 Task: Look for Airbnb options in Fort Hunt, United States from 9th November, 2023 to 11th November, 2023 for 2 adults. Place can be entire place with 2 bedrooms having 2 beds and 1 bathroom. Property type can be guest house. Amenities needed are: wifi. Booking option can be shelf check-in.
Action: Mouse pressed left at (524, 69)
Screenshot: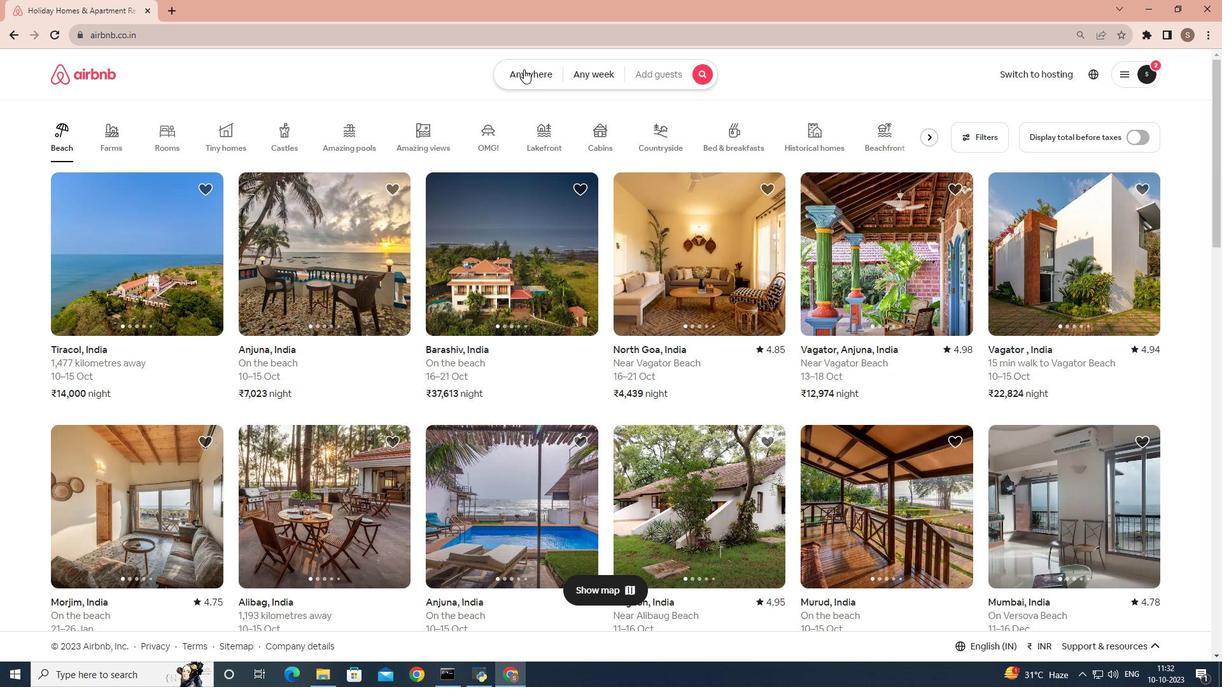 
Action: Mouse moved to (416, 116)
Screenshot: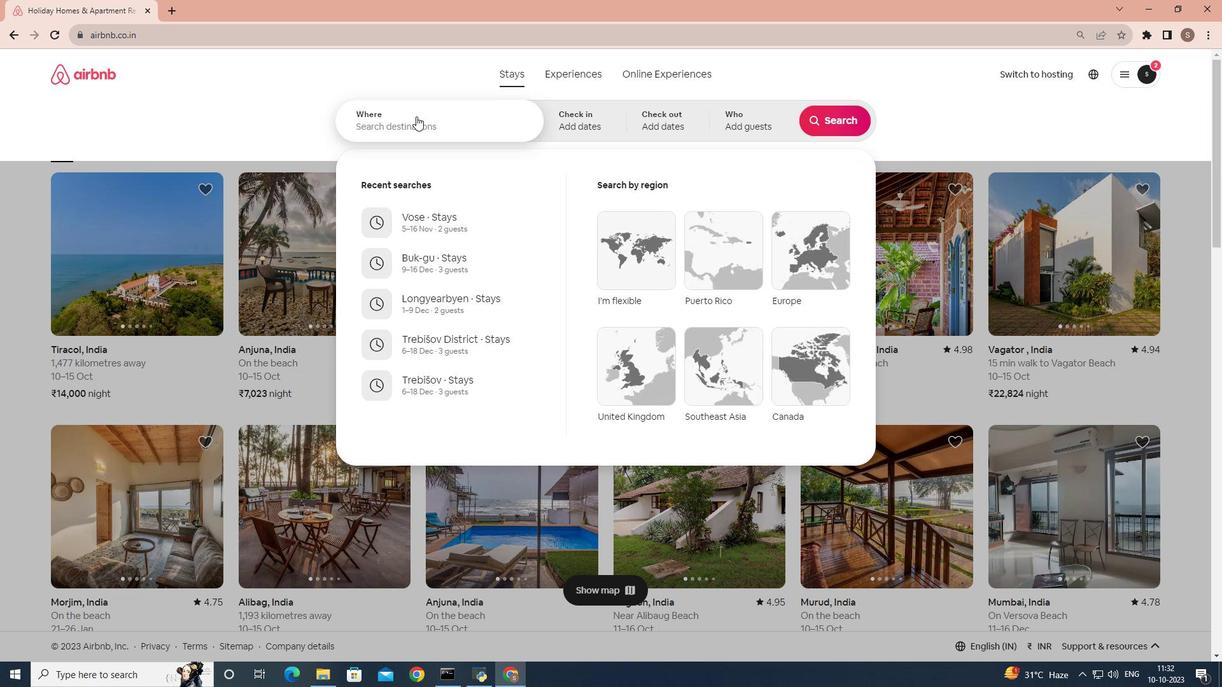 
Action: Mouse pressed left at (416, 116)
Screenshot: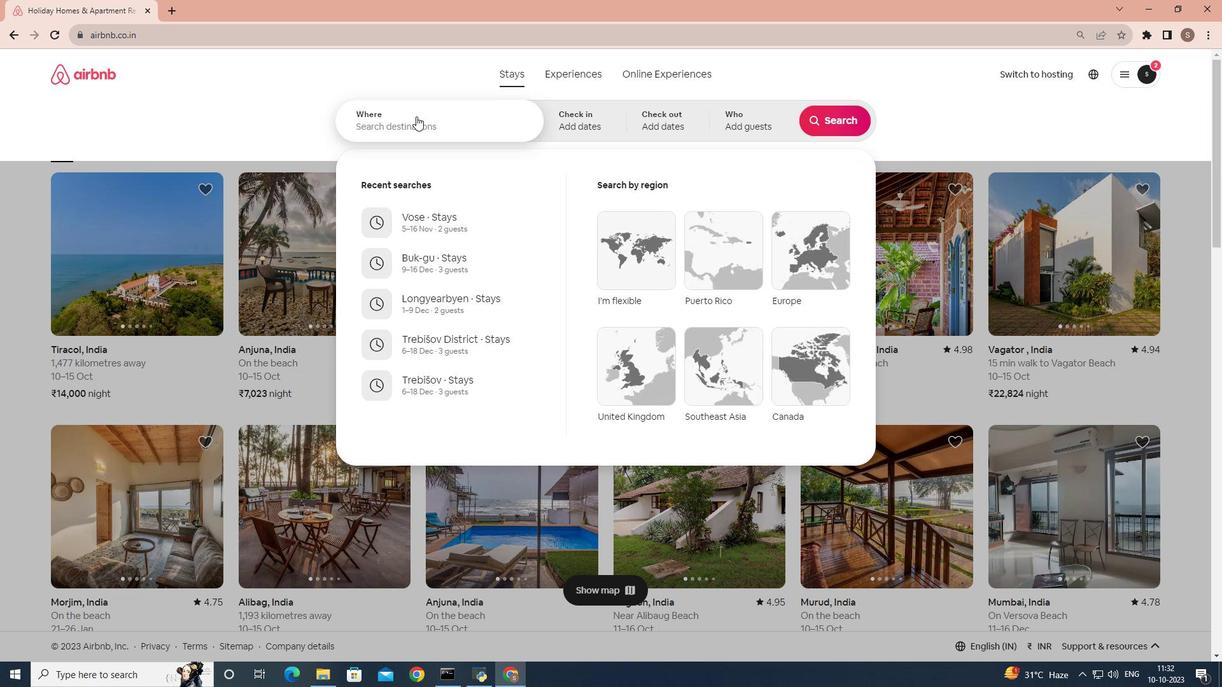 
Action: Mouse moved to (424, 119)
Screenshot: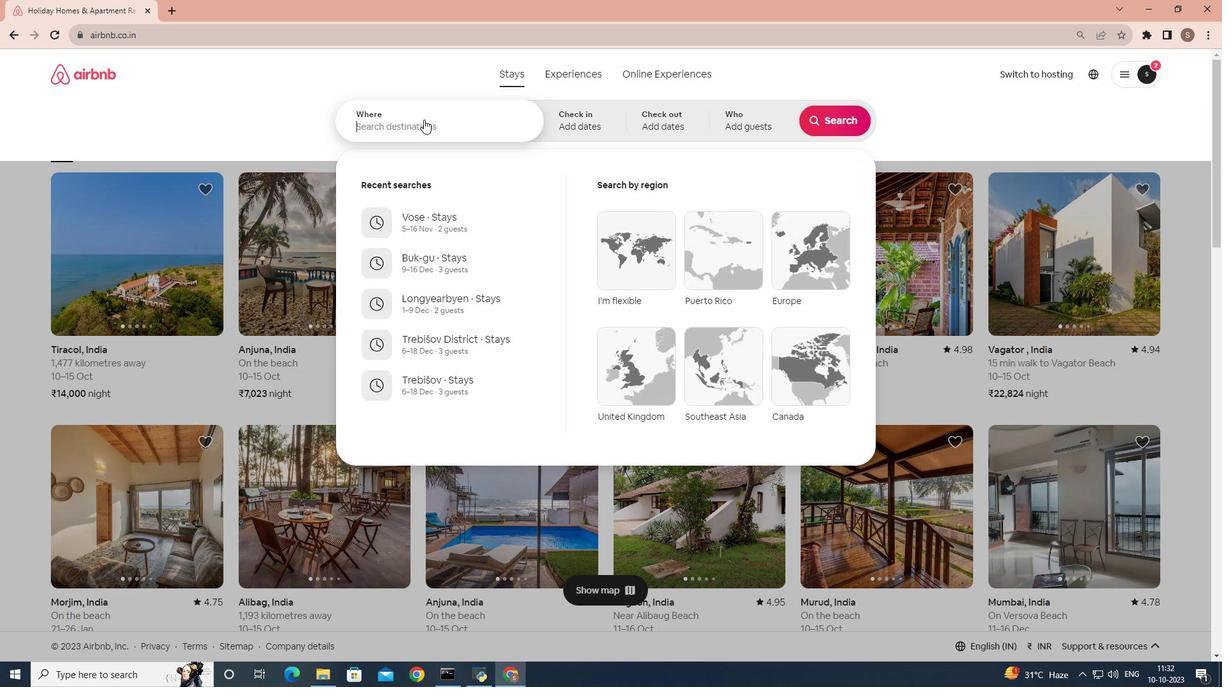 
Action: Key pressed fort<Key.space>hunt
Screenshot: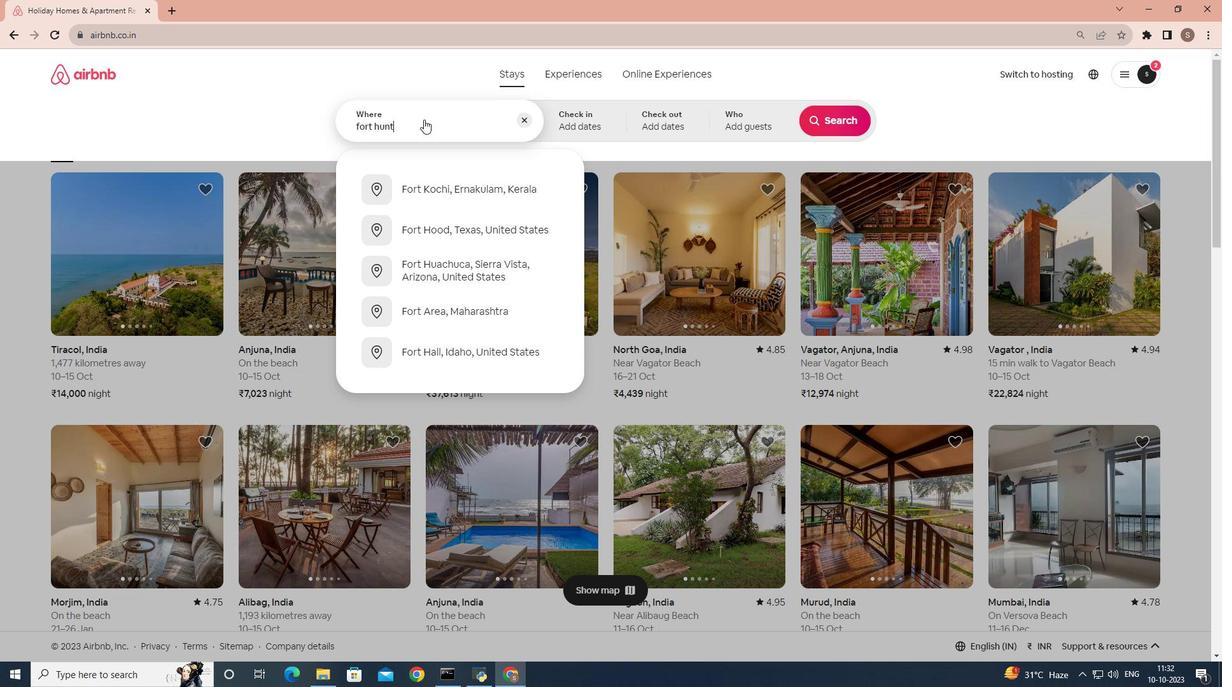 
Action: Mouse moved to (426, 179)
Screenshot: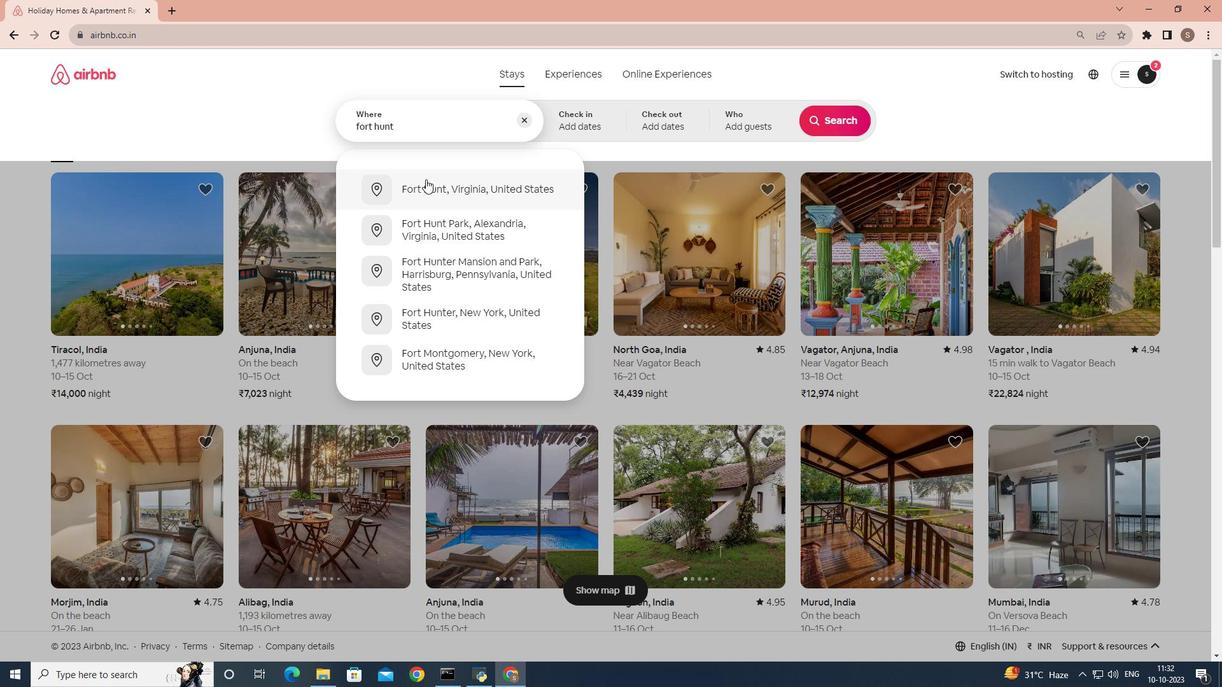
Action: Mouse pressed left at (426, 179)
Screenshot: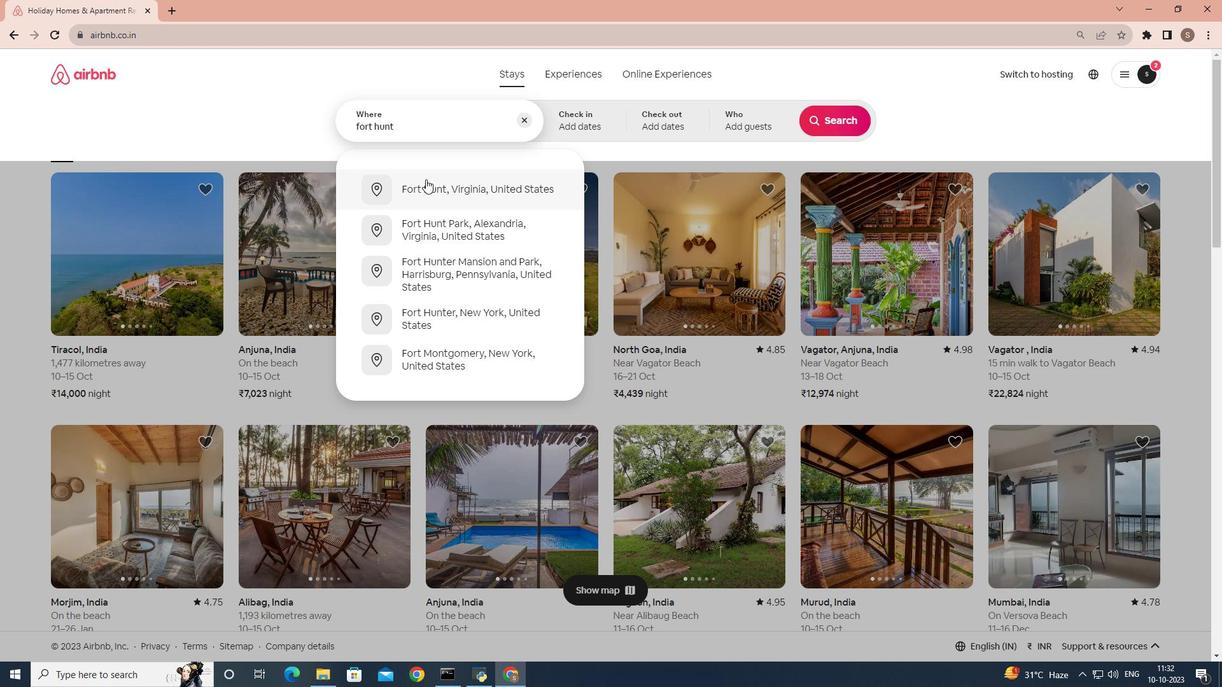 
Action: Mouse moved to (757, 307)
Screenshot: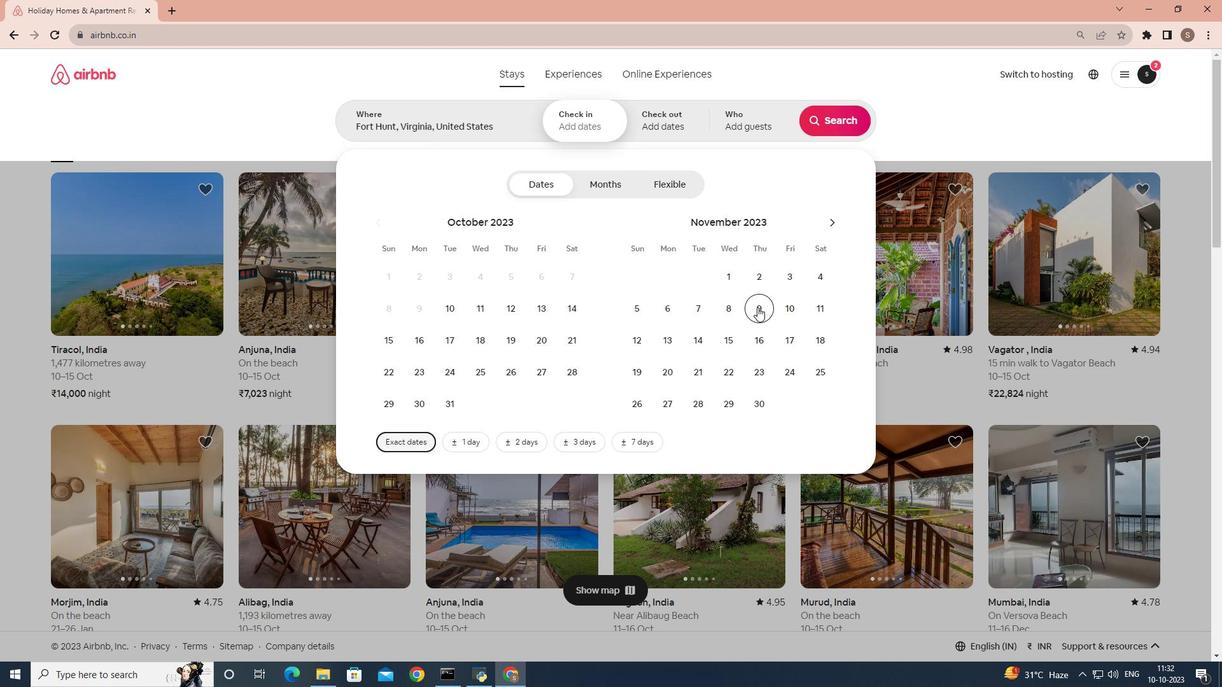 
Action: Mouse pressed left at (757, 307)
Screenshot: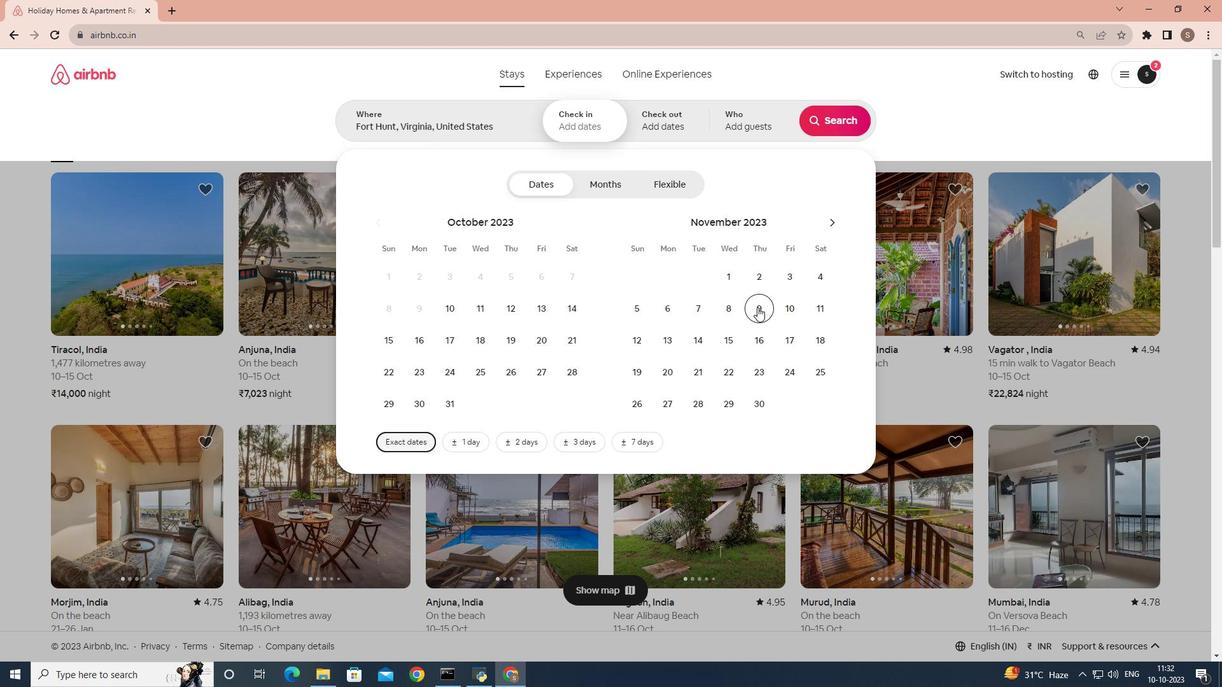 
Action: Mouse moved to (820, 301)
Screenshot: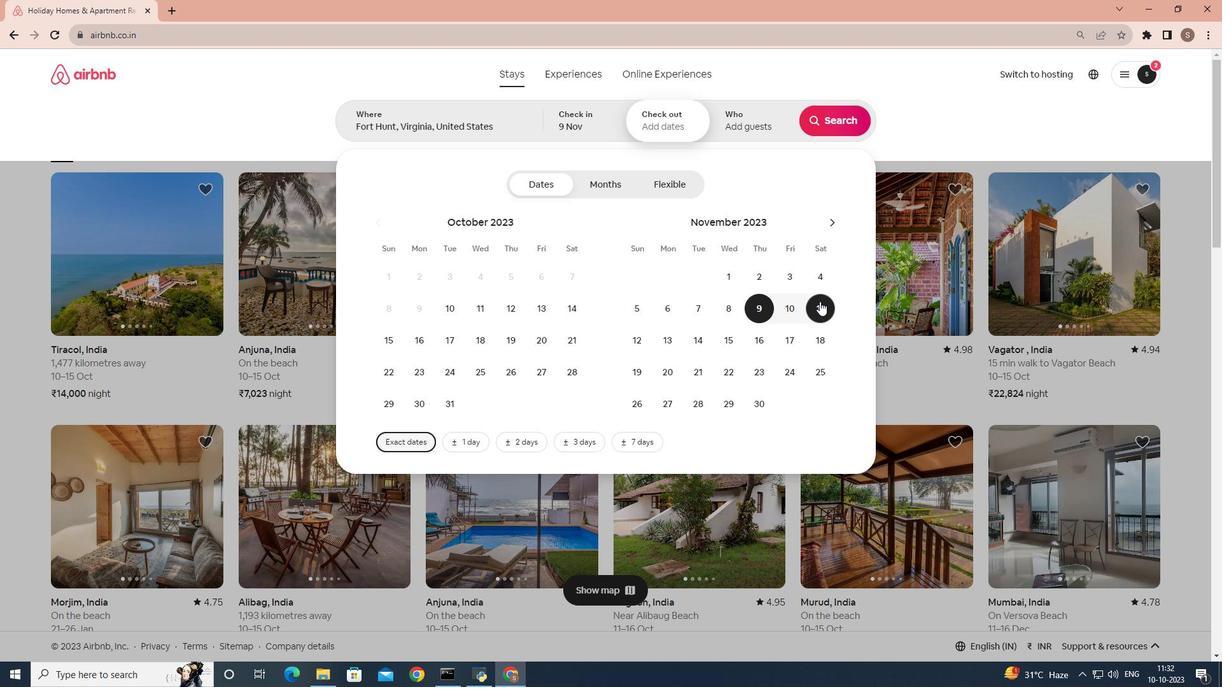 
Action: Mouse pressed left at (820, 301)
Screenshot: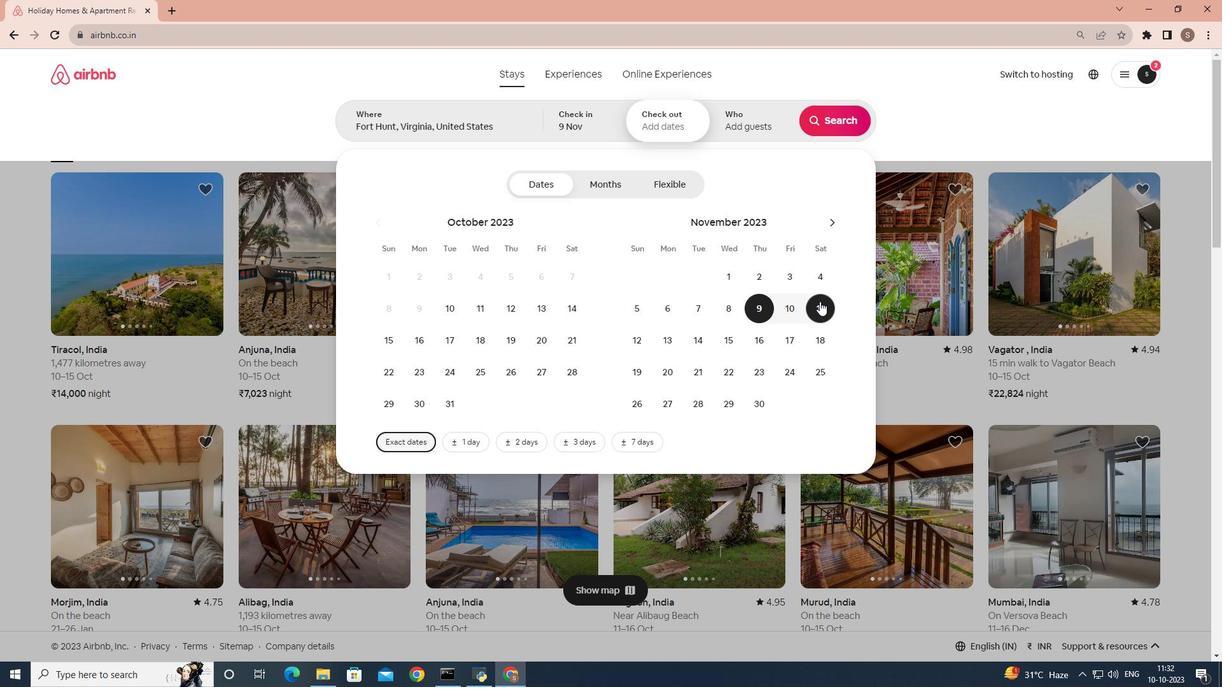
Action: Mouse moved to (740, 122)
Screenshot: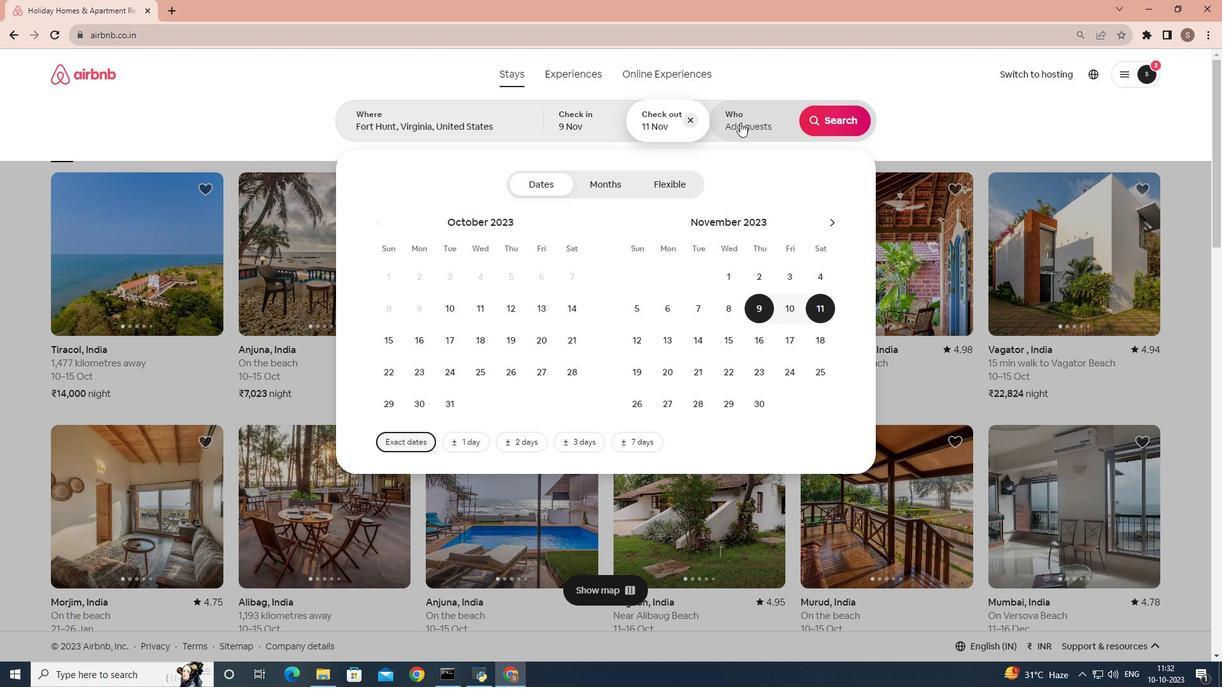 
Action: Mouse pressed left at (740, 122)
Screenshot: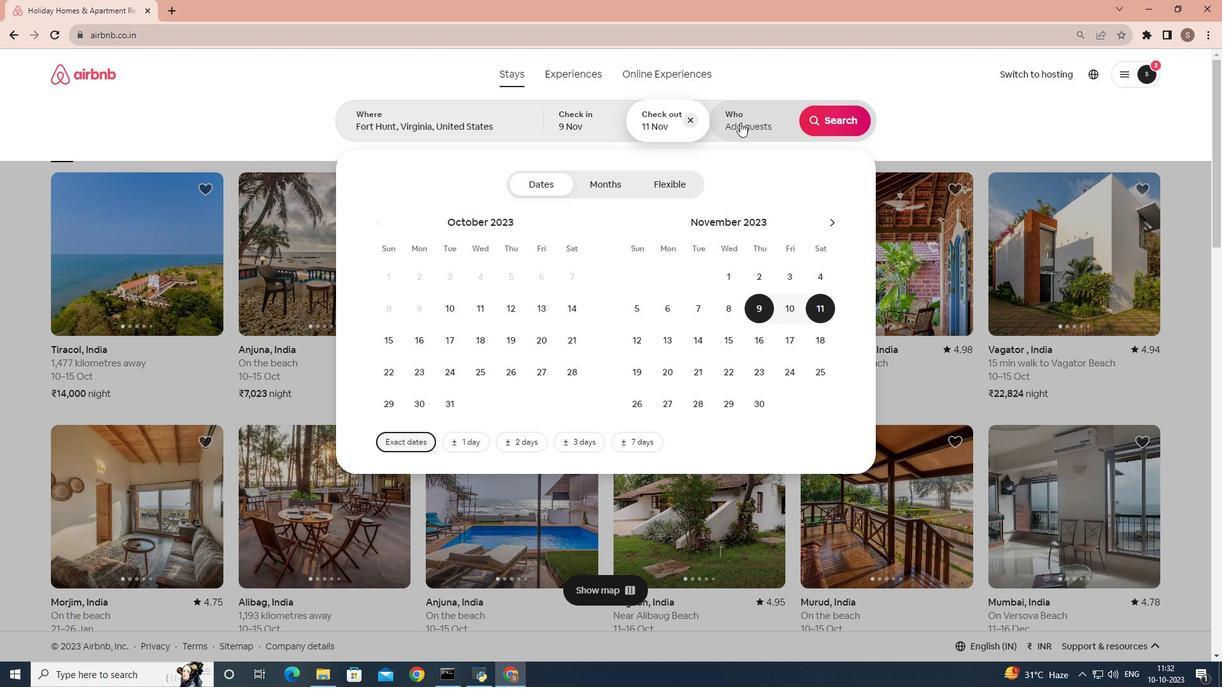 
Action: Mouse moved to (829, 192)
Screenshot: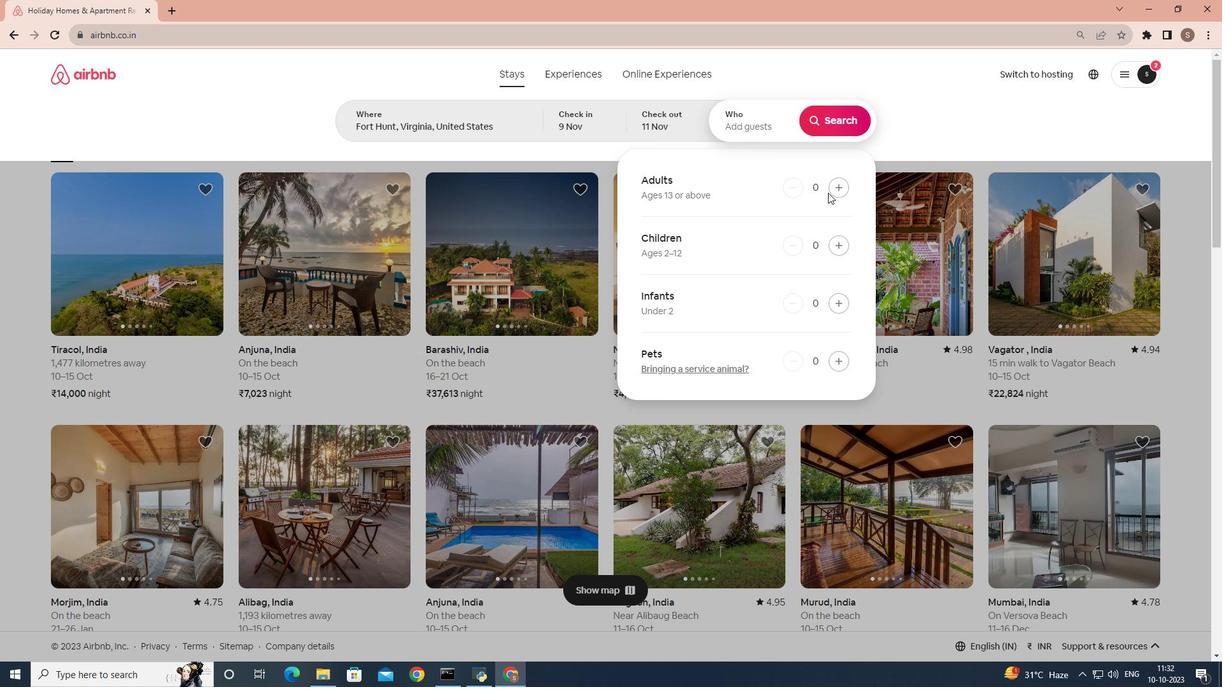 
Action: Mouse pressed left at (829, 192)
Screenshot: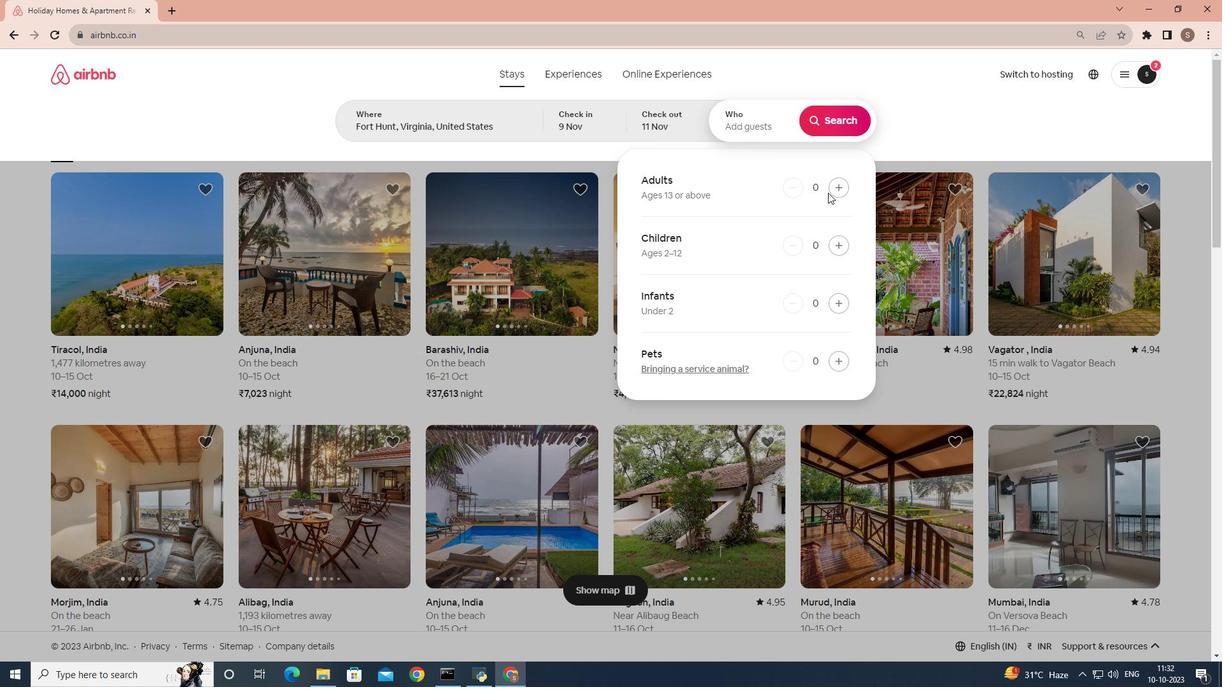 
Action: Mouse moved to (828, 192)
Screenshot: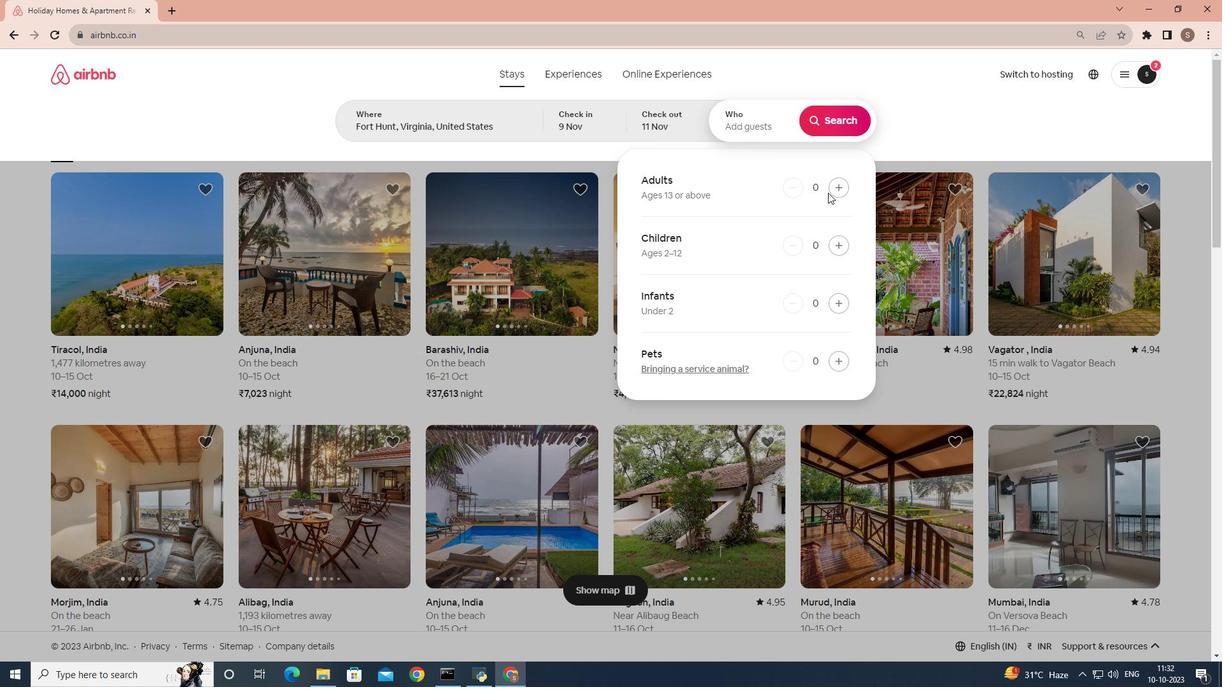 
Action: Mouse pressed left at (828, 192)
Screenshot: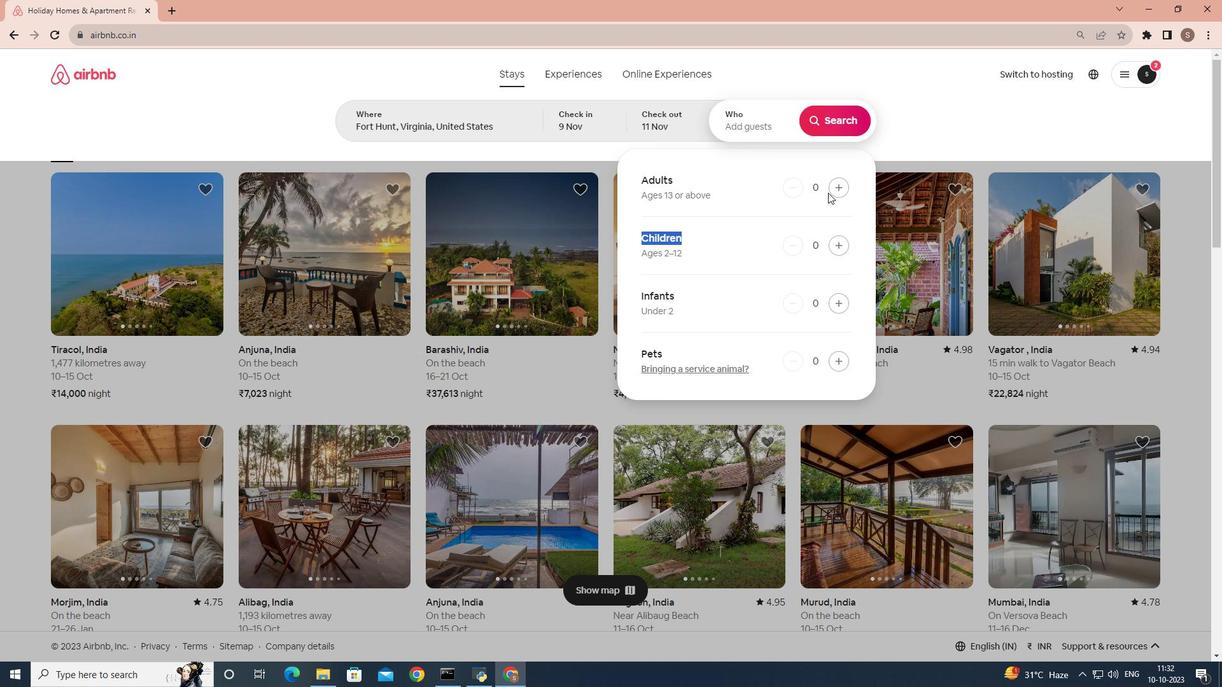
Action: Mouse moved to (833, 190)
Screenshot: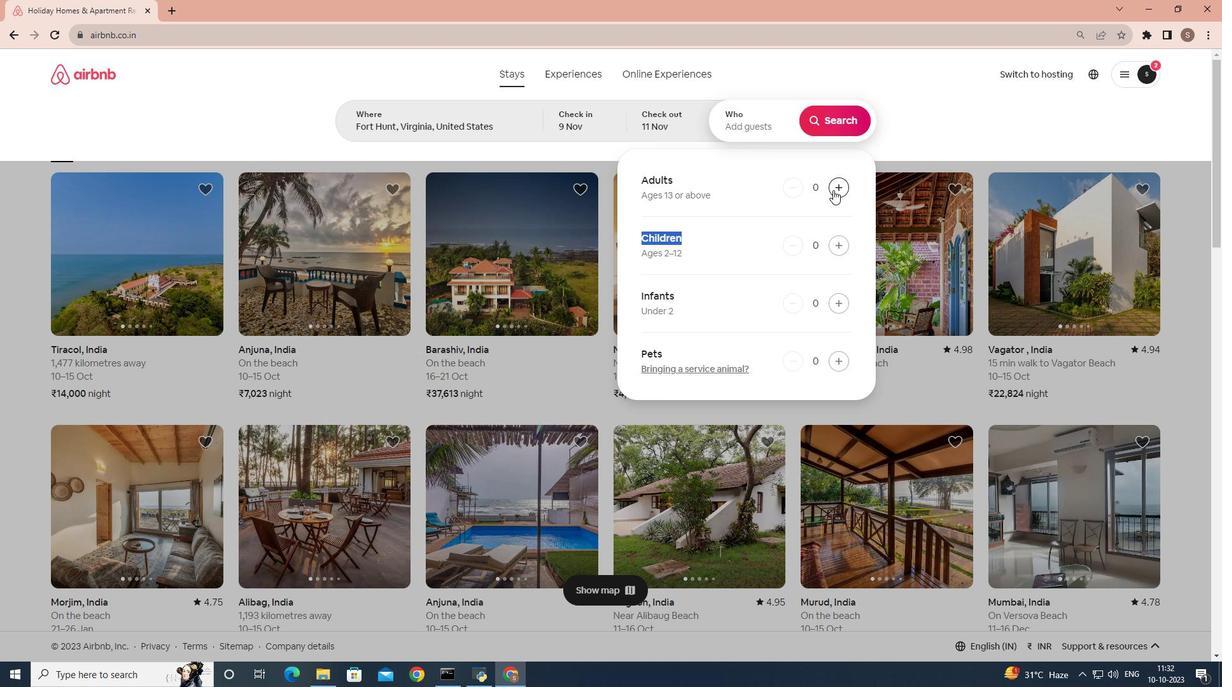 
Action: Mouse pressed left at (833, 190)
Screenshot: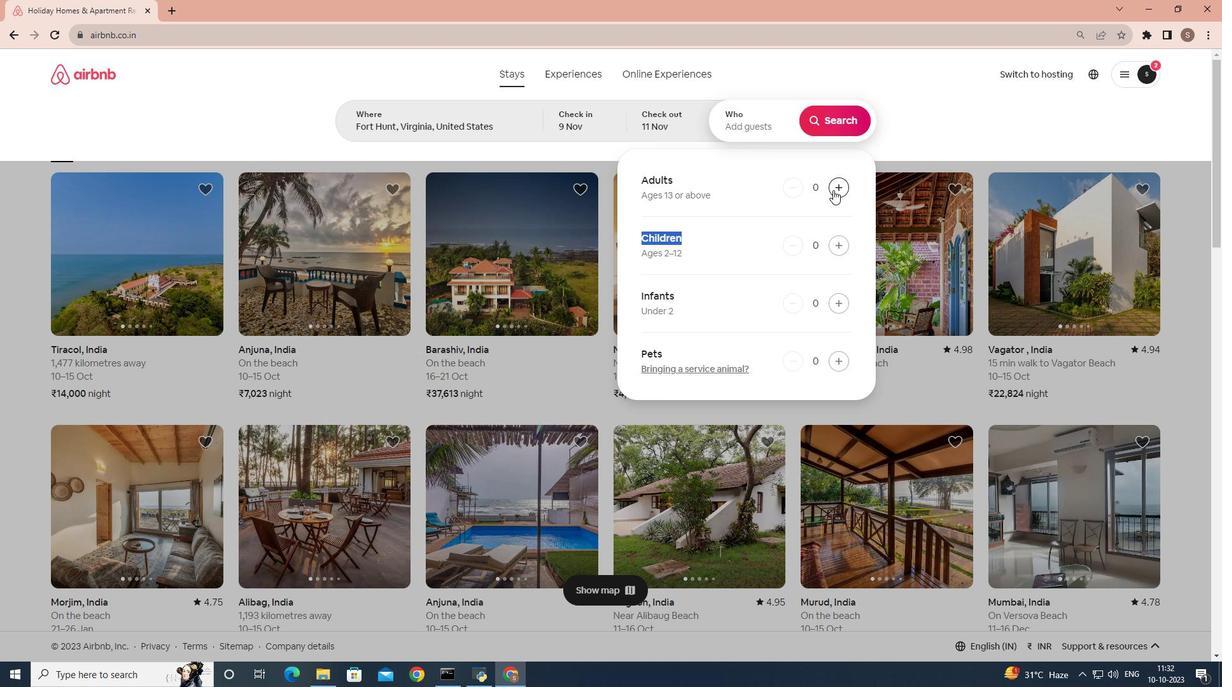 
Action: Mouse pressed left at (833, 190)
Screenshot: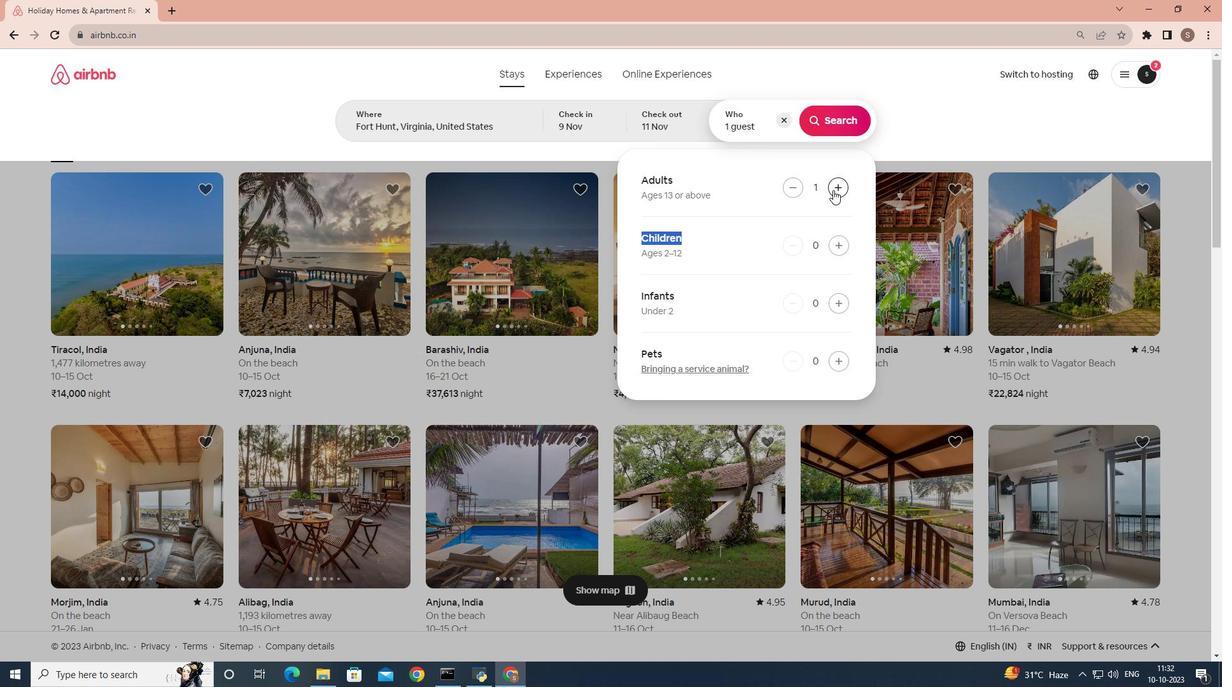 
Action: Mouse moved to (833, 121)
Screenshot: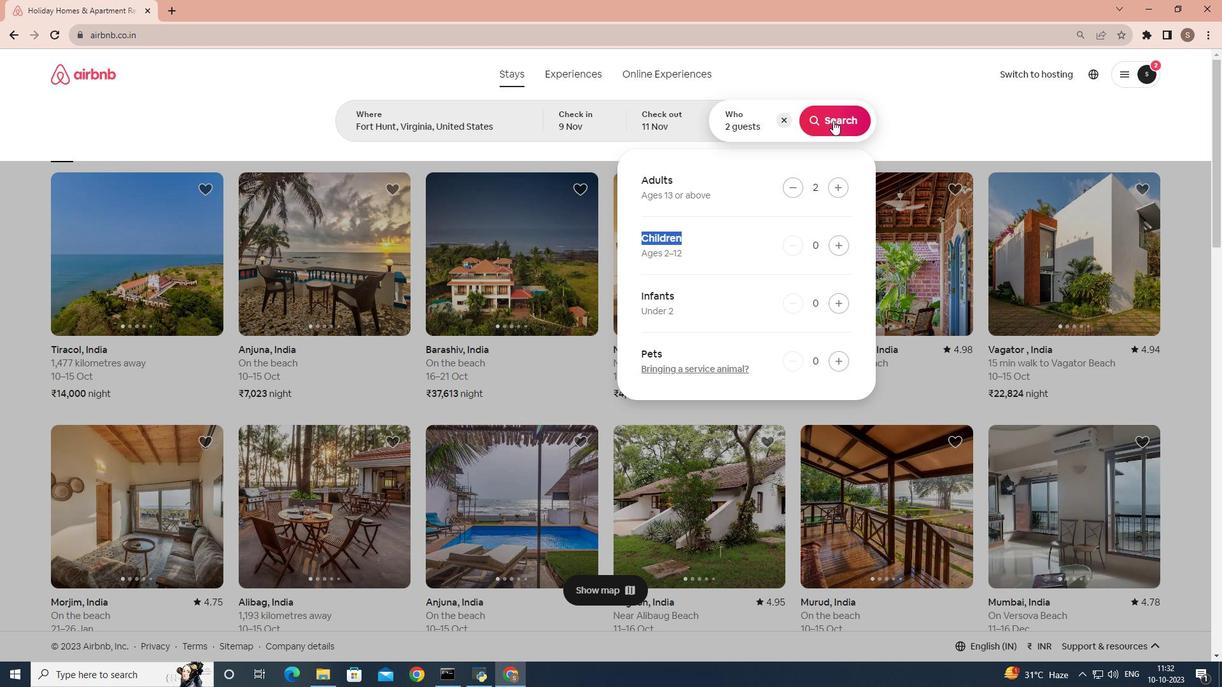 
Action: Mouse pressed left at (833, 121)
Screenshot: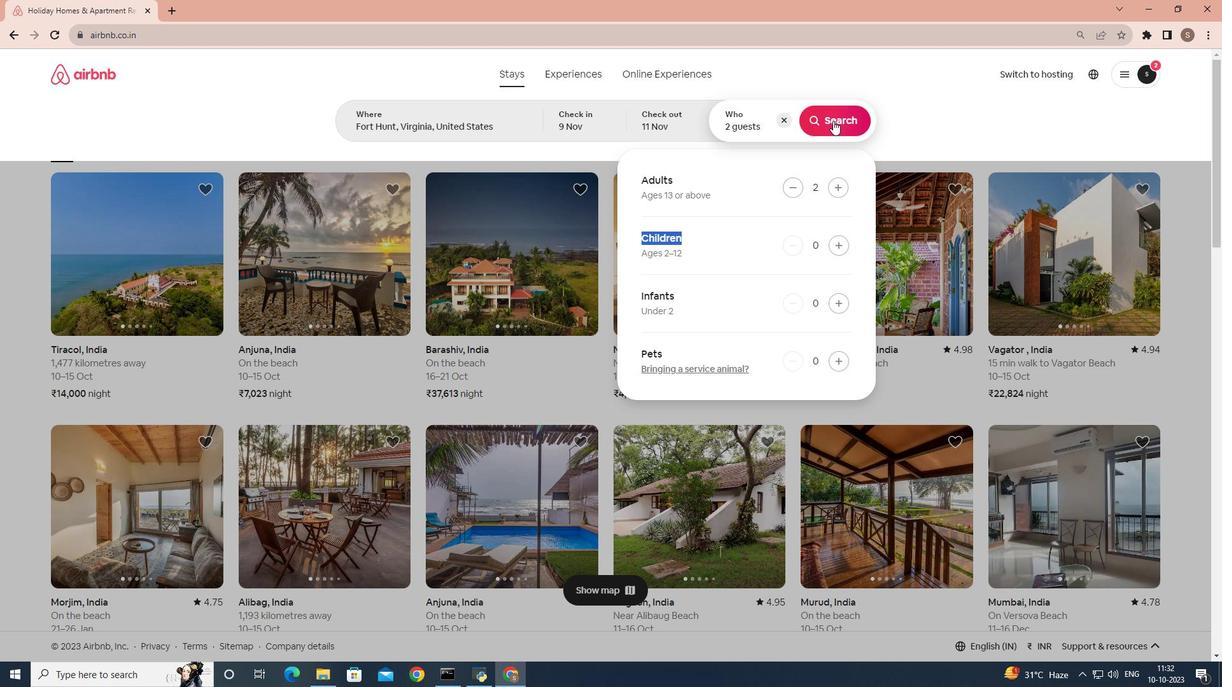 
Action: Mouse moved to (1004, 124)
Screenshot: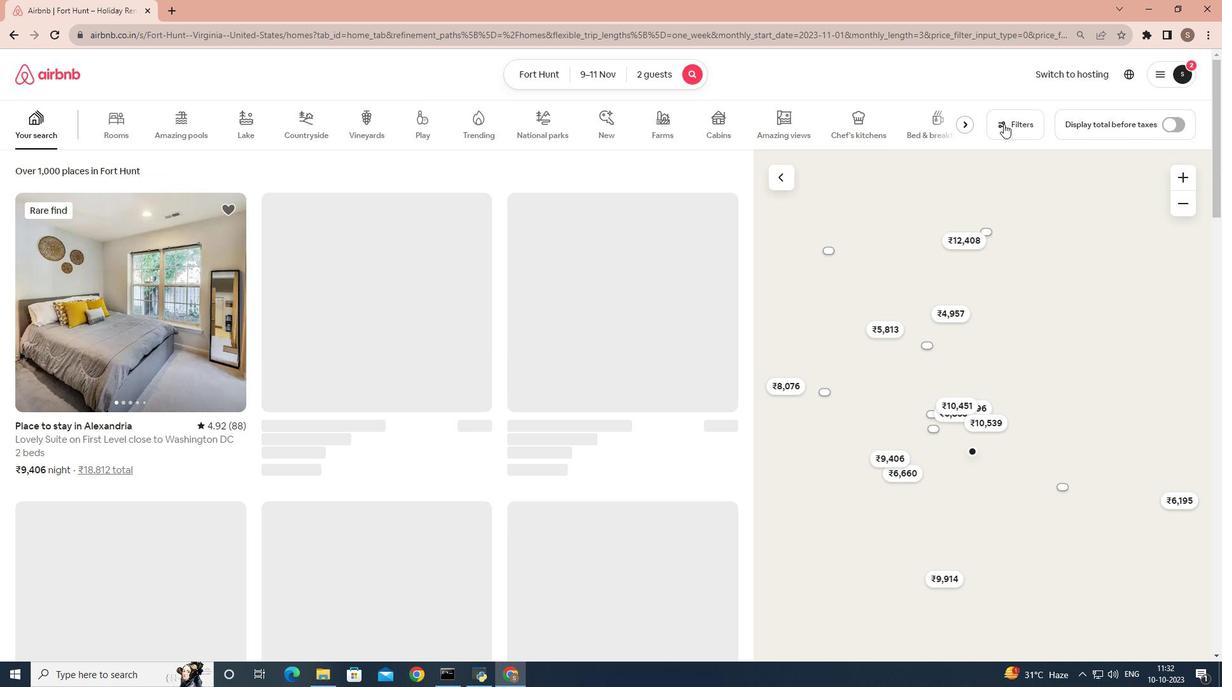 
Action: Mouse pressed left at (1004, 124)
Screenshot: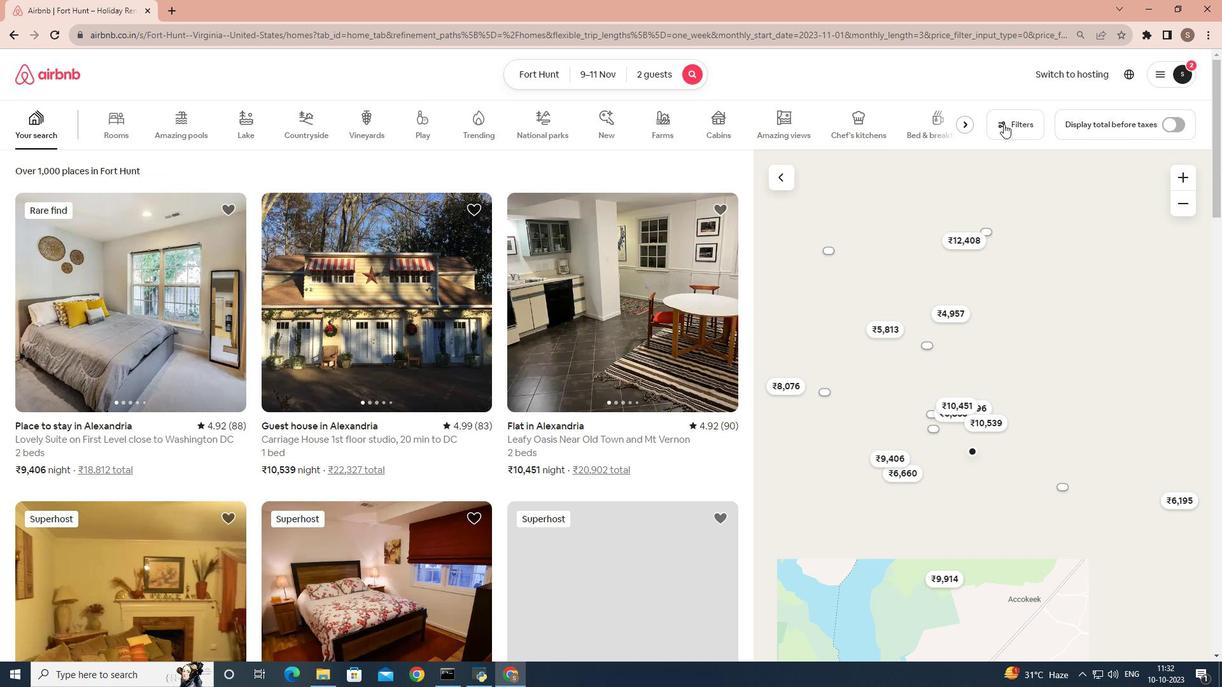 
Action: Mouse moved to (510, 401)
Screenshot: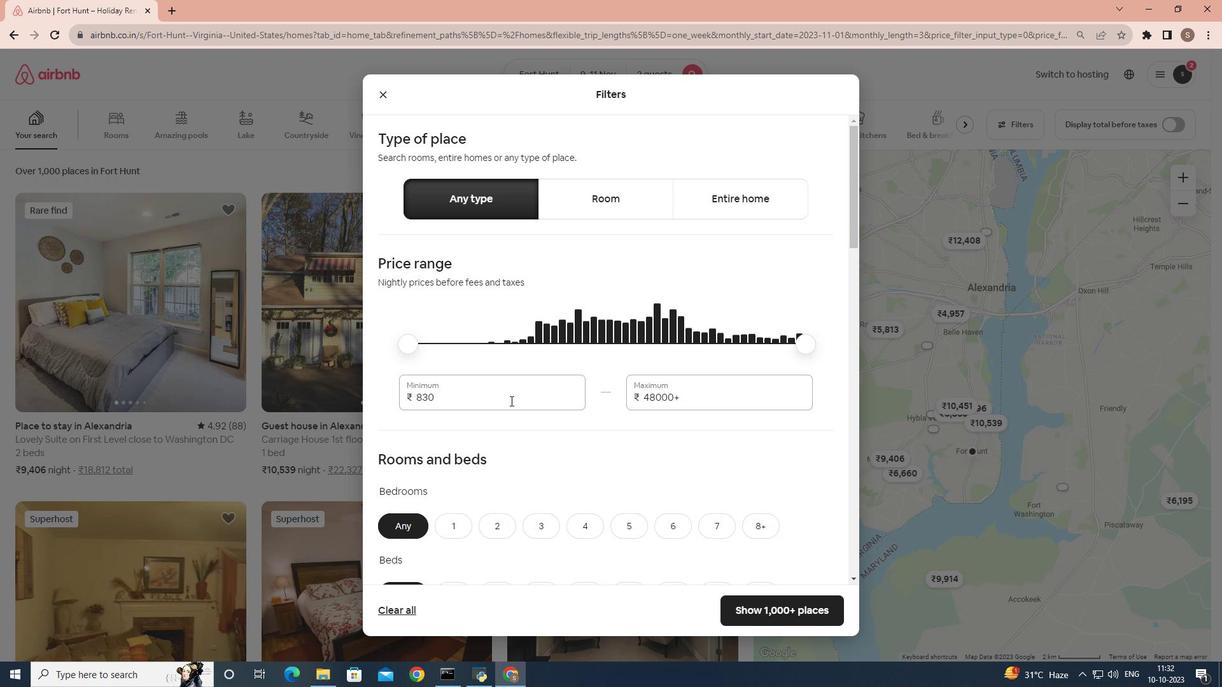 
Action: Mouse scrolled (510, 400) with delta (0, 0)
Screenshot: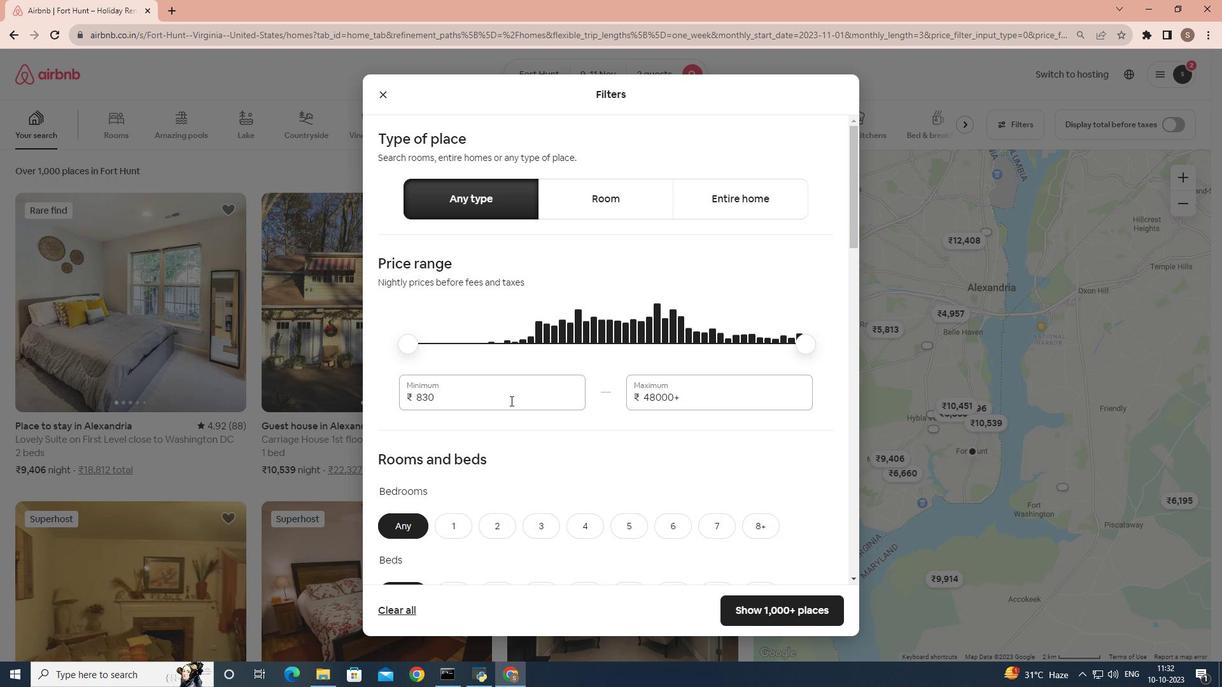 
Action: Mouse scrolled (510, 400) with delta (0, 0)
Screenshot: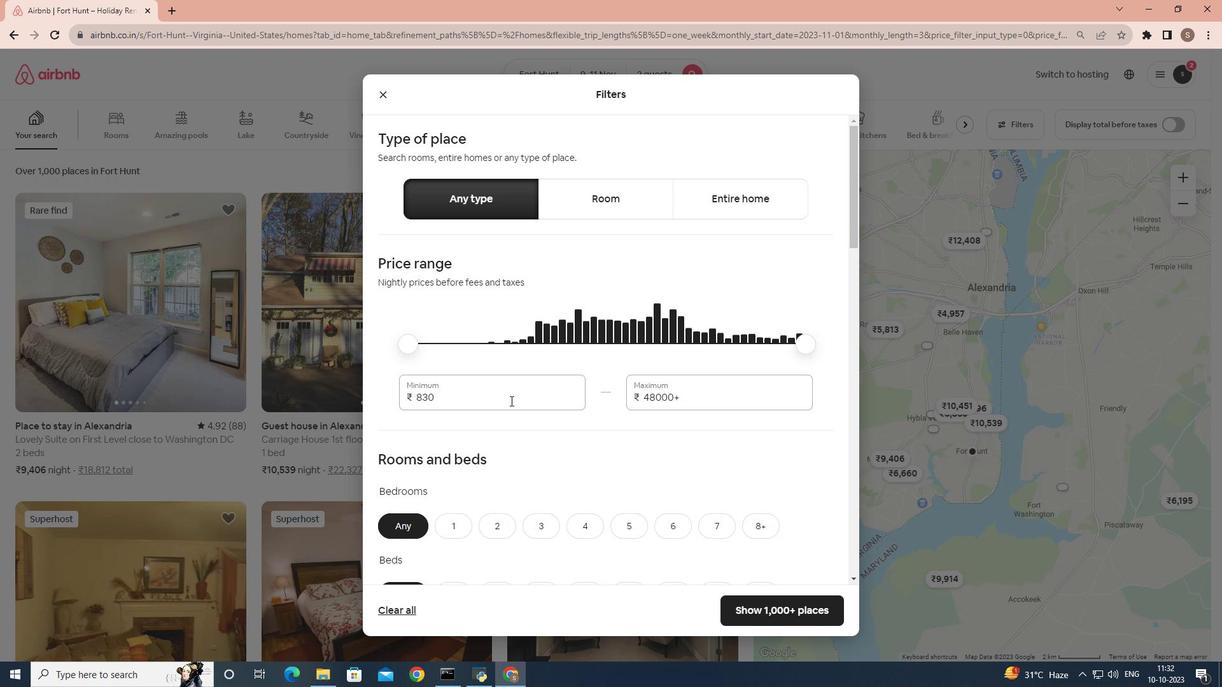 
Action: Mouse scrolled (510, 400) with delta (0, 0)
Screenshot: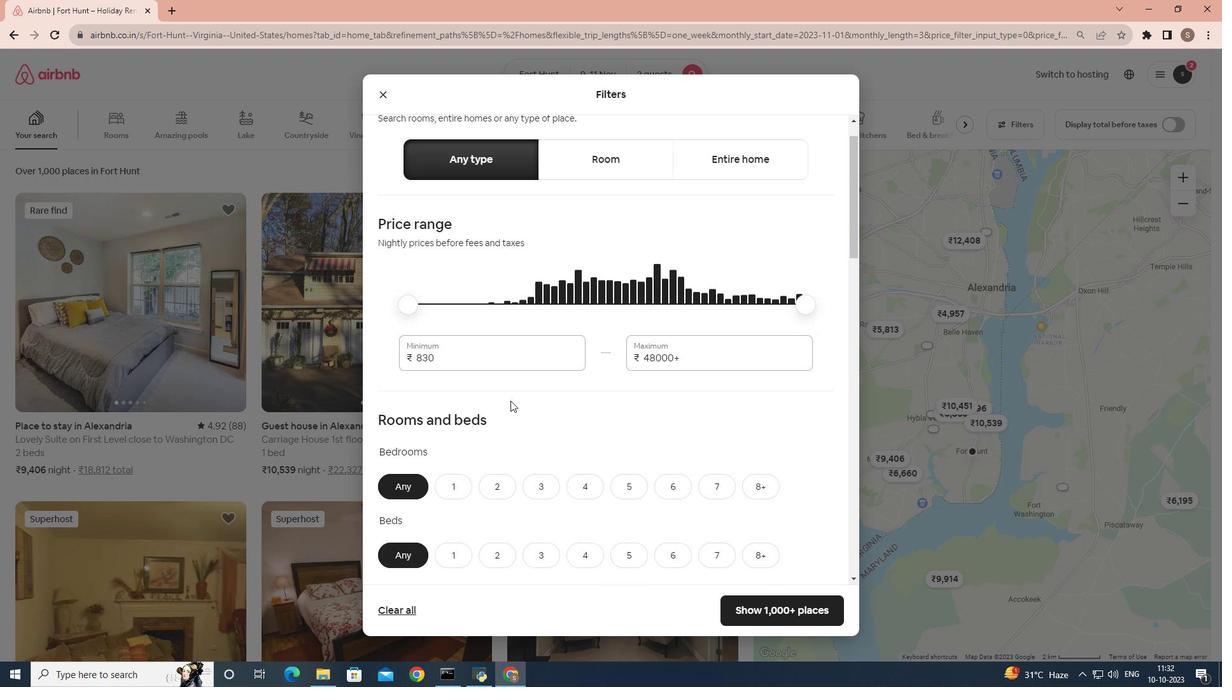 
Action: Mouse scrolled (510, 400) with delta (0, 0)
Screenshot: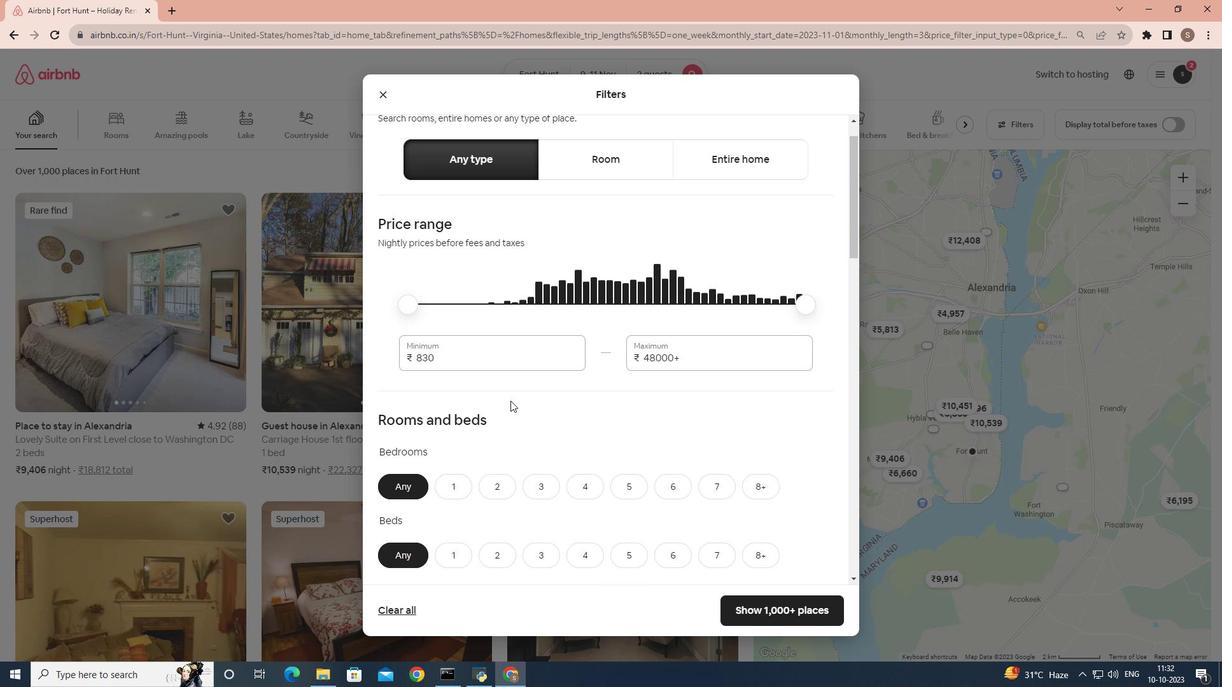 
Action: Mouse moved to (505, 271)
Screenshot: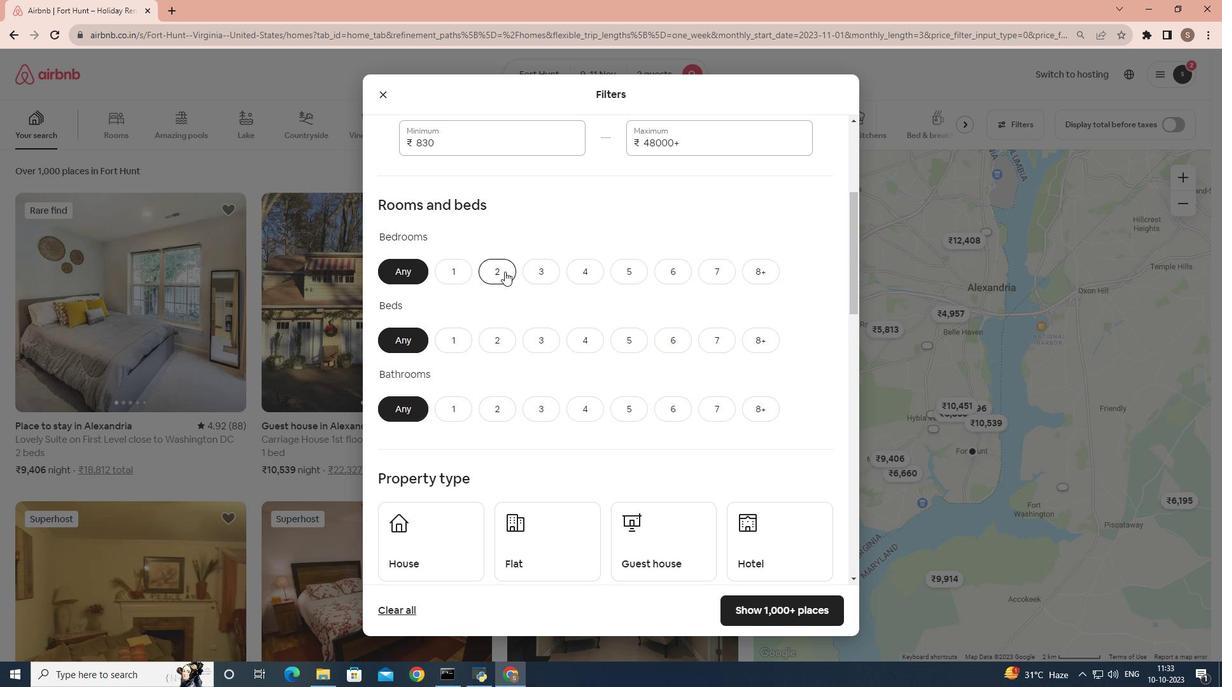
Action: Mouse pressed left at (505, 271)
Screenshot: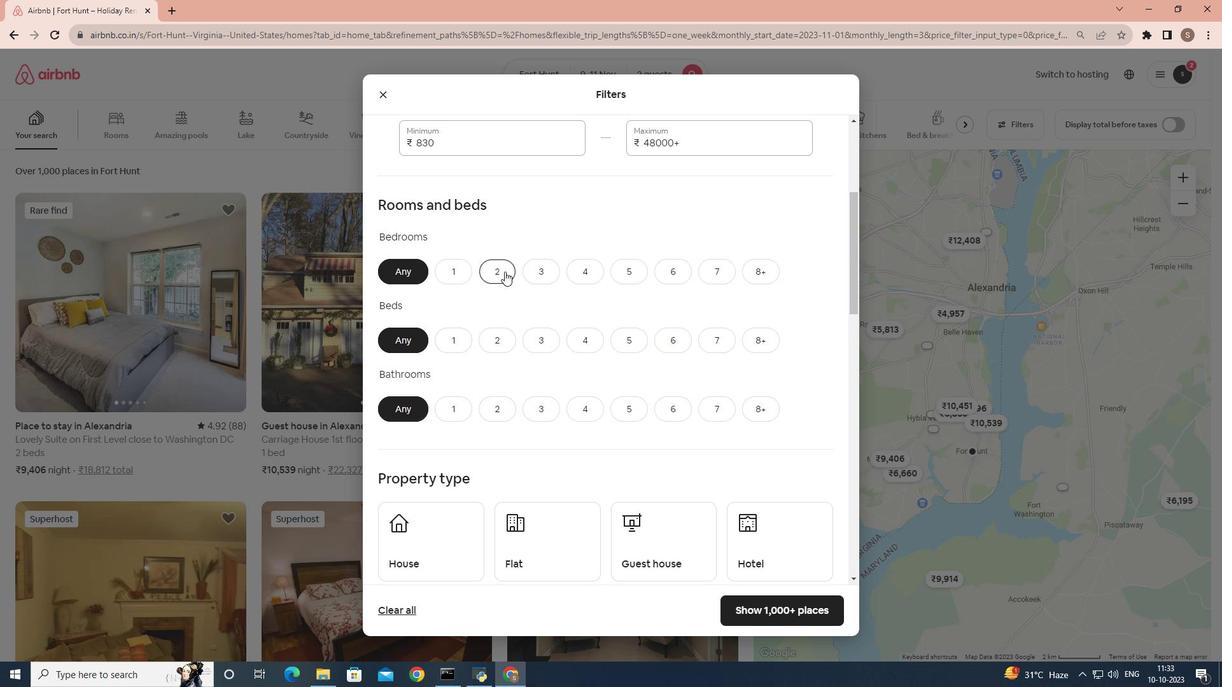 
Action: Mouse moved to (547, 306)
Screenshot: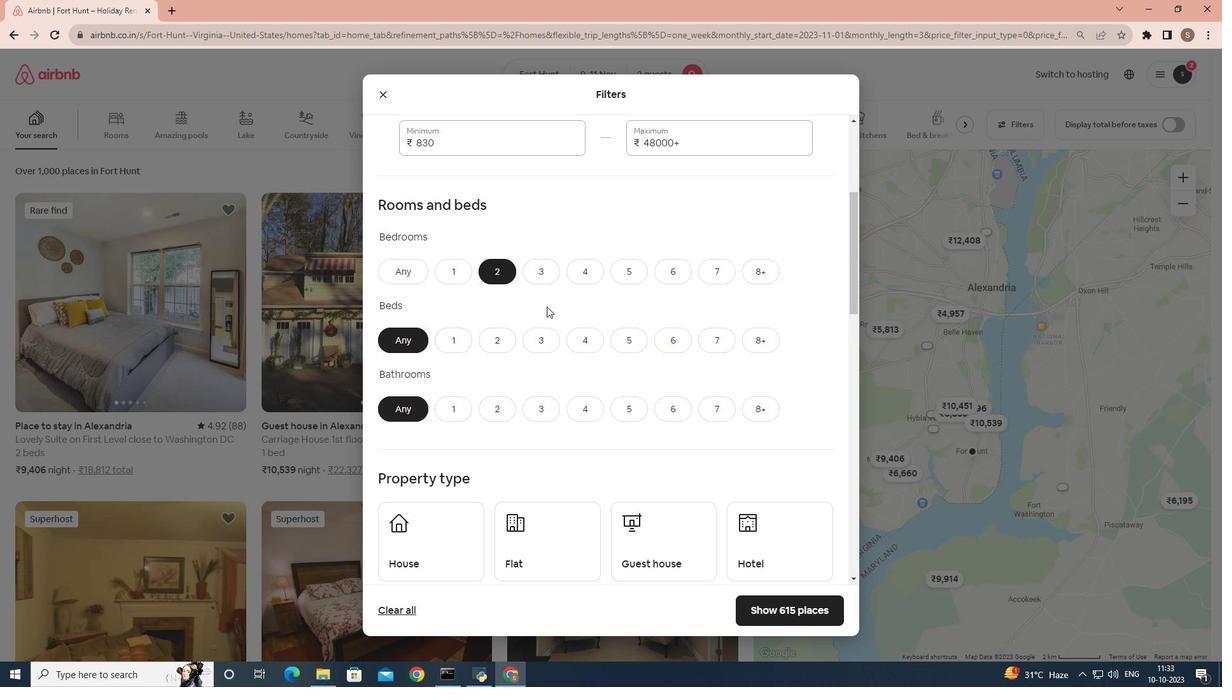 
Action: Mouse scrolled (547, 307) with delta (0, 0)
Screenshot: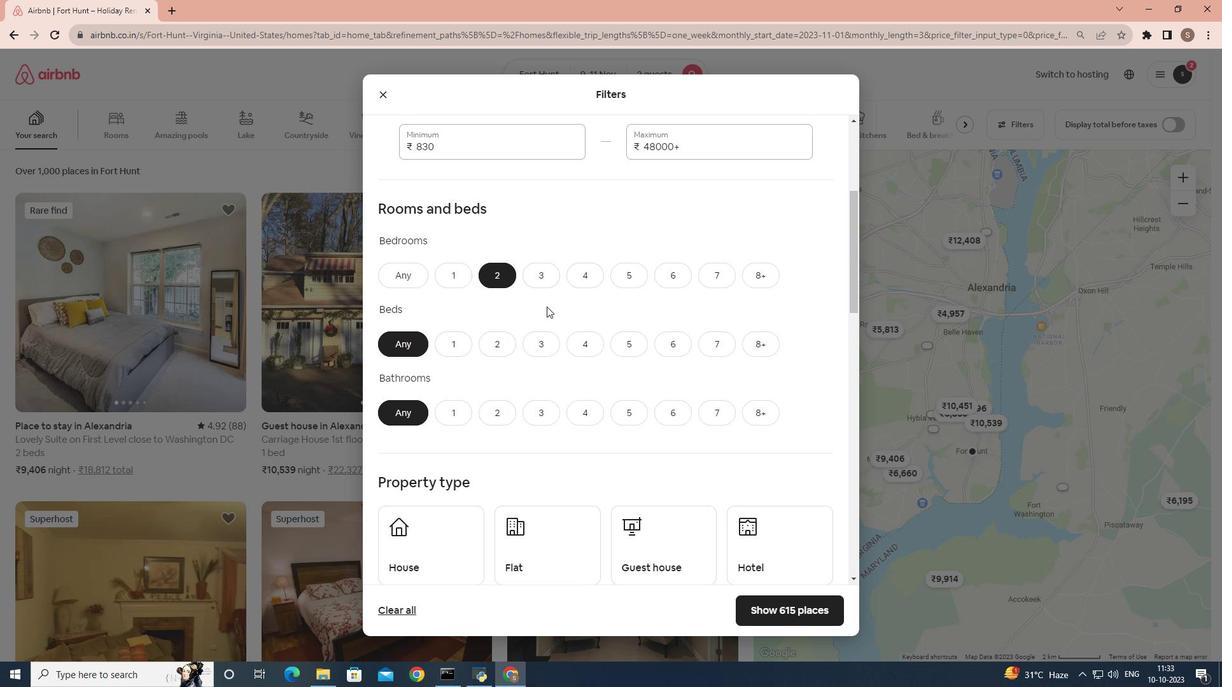 
Action: Mouse scrolled (547, 307) with delta (0, 0)
Screenshot: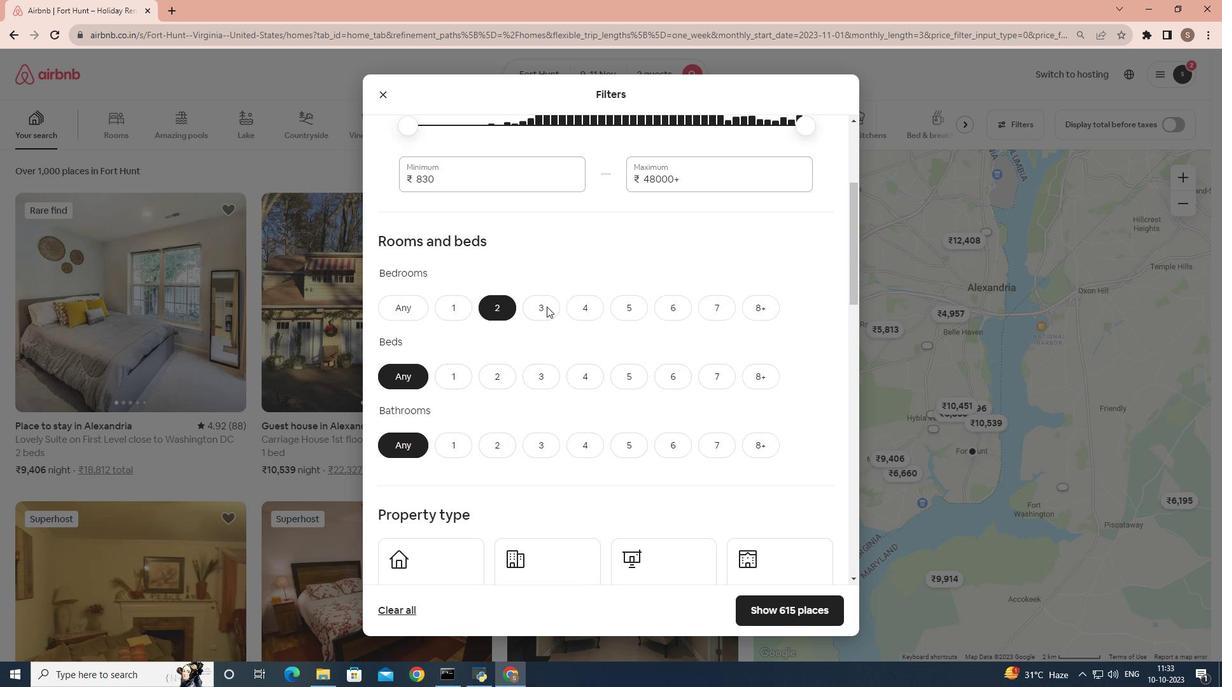 
Action: Mouse scrolled (547, 307) with delta (0, 0)
Screenshot: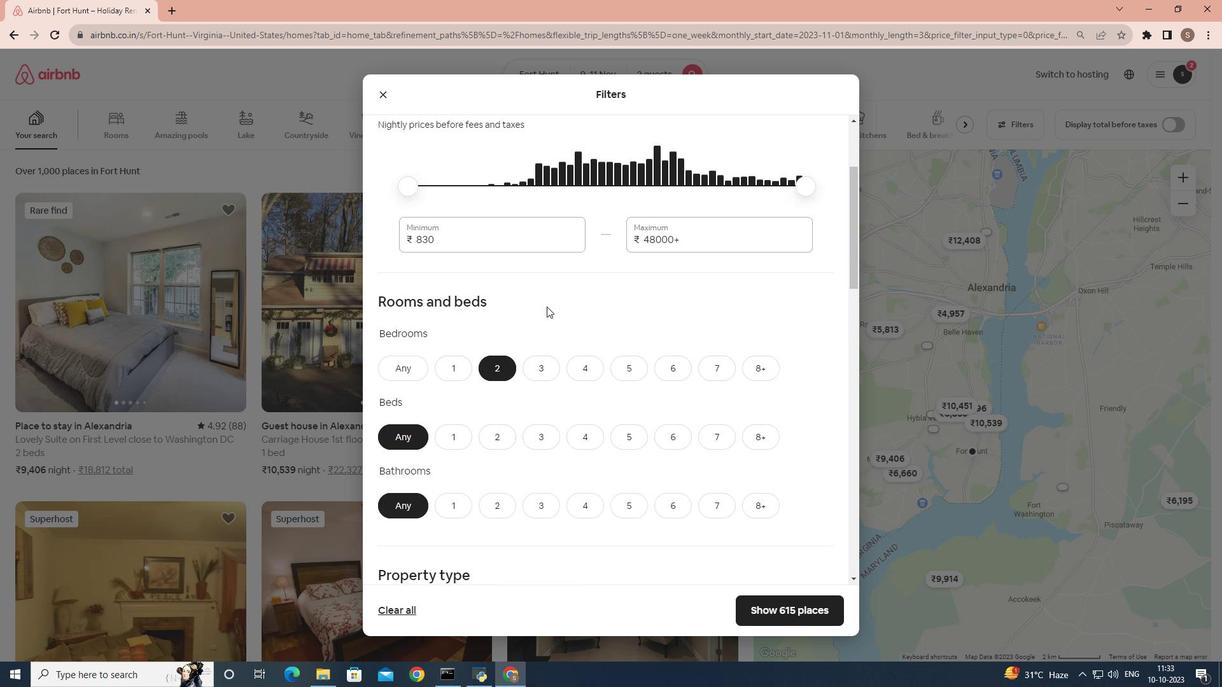 
Action: Mouse scrolled (547, 307) with delta (0, 0)
Screenshot: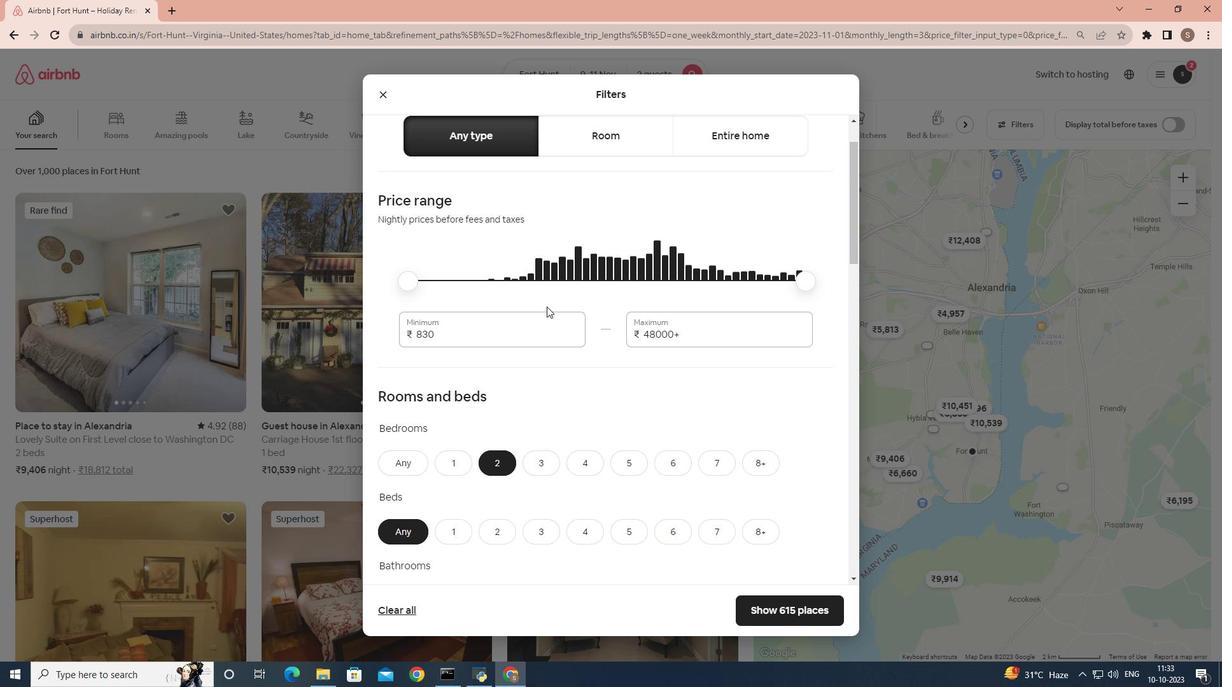 
Action: Mouse scrolled (547, 307) with delta (0, 0)
Screenshot: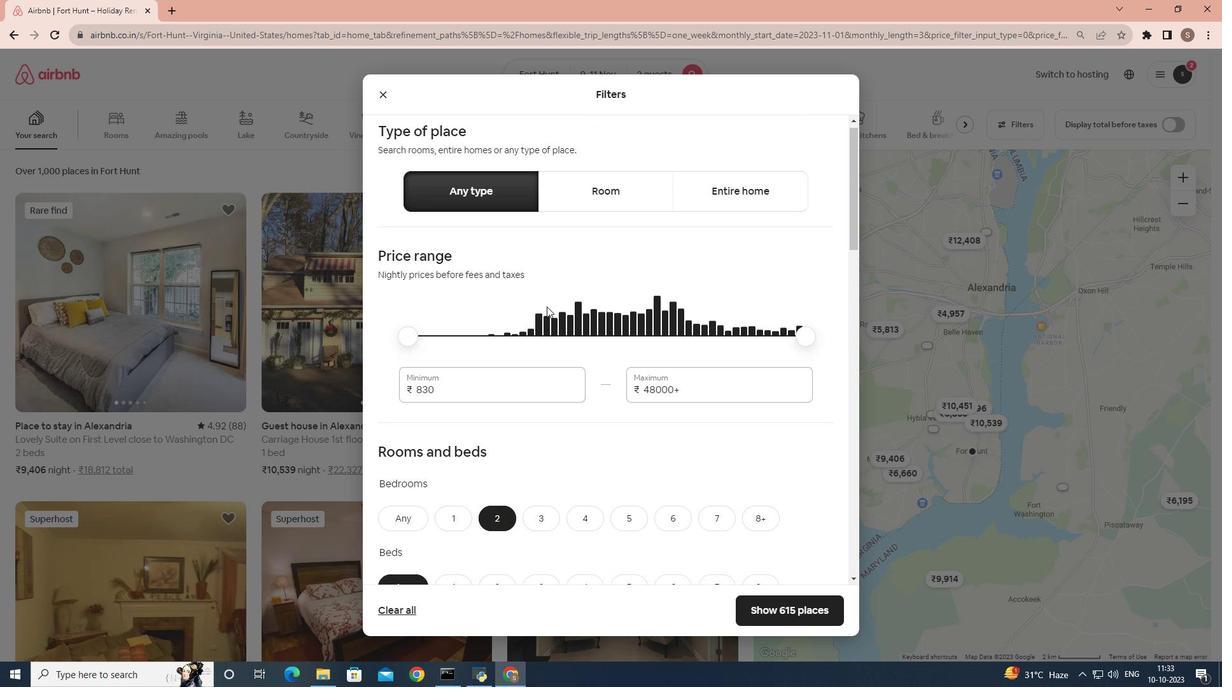 
Action: Mouse scrolled (547, 306) with delta (0, 0)
Screenshot: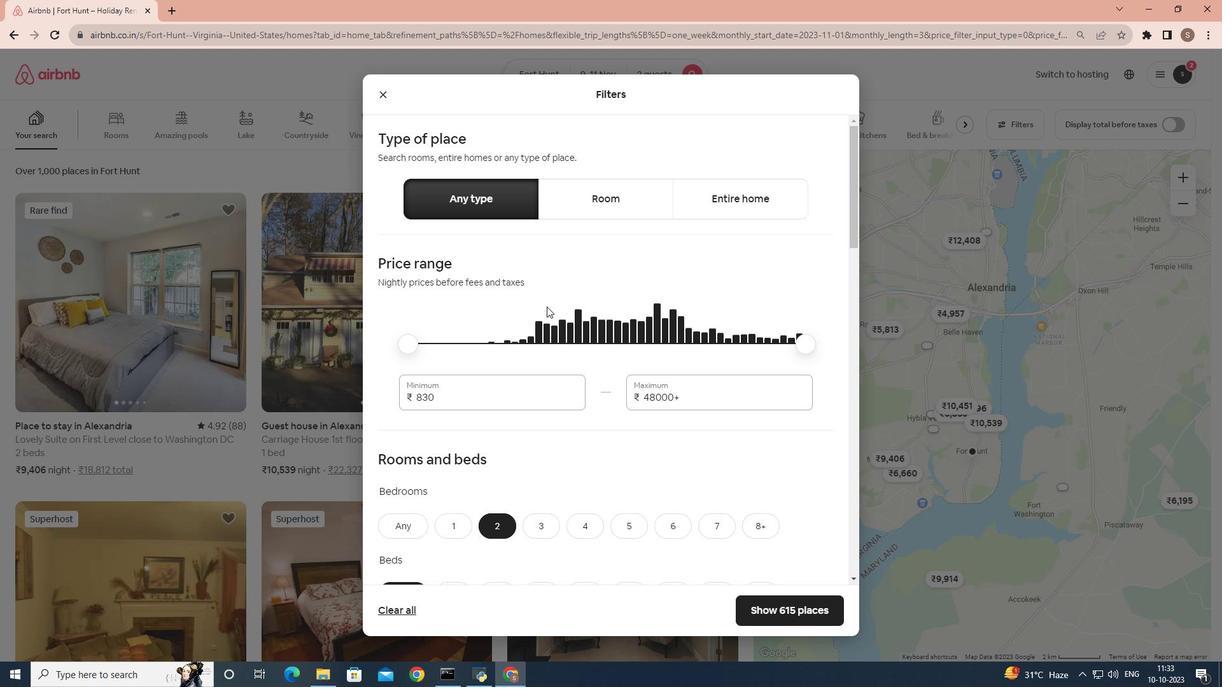 
Action: Mouse scrolled (547, 306) with delta (0, 0)
Screenshot: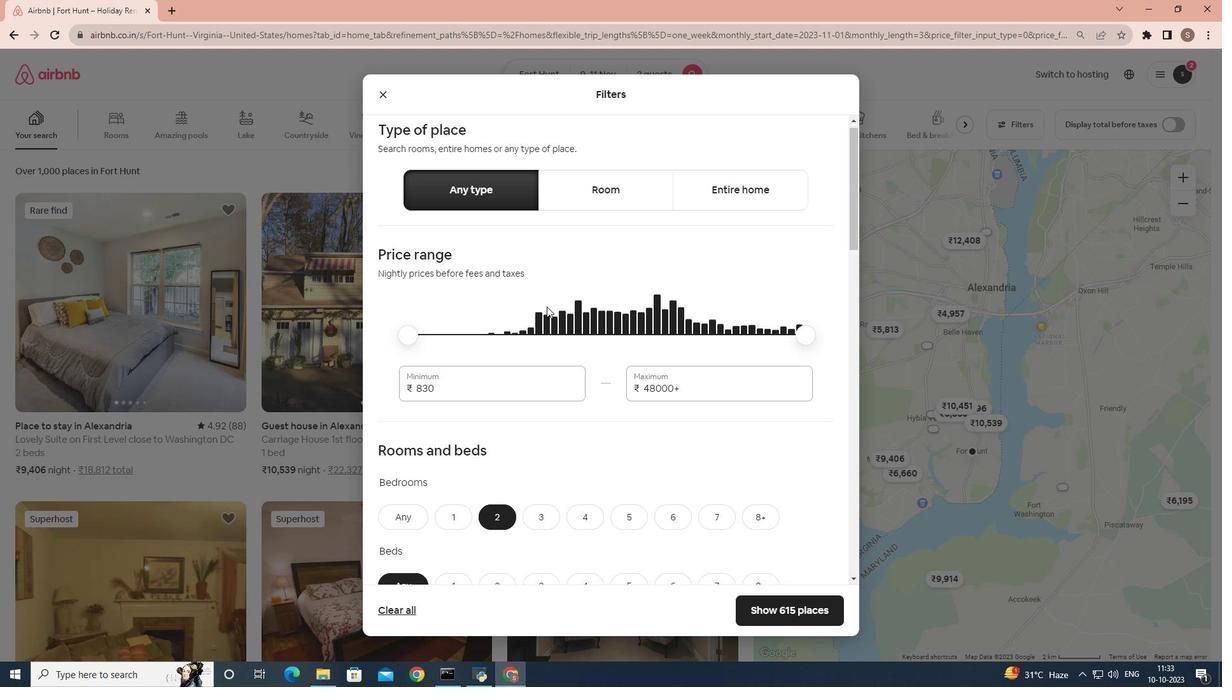 
Action: Mouse scrolled (547, 306) with delta (0, 0)
Screenshot: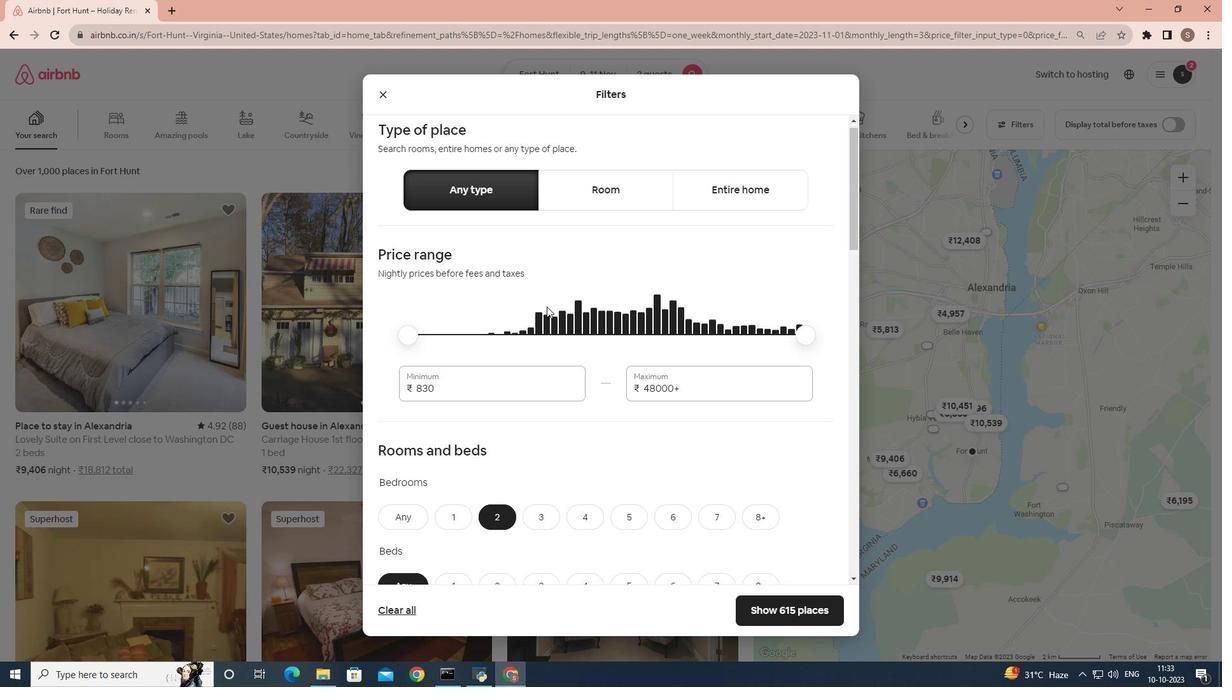 
Action: Mouse scrolled (547, 306) with delta (0, 0)
Screenshot: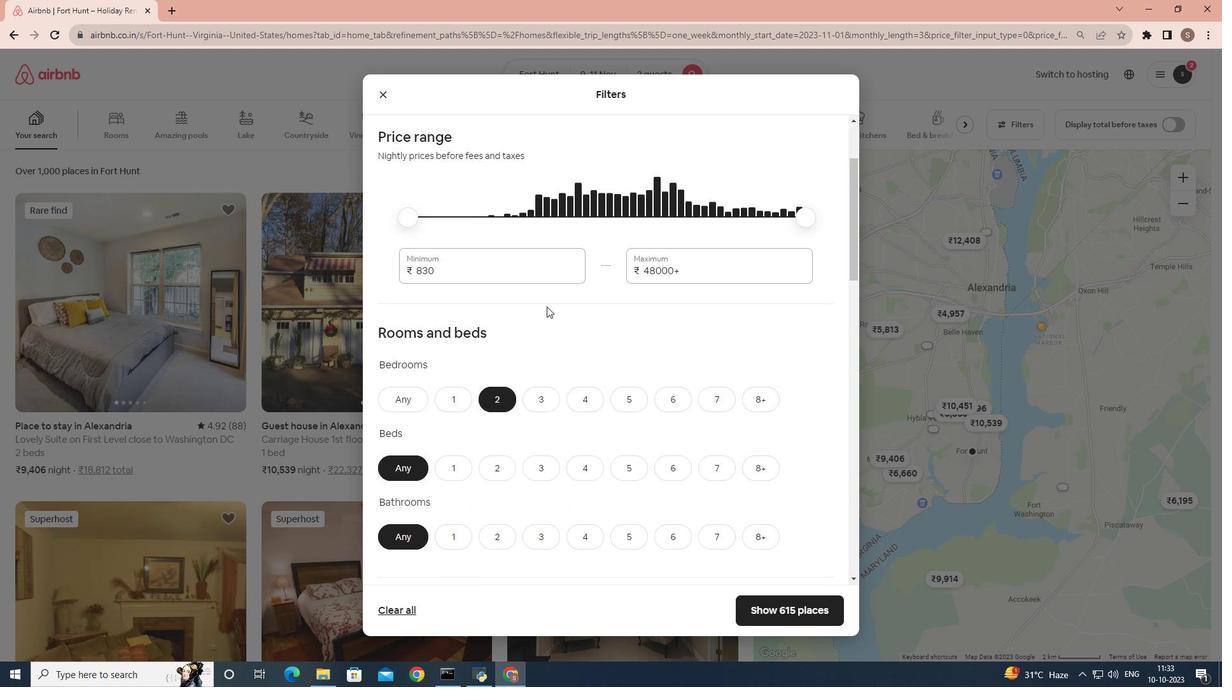 
Action: Mouse scrolled (547, 306) with delta (0, 0)
Screenshot: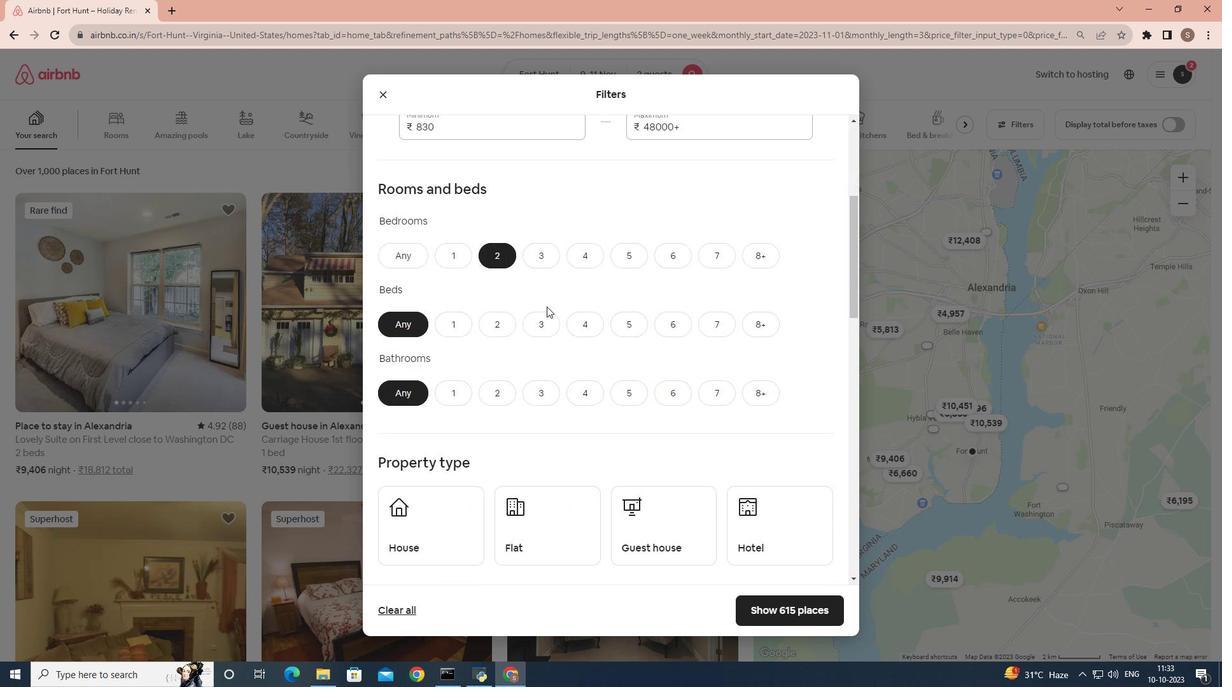 
Action: Mouse moved to (687, 517)
Screenshot: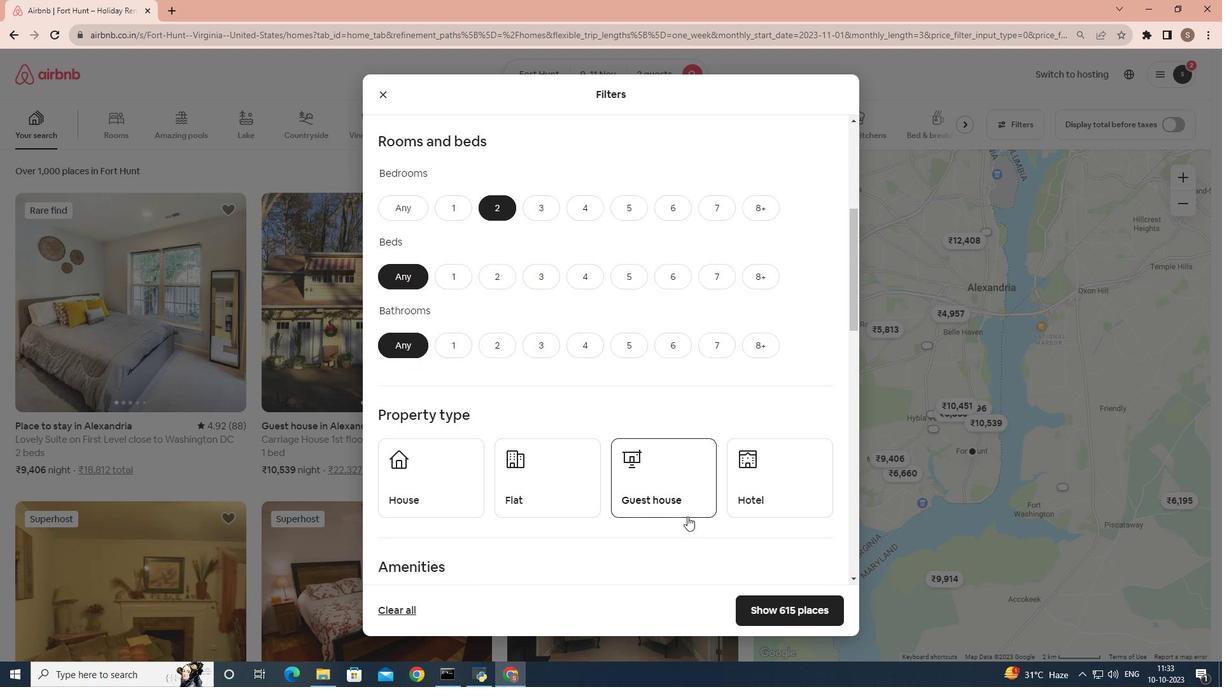 
Action: Mouse pressed left at (687, 517)
Screenshot: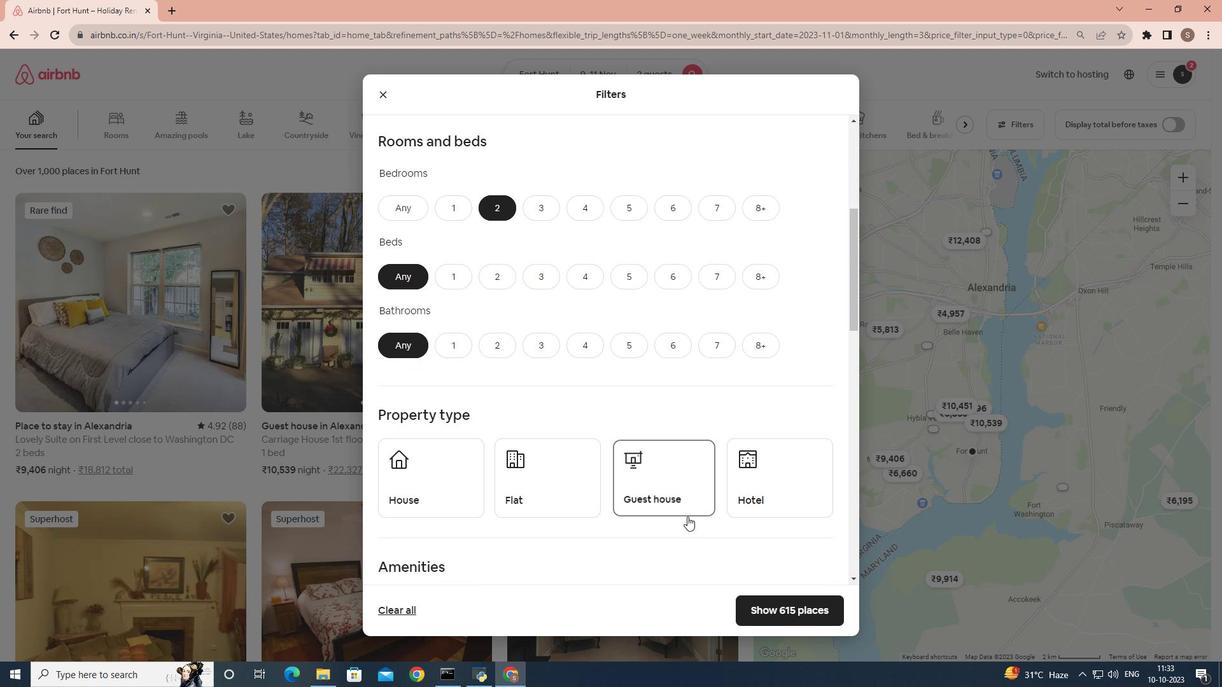 
Action: Mouse moved to (688, 506)
Screenshot: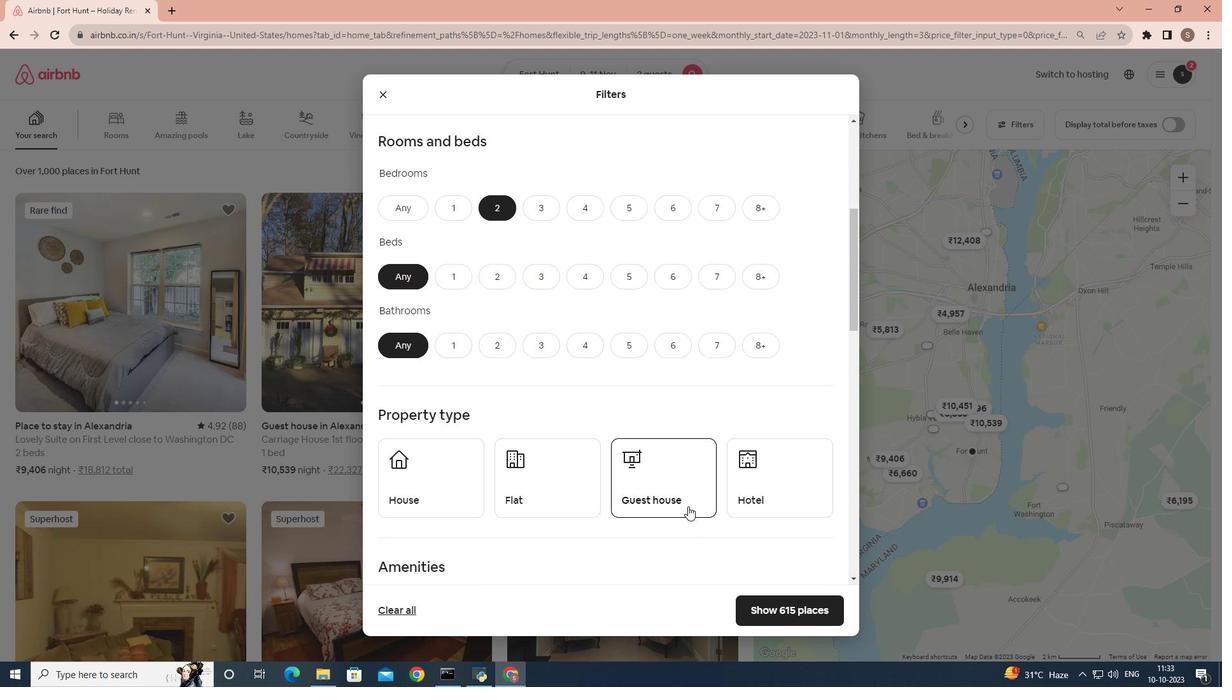 
Action: Mouse pressed left at (688, 506)
Screenshot: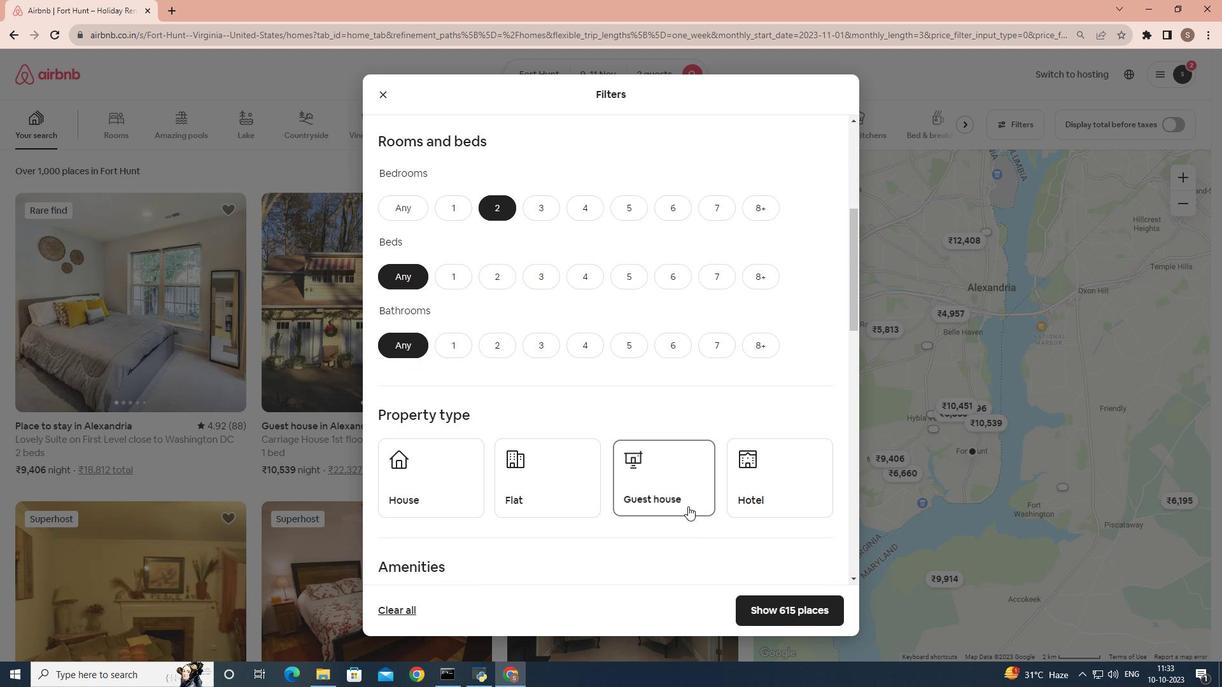
Action: Mouse moved to (645, 428)
Screenshot: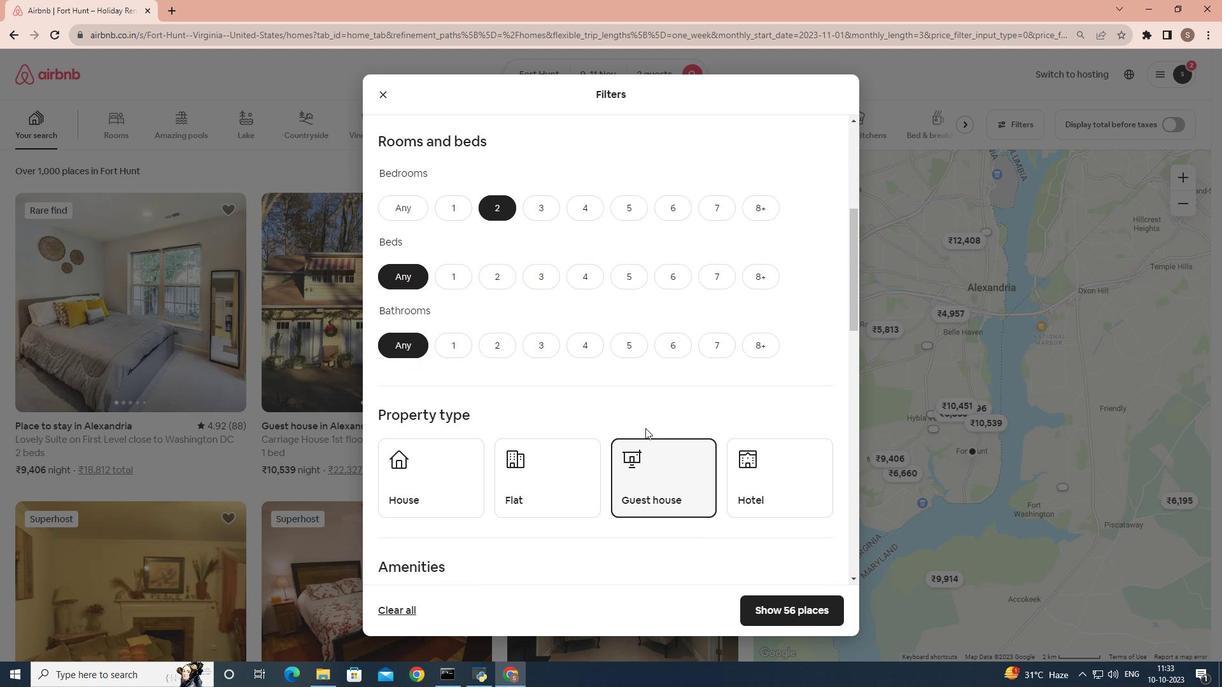 
Action: Mouse scrolled (645, 429) with delta (0, 0)
Screenshot: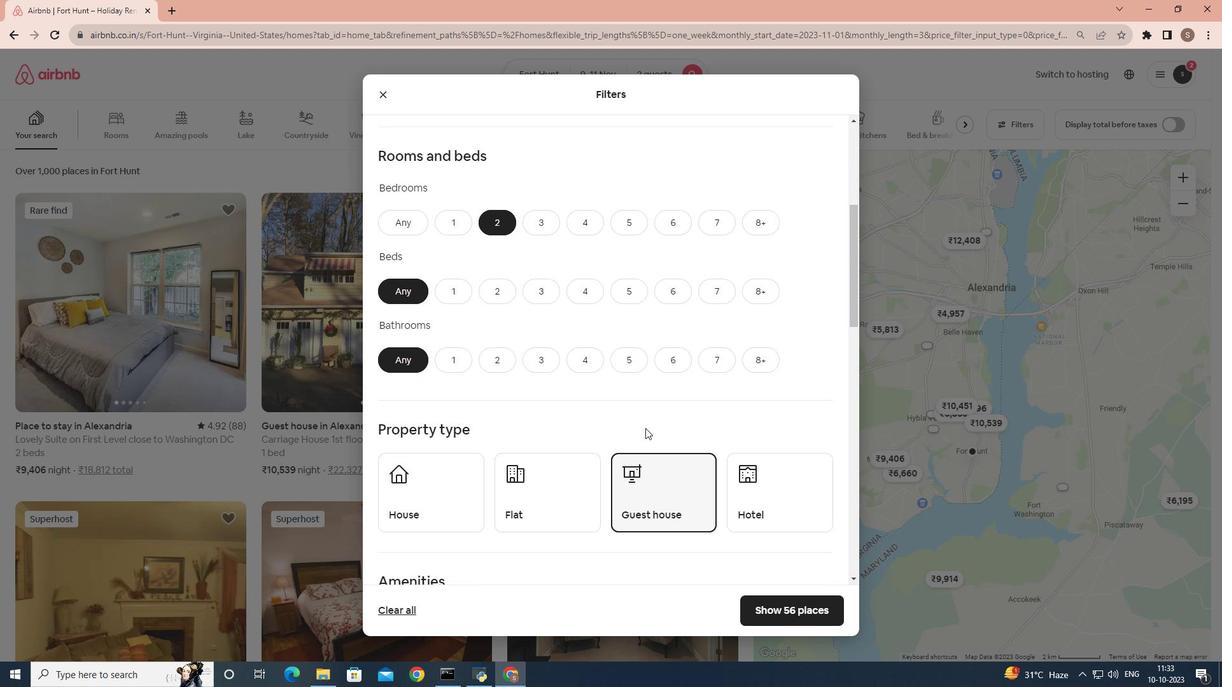 
Action: Mouse scrolled (645, 429) with delta (0, 0)
Screenshot: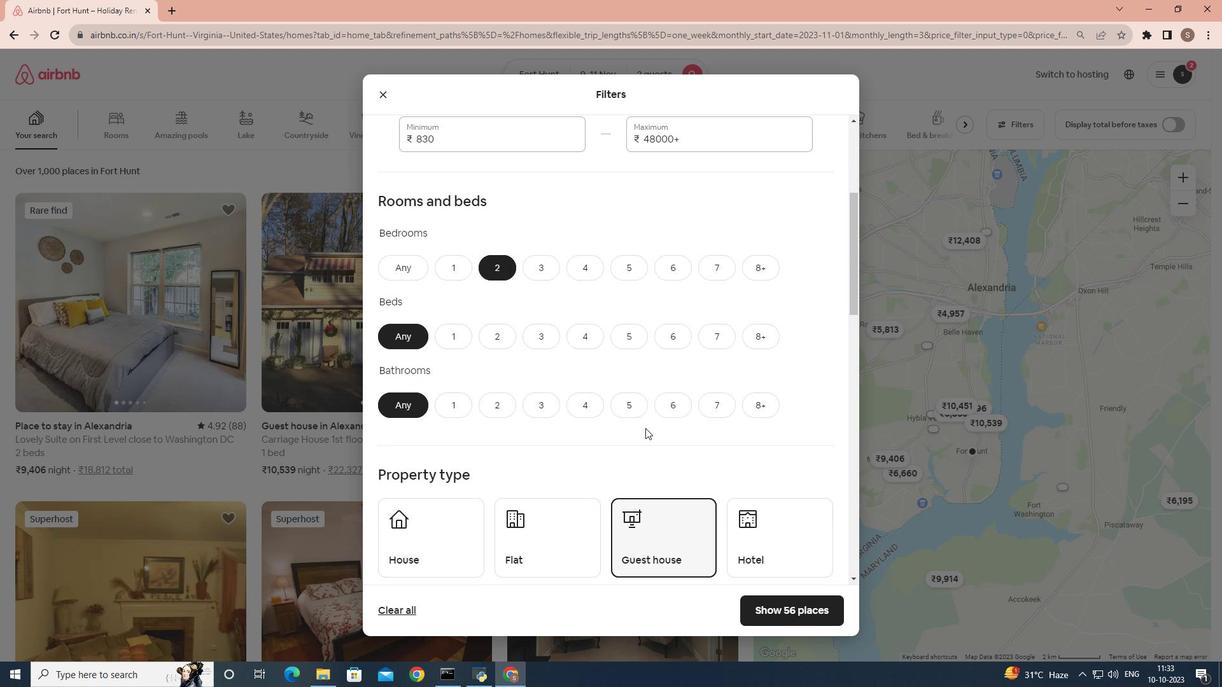 
Action: Mouse scrolled (645, 429) with delta (0, 0)
Screenshot: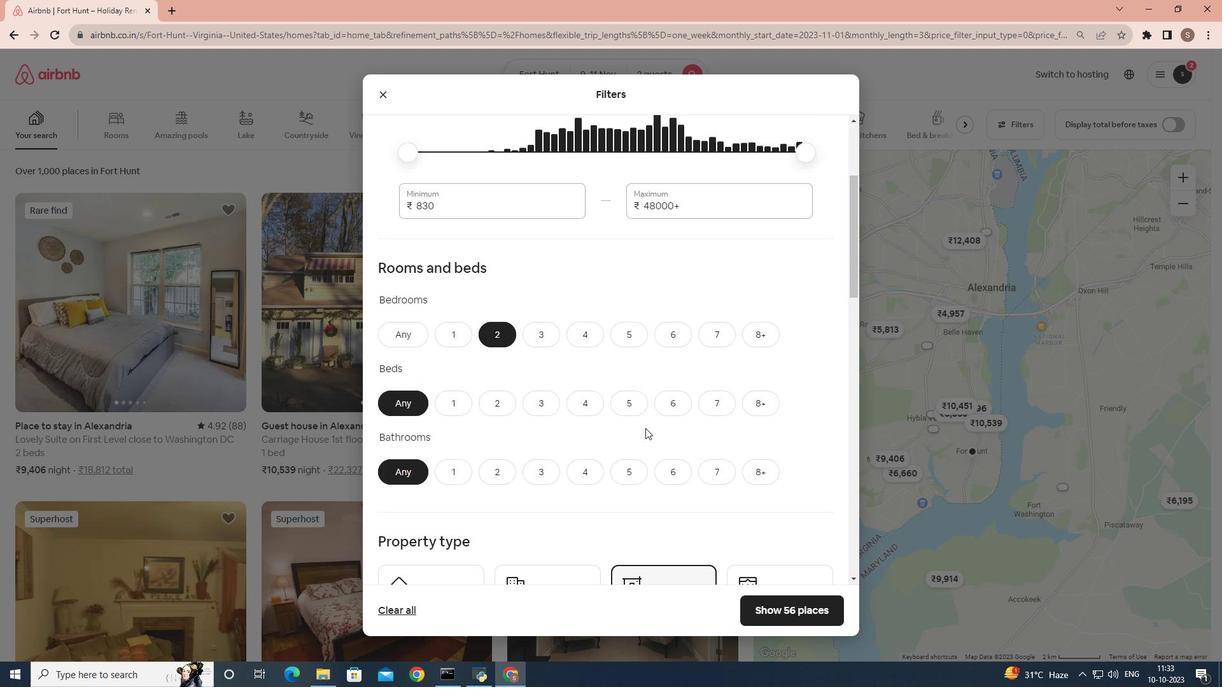 
Action: Mouse scrolled (645, 429) with delta (0, 0)
Screenshot: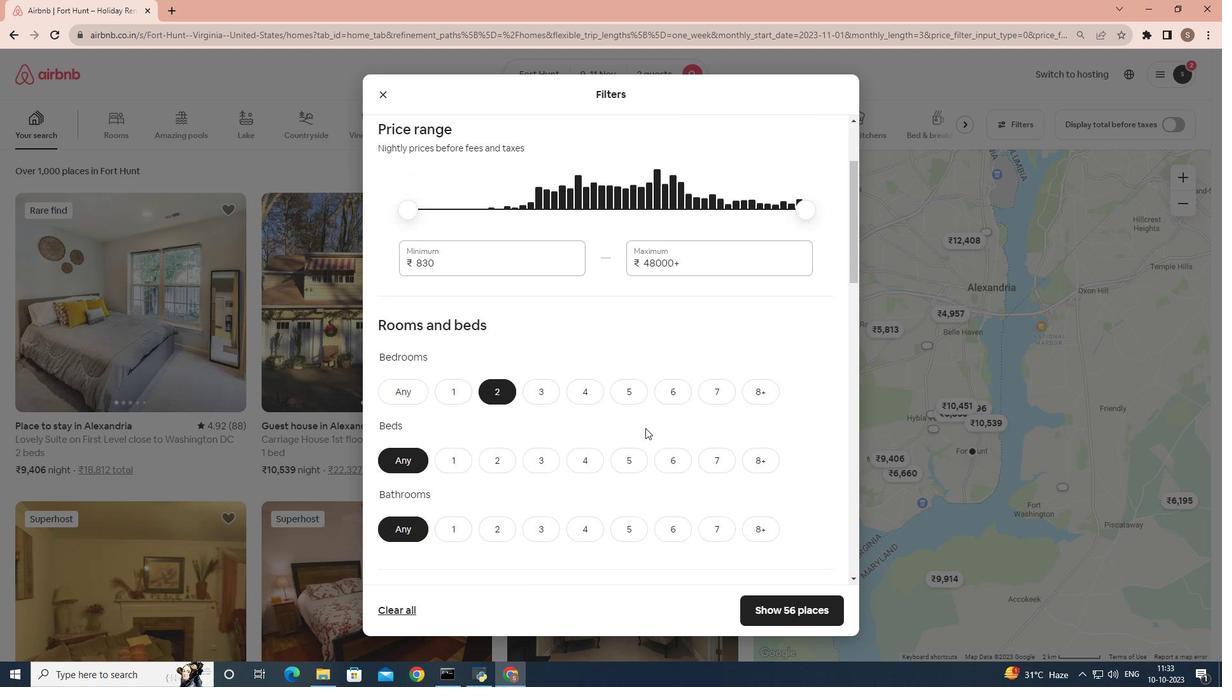 
Action: Mouse scrolled (645, 429) with delta (0, 0)
Screenshot: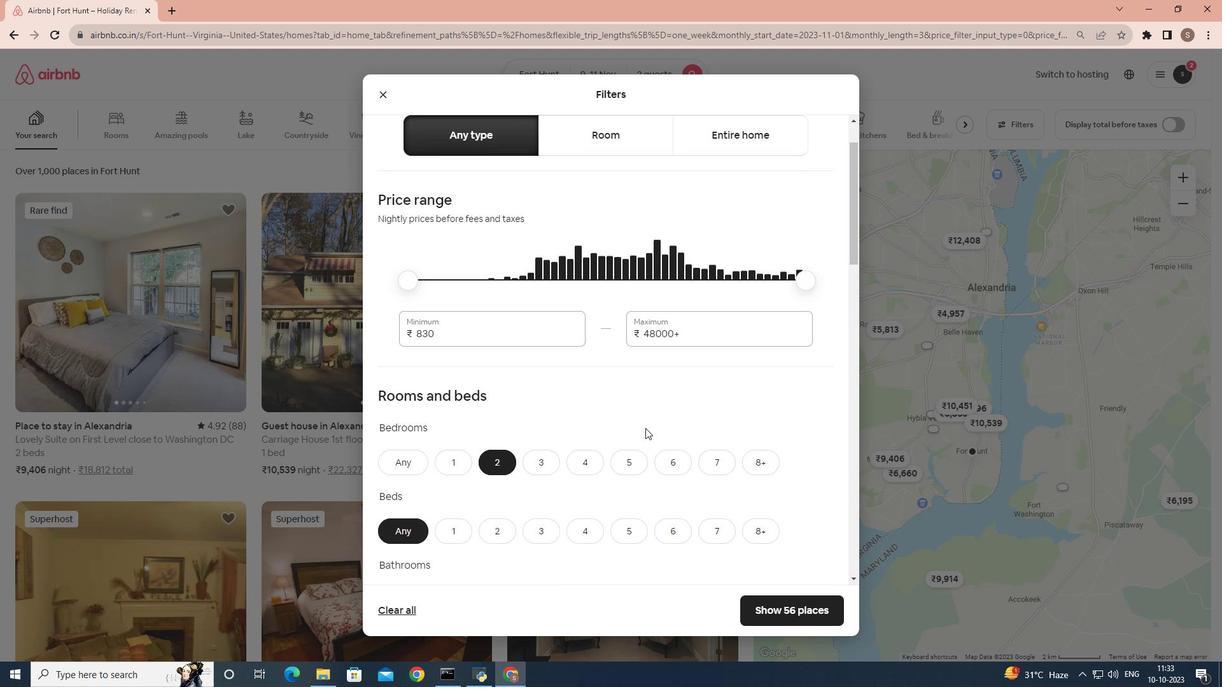 
Action: Mouse scrolled (645, 429) with delta (0, 0)
Screenshot: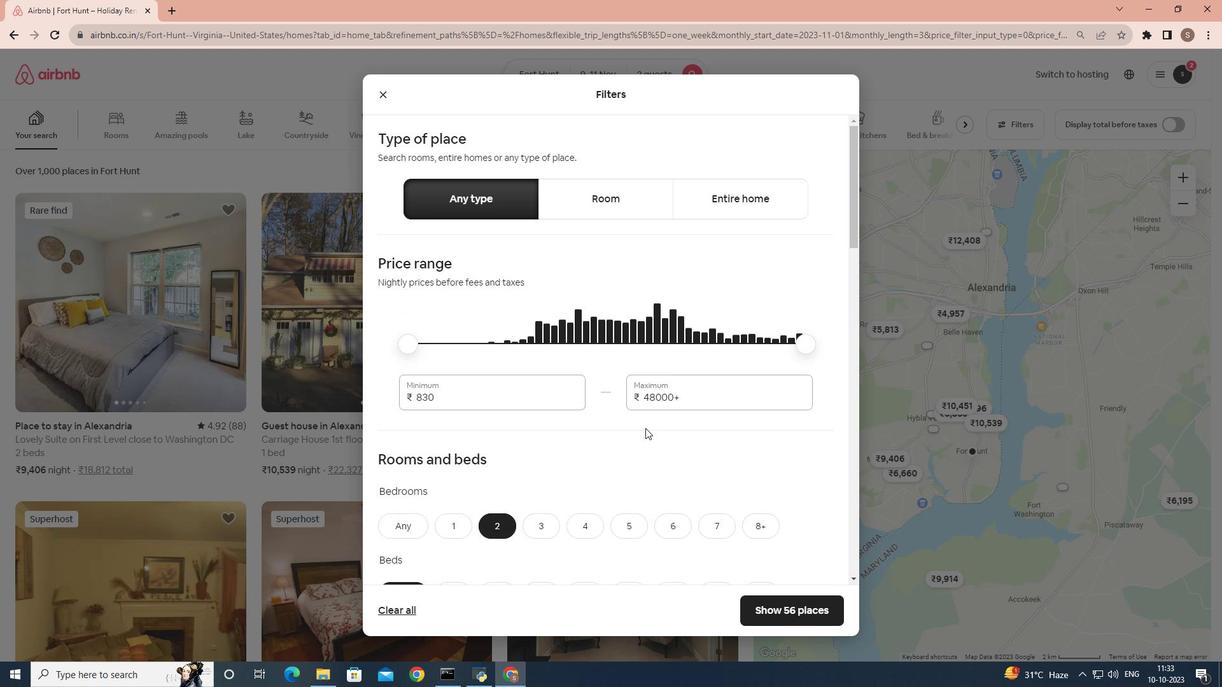 
Action: Mouse moved to (736, 200)
Screenshot: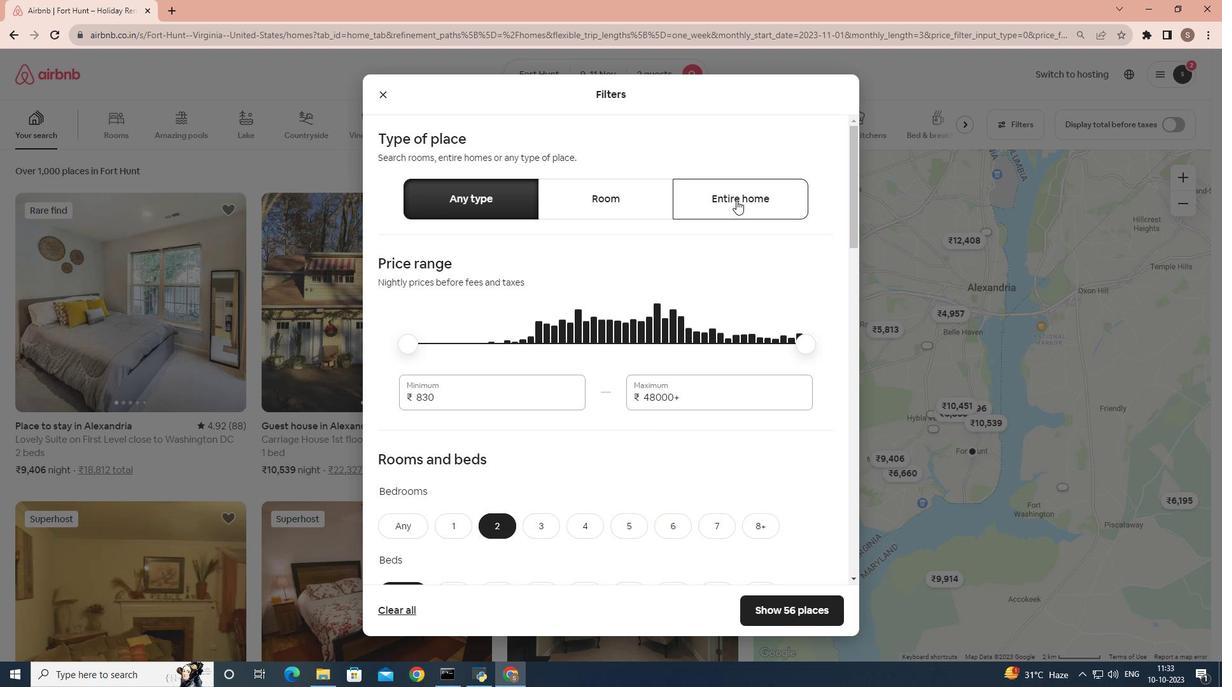 
Action: Mouse pressed left at (736, 200)
Screenshot: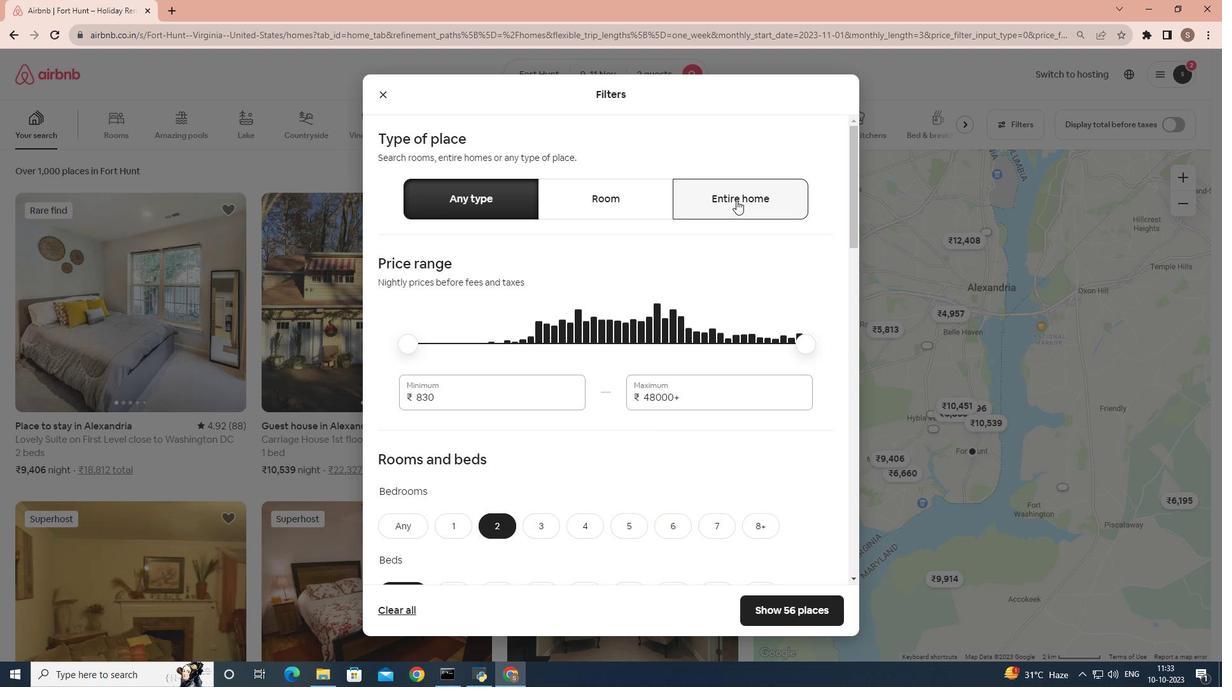 
Action: Mouse moved to (613, 470)
Screenshot: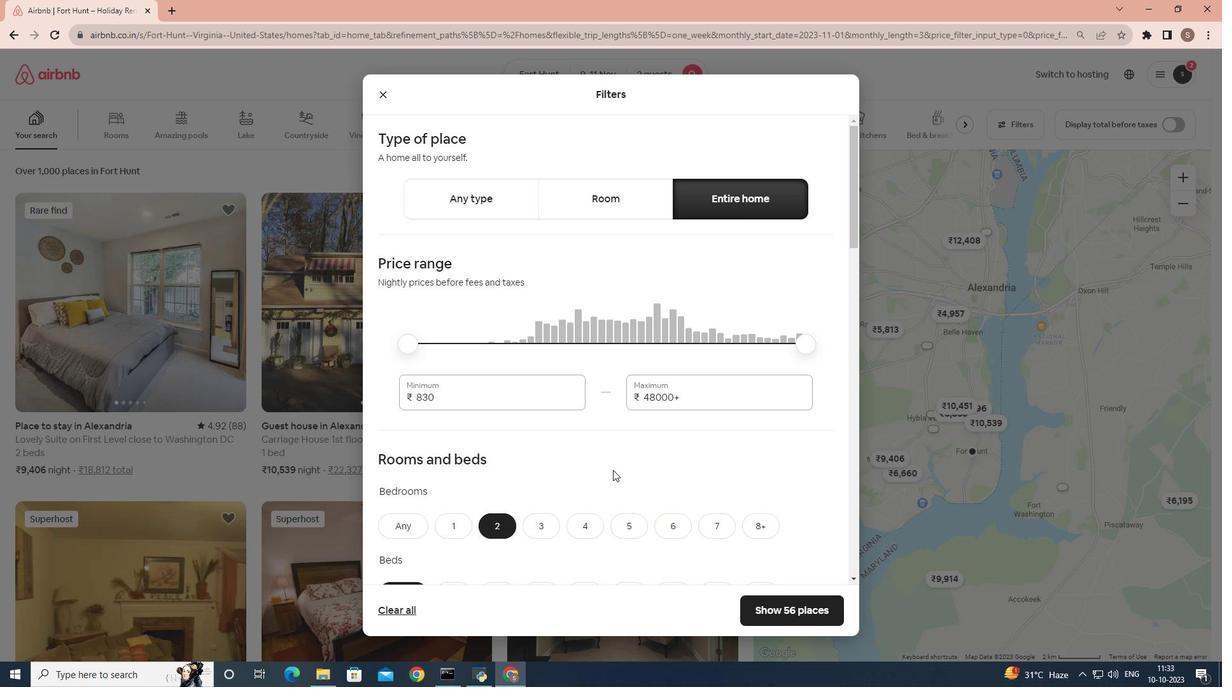 
Action: Mouse scrolled (613, 470) with delta (0, 0)
Screenshot: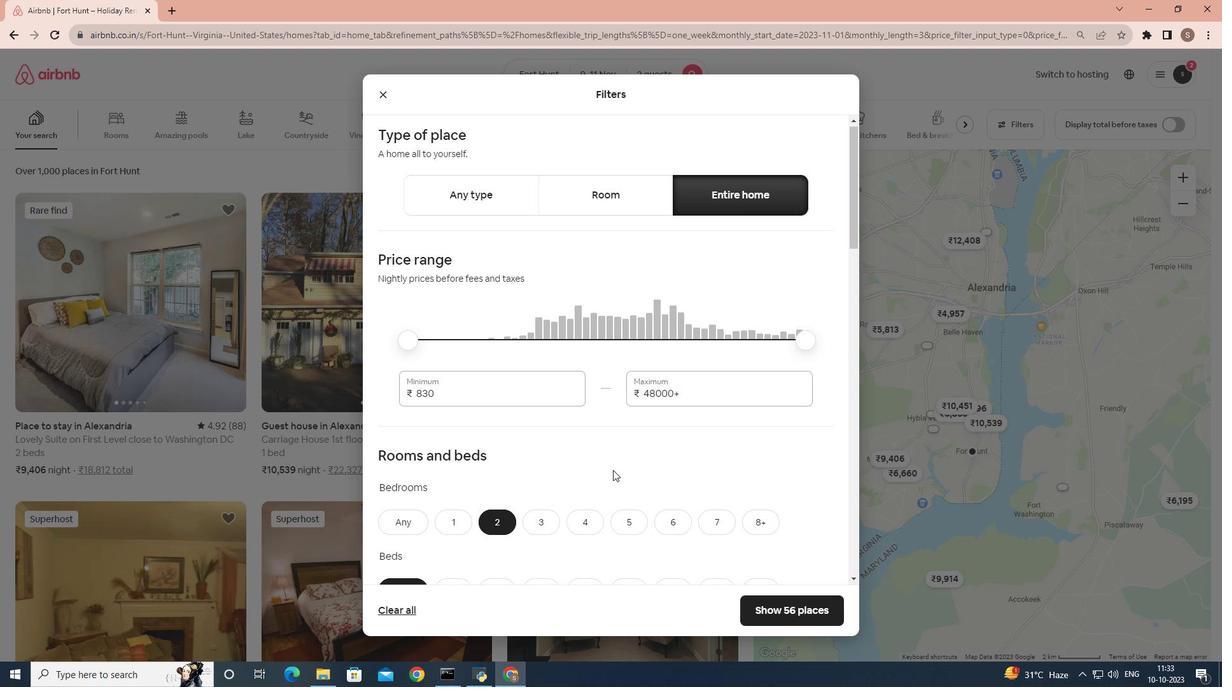 
Action: Mouse scrolled (613, 470) with delta (0, 0)
Screenshot: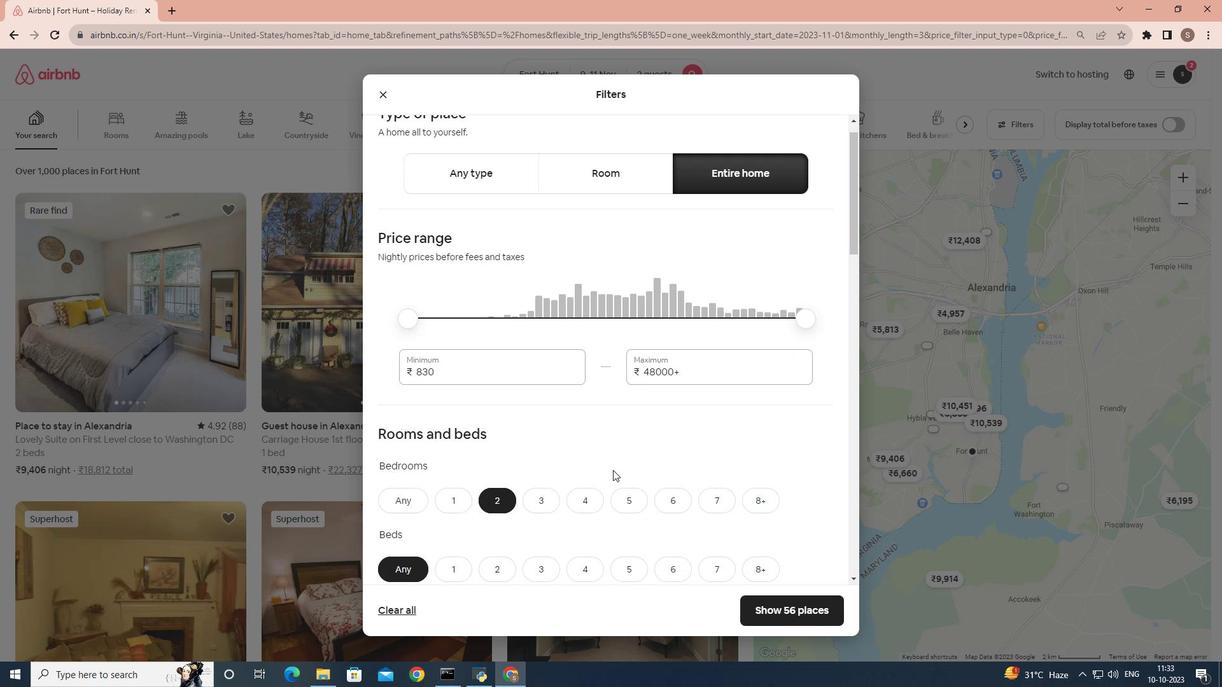 
Action: Mouse scrolled (613, 470) with delta (0, 0)
Screenshot: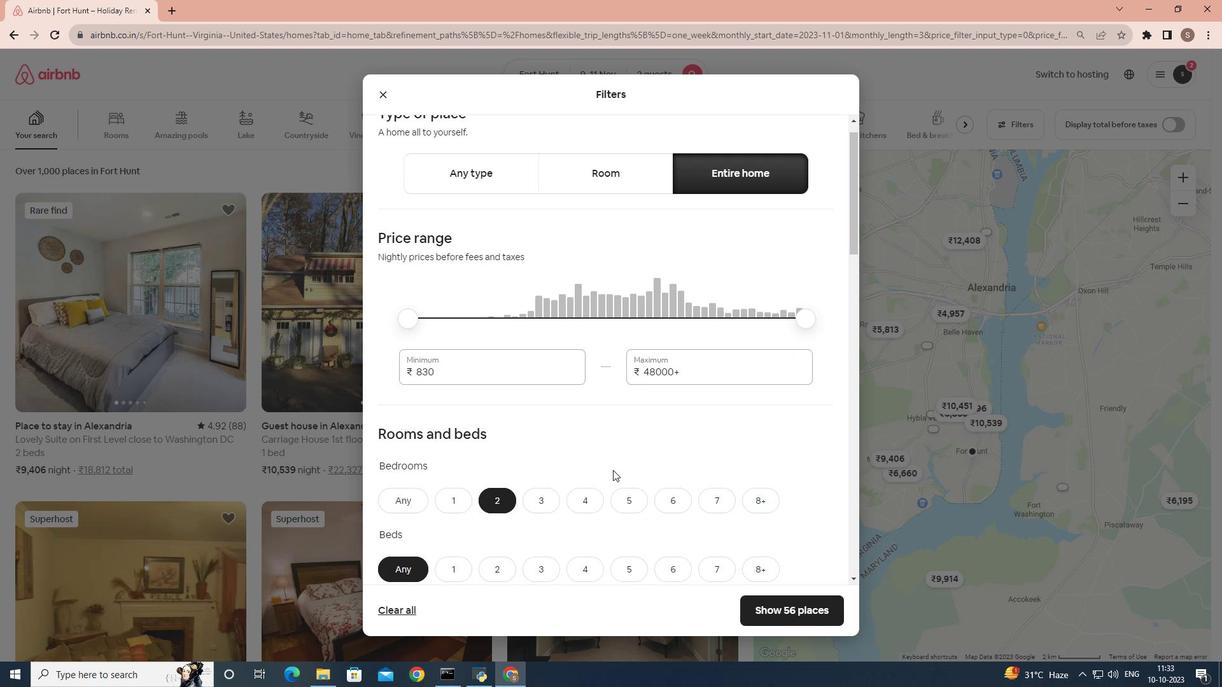 
Action: Mouse scrolled (613, 470) with delta (0, 0)
Screenshot: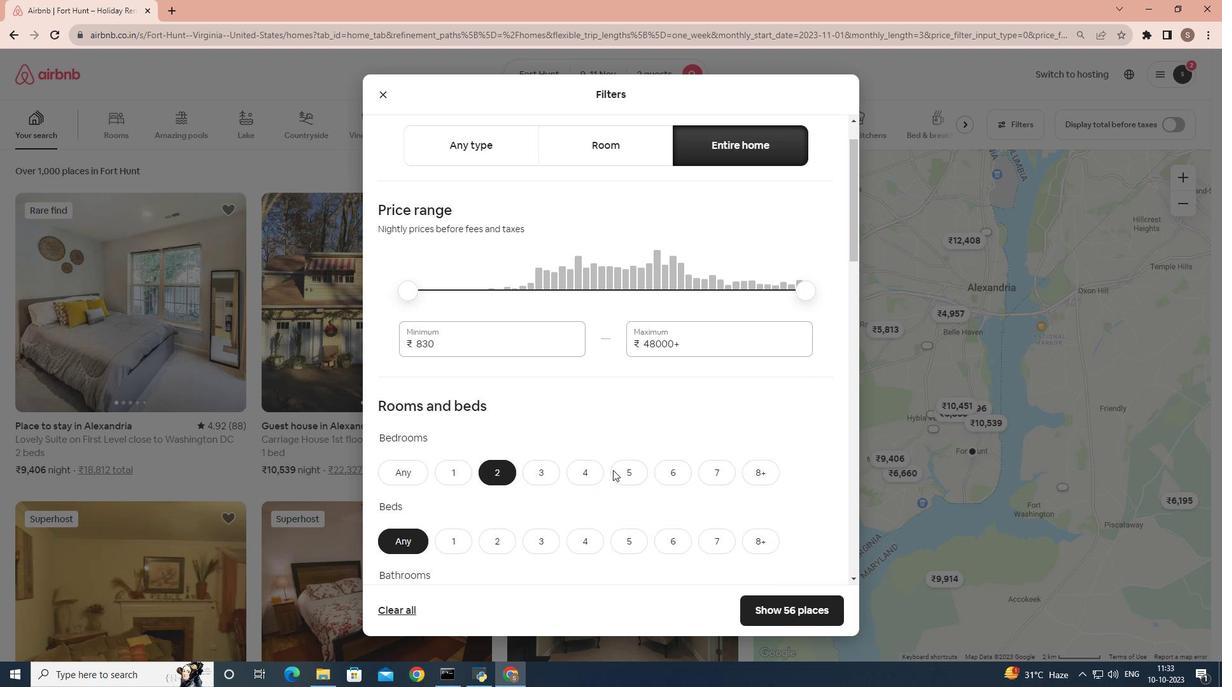 
Action: Mouse moved to (498, 347)
Screenshot: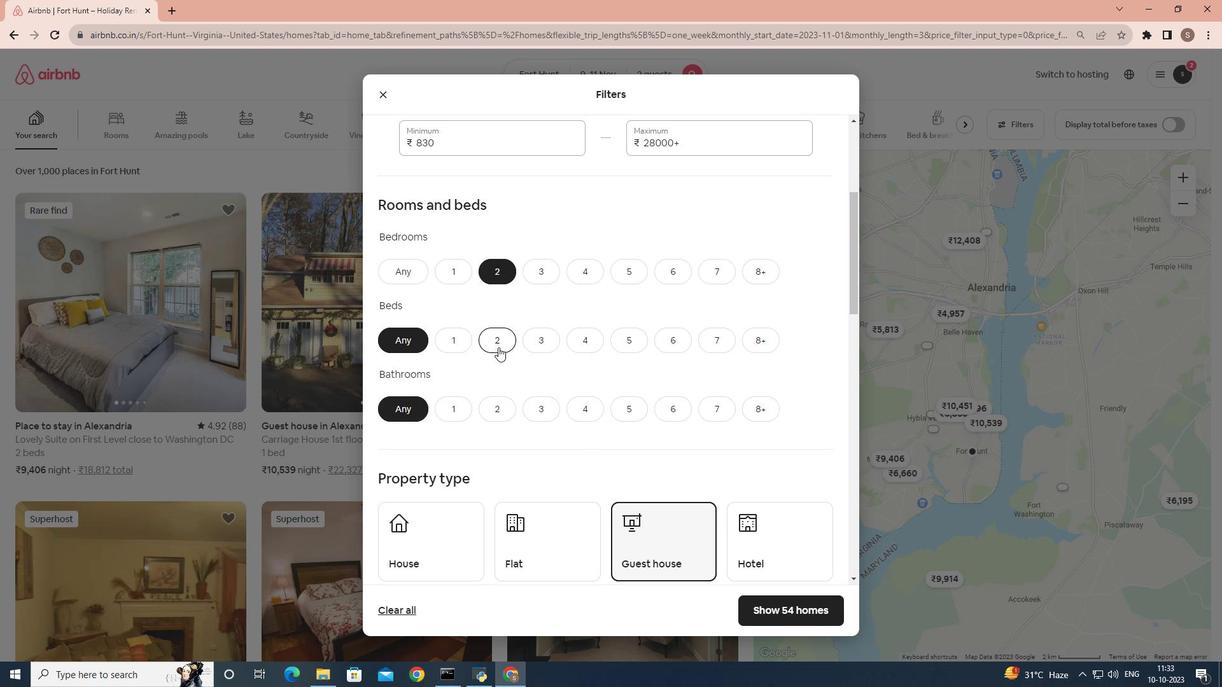 
Action: Mouse pressed left at (498, 347)
Screenshot: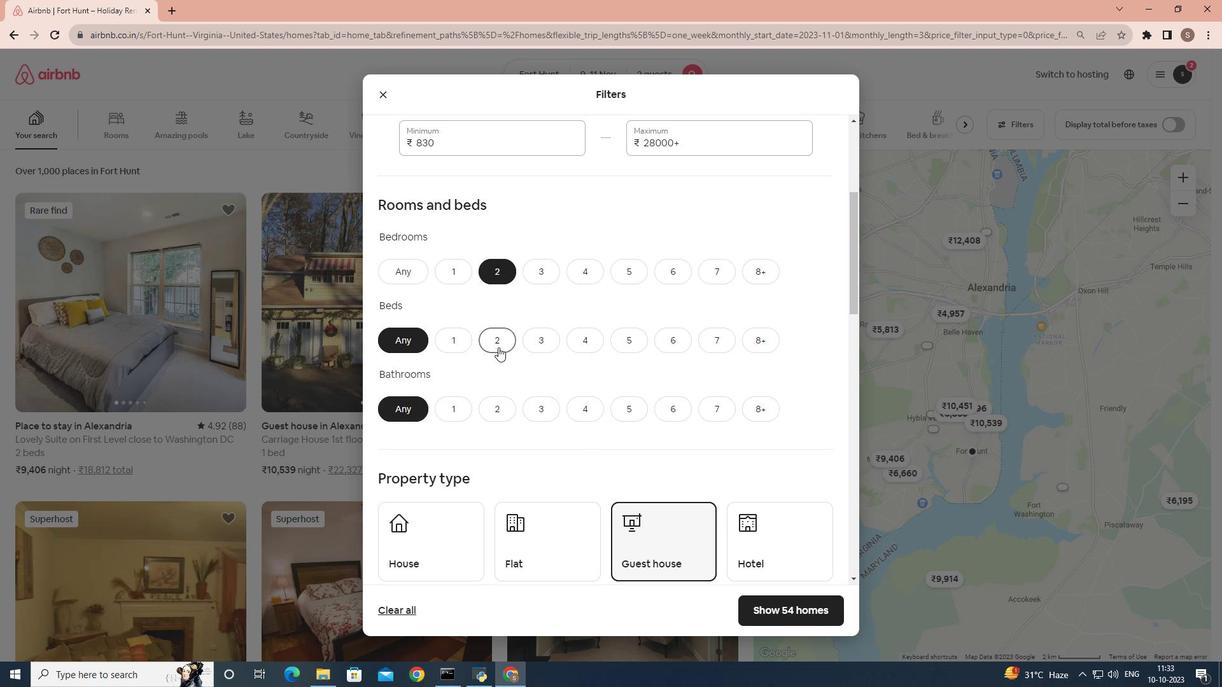
Action: Mouse moved to (454, 406)
Screenshot: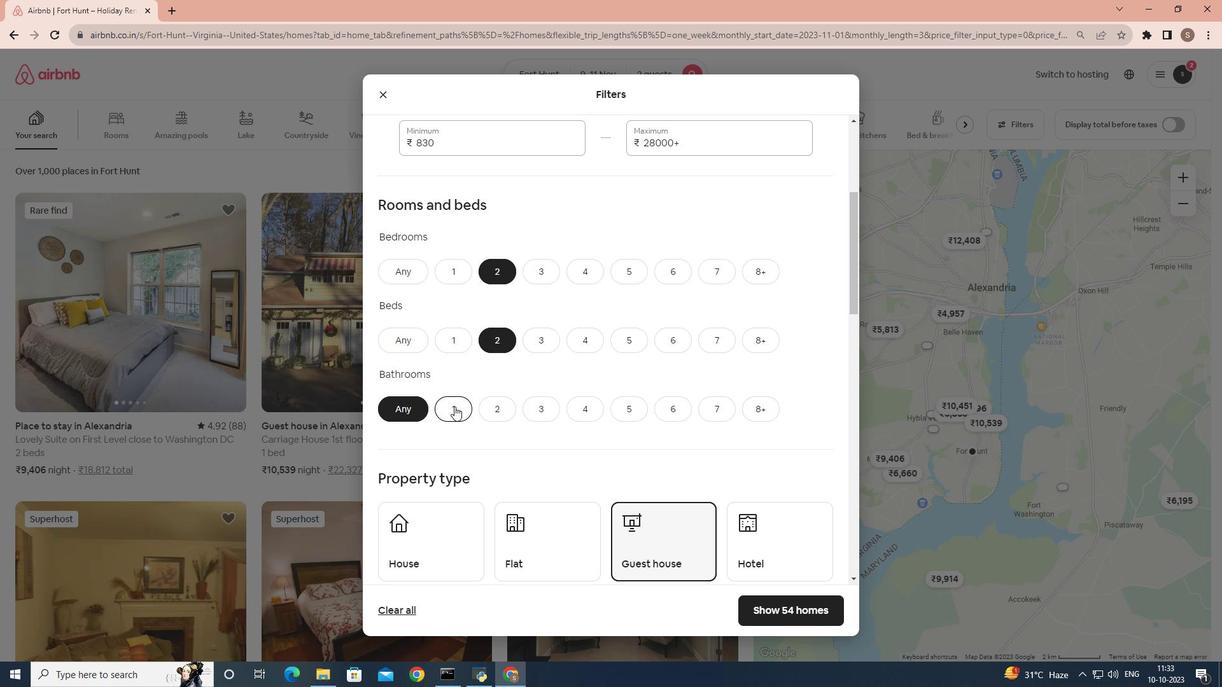 
Action: Mouse pressed left at (454, 406)
Screenshot: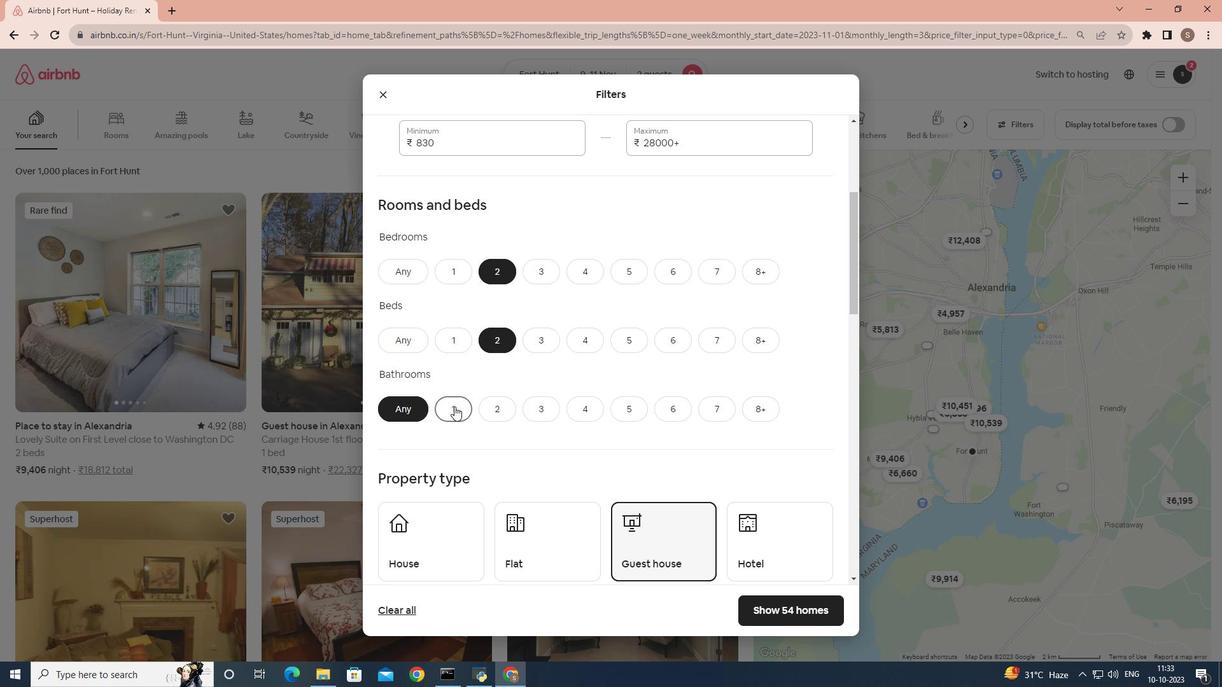
Action: Mouse moved to (777, 608)
Screenshot: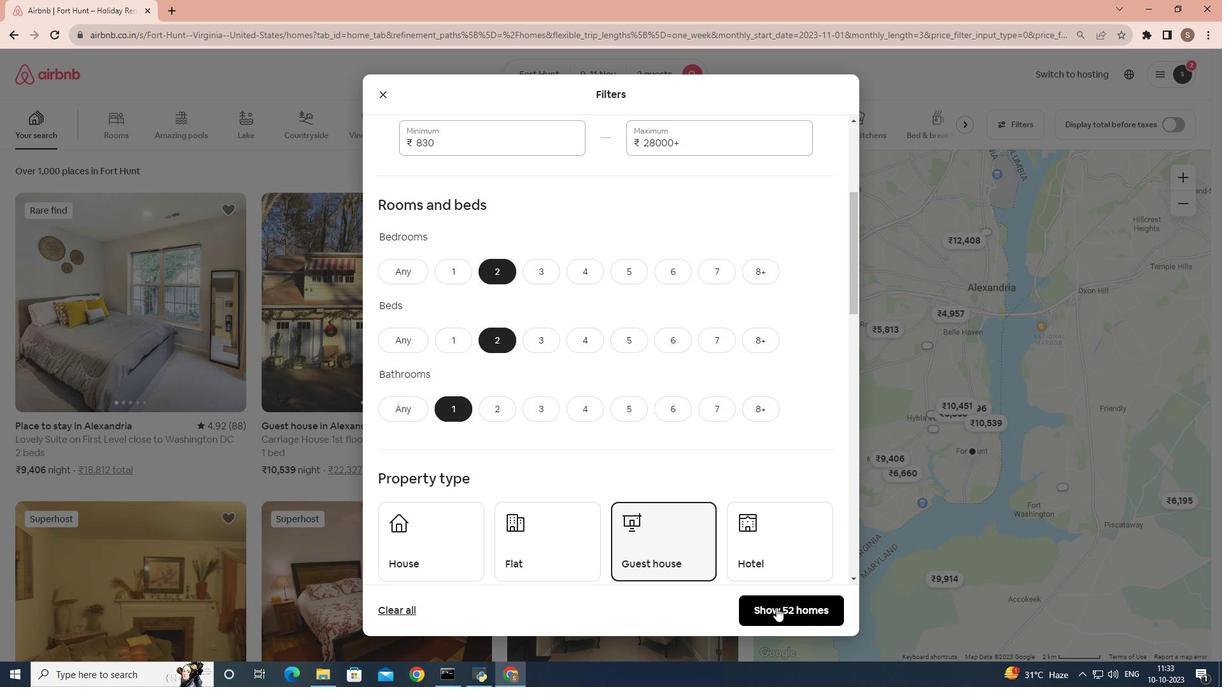 
Action: Mouse pressed left at (777, 608)
Screenshot: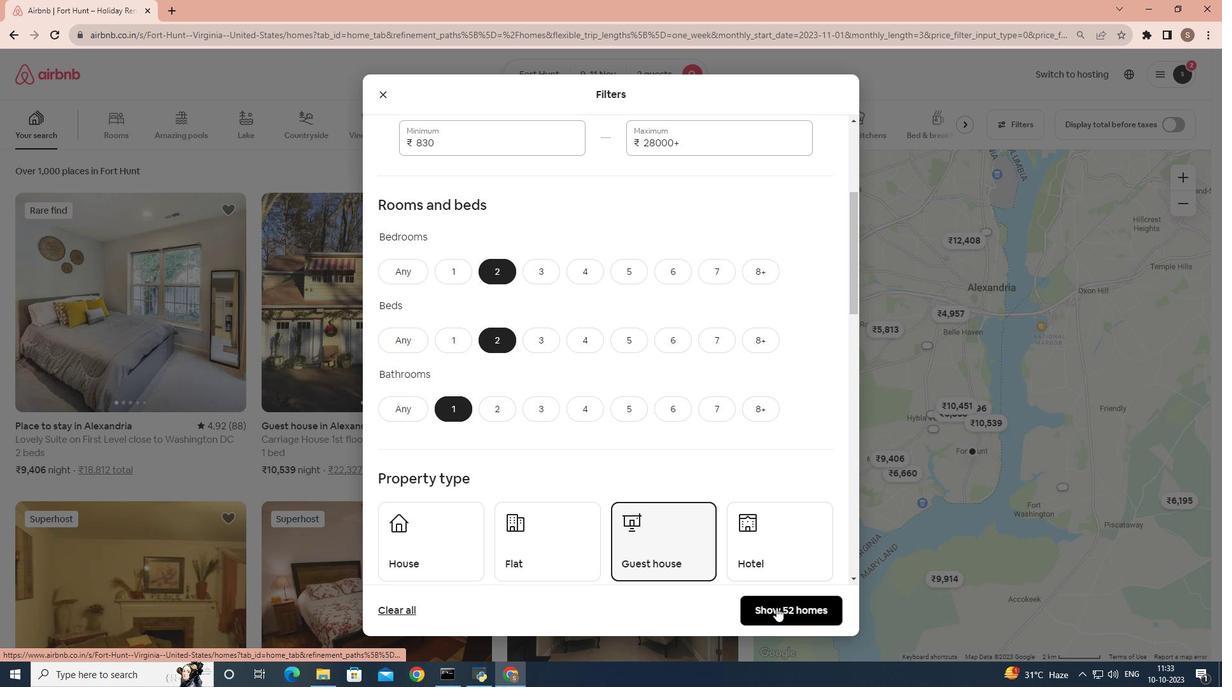 
Action: Mouse moved to (571, 391)
Screenshot: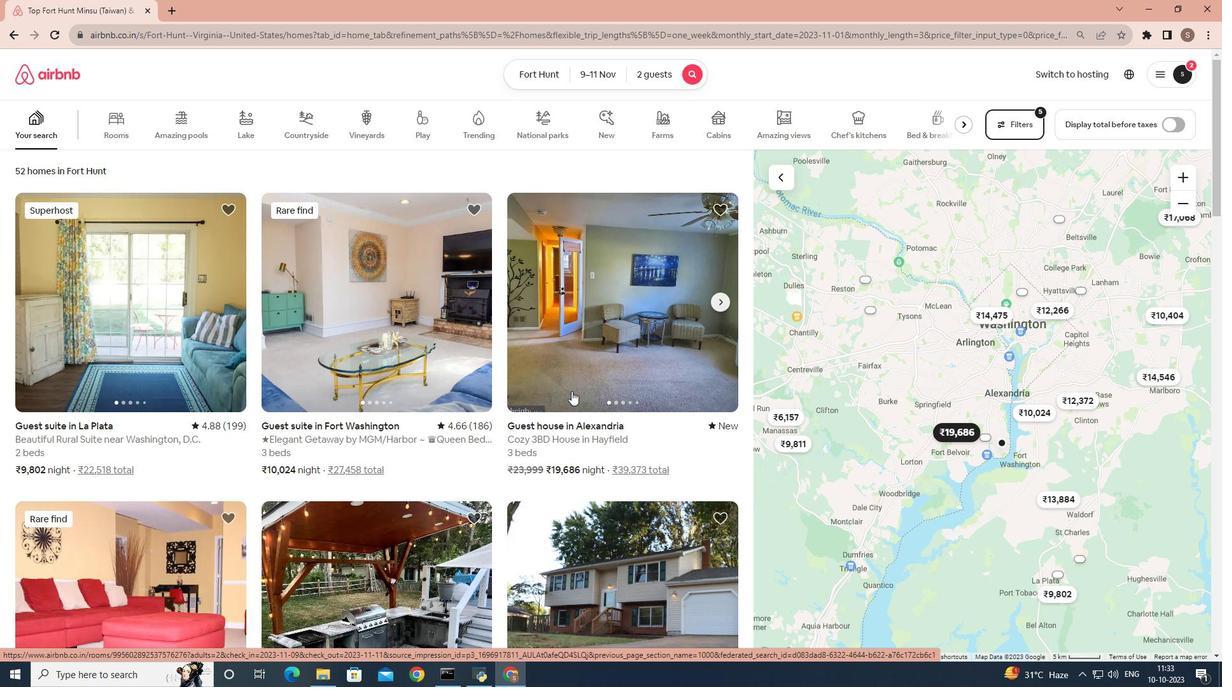 
Action: Mouse pressed left at (571, 391)
Screenshot: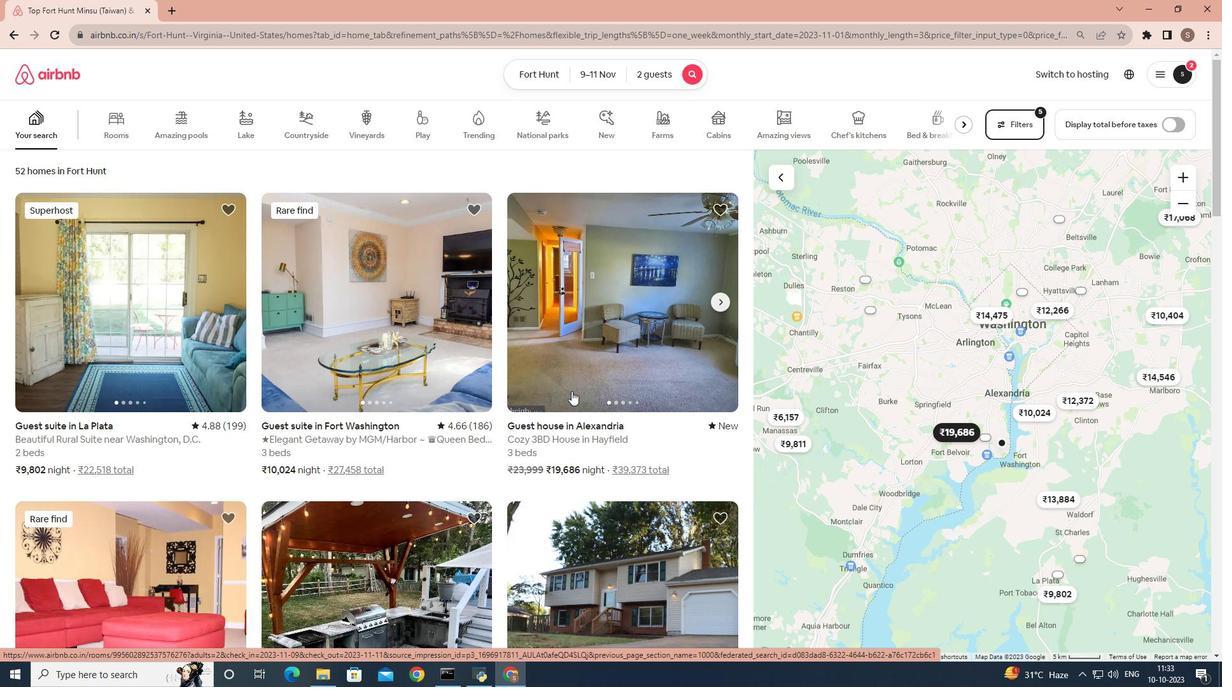
Action: Mouse moved to (427, 455)
Screenshot: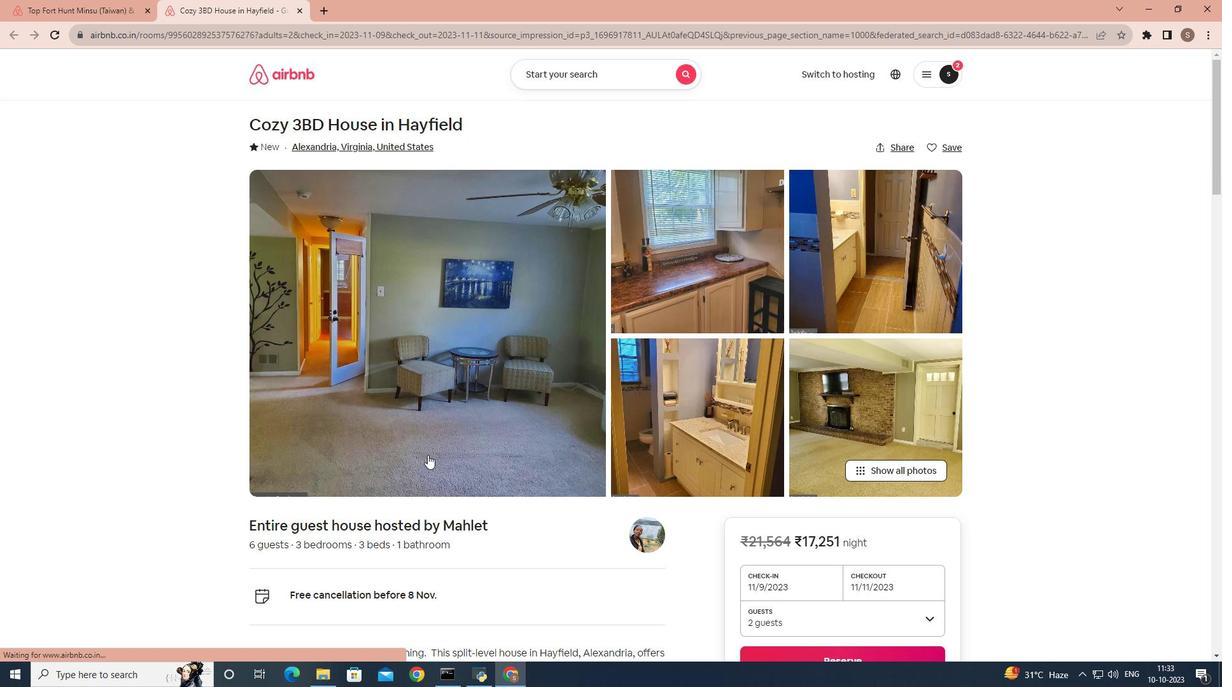 
Action: Mouse scrolled (427, 454) with delta (0, 0)
Screenshot: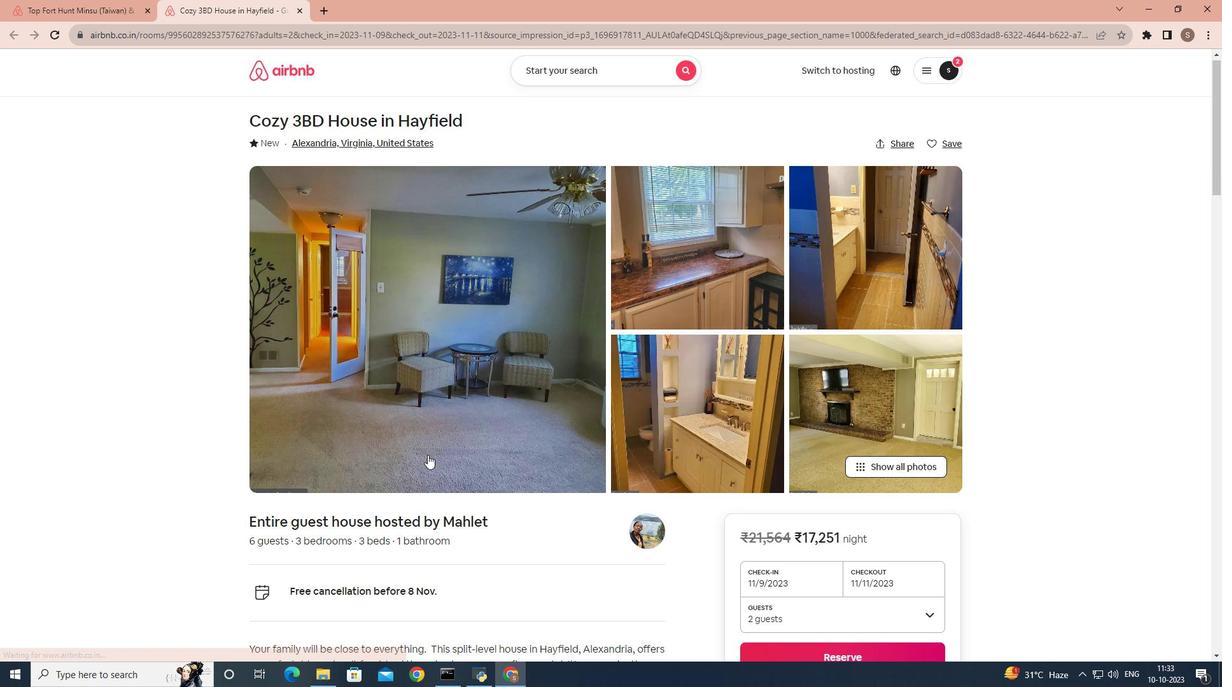 
Action: Mouse scrolled (427, 454) with delta (0, 0)
Screenshot: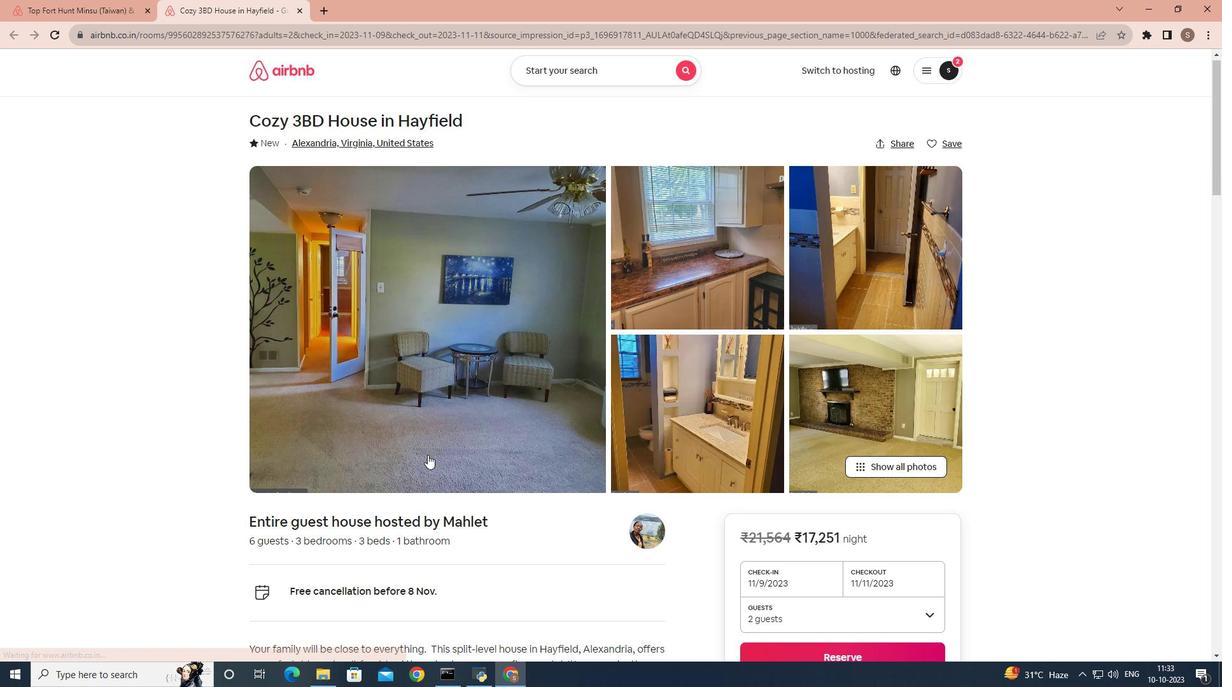 
Action: Mouse scrolled (427, 454) with delta (0, 0)
Screenshot: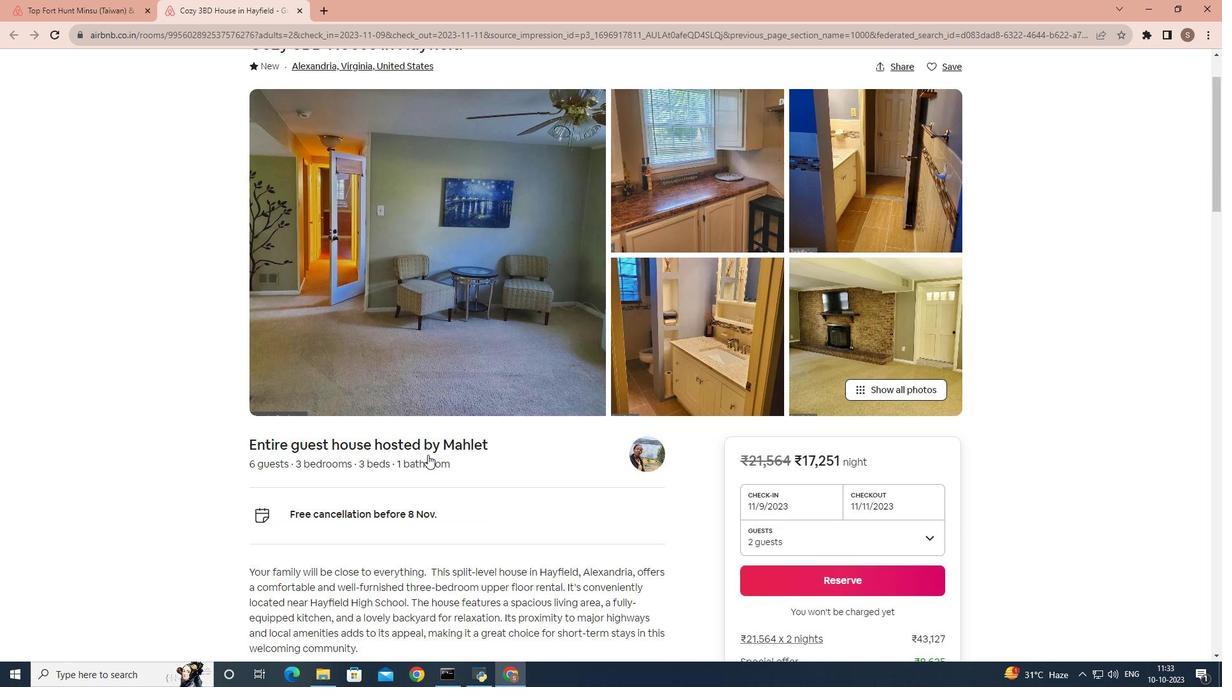 
Action: Mouse scrolled (427, 454) with delta (0, 0)
Screenshot: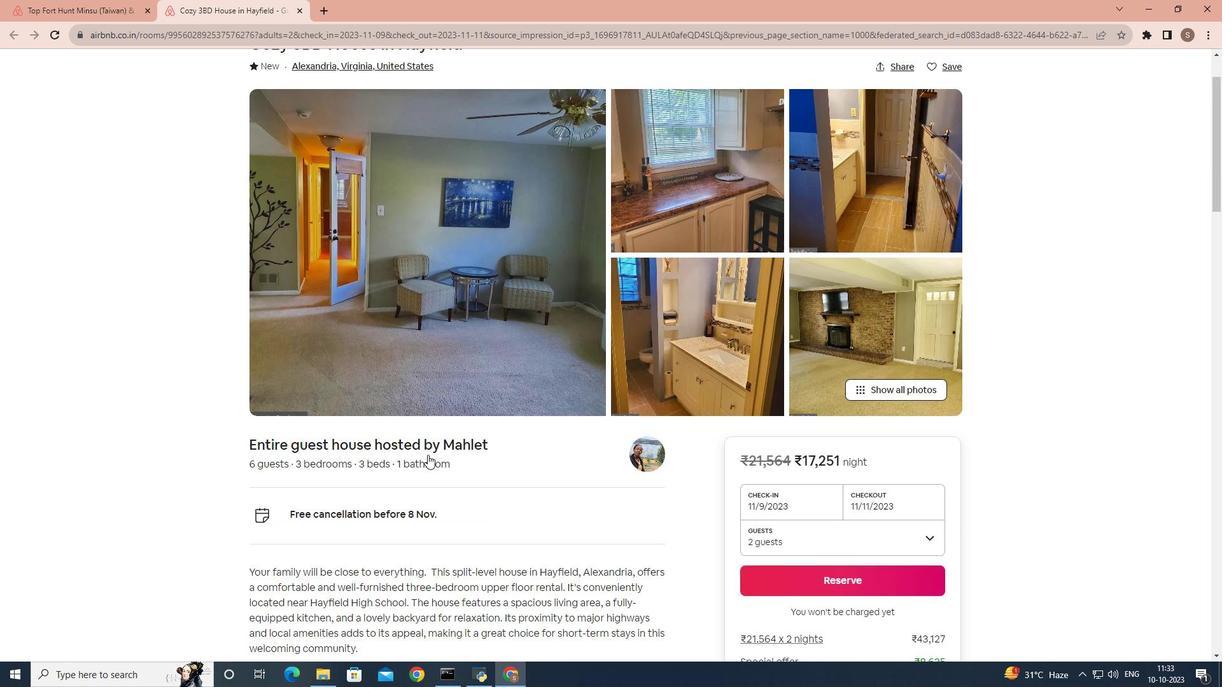 
Action: Mouse scrolled (427, 454) with delta (0, 0)
Screenshot: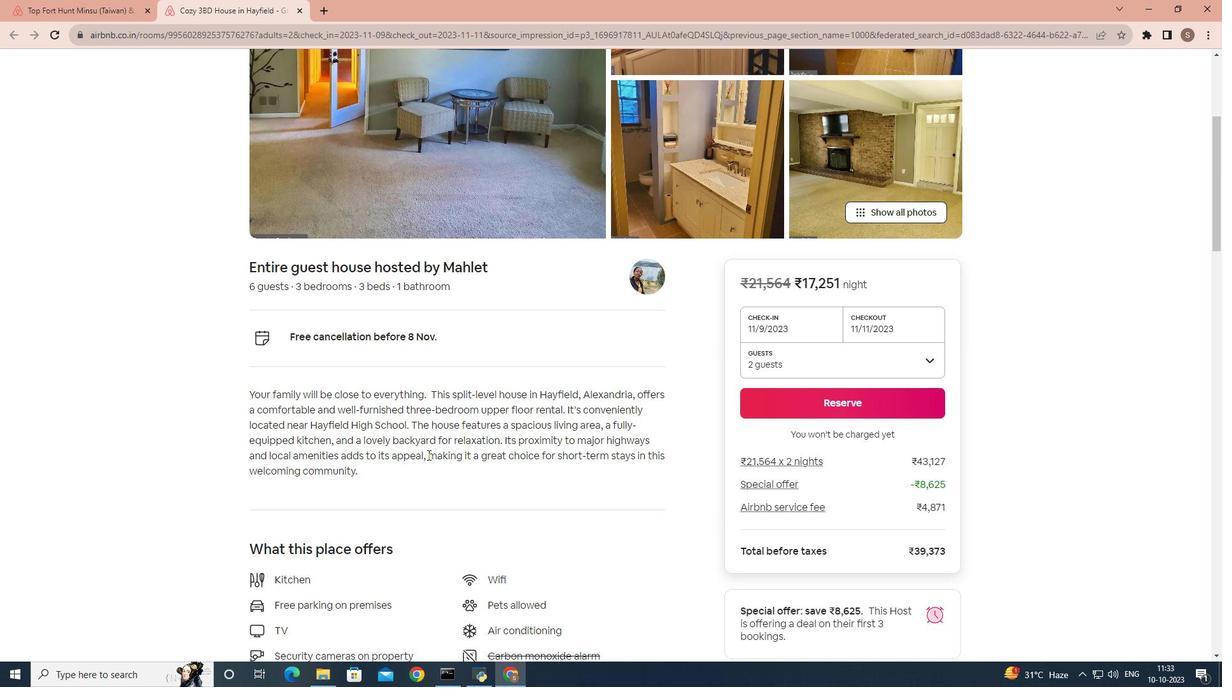 
Action: Mouse scrolled (427, 454) with delta (0, 0)
Screenshot: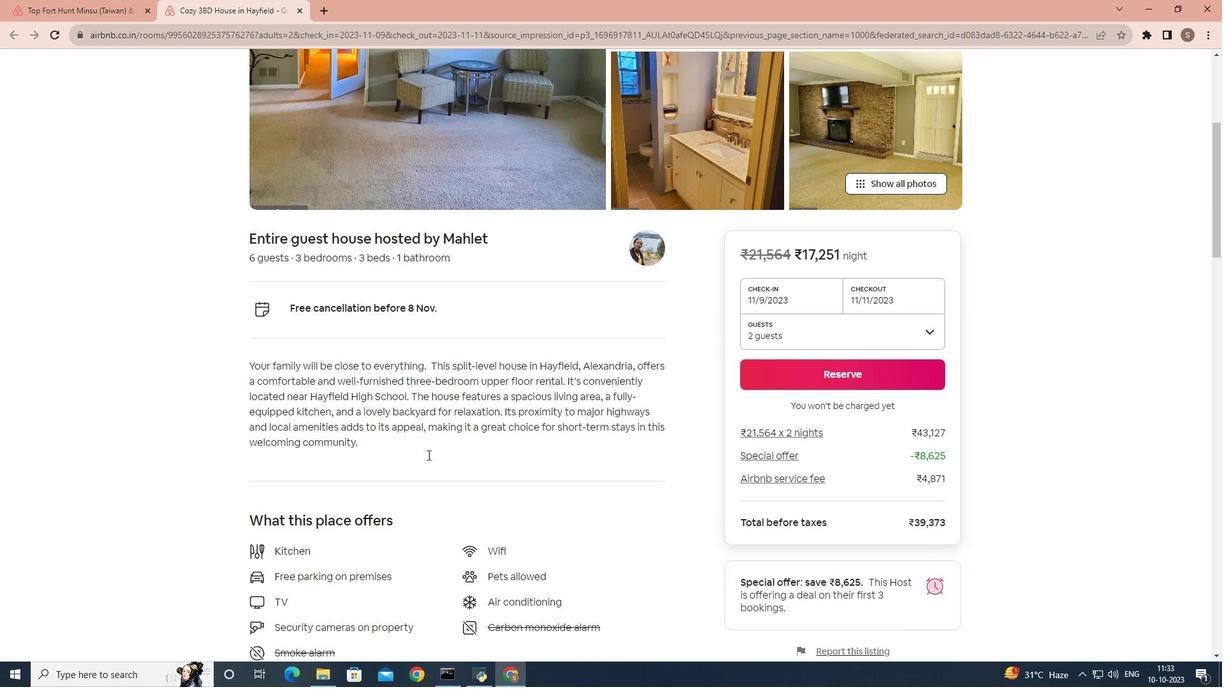 
Action: Mouse moved to (426, 455)
Screenshot: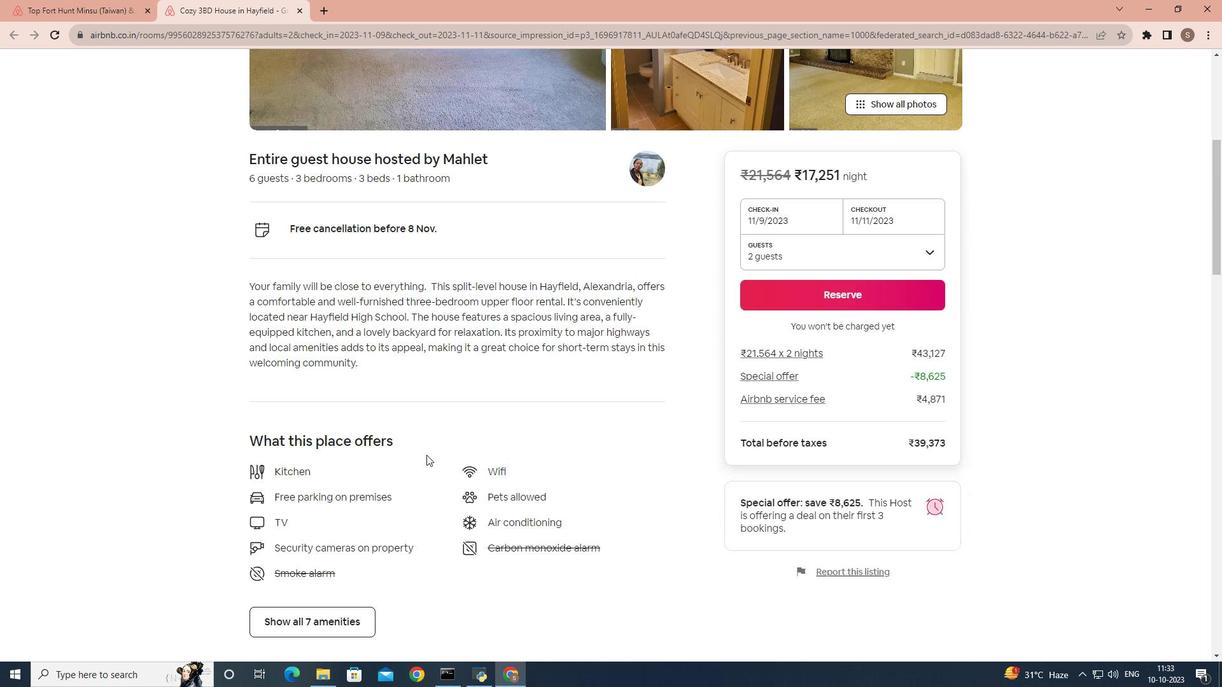 
Action: Mouse scrolled (426, 454) with delta (0, 0)
Screenshot: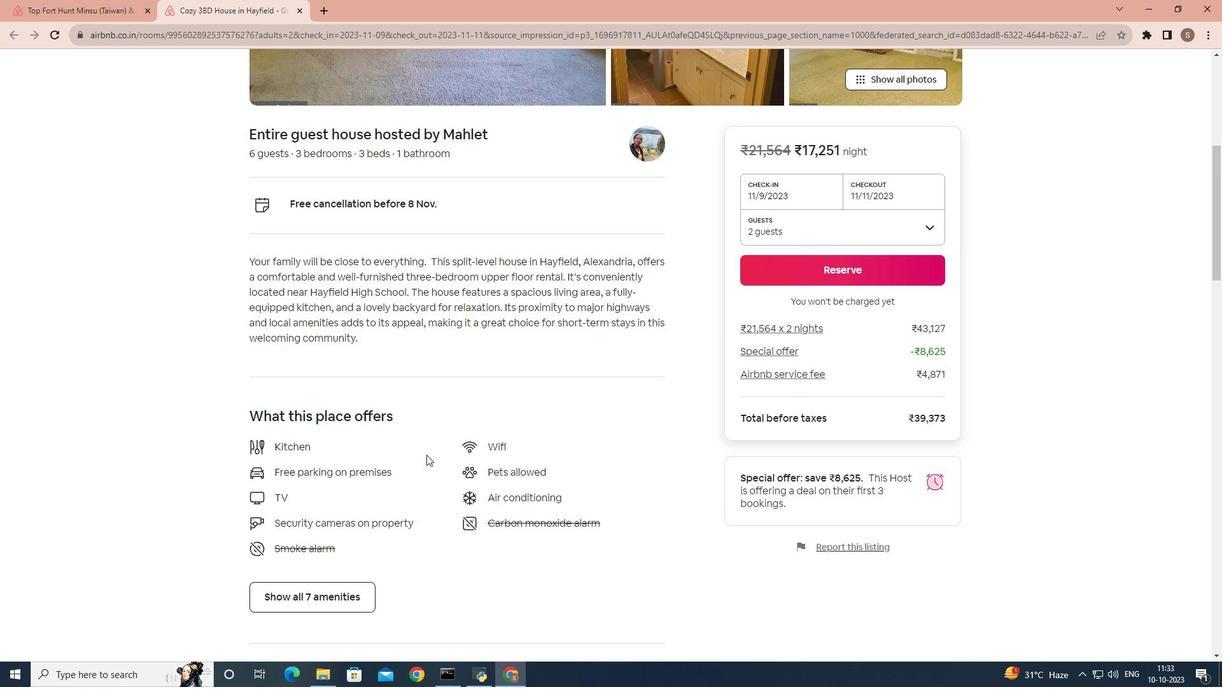
Action: Mouse scrolled (426, 454) with delta (0, 0)
Screenshot: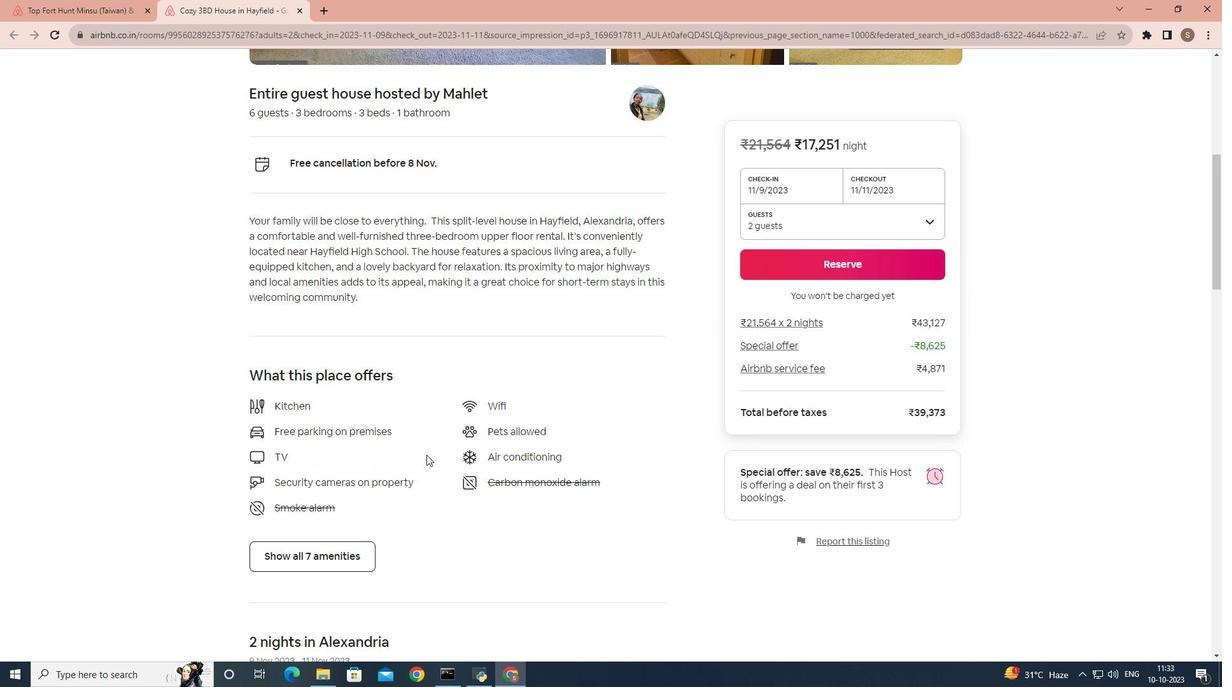 
Action: Mouse moved to (325, 493)
Screenshot: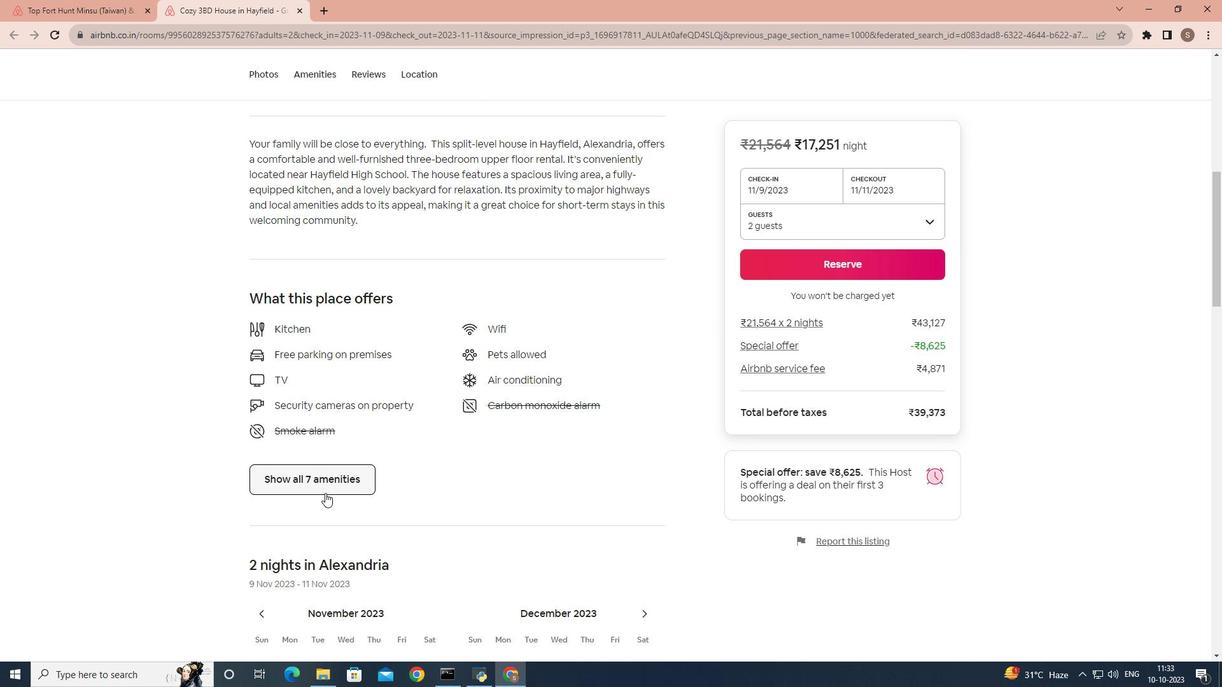 
Action: Mouse pressed left at (325, 493)
Screenshot: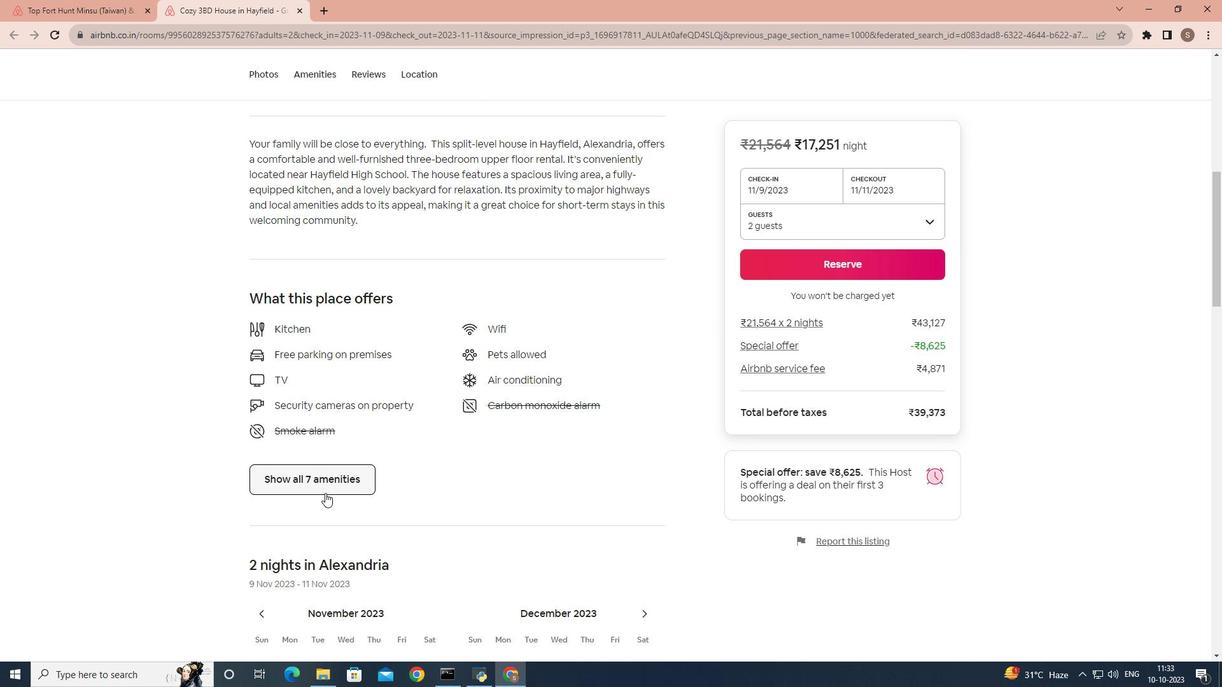 
Action: Mouse moved to (424, 464)
Screenshot: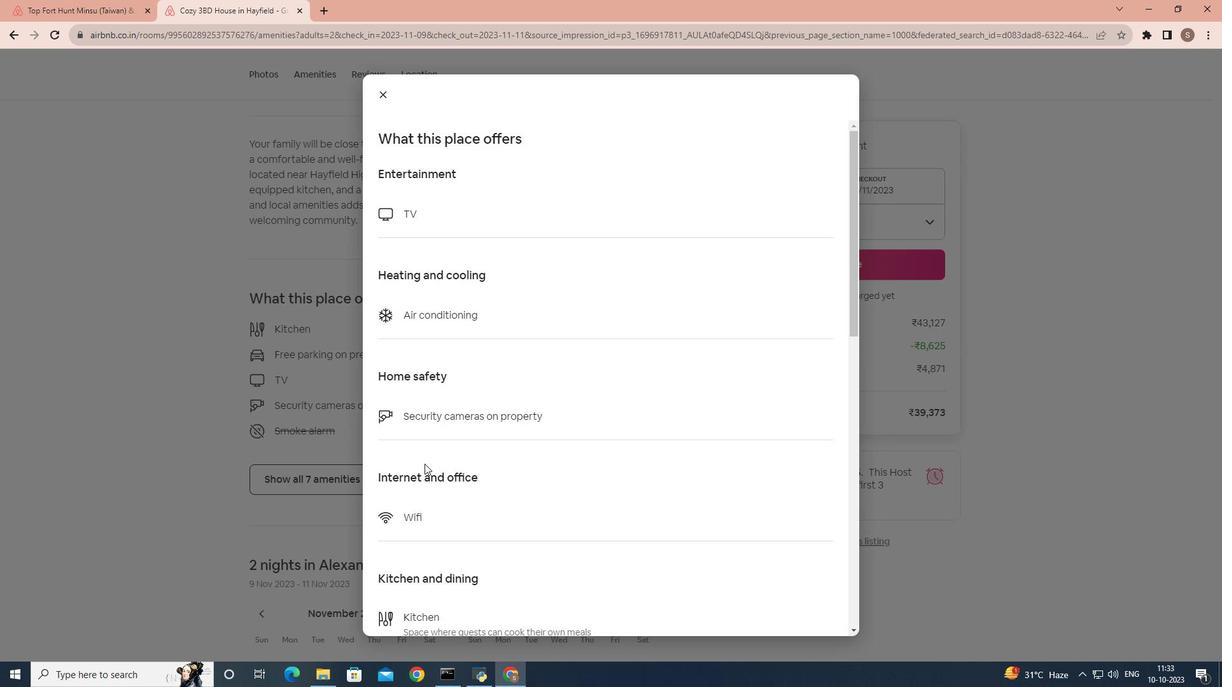 
Action: Mouse scrolled (424, 463) with delta (0, 0)
Screenshot: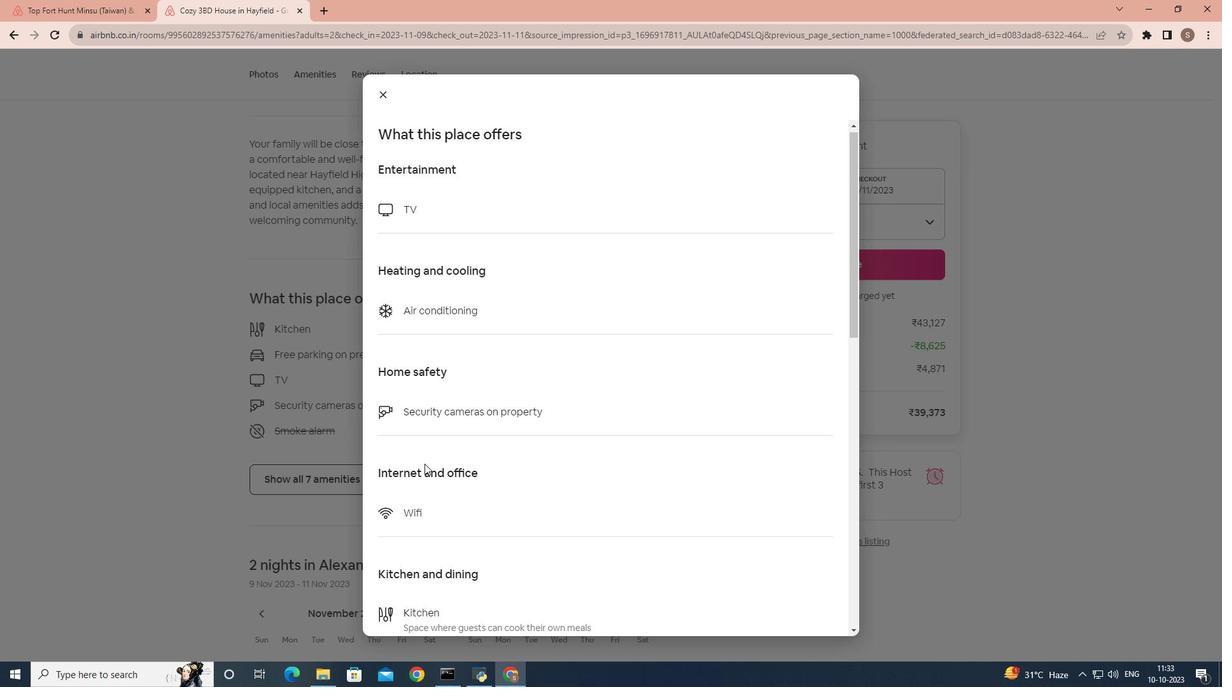 
Action: Mouse scrolled (424, 463) with delta (0, 0)
Screenshot: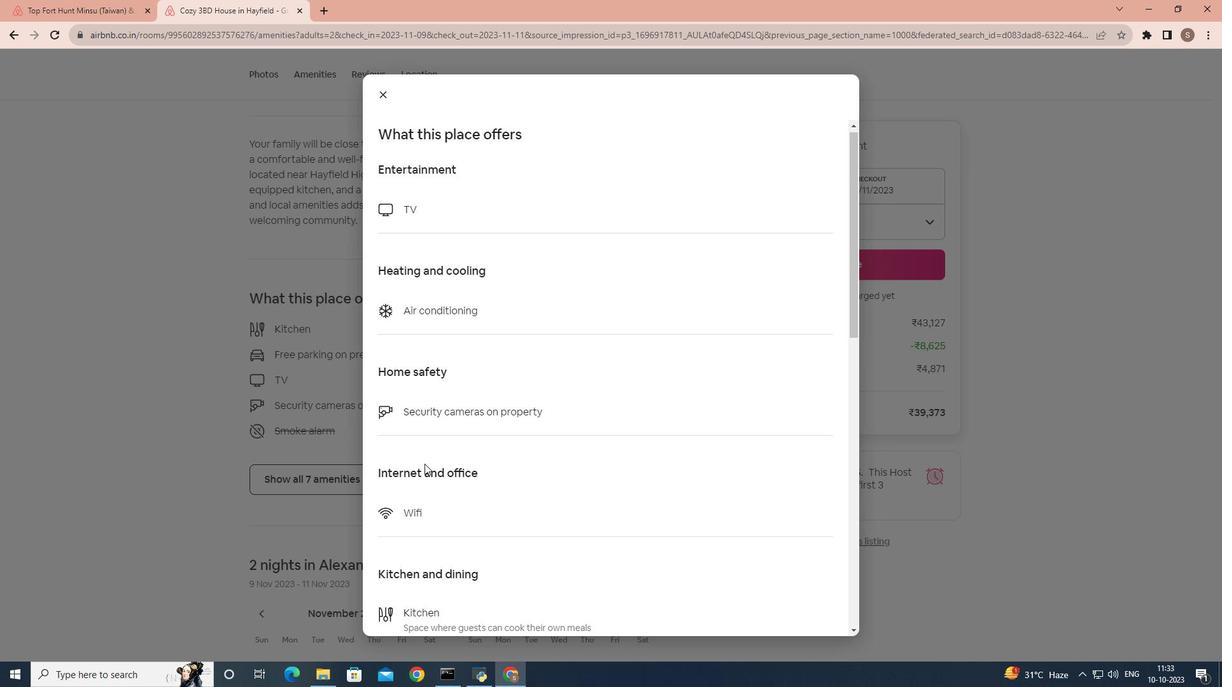 
Action: Mouse scrolled (424, 463) with delta (0, 0)
Screenshot: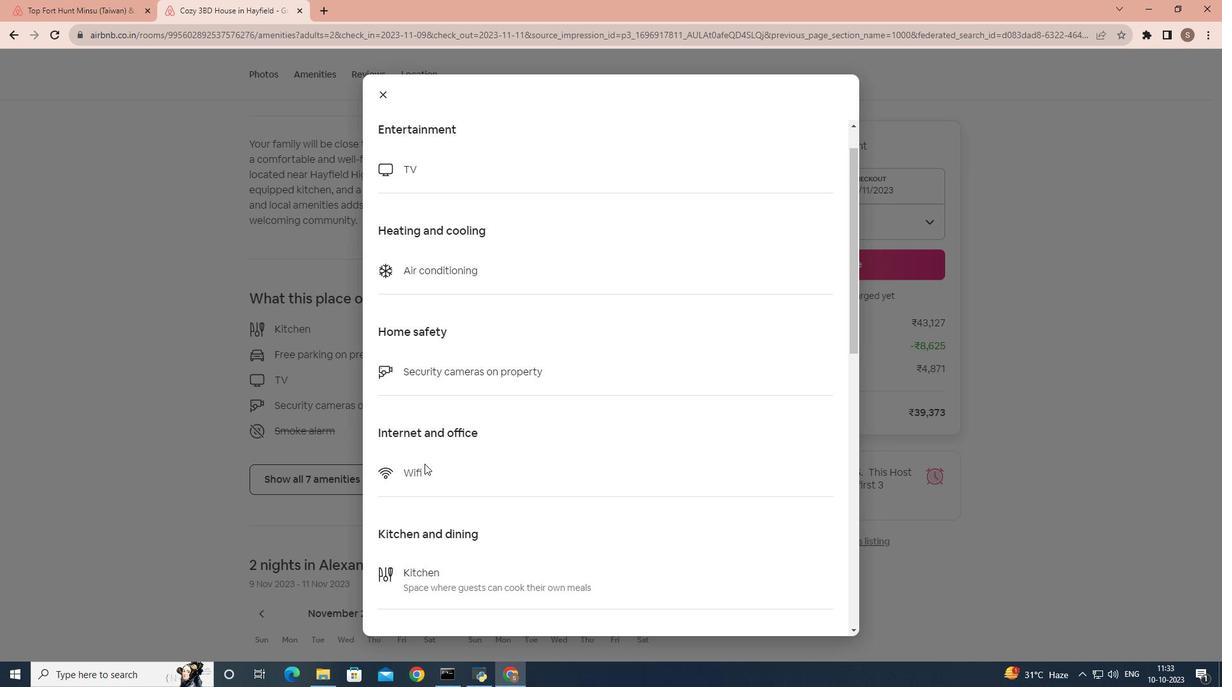 
Action: Mouse scrolled (424, 463) with delta (0, 0)
Screenshot: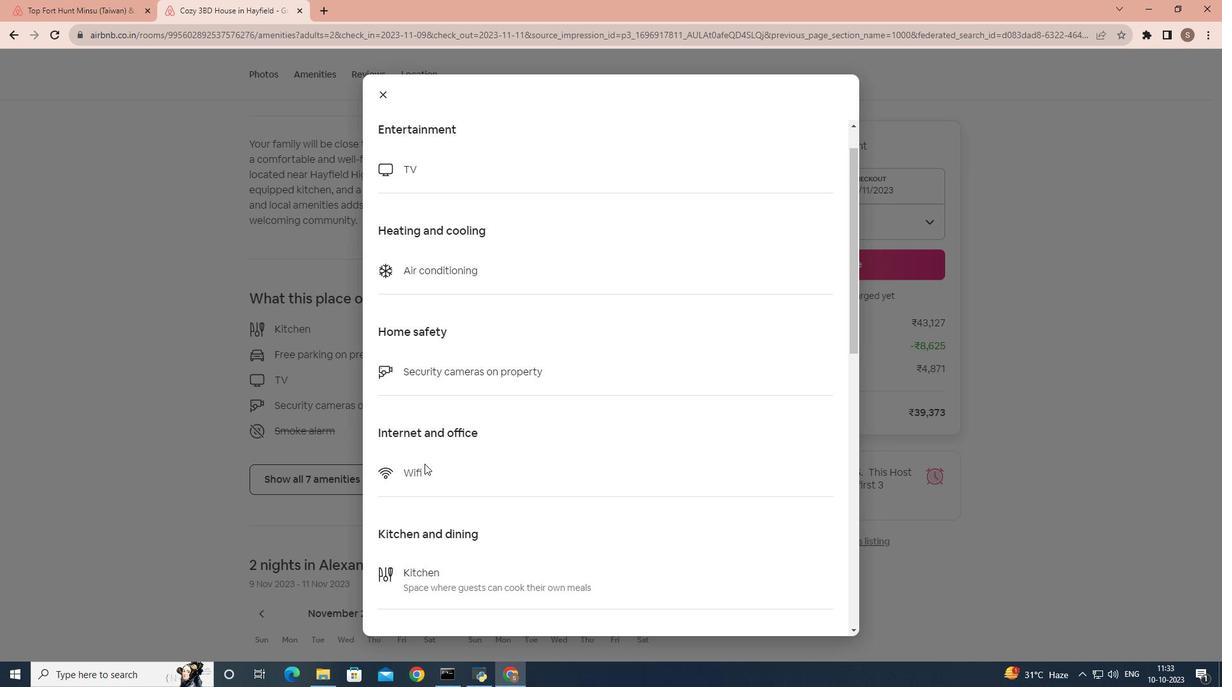 
Action: Mouse scrolled (424, 463) with delta (0, 0)
Screenshot: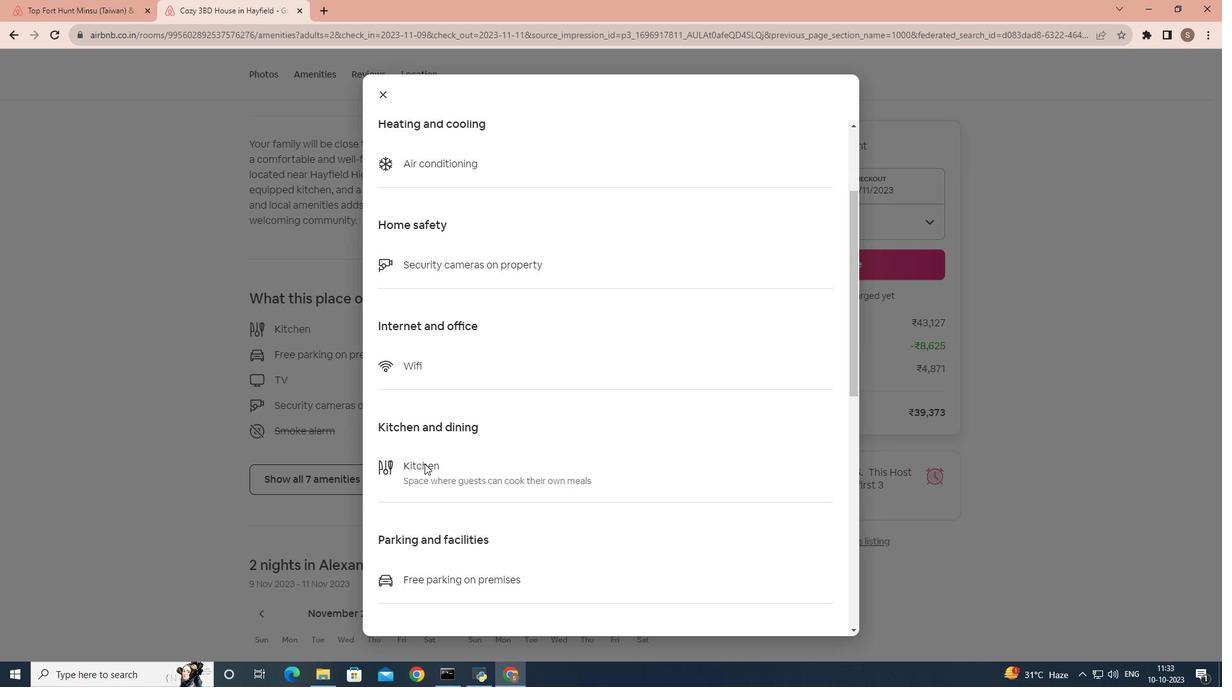 
Action: Mouse scrolled (424, 463) with delta (0, 0)
Screenshot: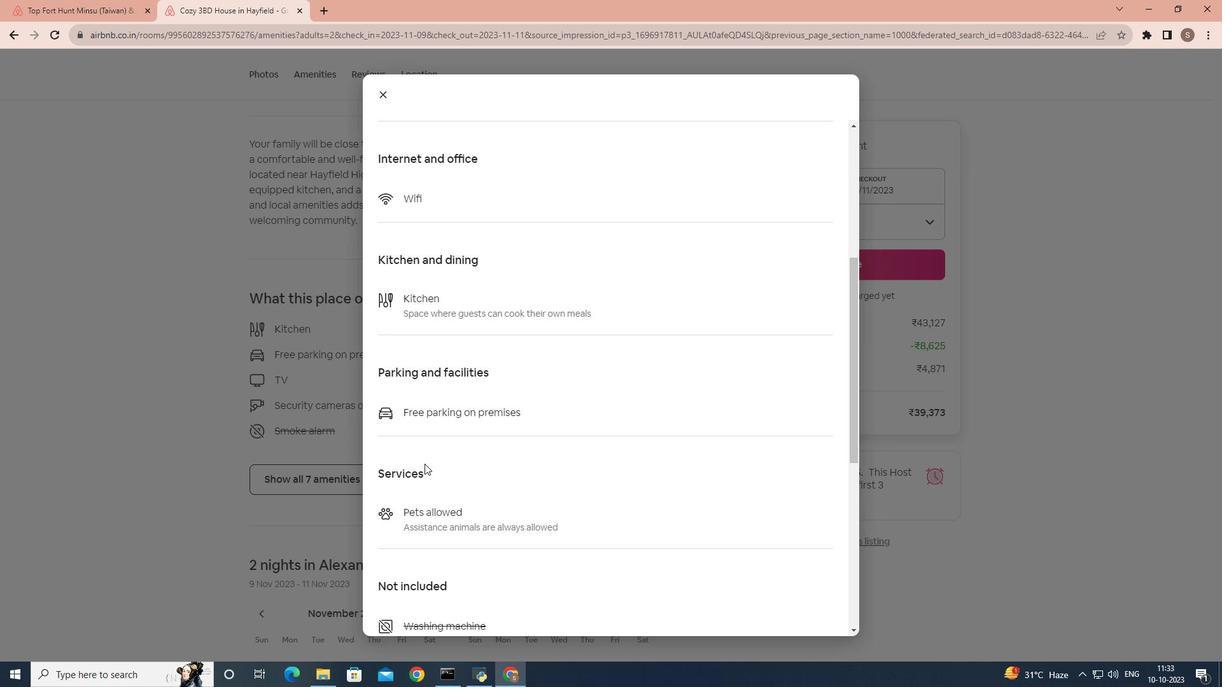 
Action: Mouse scrolled (424, 463) with delta (0, 0)
Screenshot: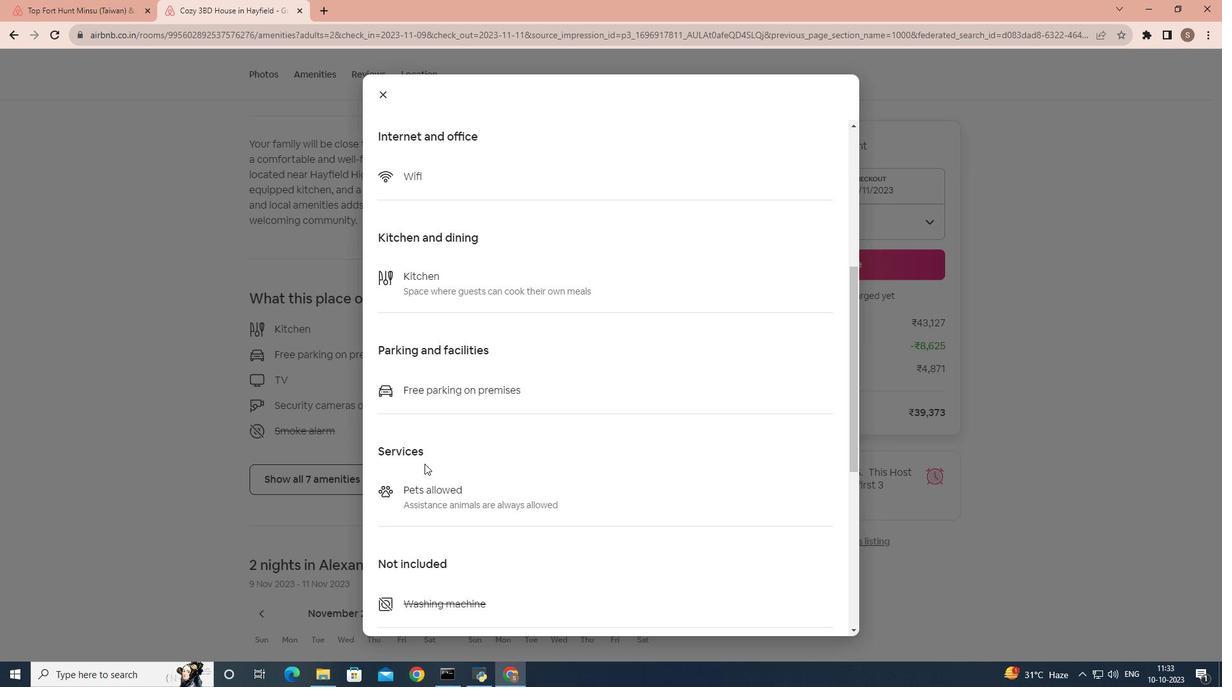 
Action: Mouse scrolled (424, 463) with delta (0, 0)
Screenshot: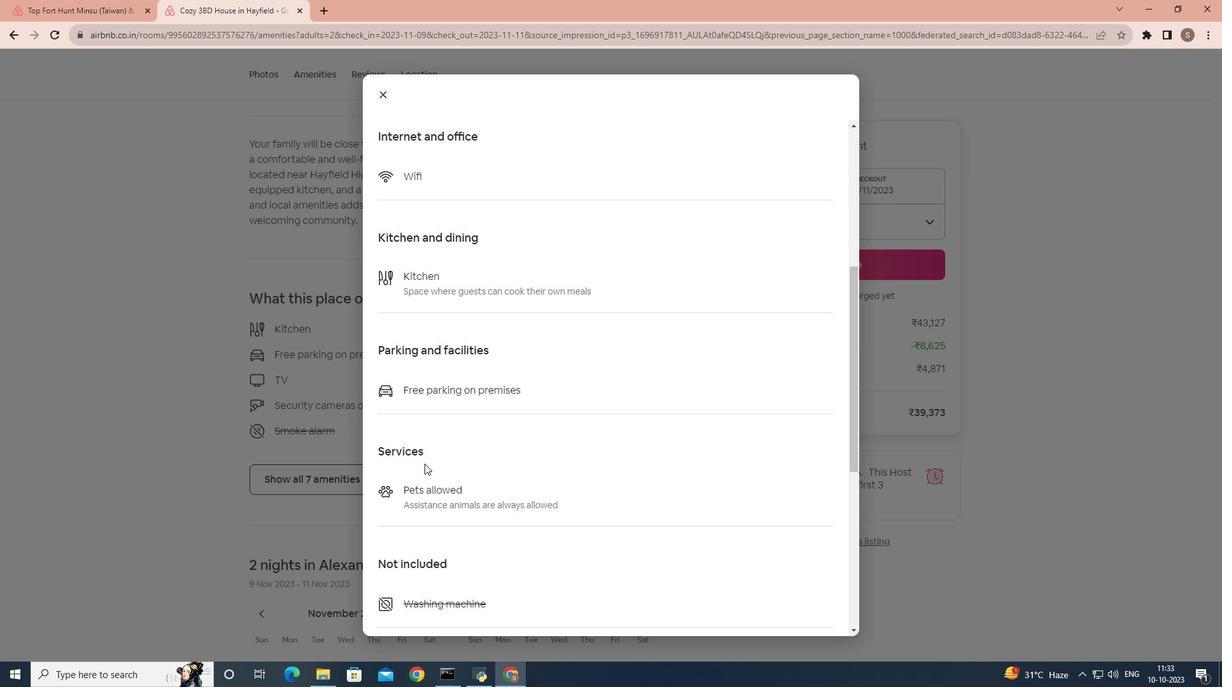 
Action: Mouse scrolled (424, 463) with delta (0, 0)
Screenshot: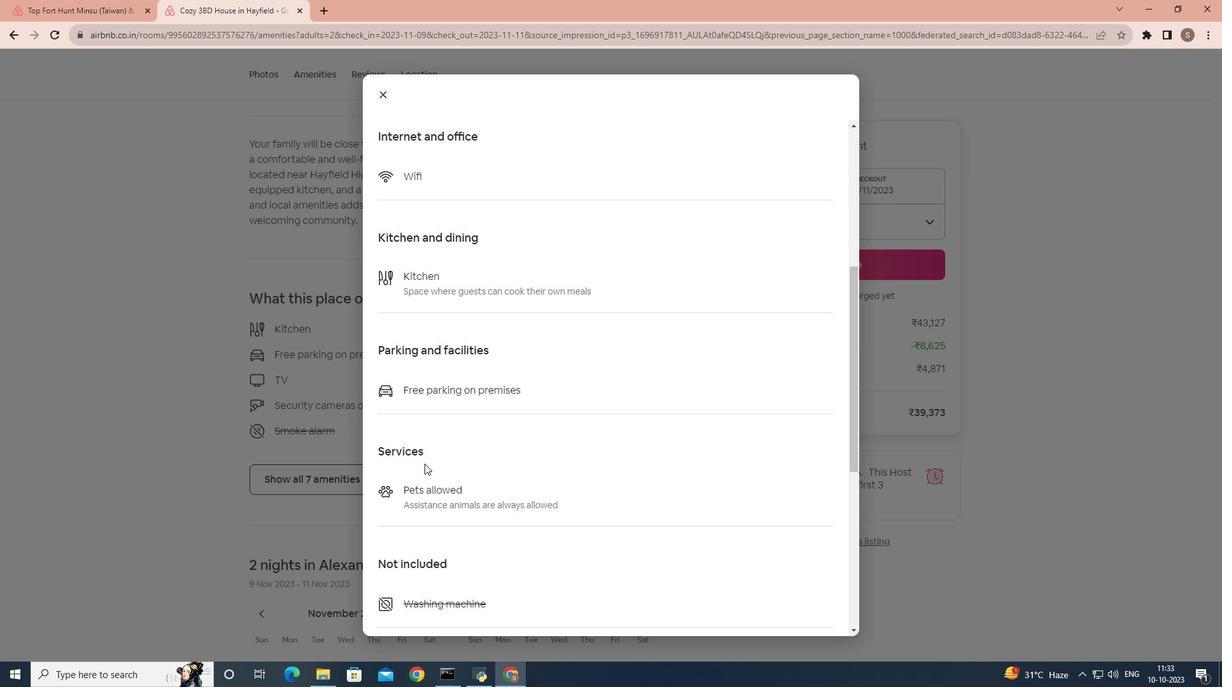 
Action: Mouse scrolled (424, 463) with delta (0, 0)
Screenshot: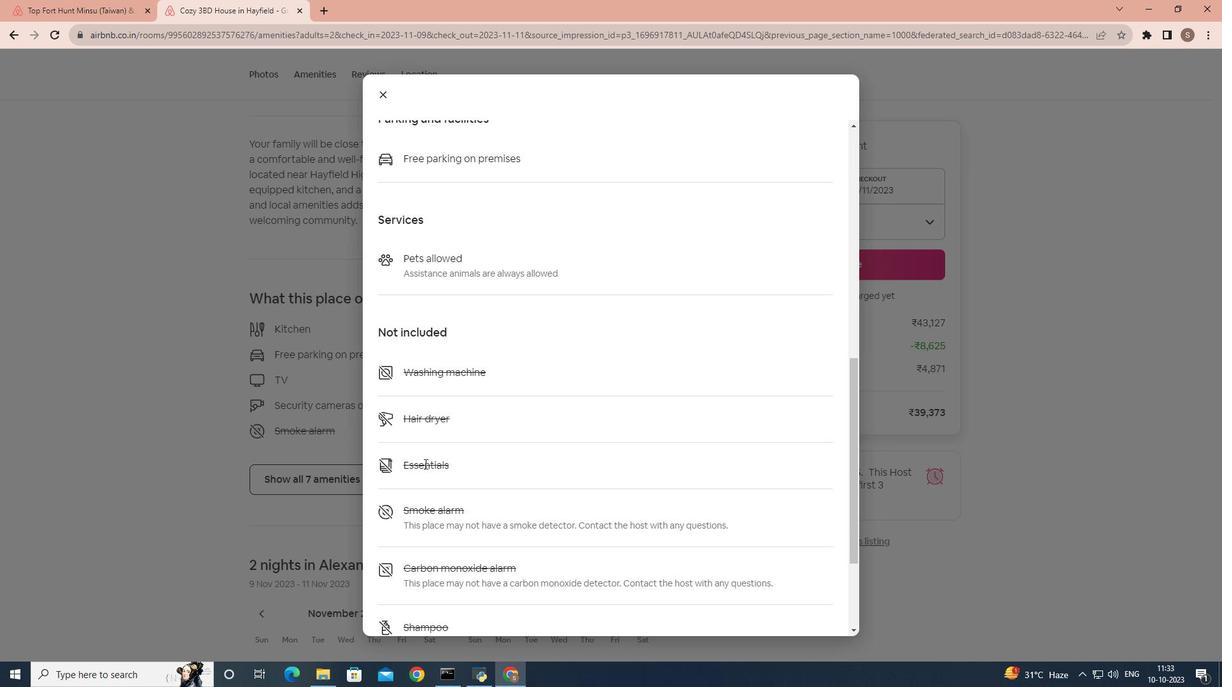 
Action: Mouse scrolled (424, 463) with delta (0, 0)
Screenshot: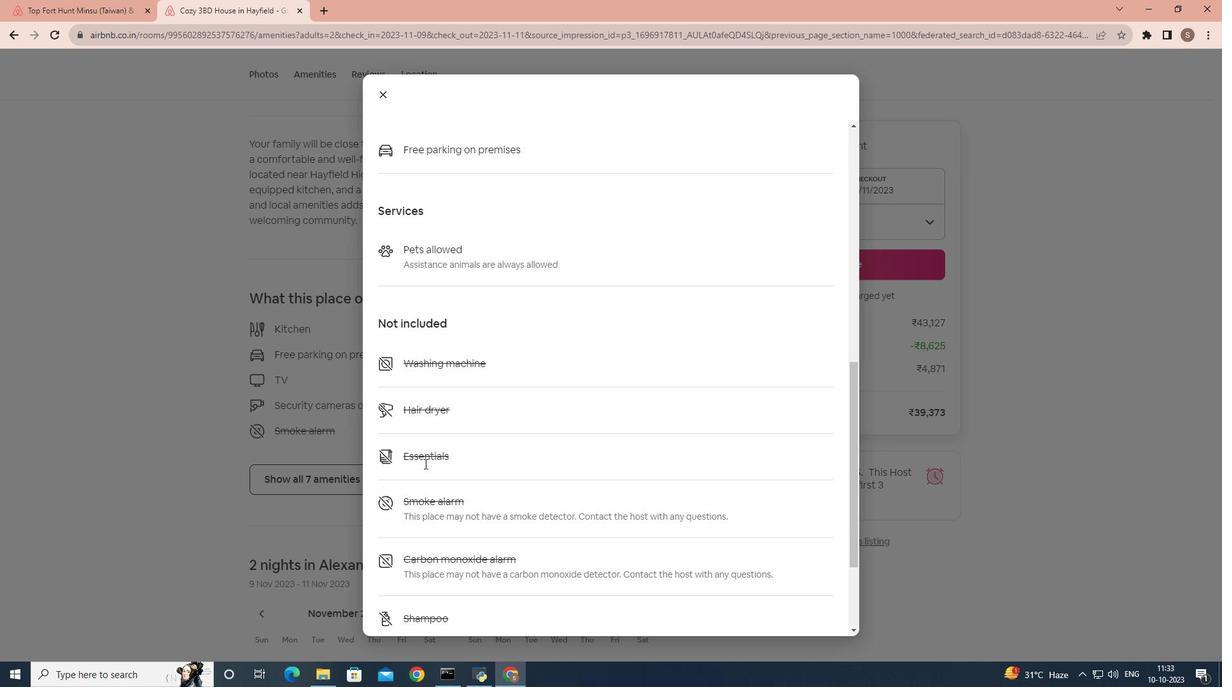 
Action: Mouse scrolled (424, 463) with delta (0, 0)
Screenshot: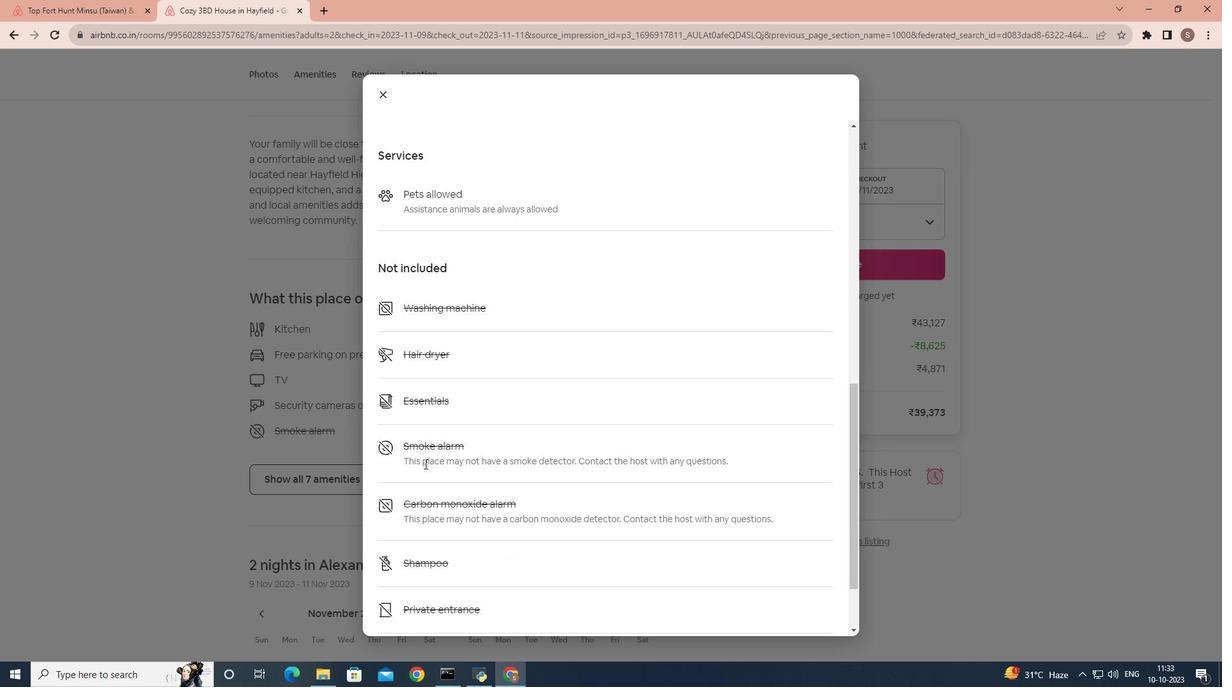 
Action: Mouse scrolled (424, 463) with delta (0, 0)
Screenshot: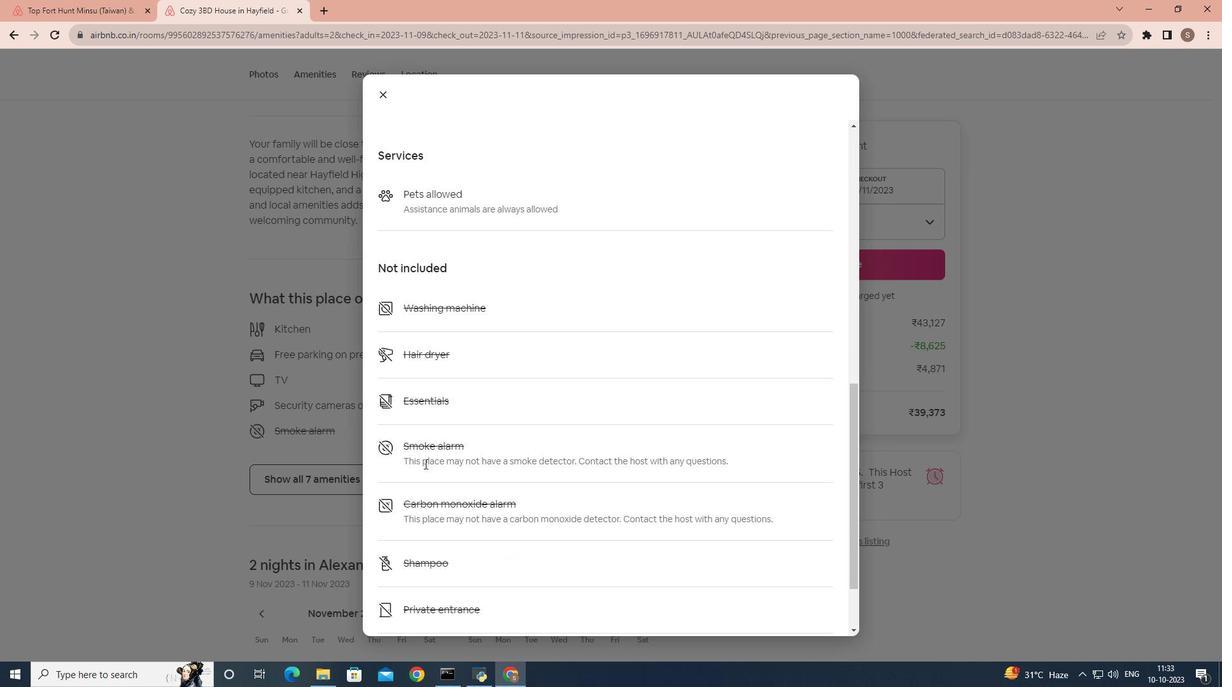 
Action: Mouse moved to (384, 97)
Screenshot: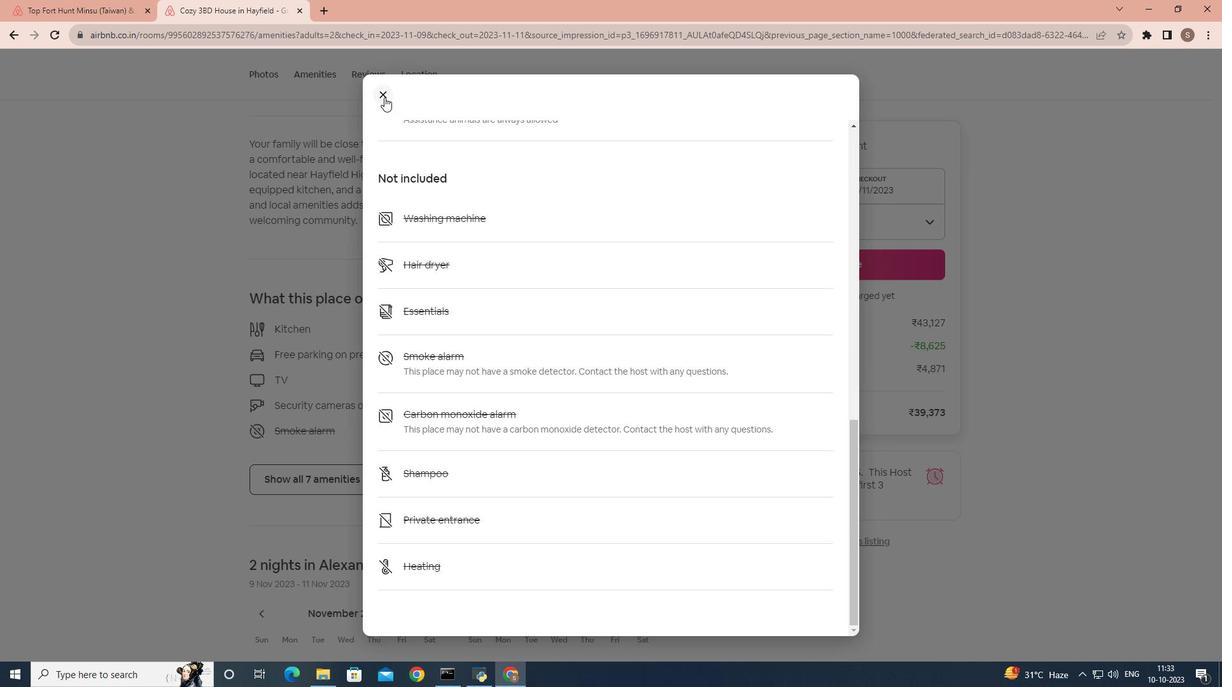 
Action: Mouse pressed left at (384, 97)
Screenshot: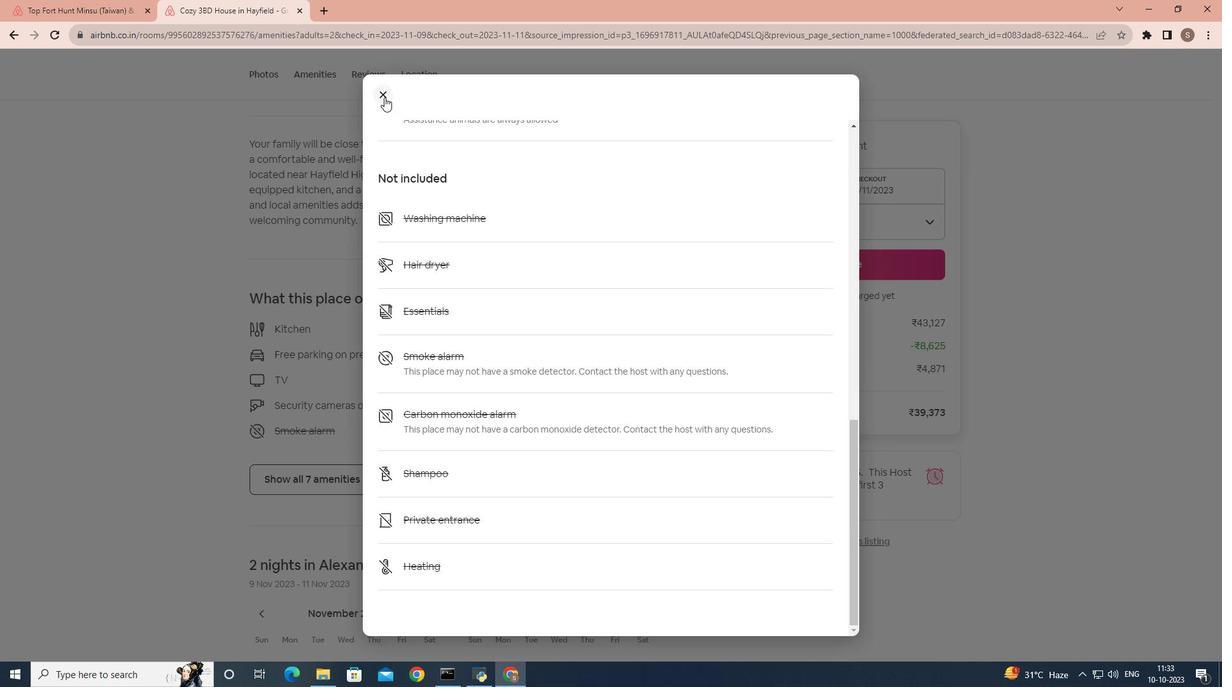 
Action: Mouse moved to (392, 411)
Screenshot: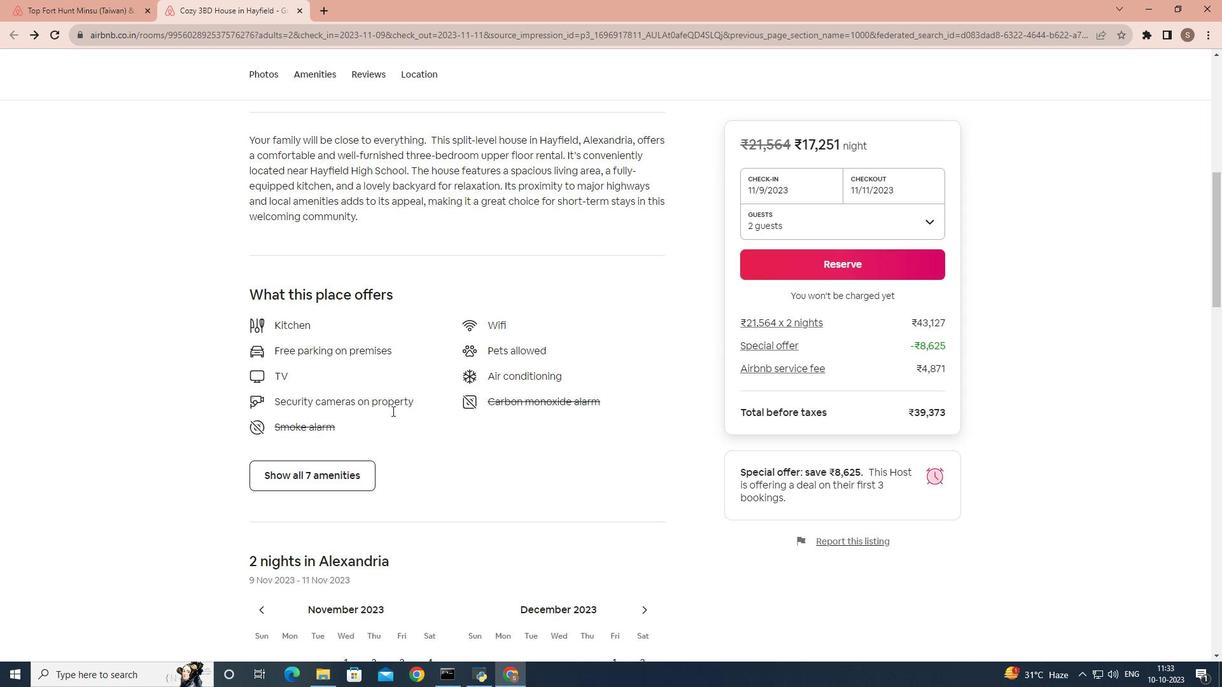 
Action: Mouse scrolled (392, 410) with delta (0, 0)
Screenshot: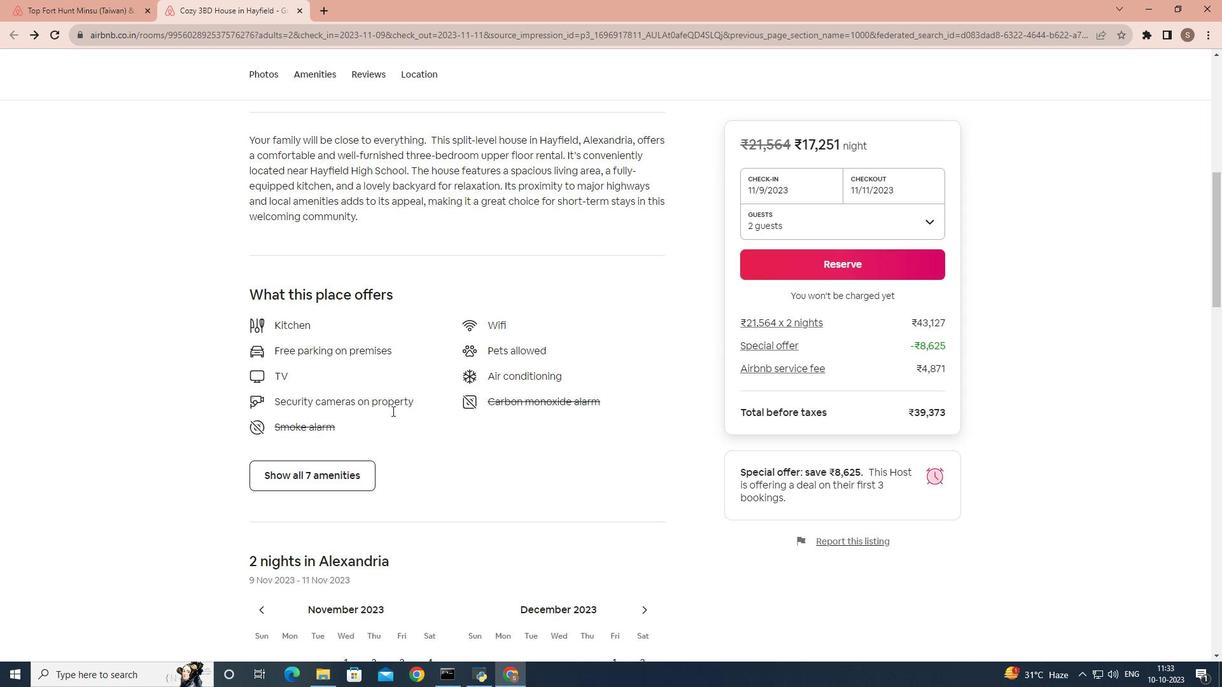 
Action: Mouse scrolled (392, 410) with delta (0, 0)
Screenshot: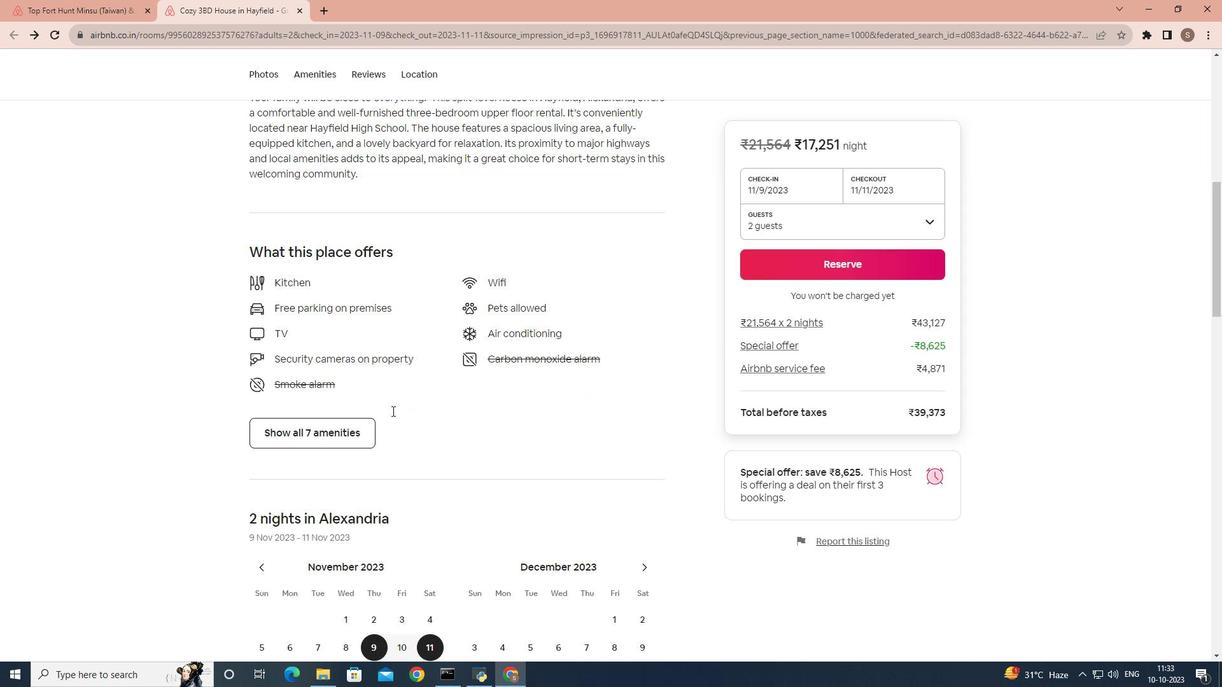 
Action: Mouse scrolled (392, 410) with delta (0, 0)
Screenshot: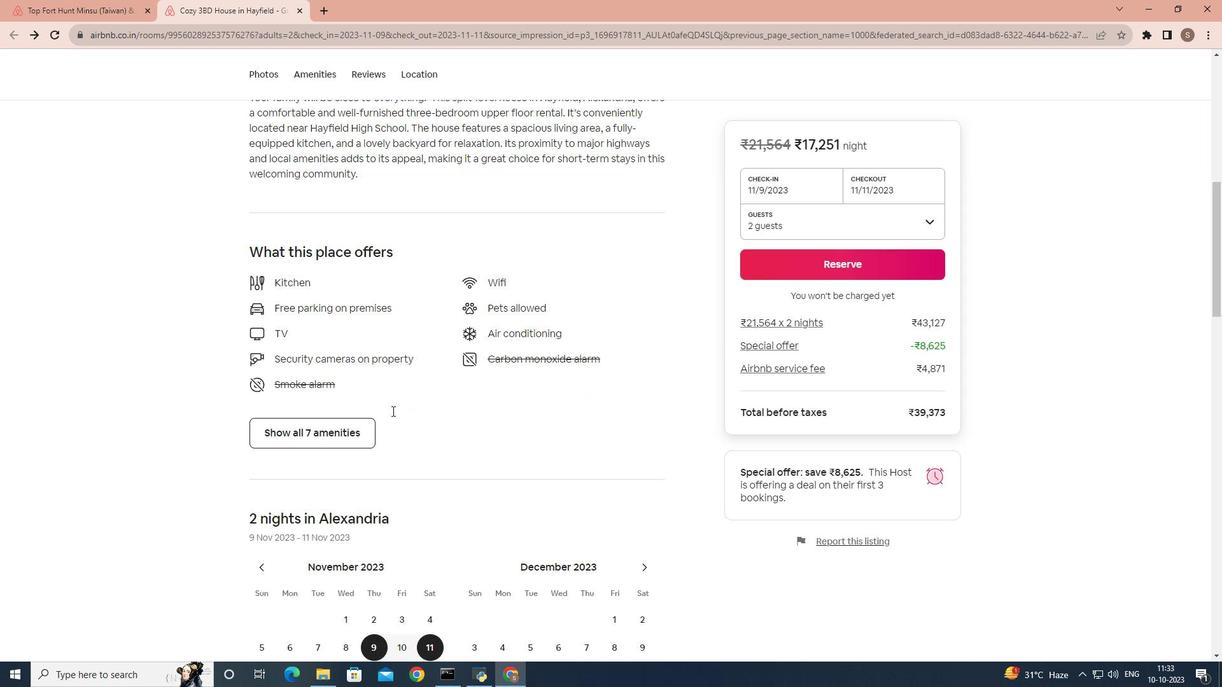 
Action: Mouse scrolled (392, 410) with delta (0, 0)
Screenshot: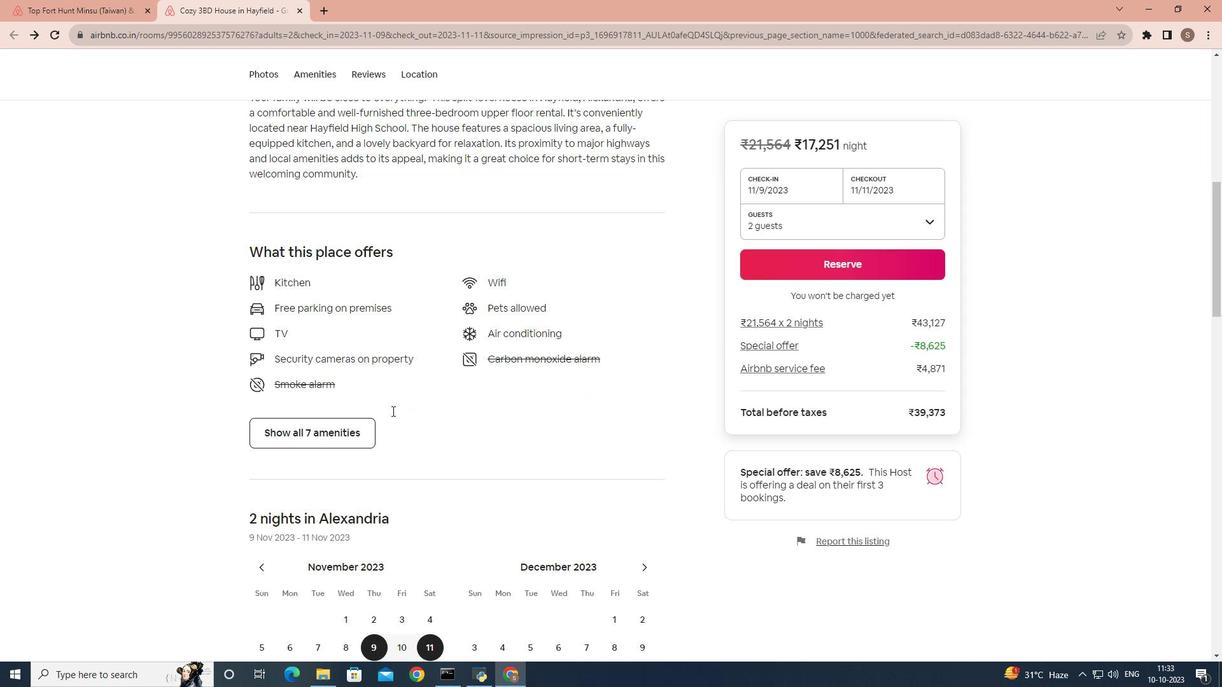 
Action: Mouse scrolled (392, 410) with delta (0, 0)
Screenshot: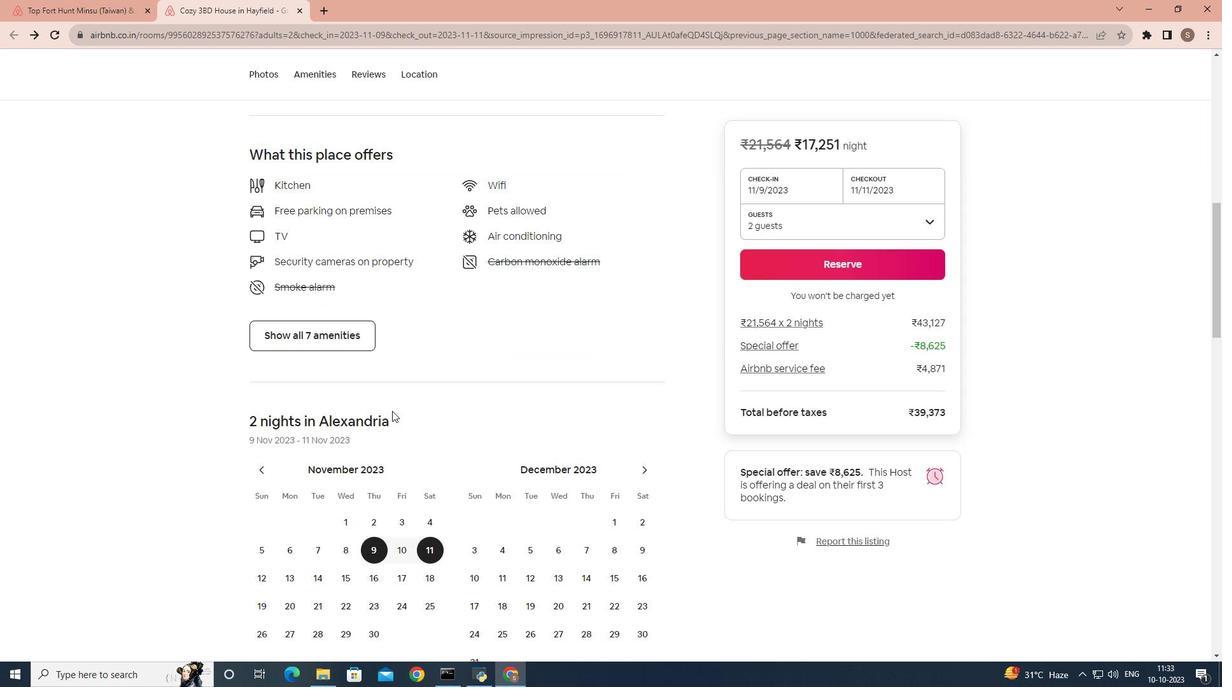 
Action: Mouse scrolled (392, 410) with delta (0, 0)
Screenshot: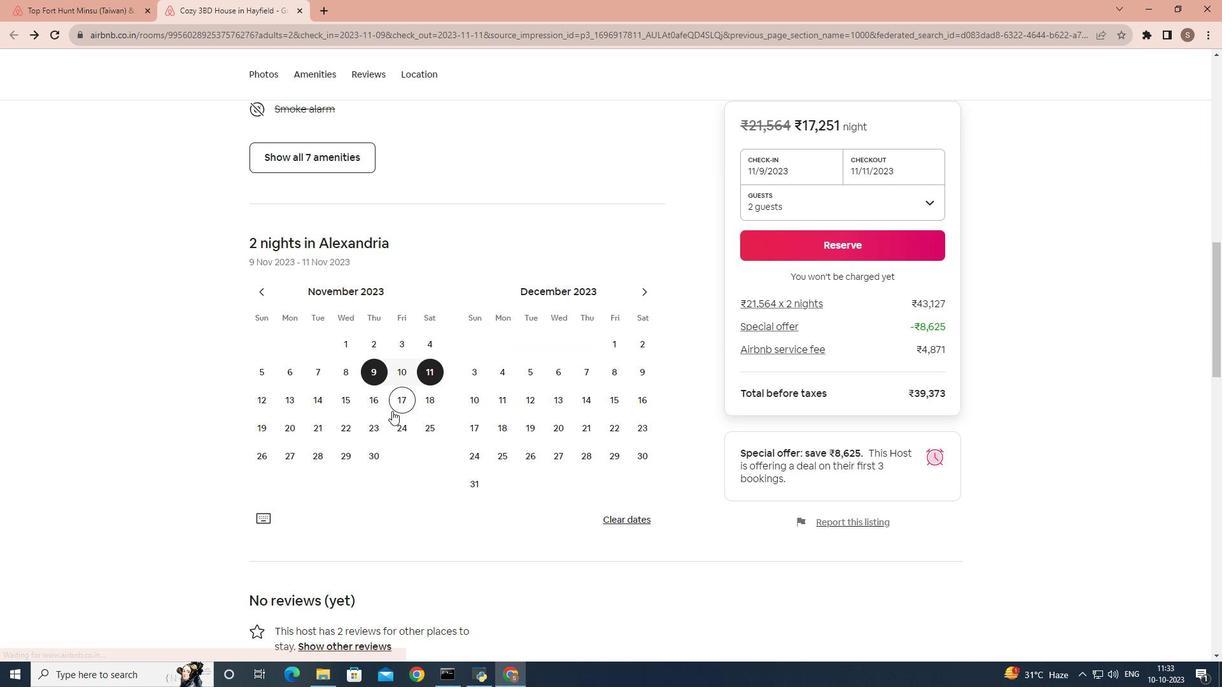 
Action: Mouse scrolled (392, 410) with delta (0, 0)
Screenshot: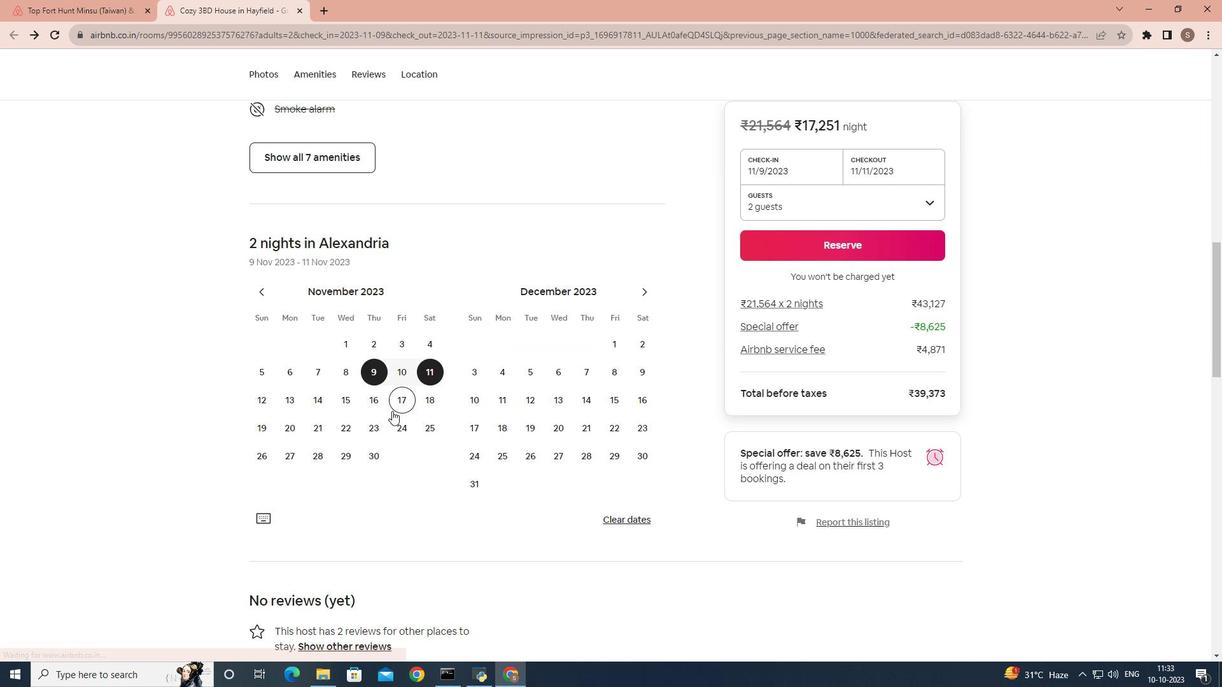
Action: Mouse scrolled (392, 410) with delta (0, 0)
Screenshot: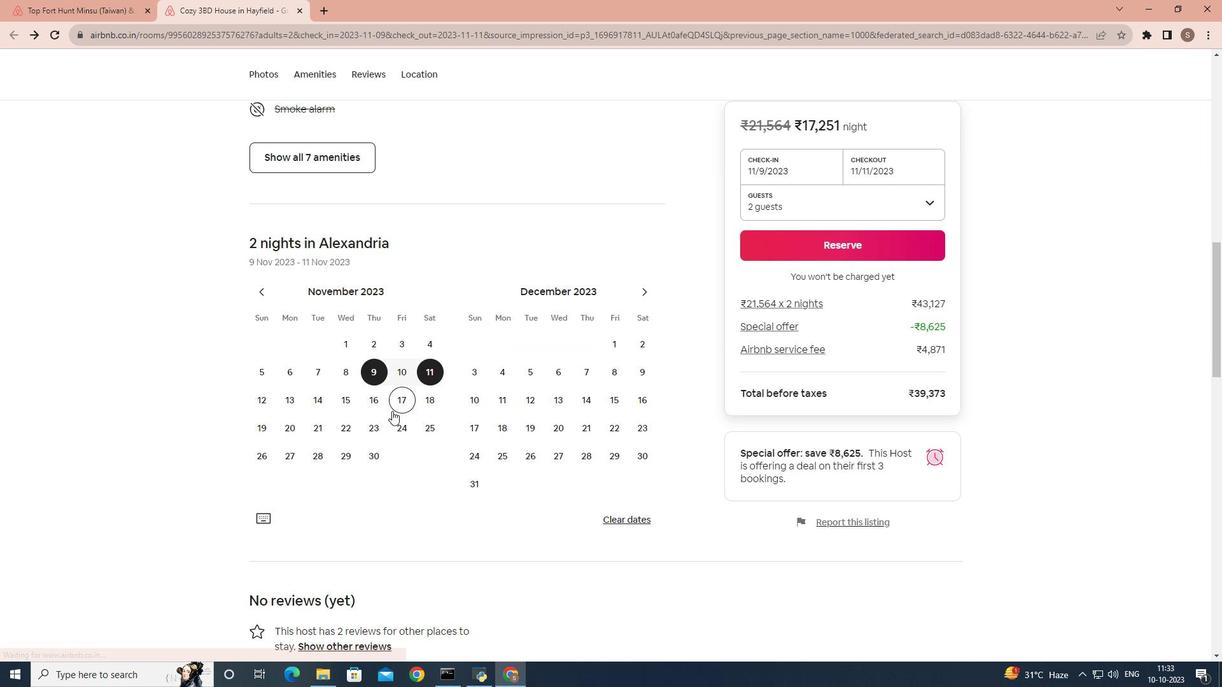 
Action: Mouse scrolled (392, 410) with delta (0, 0)
Screenshot: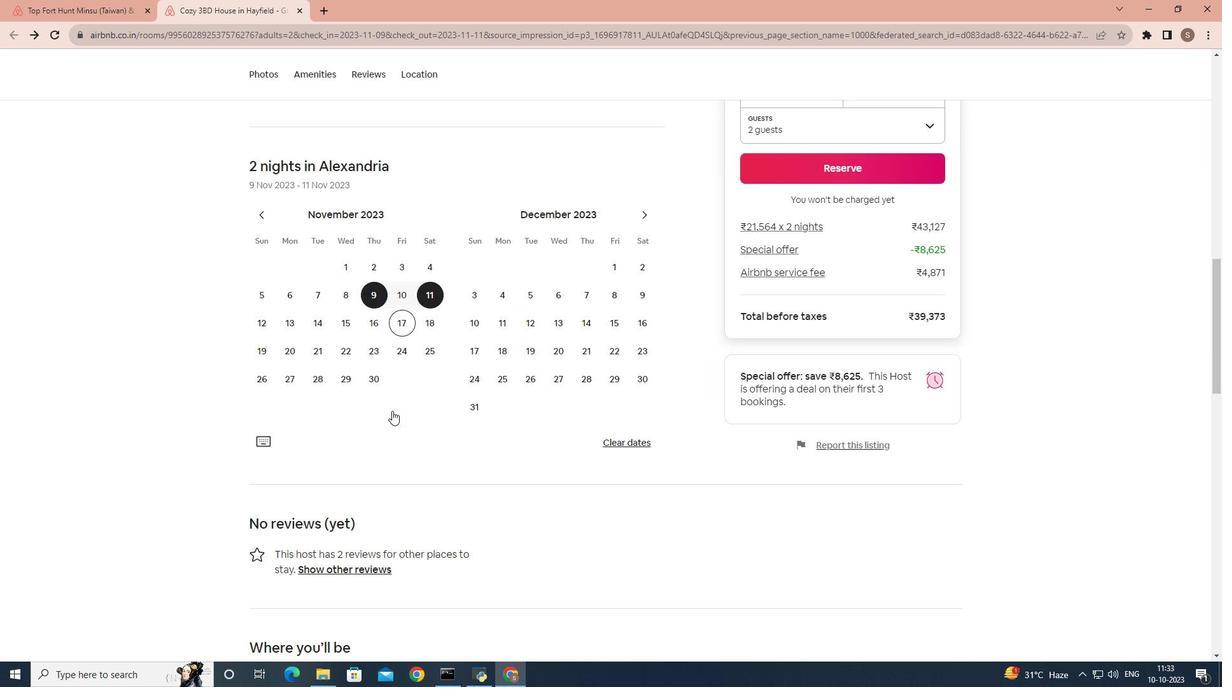 
Action: Mouse scrolled (392, 410) with delta (0, 0)
Screenshot: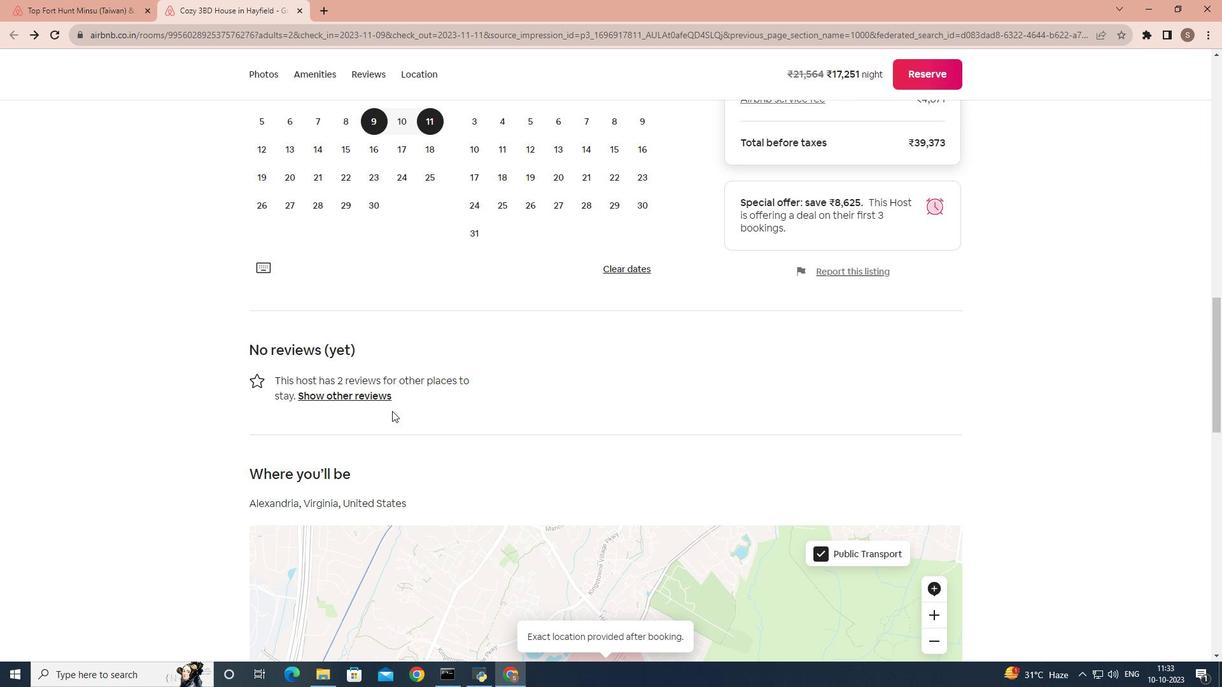 
Action: Mouse scrolled (392, 410) with delta (0, 0)
Screenshot: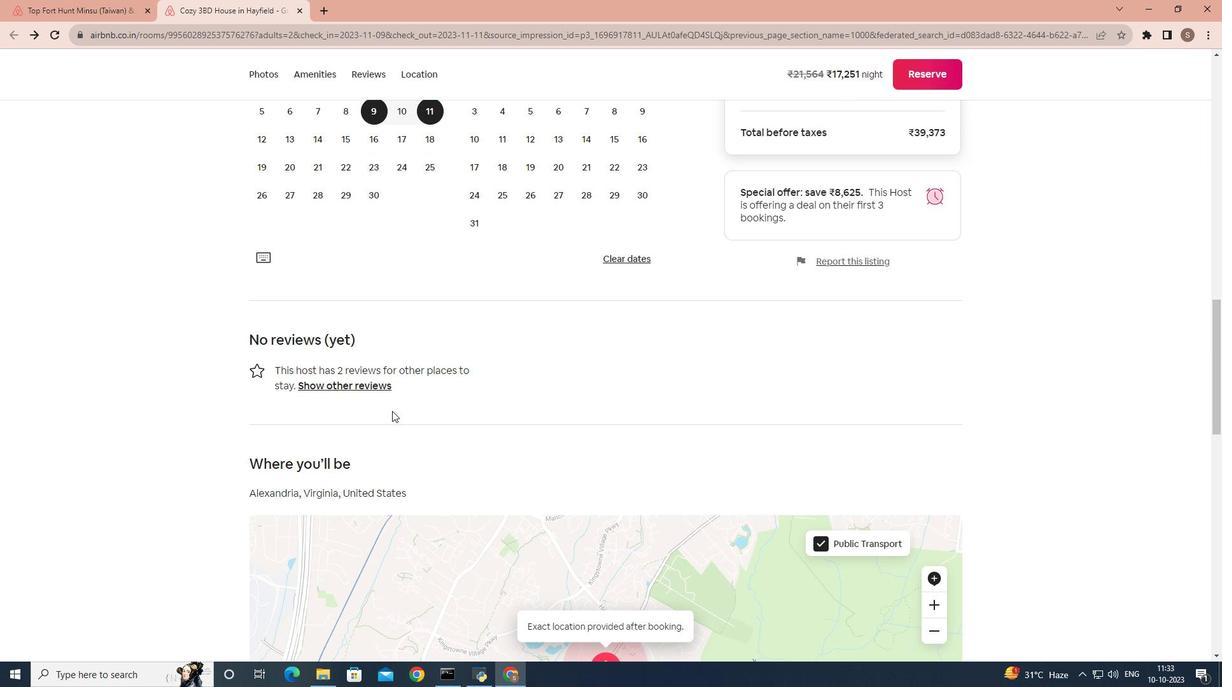 
Action: Mouse scrolled (392, 410) with delta (0, 0)
Screenshot: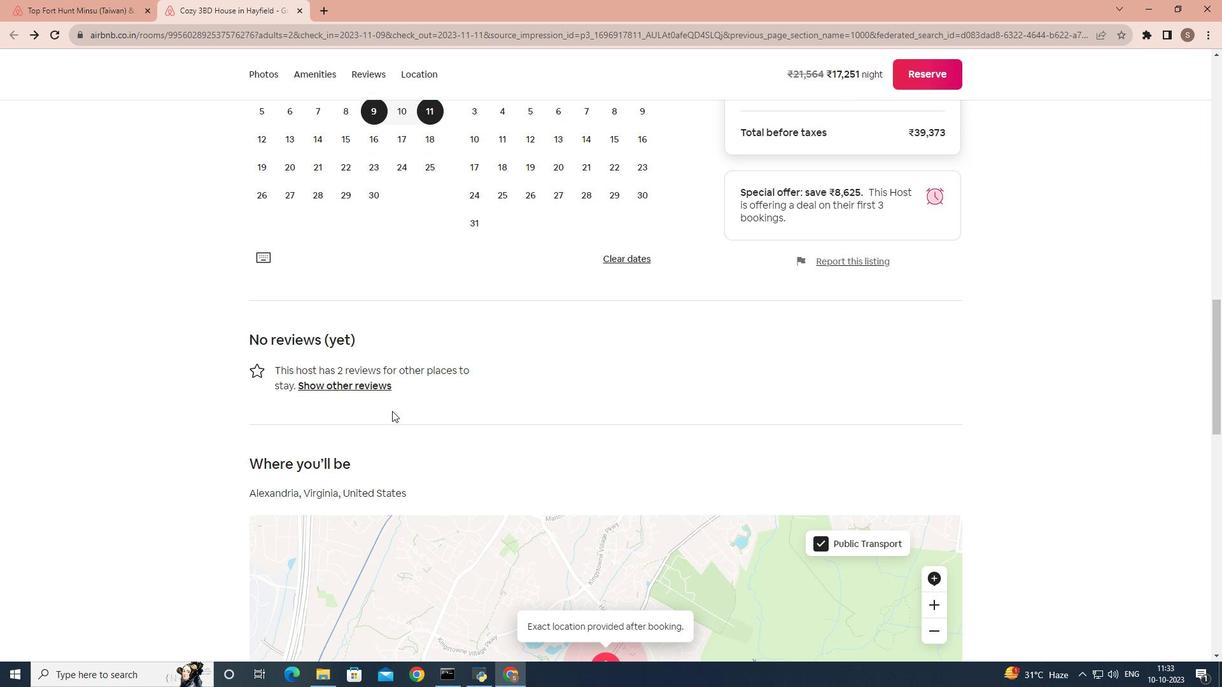 
Action: Mouse scrolled (392, 410) with delta (0, 0)
Screenshot: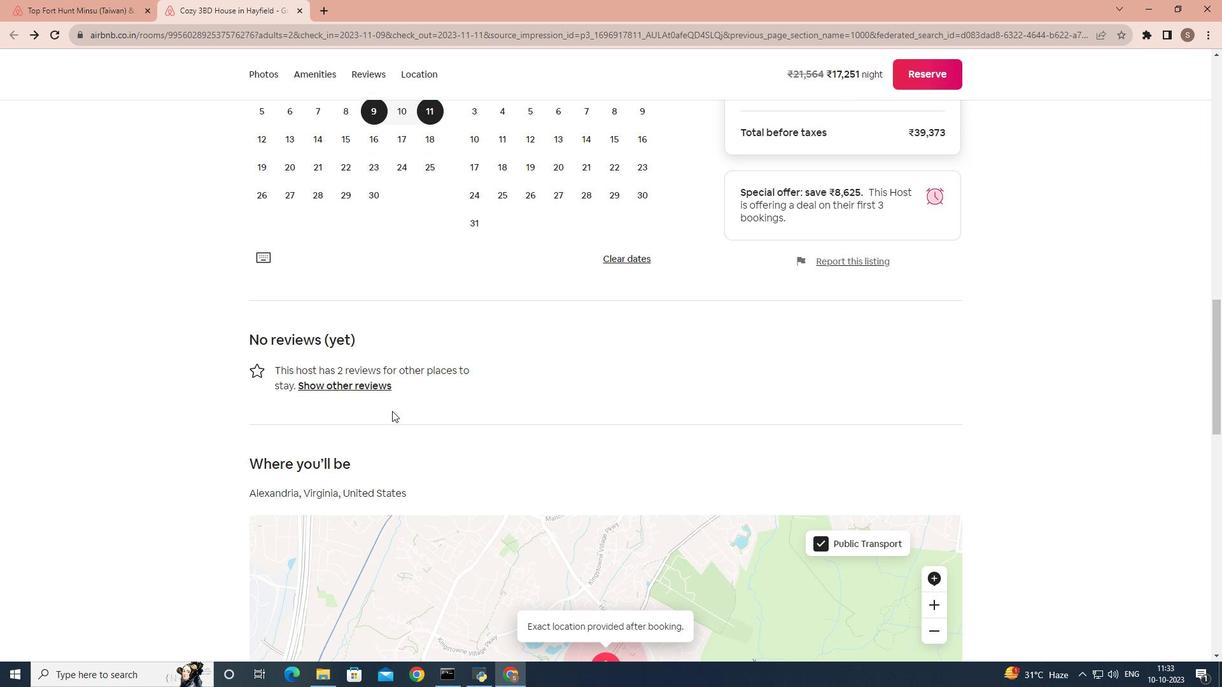 
Action: Mouse scrolled (392, 410) with delta (0, 0)
Screenshot: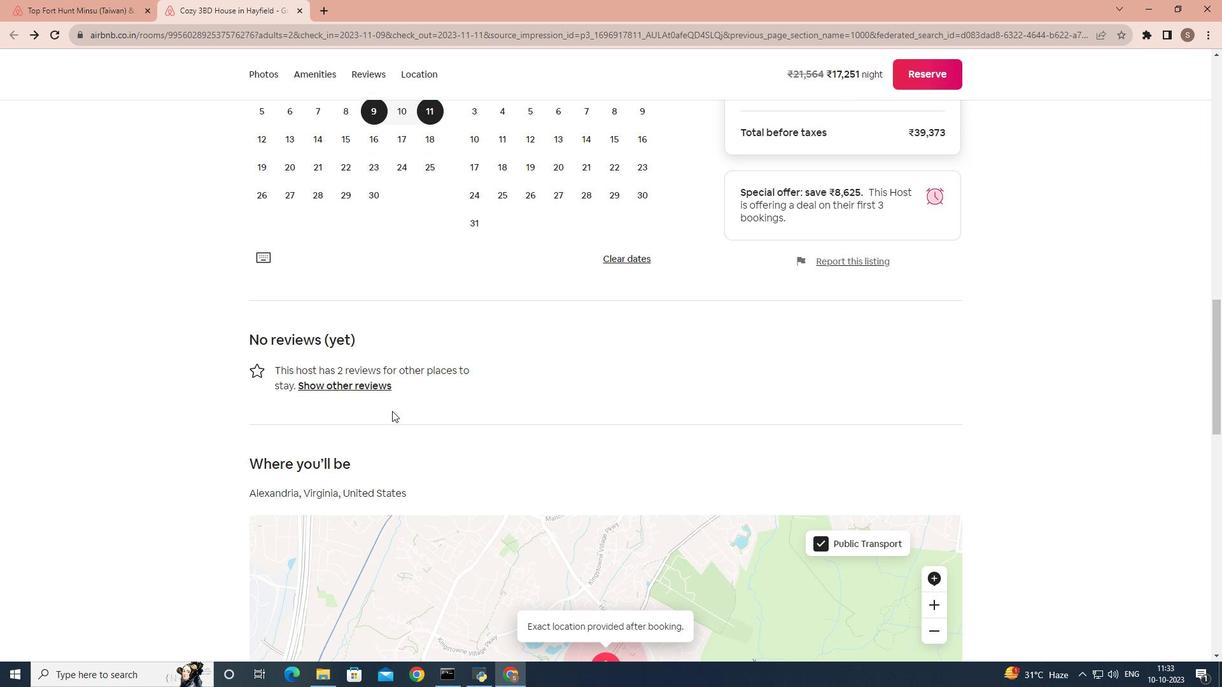 
Action: Mouse scrolled (392, 410) with delta (0, 0)
Screenshot: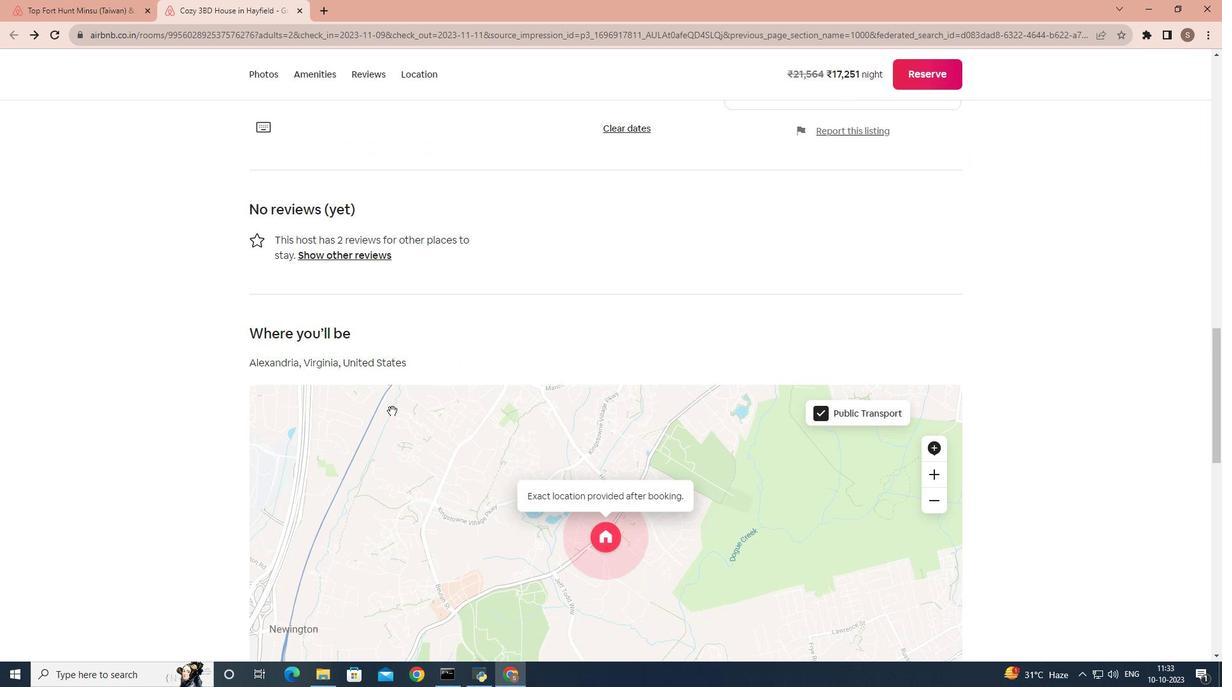 
Action: Mouse scrolled (392, 412) with delta (0, 0)
Screenshot: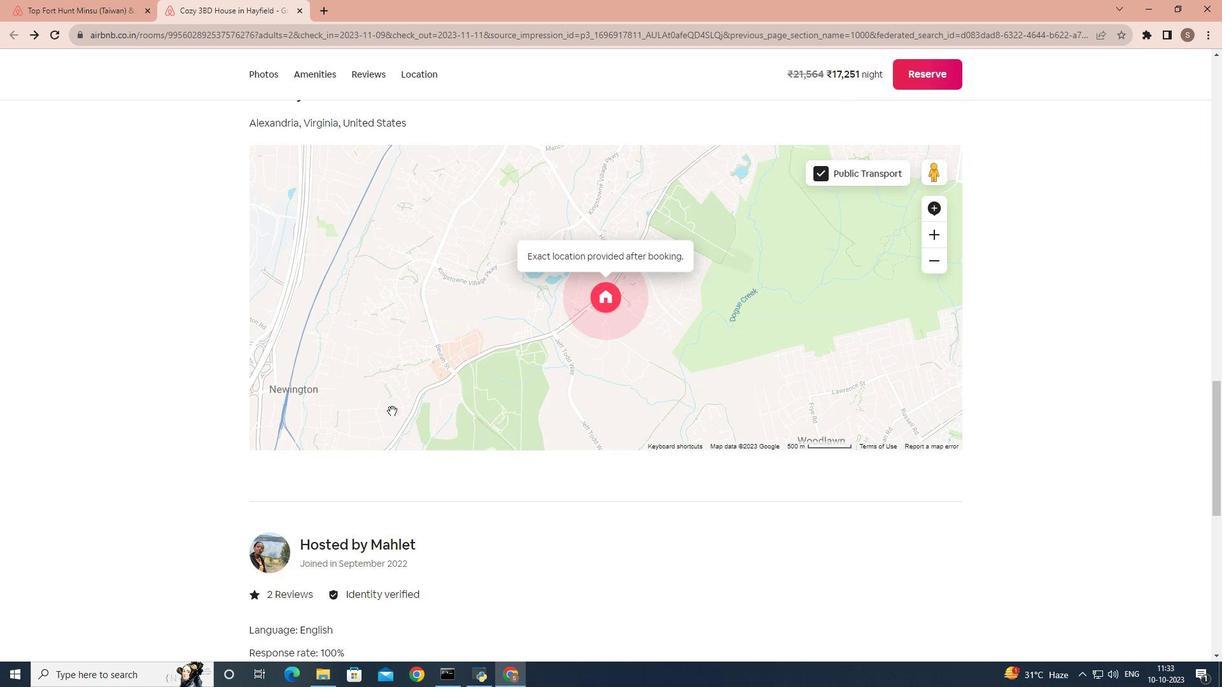 
Action: Mouse scrolled (392, 410) with delta (0, 0)
Screenshot: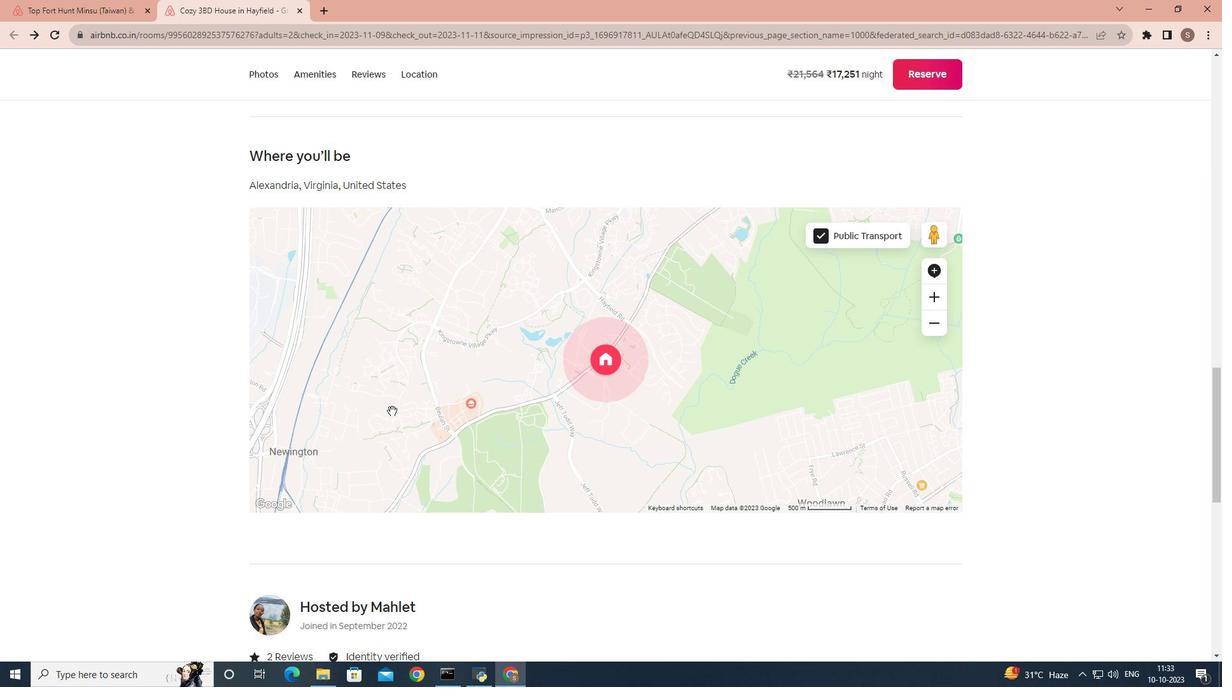 
Action: Mouse scrolled (392, 410) with delta (0, 0)
Screenshot: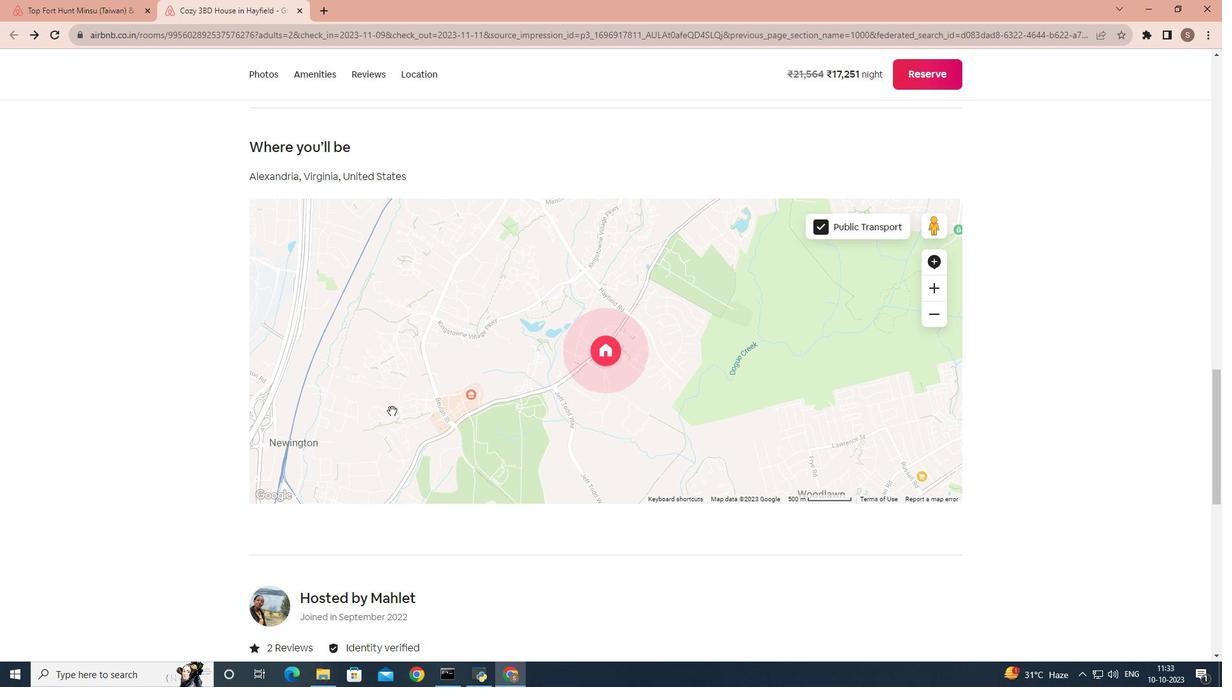 
Action: Mouse scrolled (392, 410) with delta (0, 0)
Screenshot: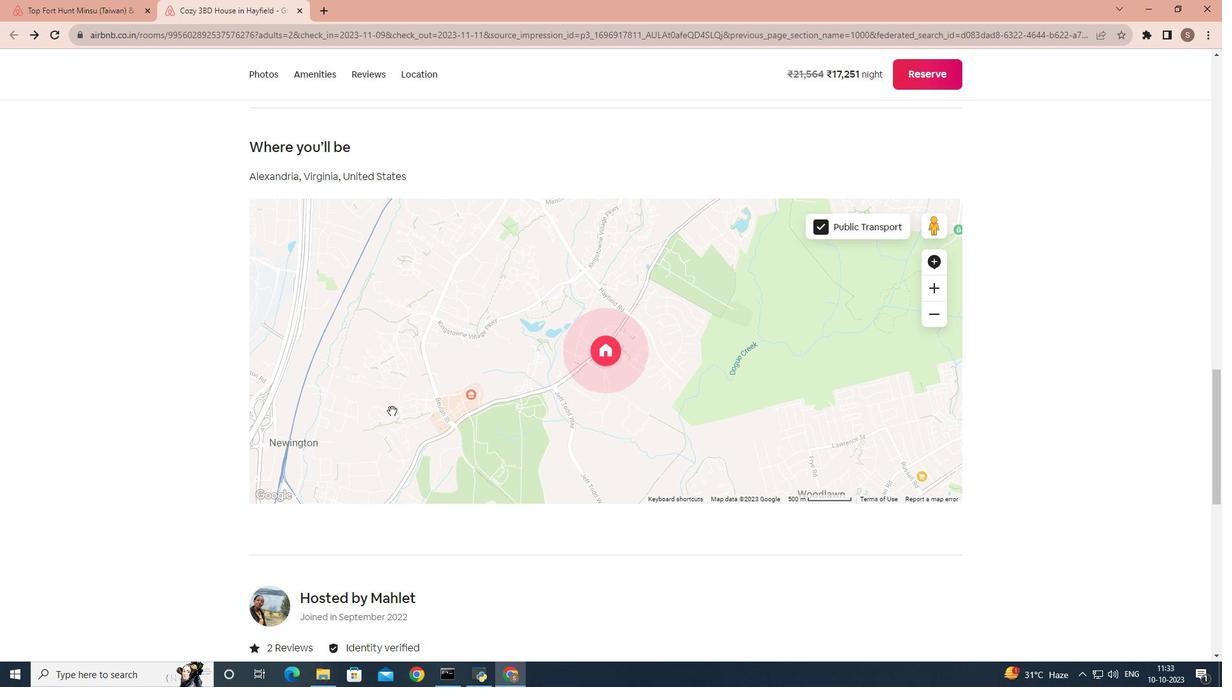 
Action: Mouse scrolled (392, 410) with delta (0, 0)
Screenshot: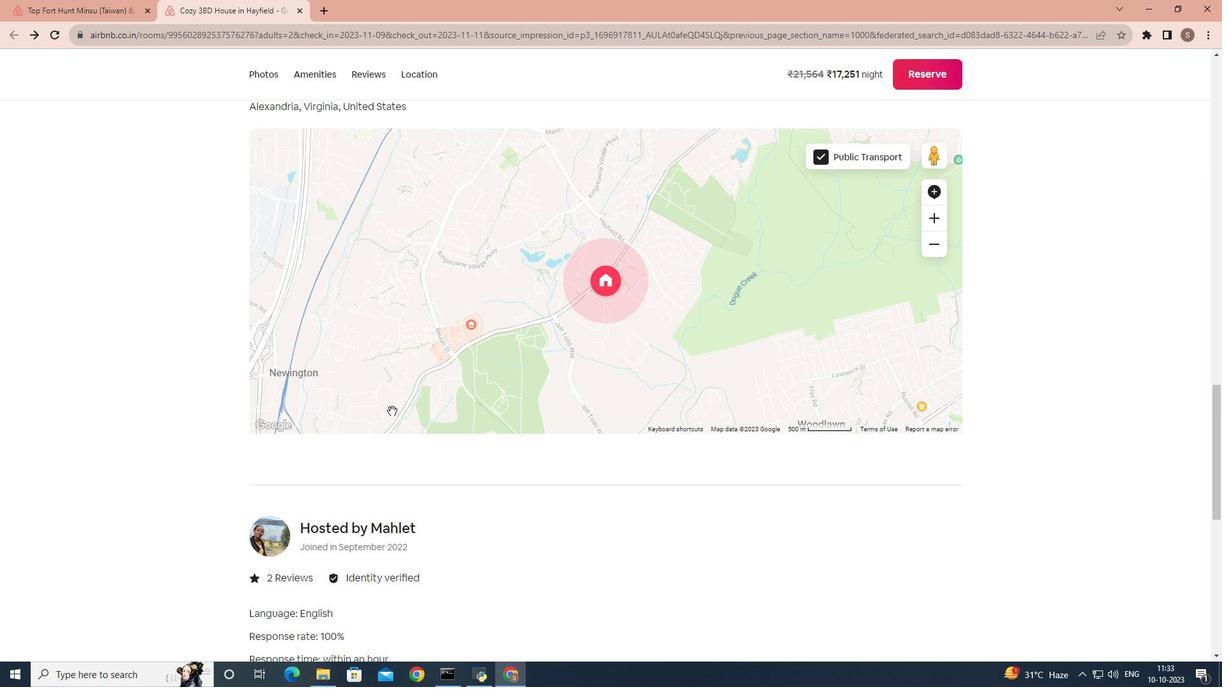 
Action: Mouse scrolled (392, 410) with delta (0, 0)
Screenshot: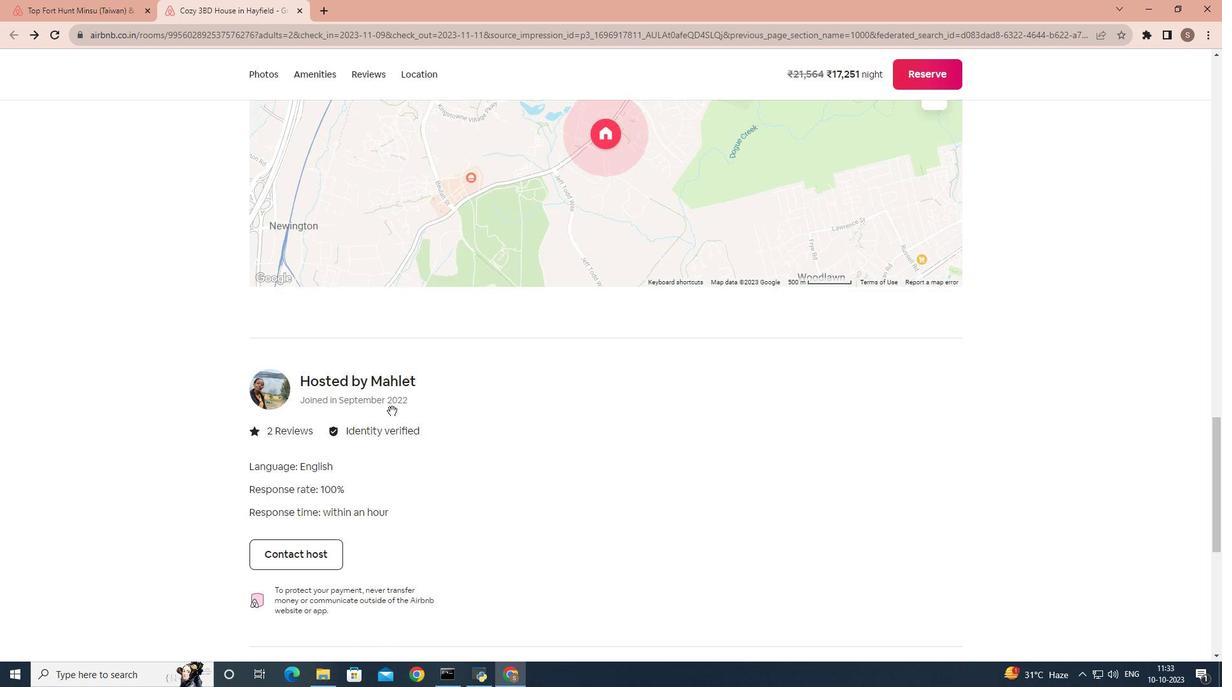 
Action: Mouse scrolled (392, 410) with delta (0, 0)
Screenshot: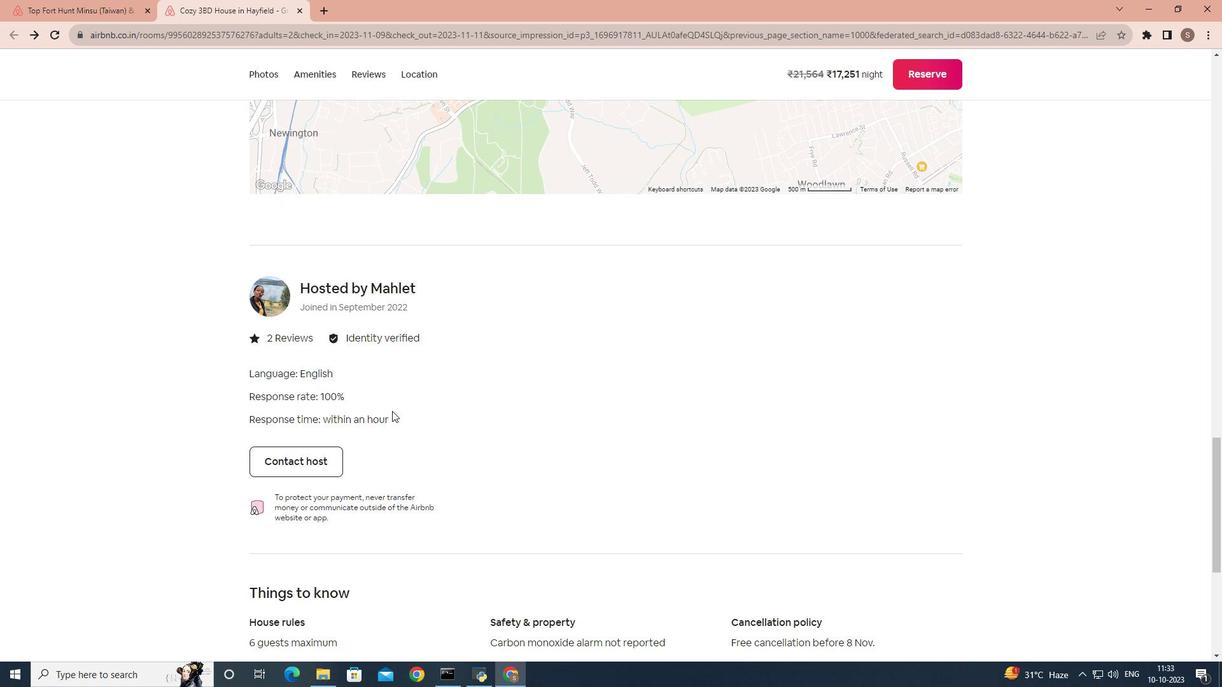 
Action: Mouse scrolled (392, 410) with delta (0, 0)
Screenshot: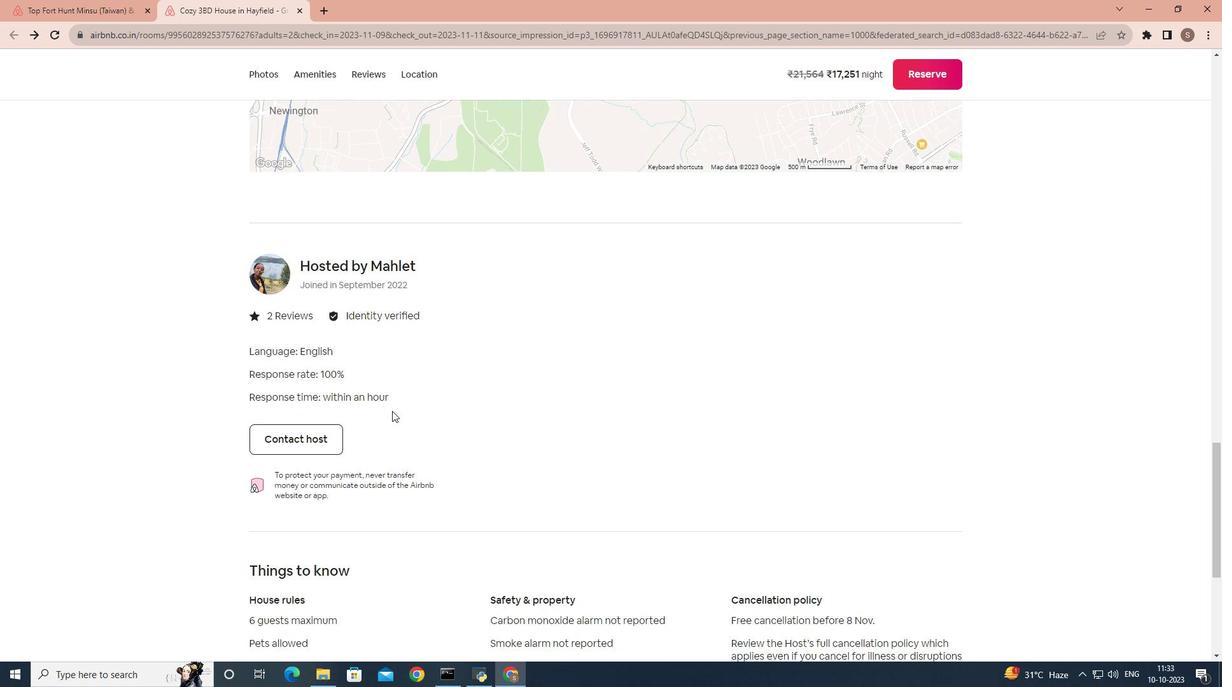
Action: Mouse scrolled (392, 410) with delta (0, 0)
Screenshot: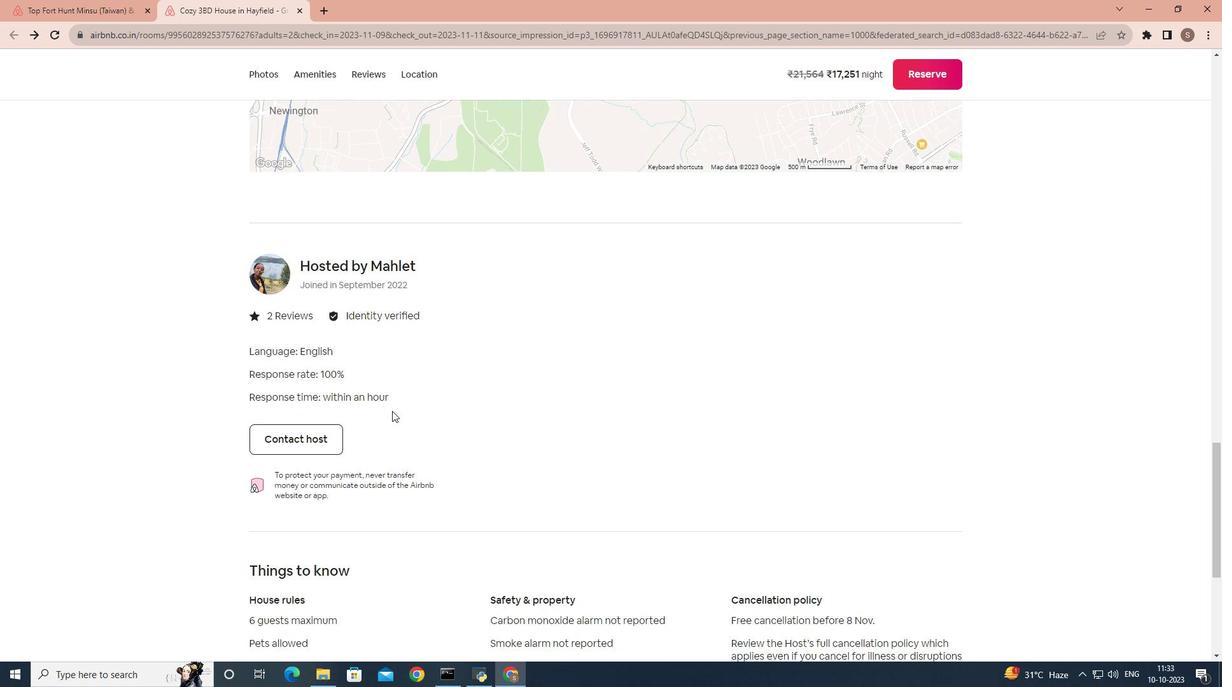 
Action: Mouse scrolled (392, 410) with delta (0, 0)
Screenshot: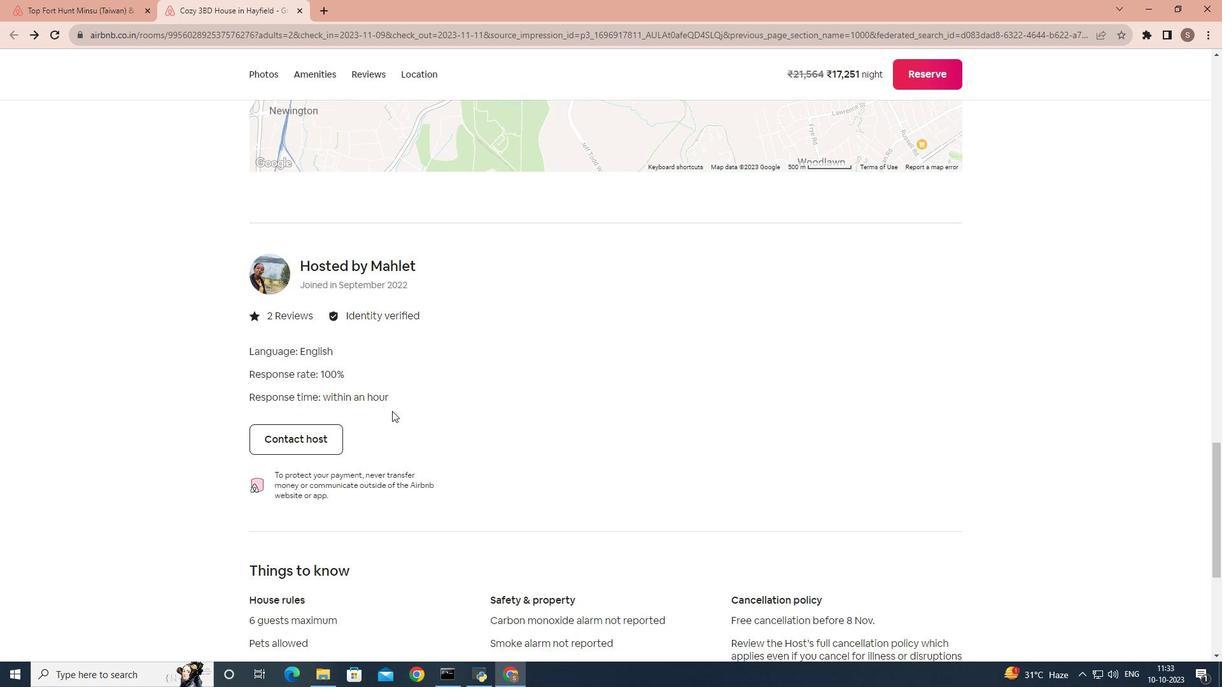
Action: Mouse scrolled (392, 410) with delta (0, 0)
Screenshot: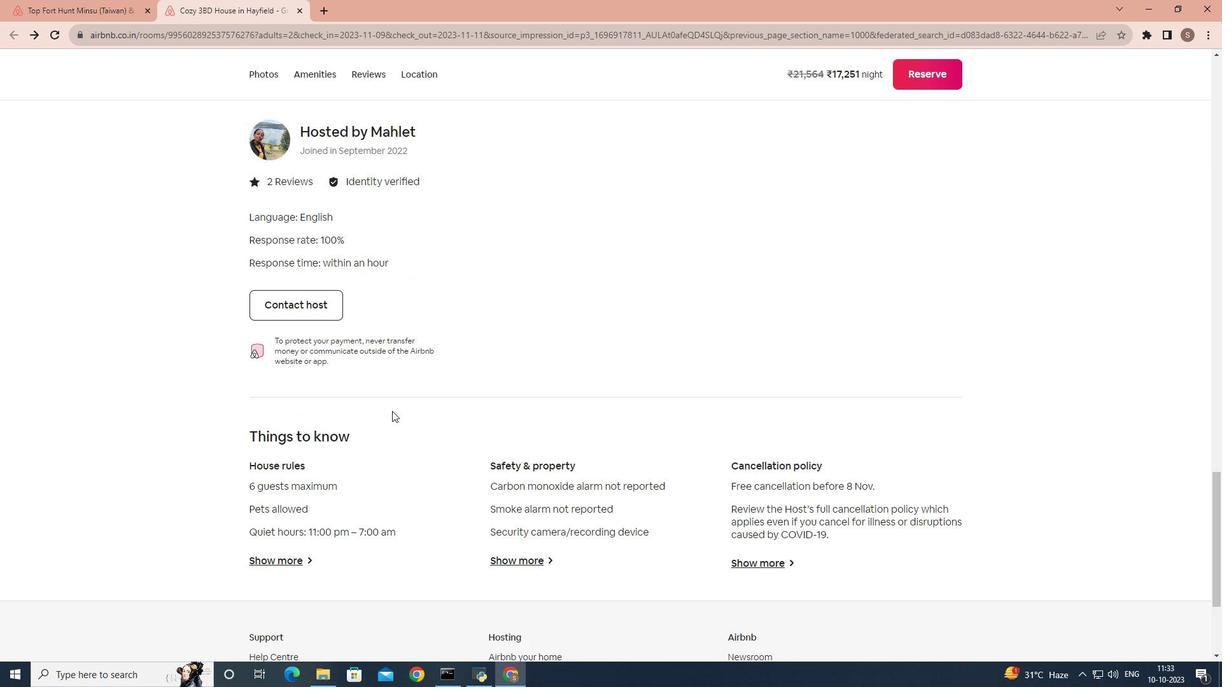 
Action: Mouse scrolled (392, 410) with delta (0, 0)
Screenshot: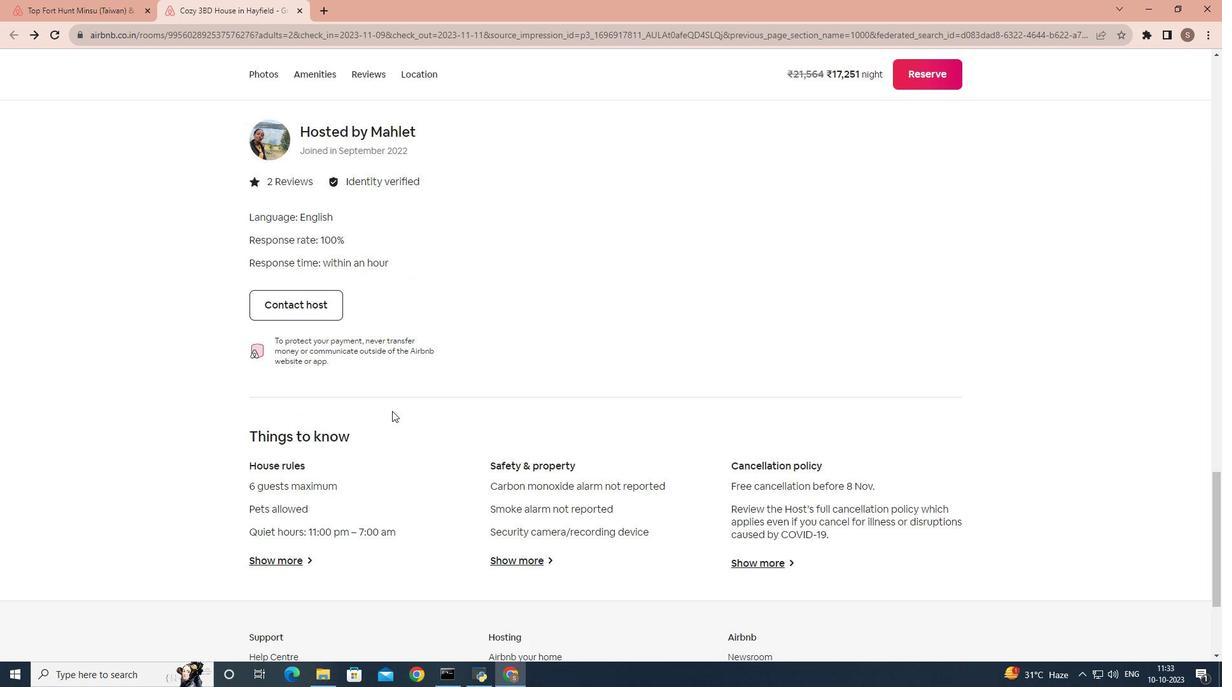 
Action: Mouse scrolled (392, 412) with delta (0, 0)
Screenshot: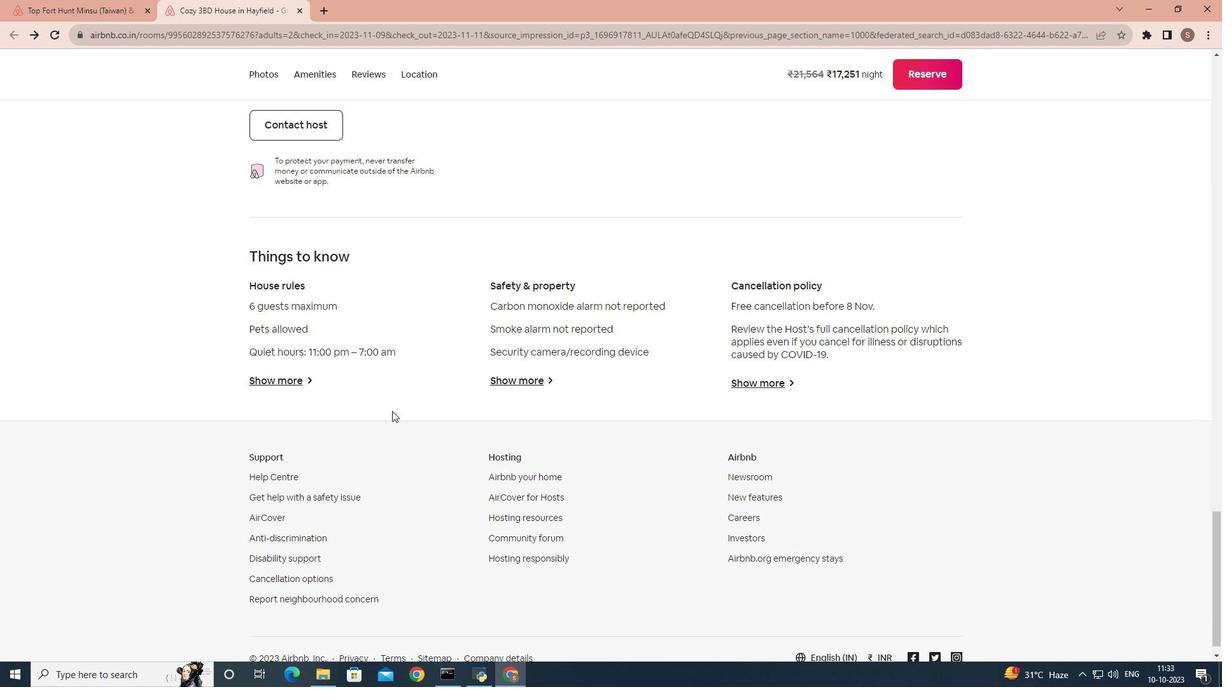 
Action: Mouse scrolled (392, 412) with delta (0, 0)
Screenshot: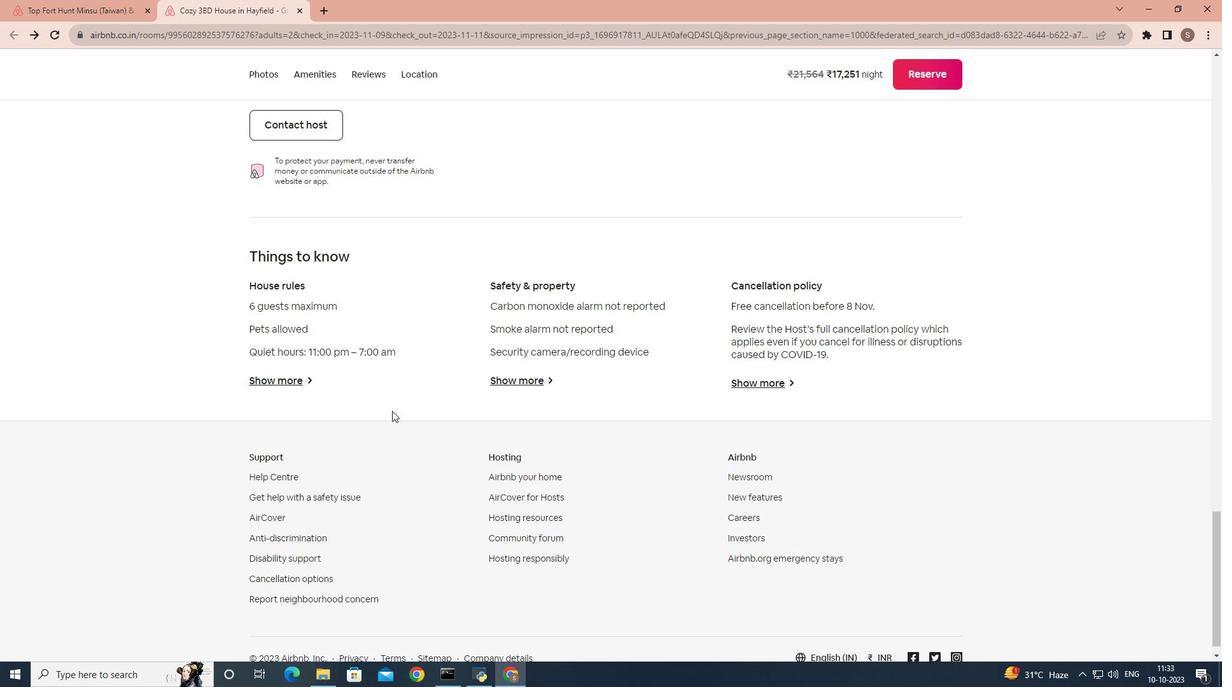 
Action: Mouse scrolled (392, 412) with delta (0, 0)
Screenshot: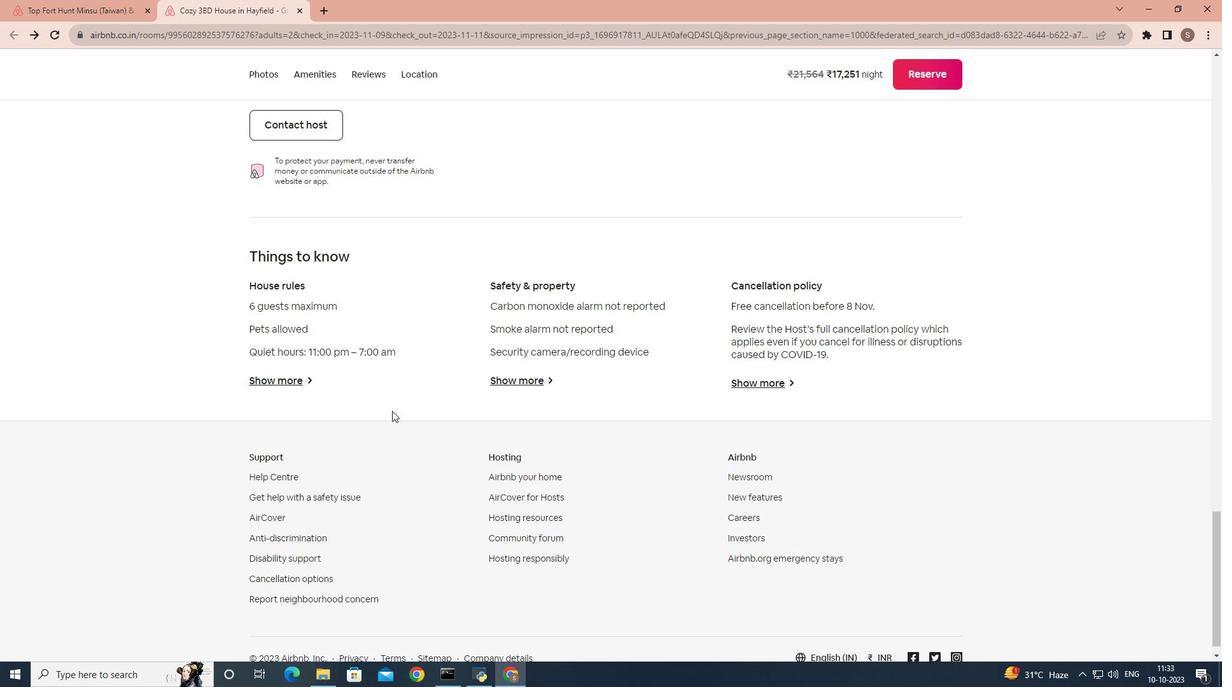 
Action: Mouse scrolled (392, 412) with delta (0, 0)
Screenshot: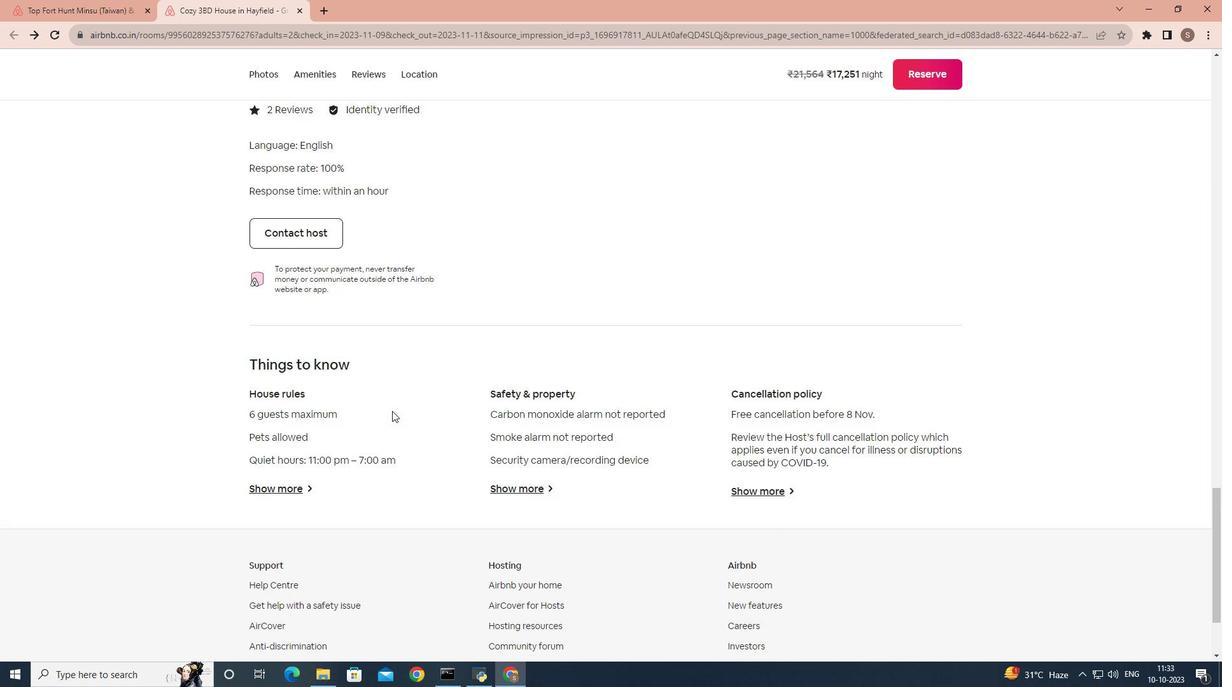 
Action: Mouse scrolled (392, 412) with delta (0, 0)
Screenshot: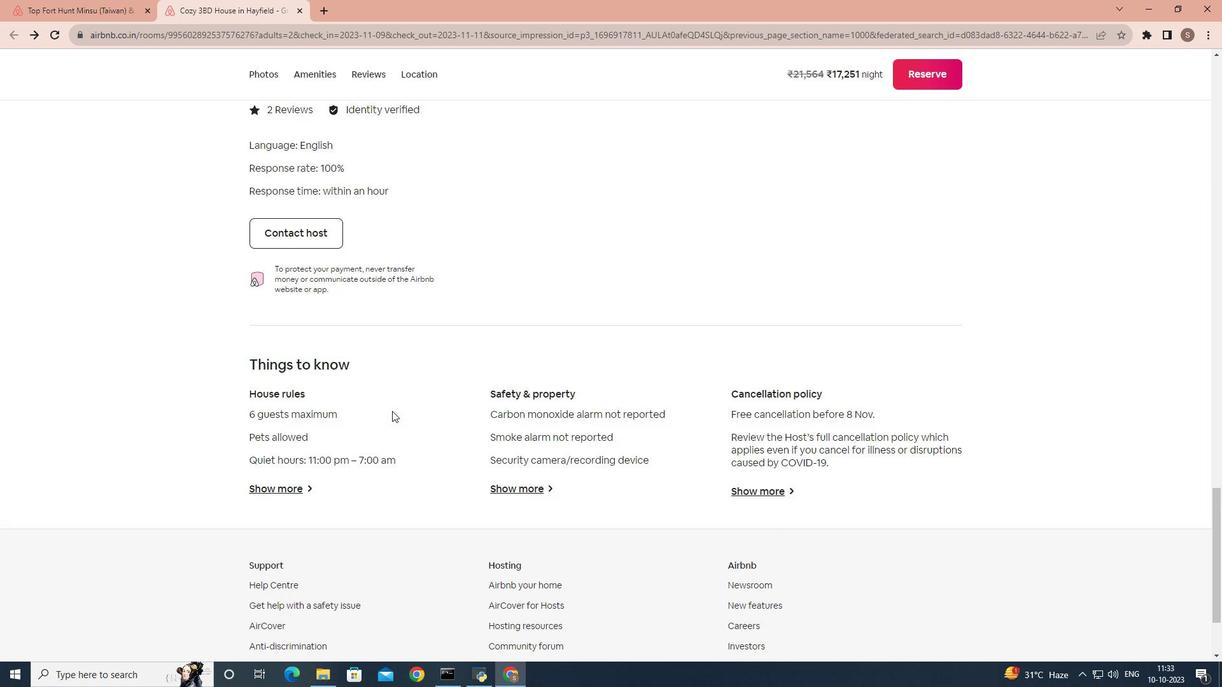 
Action: Mouse scrolled (392, 412) with delta (0, 0)
Screenshot: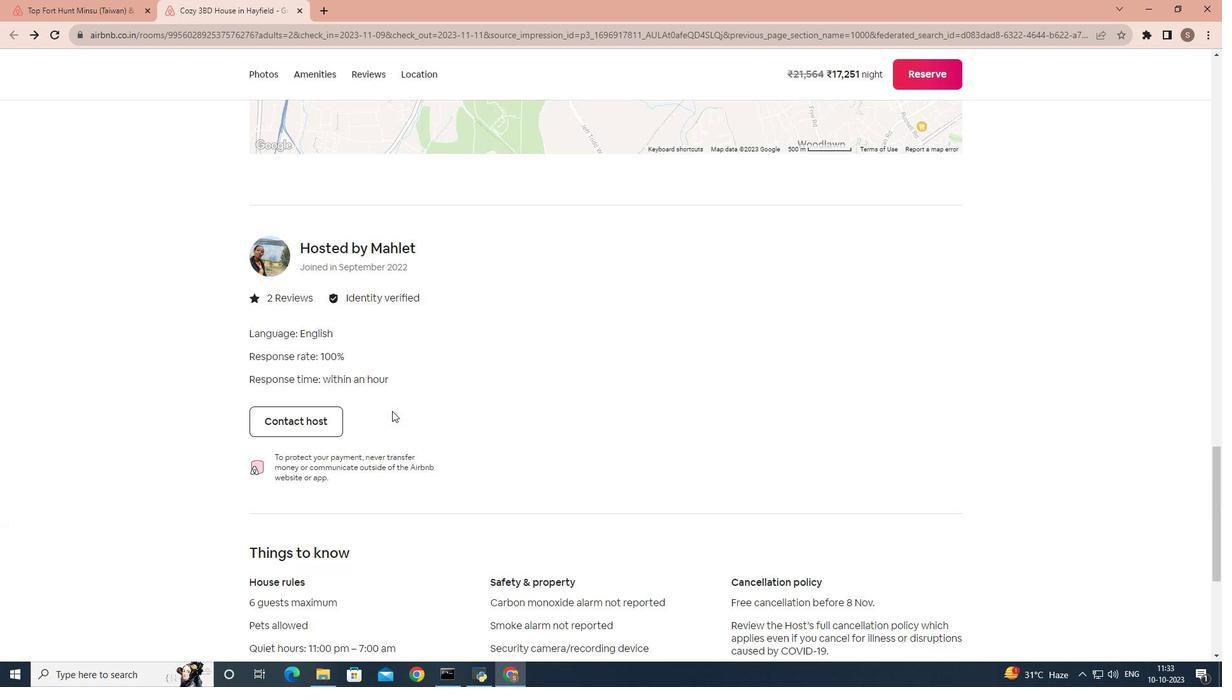 
Action: Mouse scrolled (392, 412) with delta (0, 0)
Screenshot: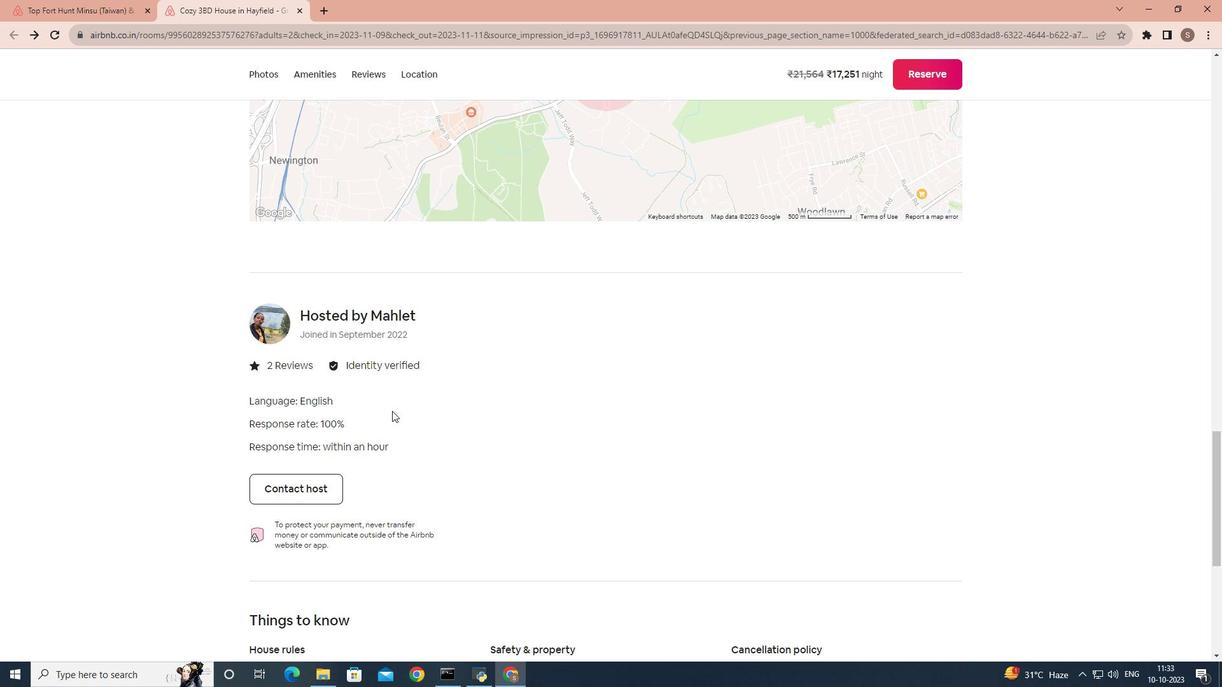 
Action: Mouse scrolled (392, 412) with delta (0, 0)
Screenshot: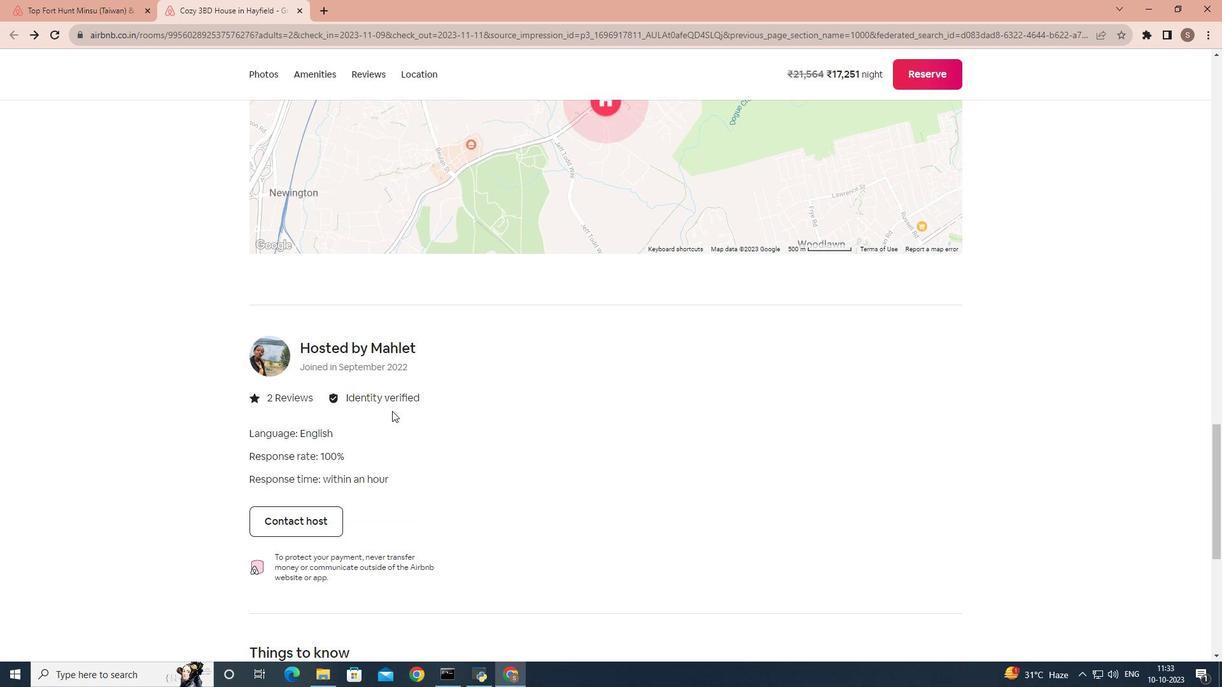 
Action: Mouse scrolled (392, 412) with delta (0, 0)
Screenshot: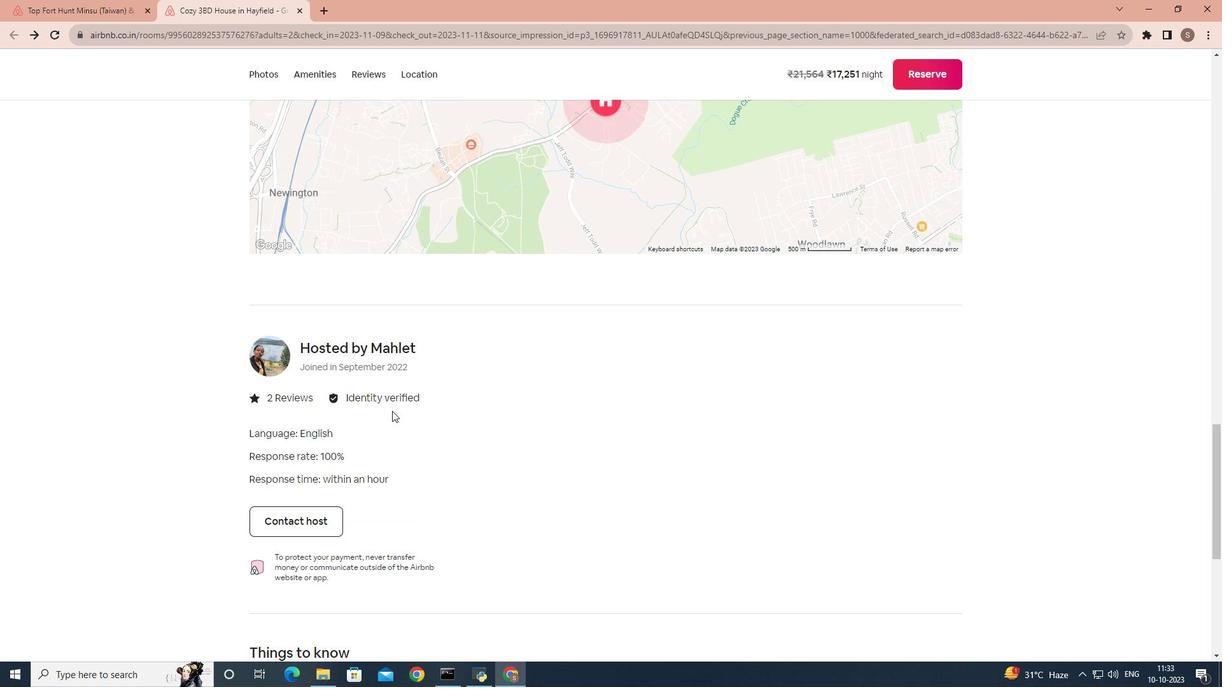 
Action: Mouse scrolled (392, 412) with delta (0, 0)
Screenshot: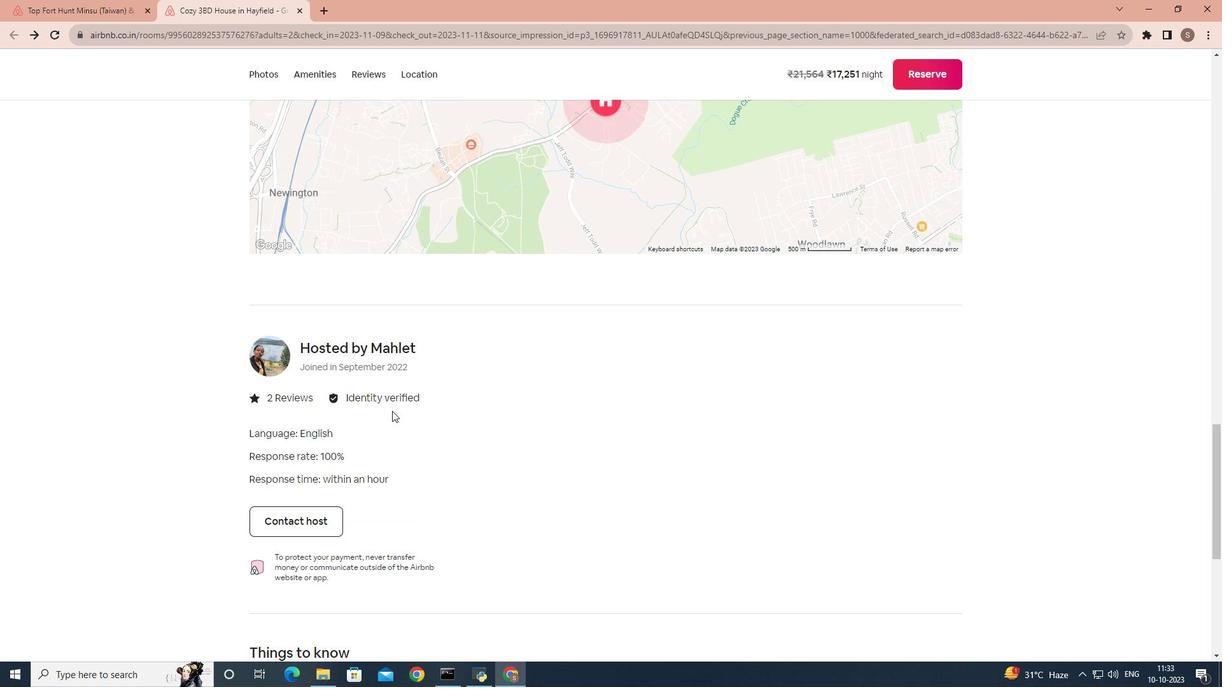 
Action: Mouse scrolled (392, 412) with delta (0, 0)
Screenshot: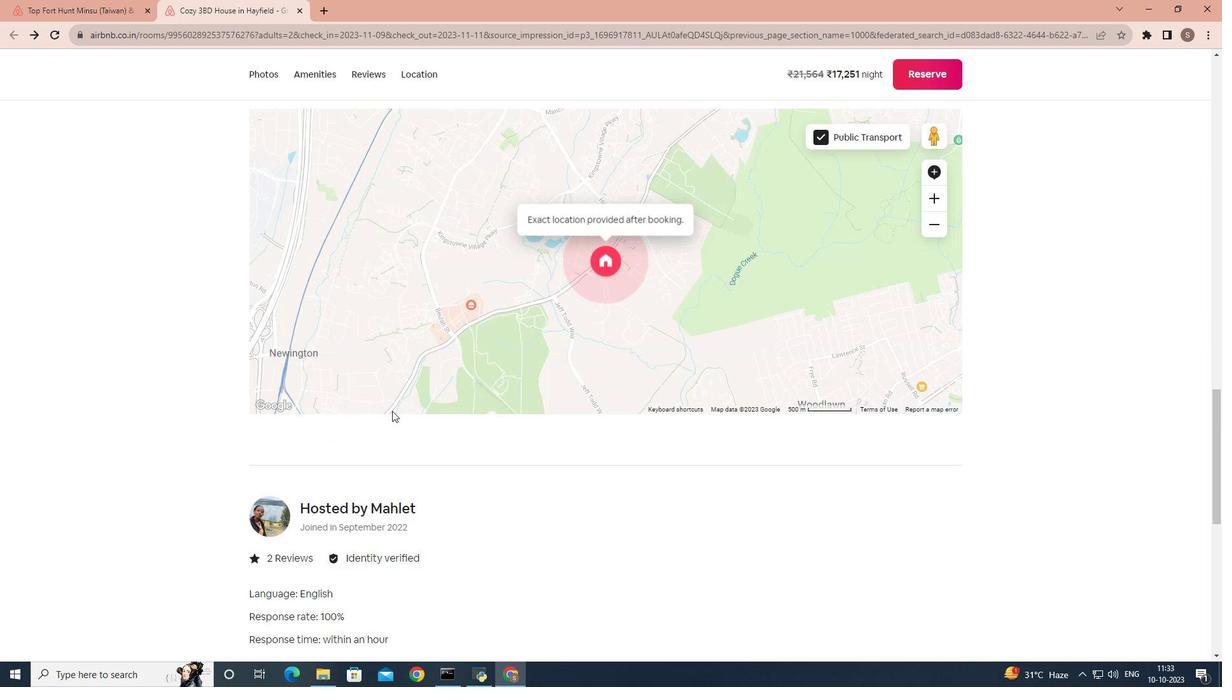 
Action: Mouse scrolled (392, 412) with delta (0, 0)
Screenshot: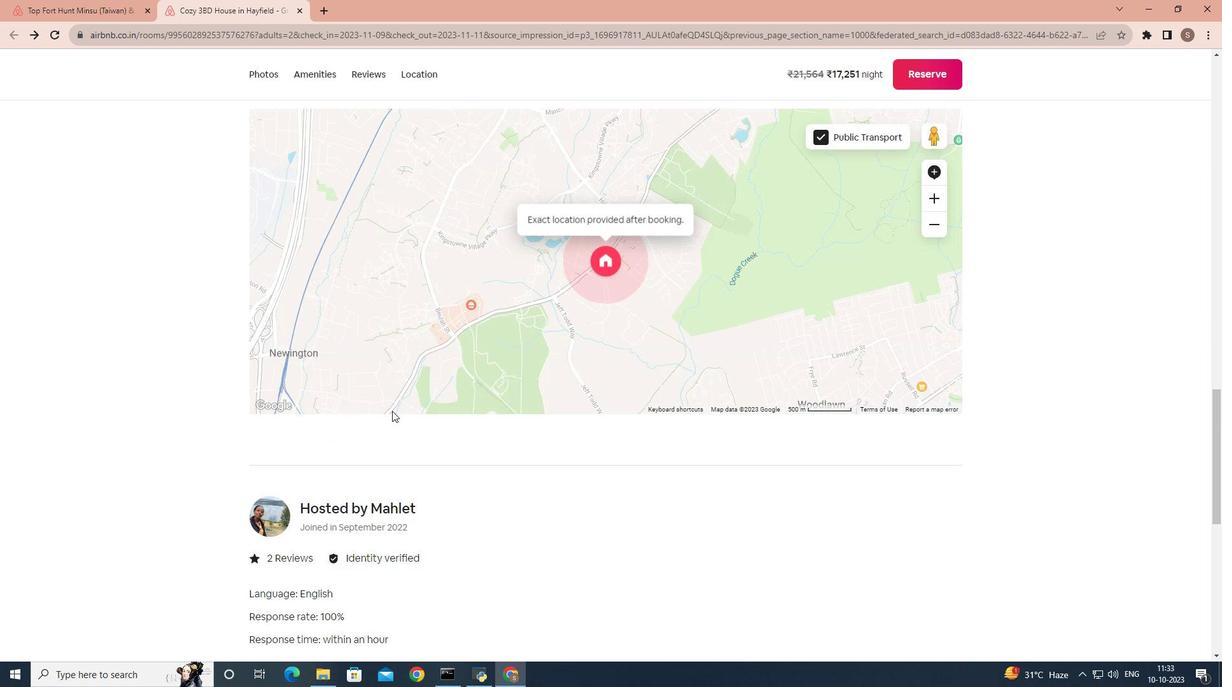 
Action: Mouse scrolled (392, 412) with delta (0, 0)
Screenshot: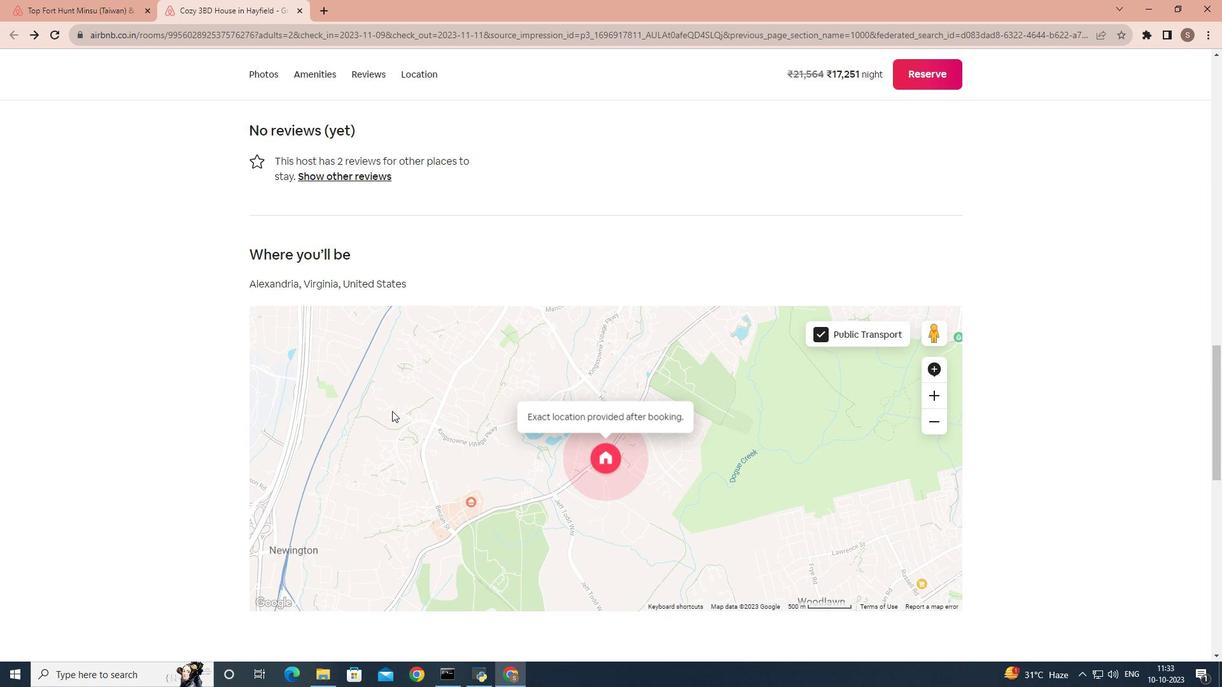 
Action: Mouse scrolled (392, 412) with delta (0, 0)
Screenshot: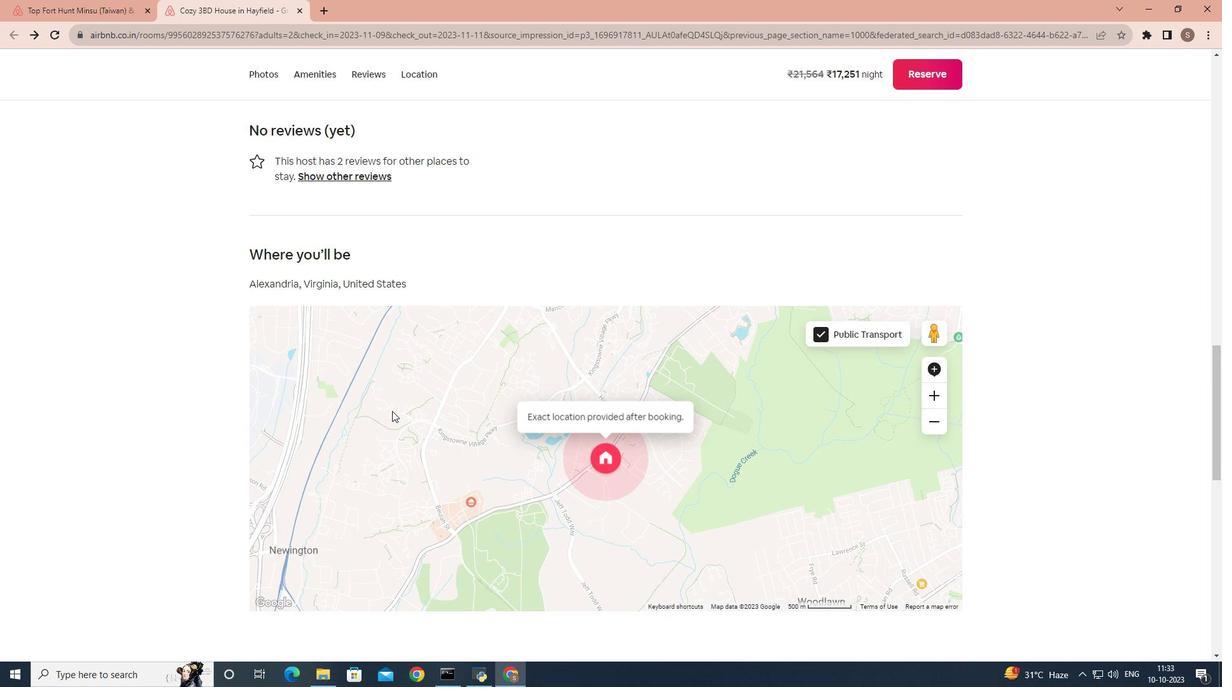 
Action: Mouse scrolled (392, 412) with delta (0, 0)
Screenshot: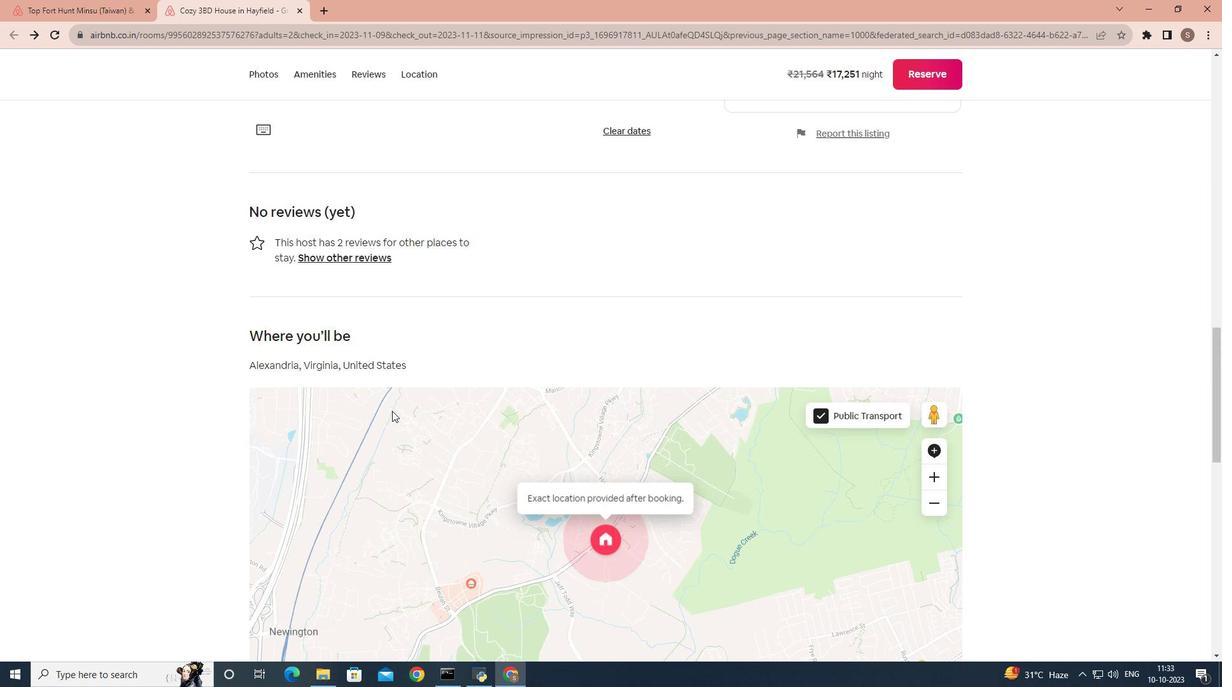 
Action: Mouse scrolled (392, 412) with delta (0, 0)
Screenshot: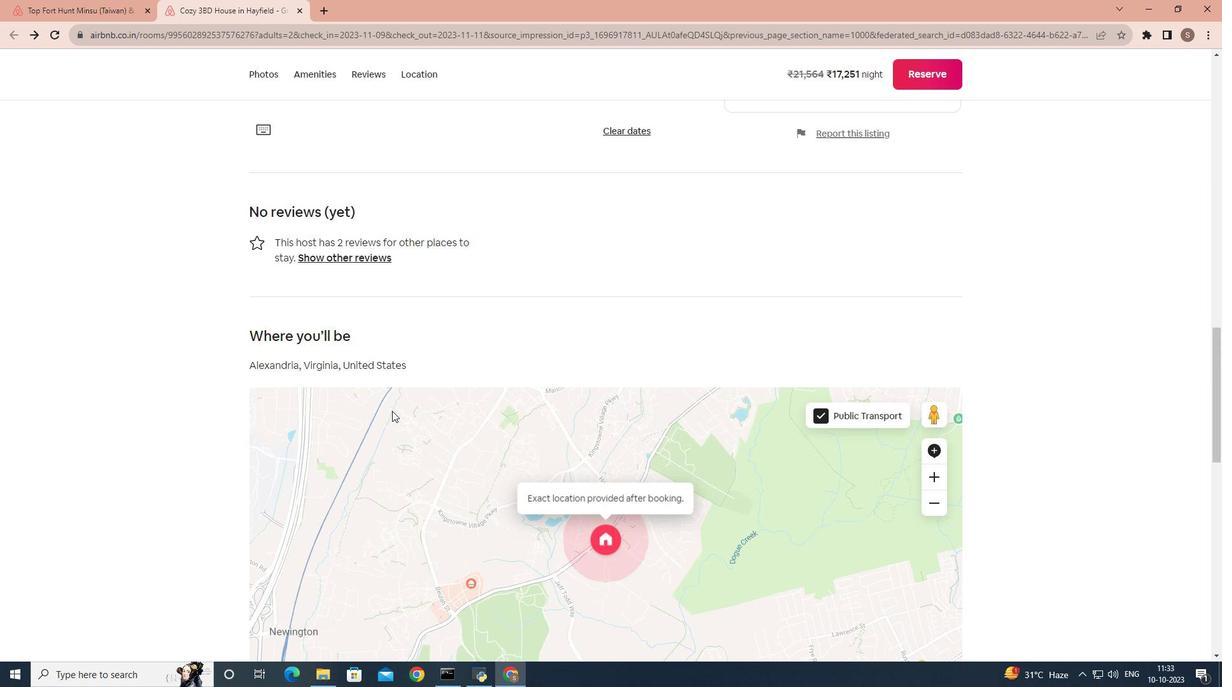 
Action: Mouse scrolled (392, 412) with delta (0, 0)
Screenshot: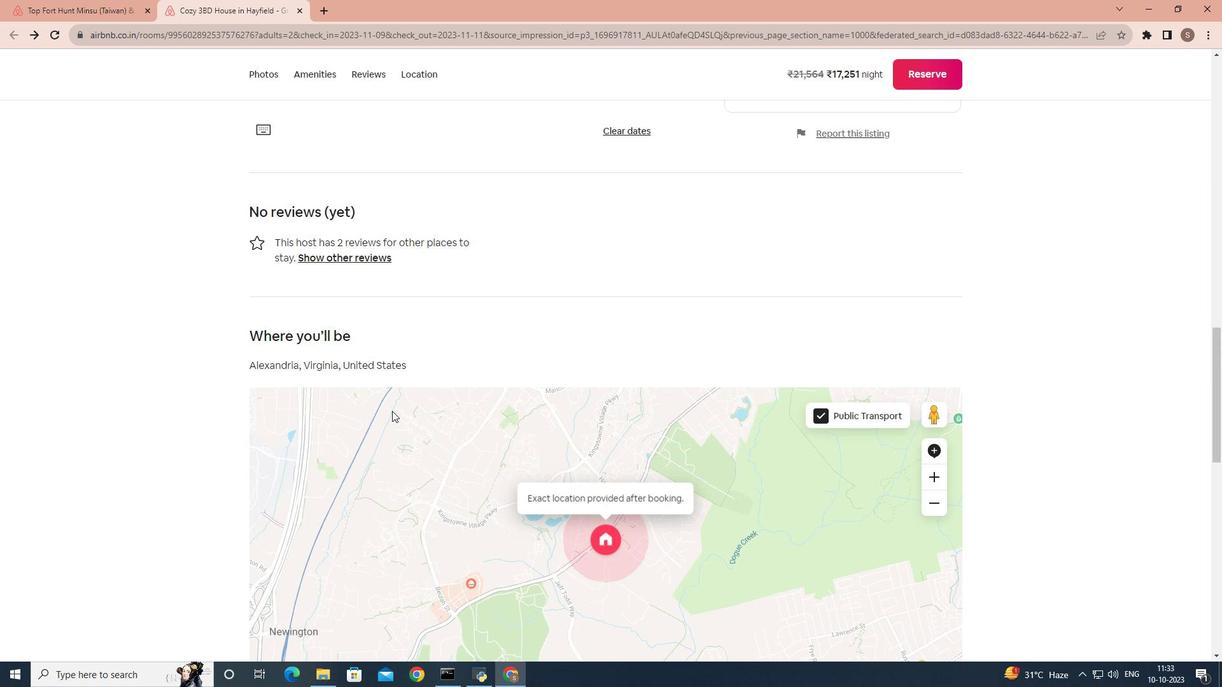 
Action: Mouse scrolled (392, 412) with delta (0, 0)
Screenshot: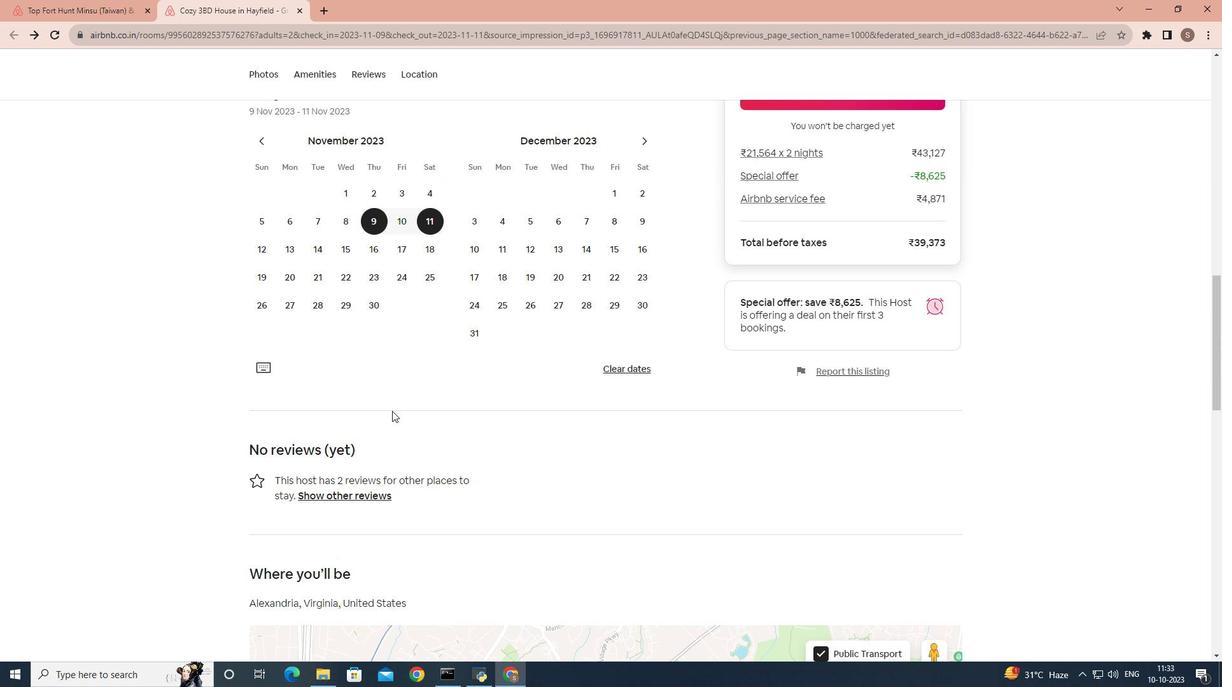 
Action: Mouse scrolled (392, 412) with delta (0, 0)
Screenshot: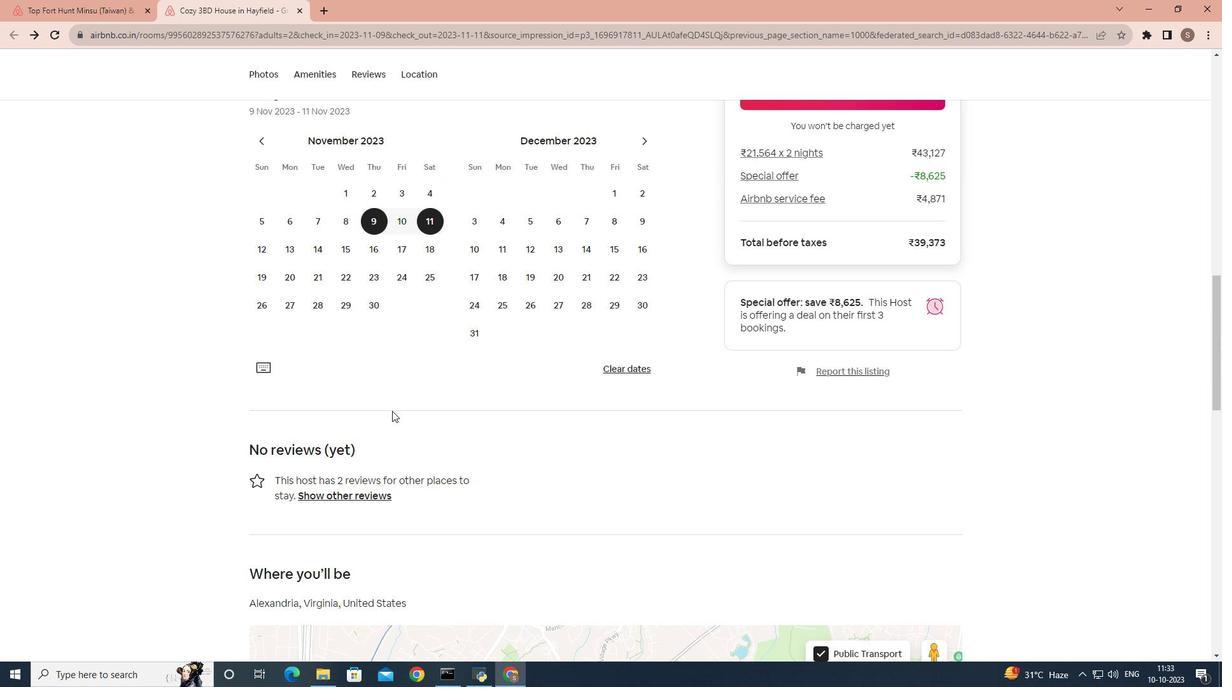 
Action: Mouse scrolled (392, 412) with delta (0, 0)
Screenshot: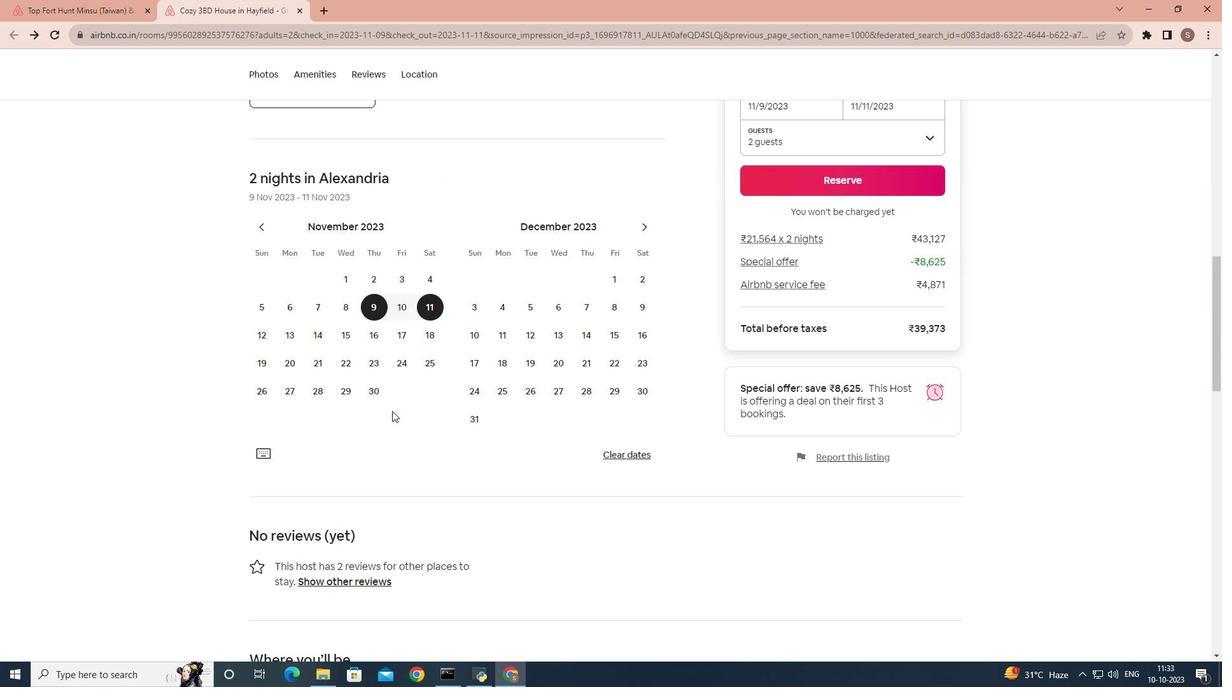
Action: Mouse scrolled (392, 412) with delta (0, 0)
Screenshot: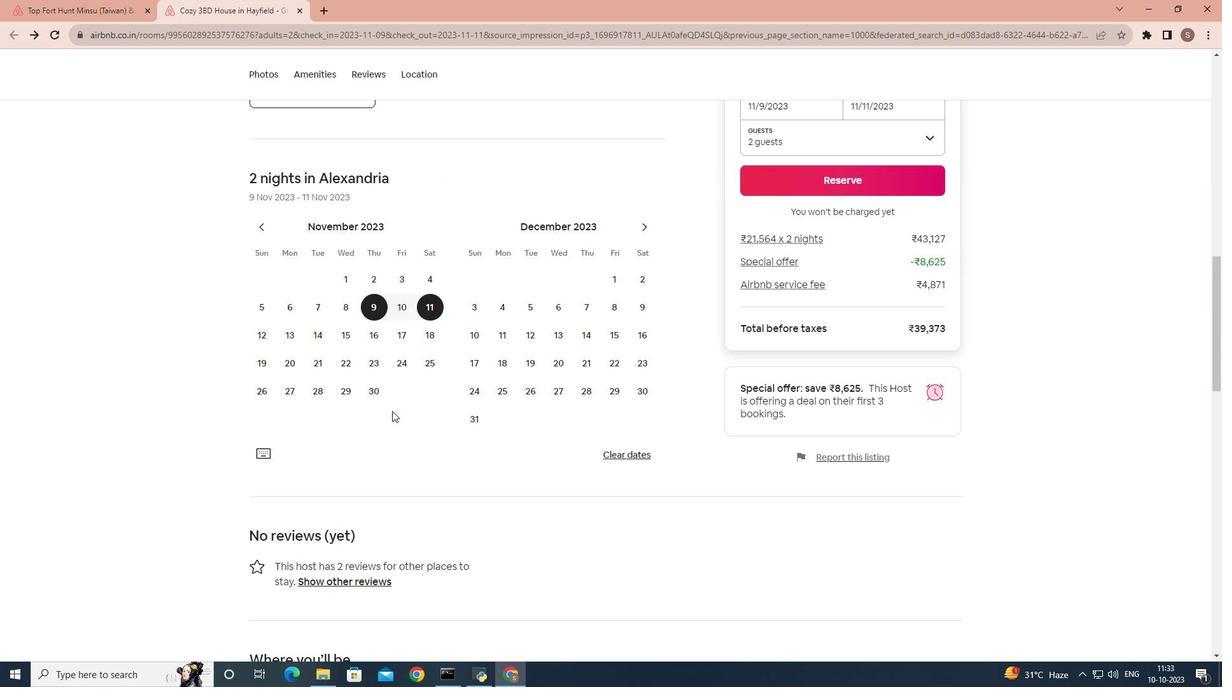 
Action: Mouse scrolled (392, 412) with delta (0, 0)
Screenshot: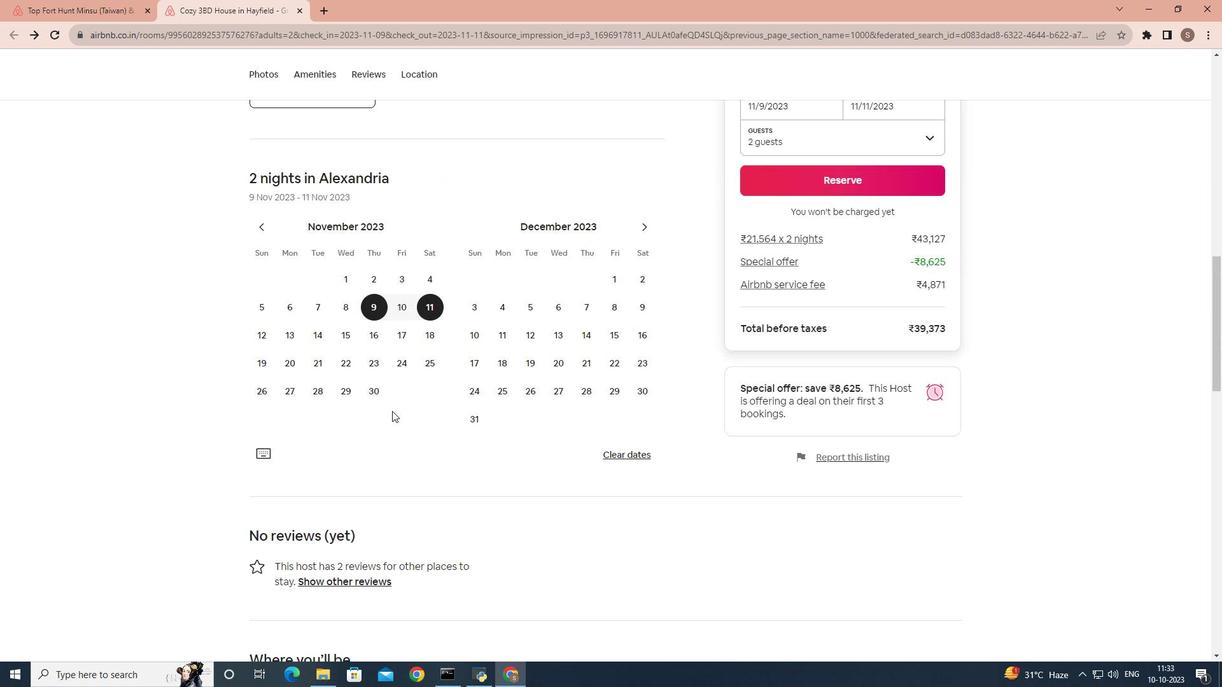 
Action: Mouse scrolled (392, 412) with delta (0, 0)
Screenshot: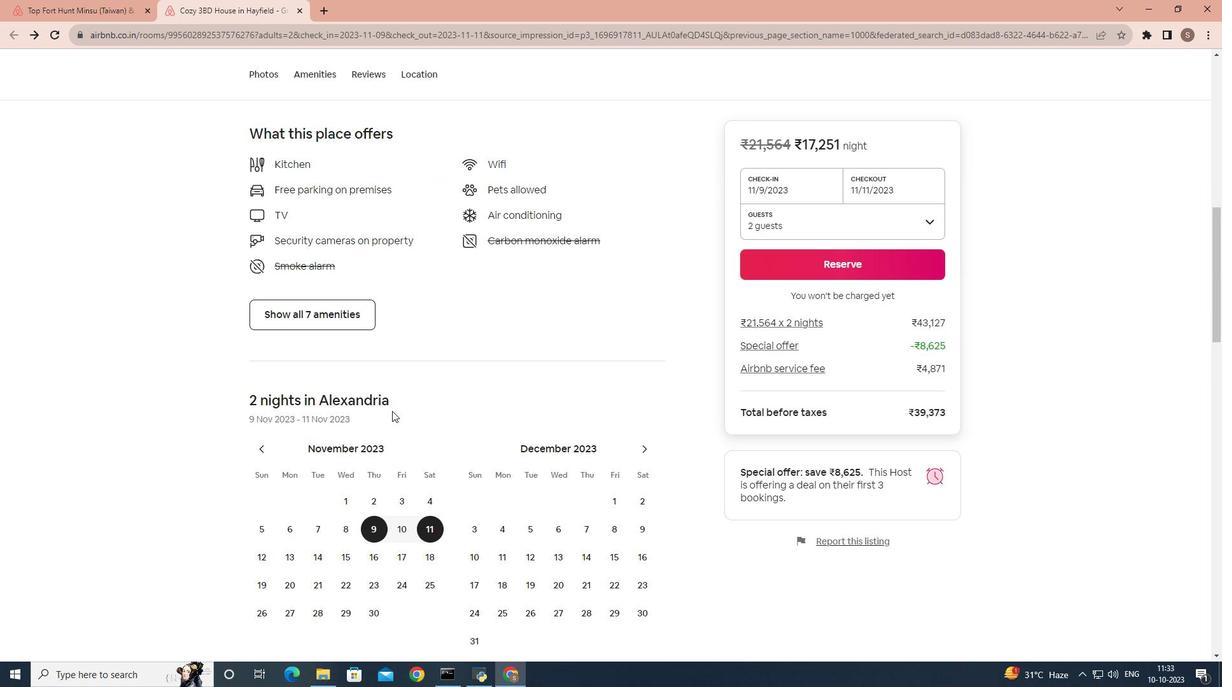
Action: Mouse scrolled (392, 412) with delta (0, 0)
Screenshot: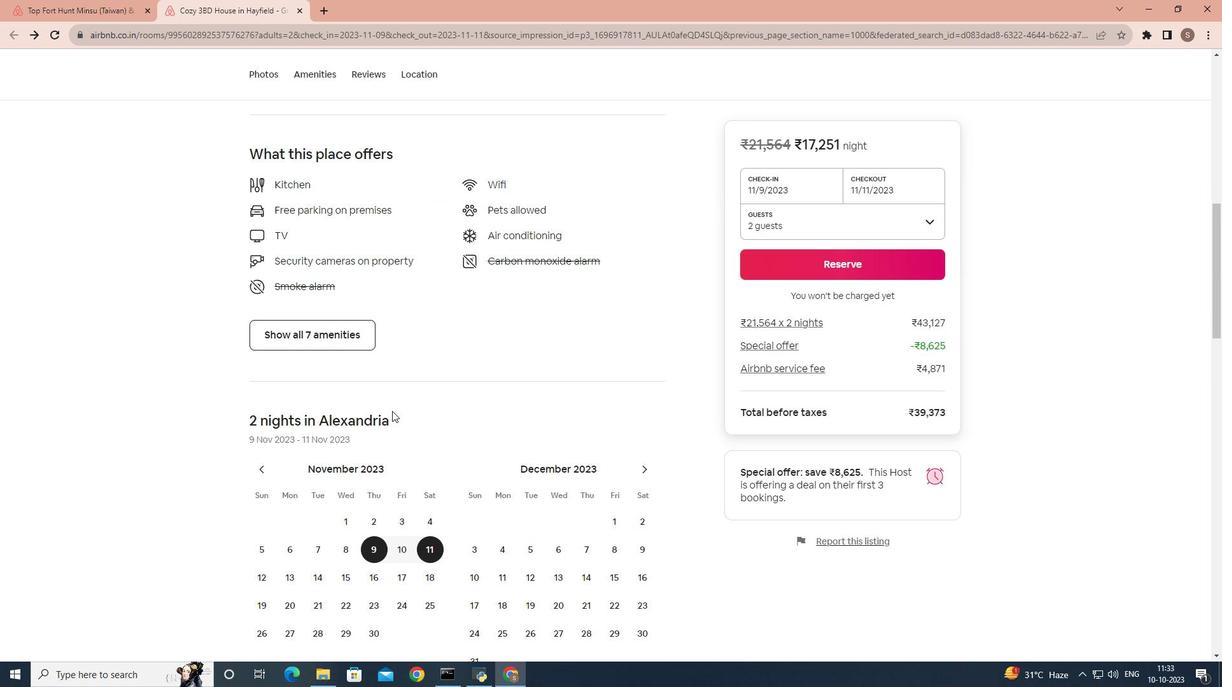 
Action: Mouse scrolled (392, 412) with delta (0, 0)
Screenshot: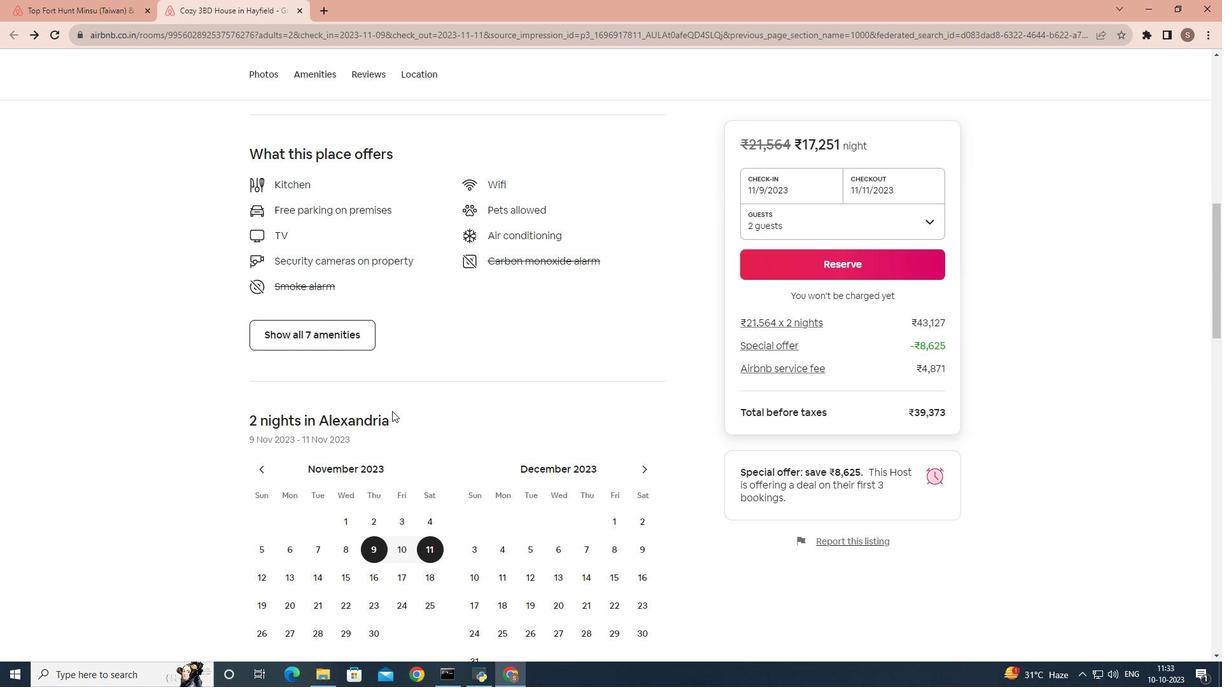 
Action: Mouse scrolled (392, 412) with delta (0, 0)
Screenshot: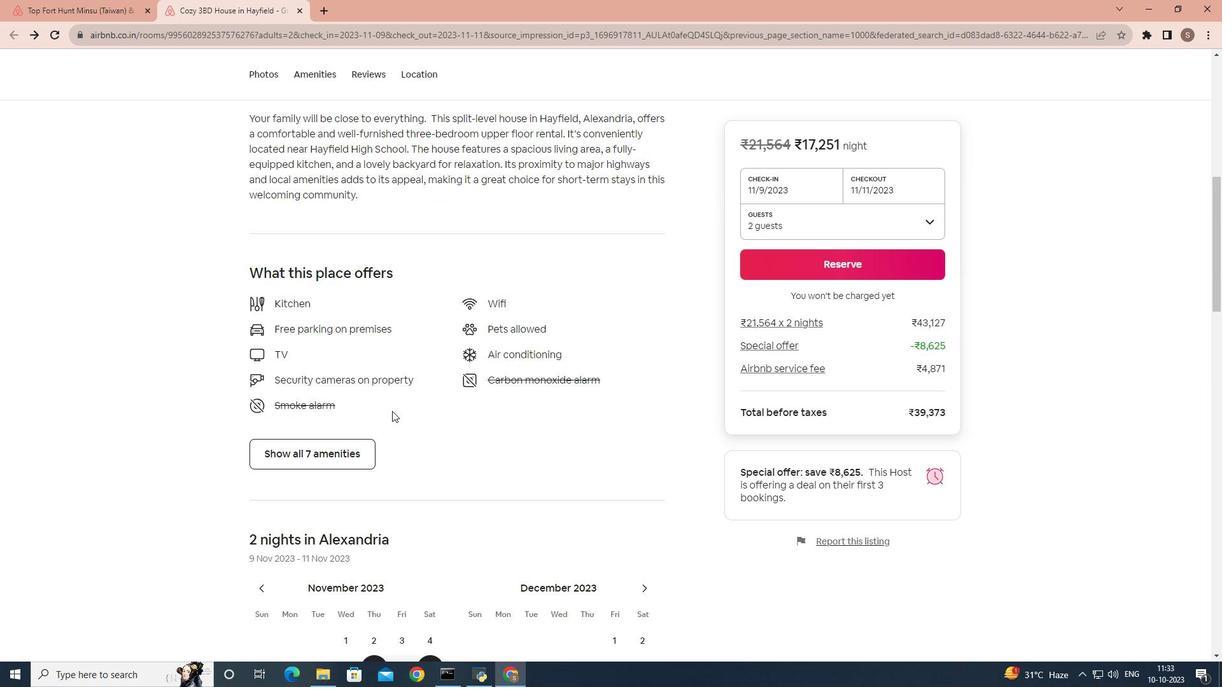 
Action: Mouse scrolled (392, 412) with delta (0, 0)
Screenshot: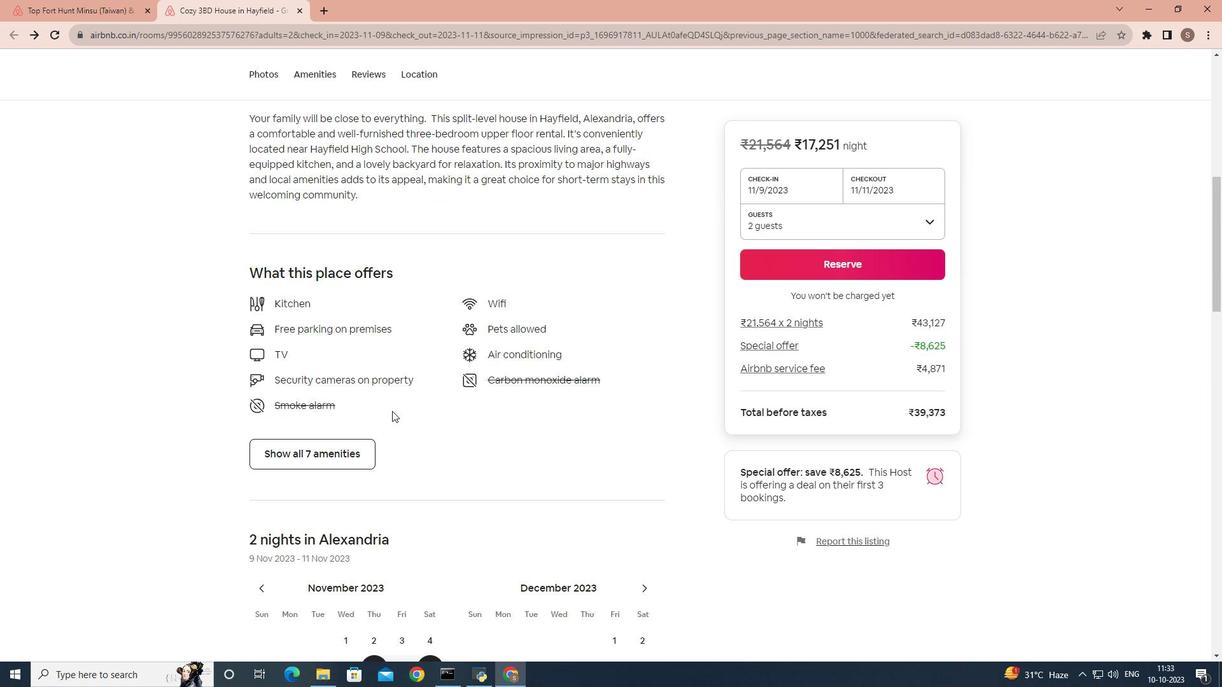 
Action: Mouse scrolled (392, 412) with delta (0, 0)
Screenshot: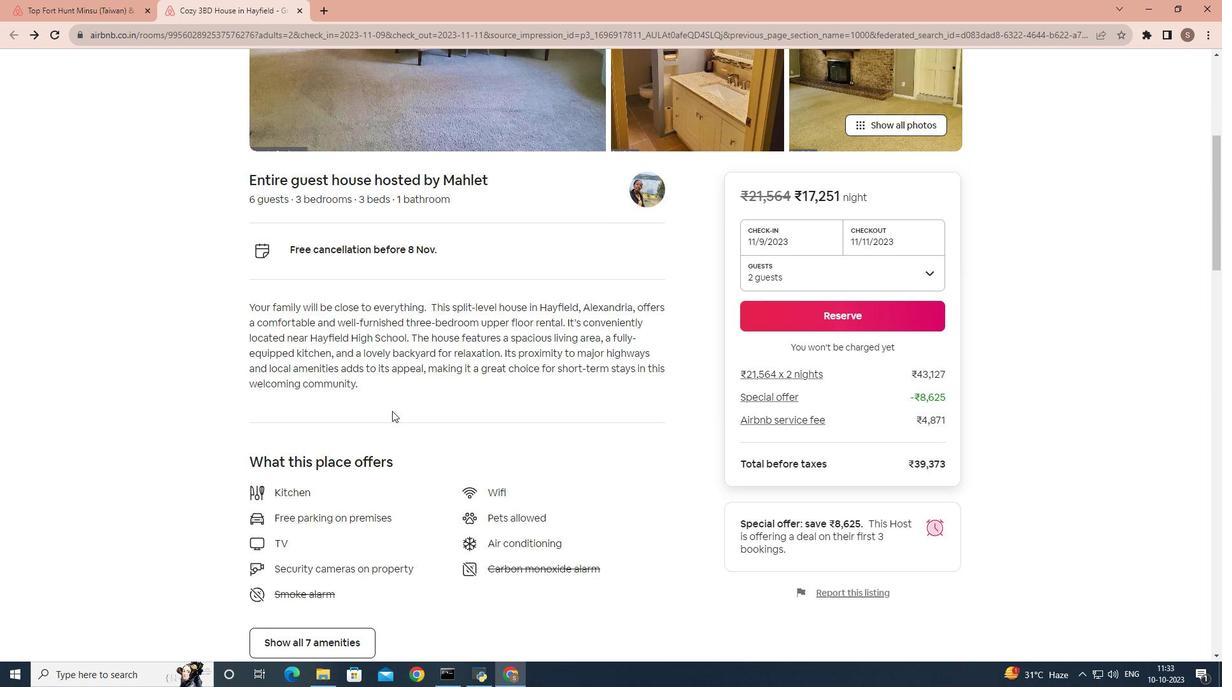 
Action: Mouse scrolled (392, 412) with delta (0, 0)
Screenshot: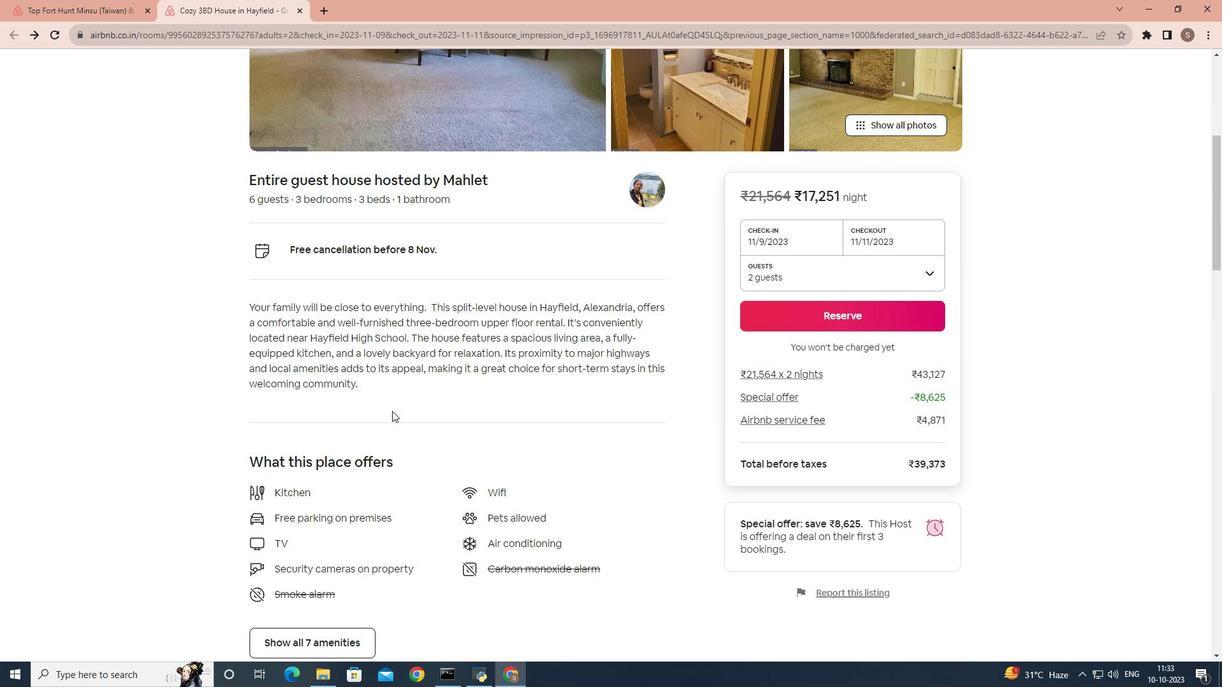 
Action: Mouse scrolled (392, 412) with delta (0, 0)
Screenshot: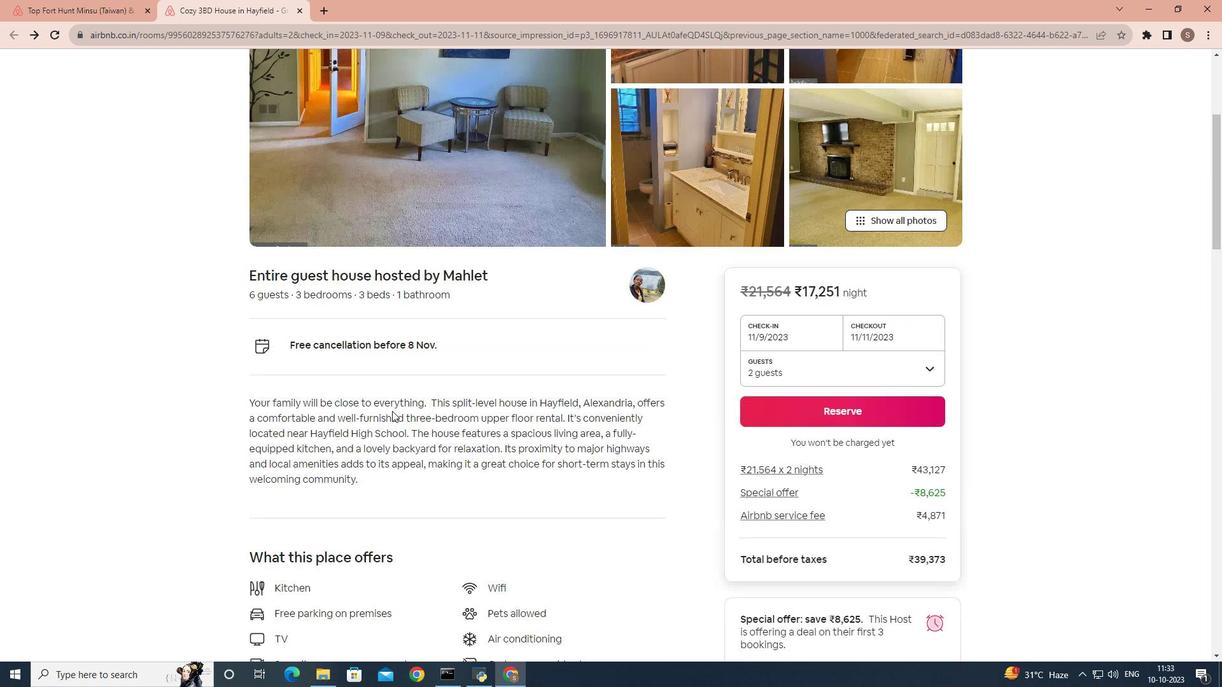 
Action: Mouse scrolled (392, 412) with delta (0, 0)
Screenshot: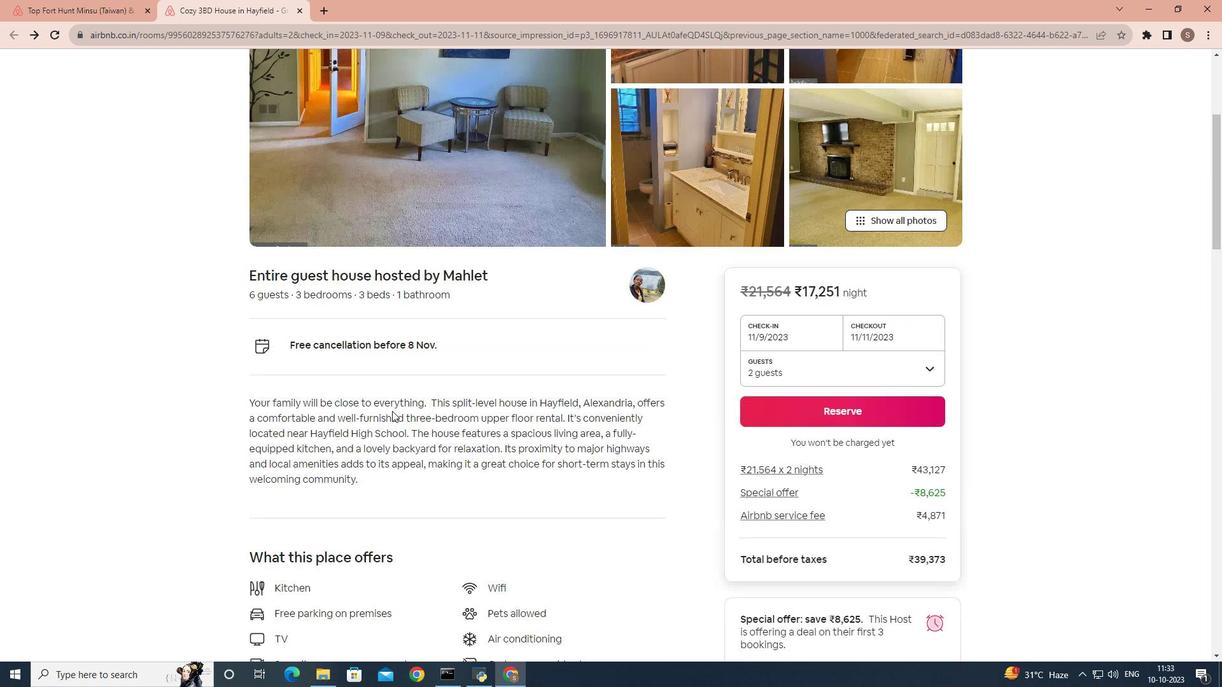 
Action: Mouse scrolled (392, 412) with delta (0, 0)
Screenshot: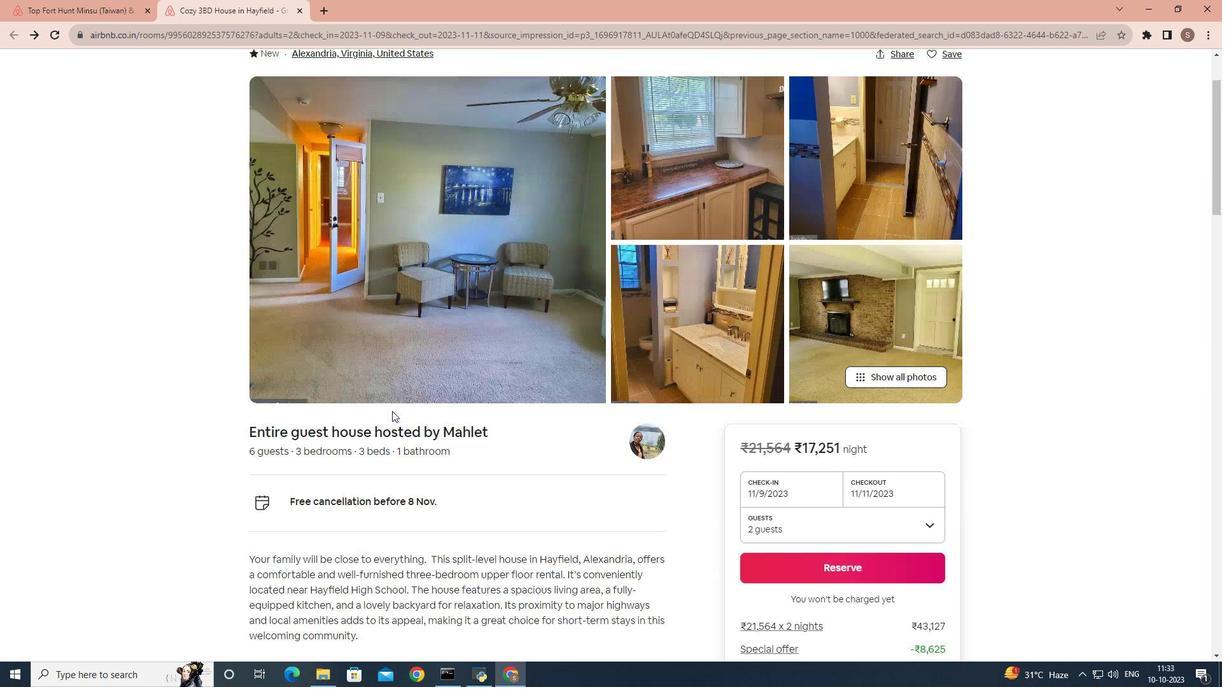 
Action: Mouse moved to (420, 384)
Screenshot: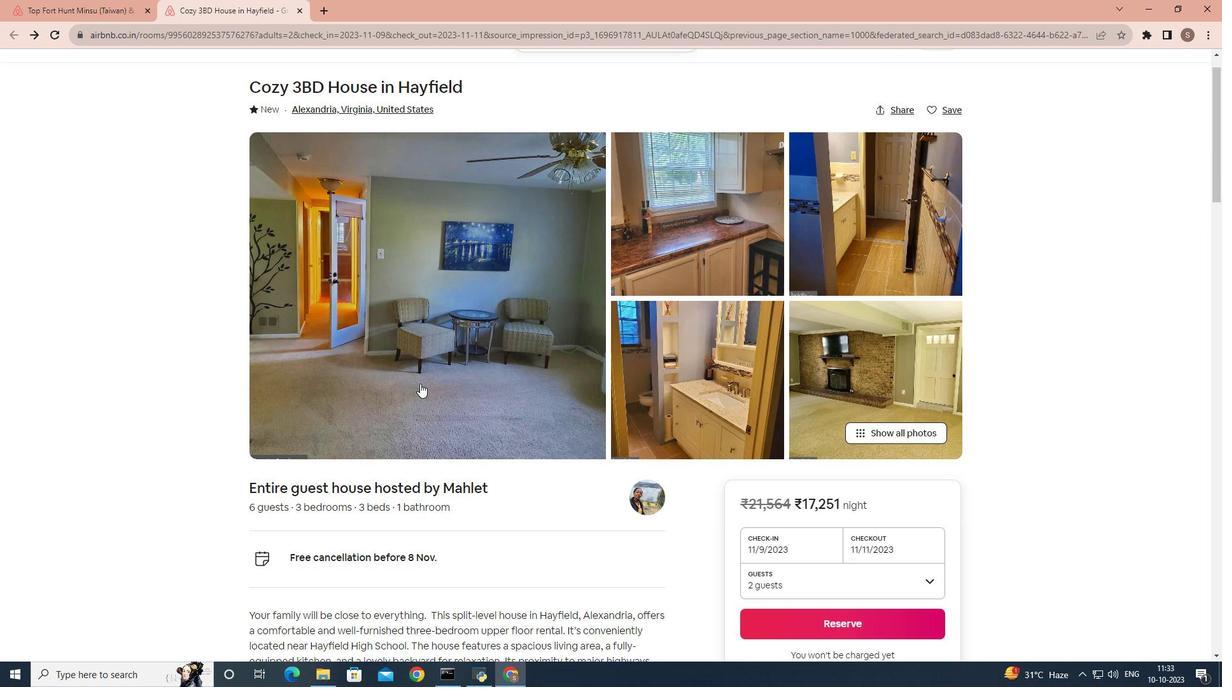 
Action: Mouse pressed left at (420, 384)
Screenshot: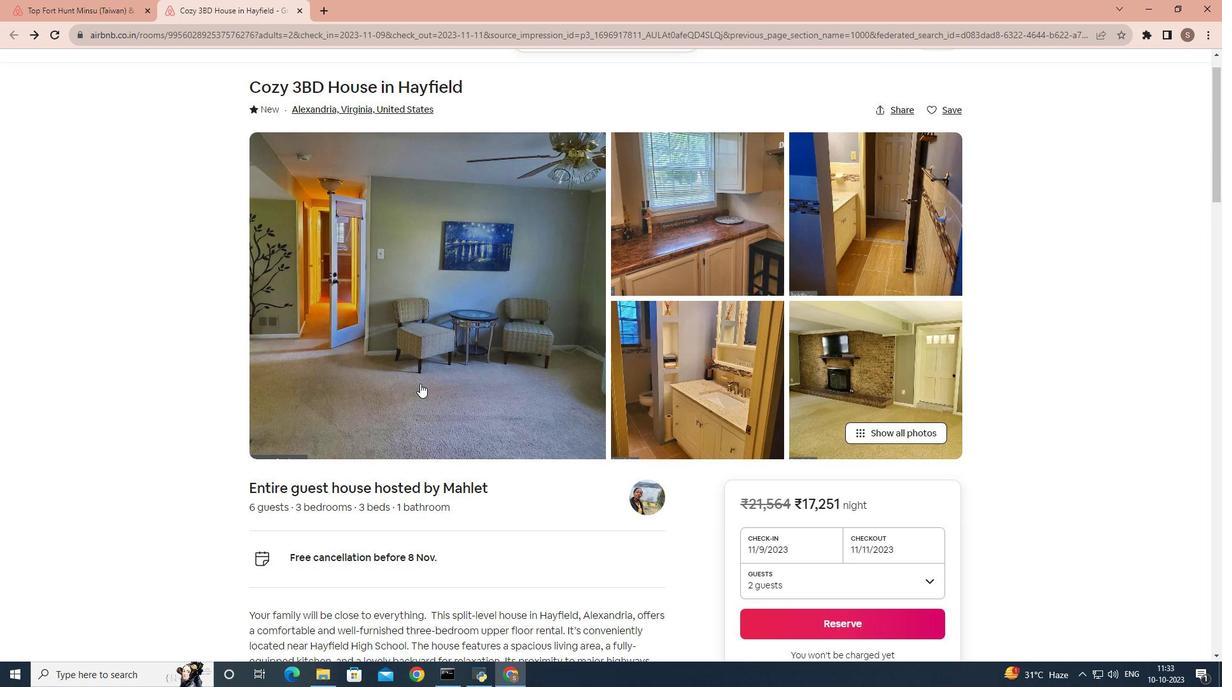 
Action: Mouse scrolled (420, 383) with delta (0, 0)
Screenshot: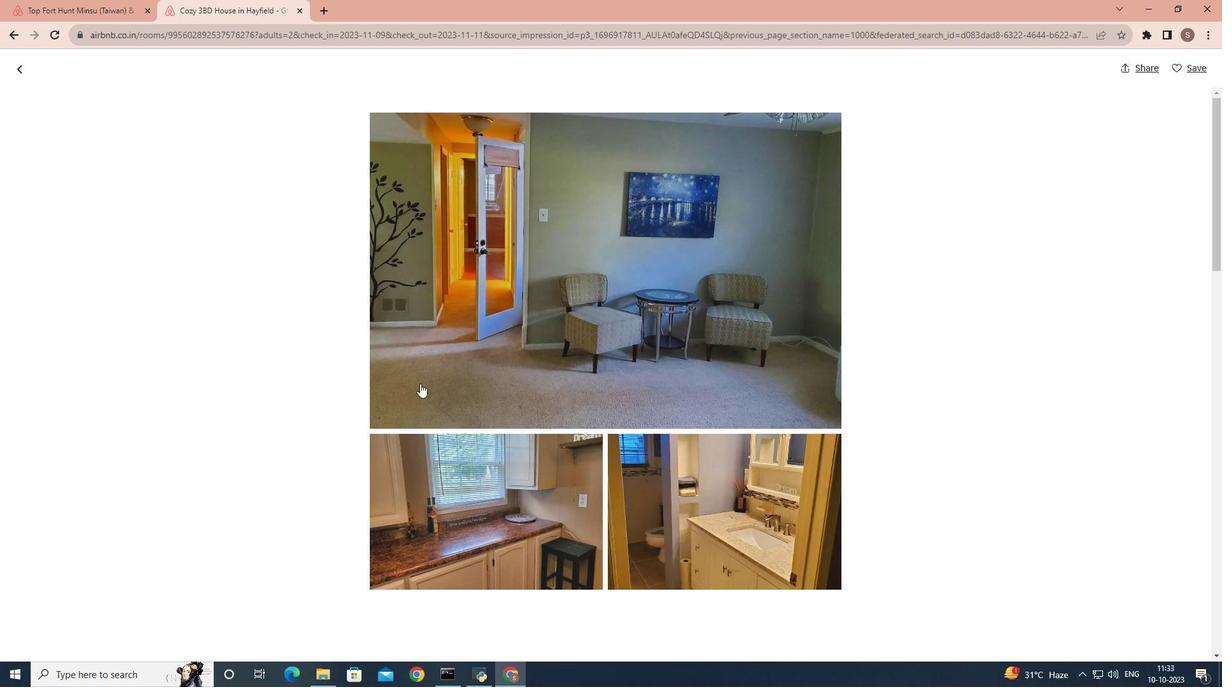 
Action: Mouse scrolled (420, 383) with delta (0, 0)
Screenshot: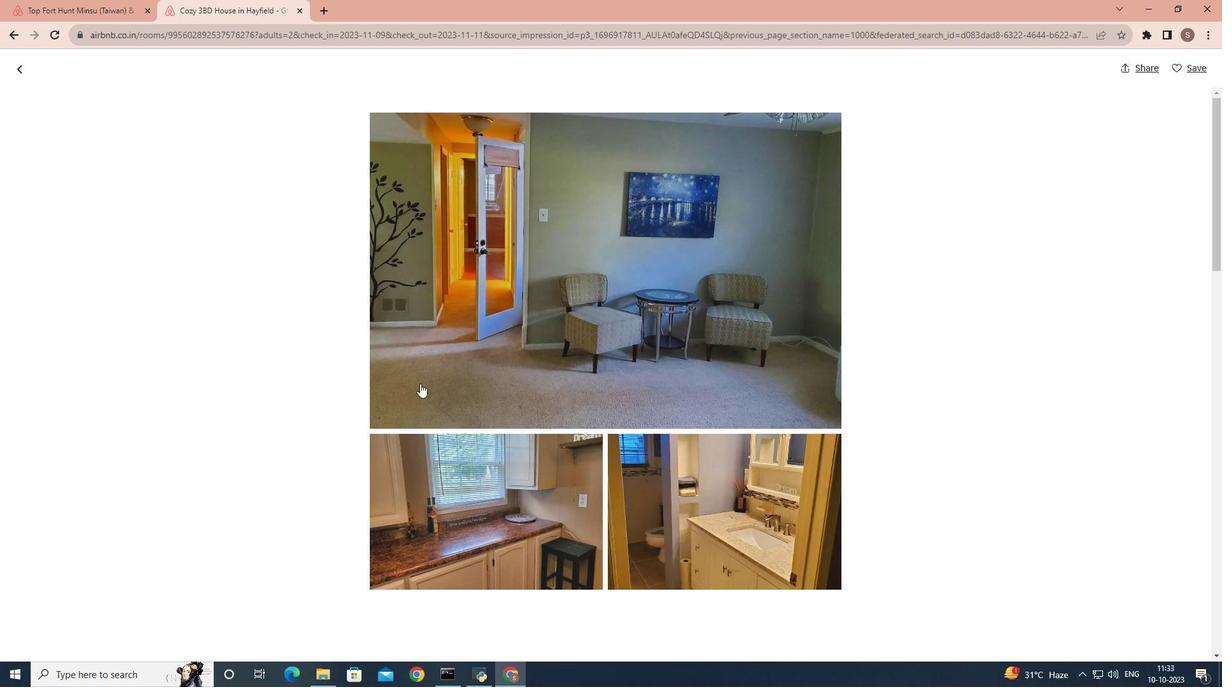 
Action: Mouse scrolled (420, 383) with delta (0, 0)
Screenshot: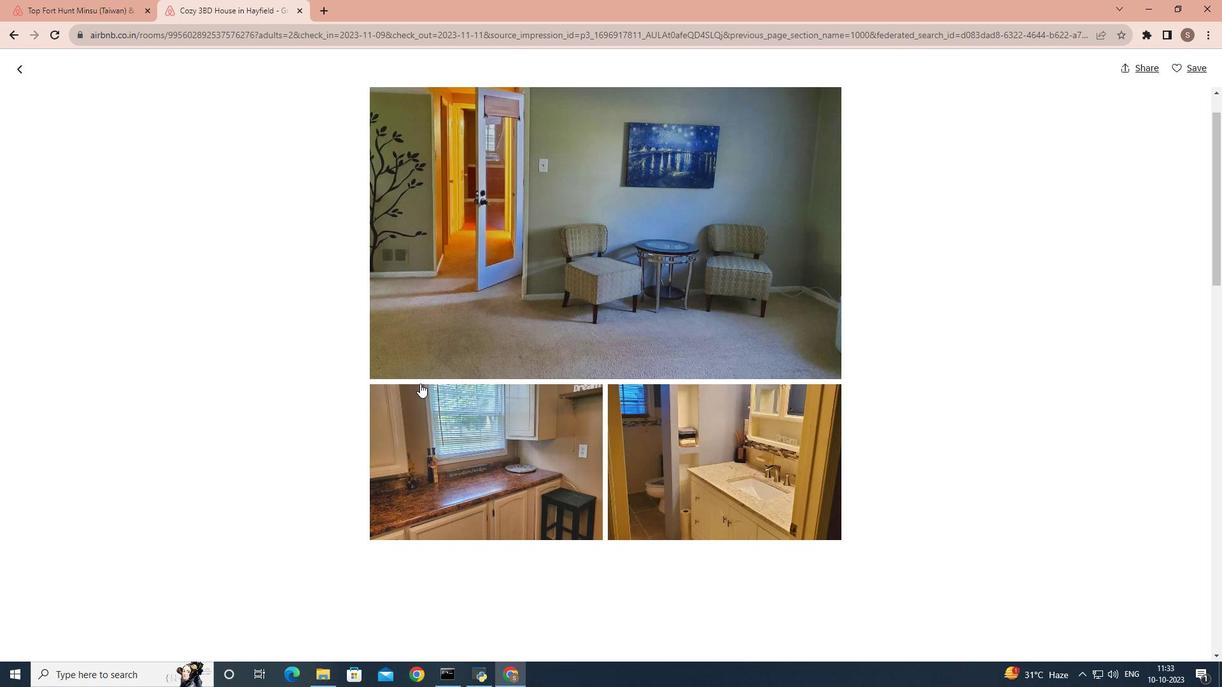 
Action: Mouse scrolled (420, 383) with delta (0, 0)
Screenshot: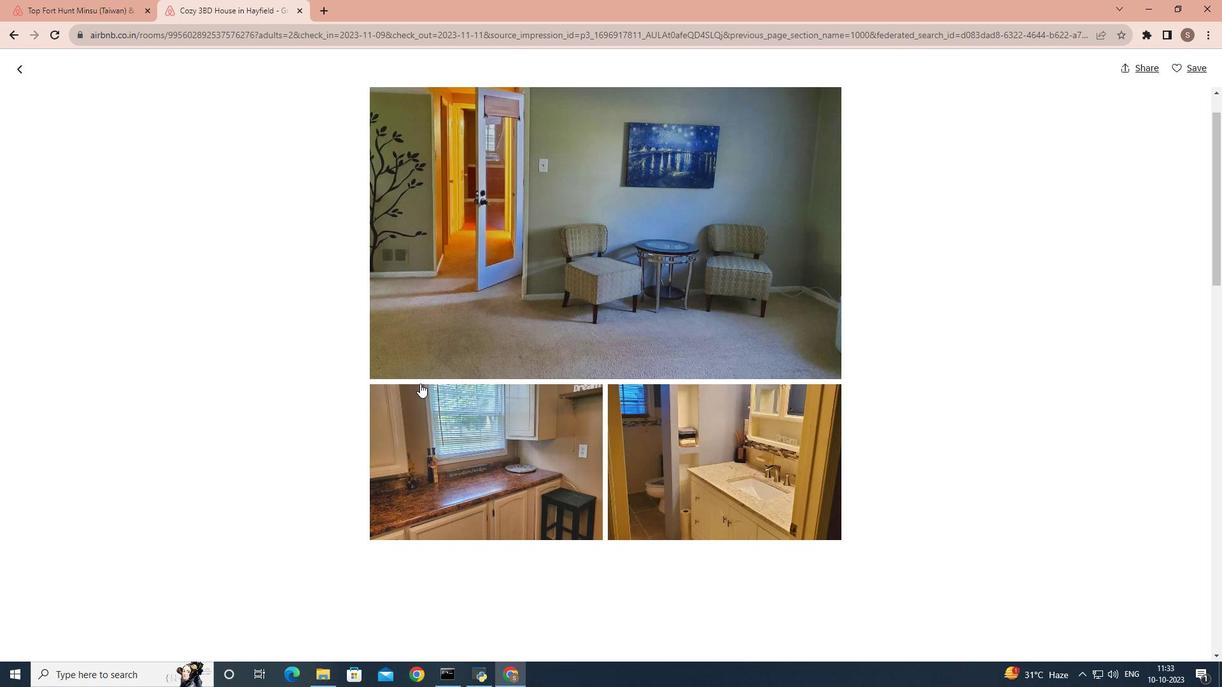
Action: Mouse scrolled (420, 383) with delta (0, 0)
Screenshot: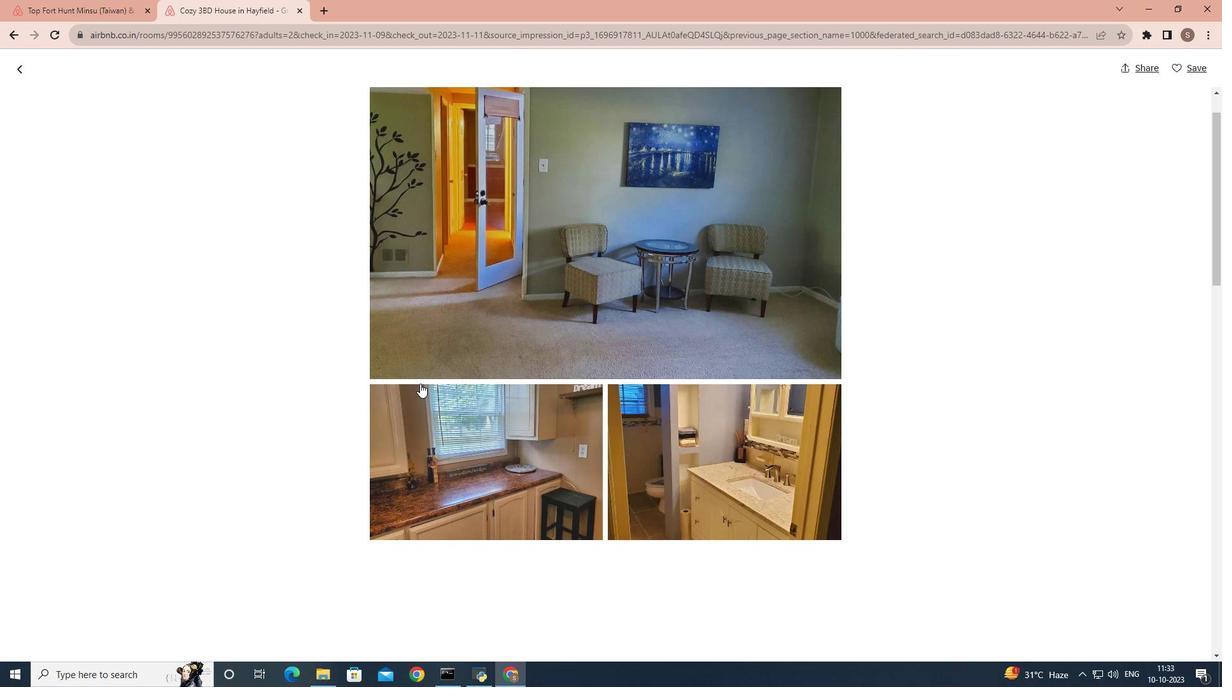 
Action: Mouse scrolled (420, 383) with delta (0, 0)
Screenshot: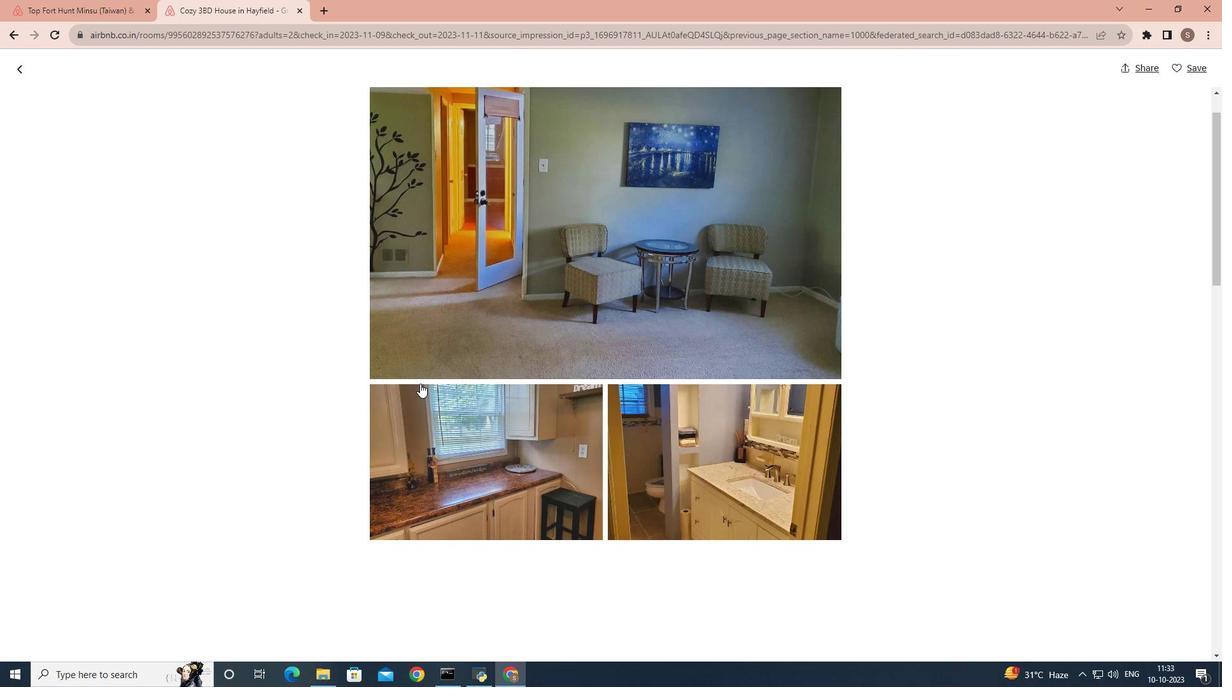 
Action: Mouse scrolled (420, 383) with delta (0, 0)
Screenshot: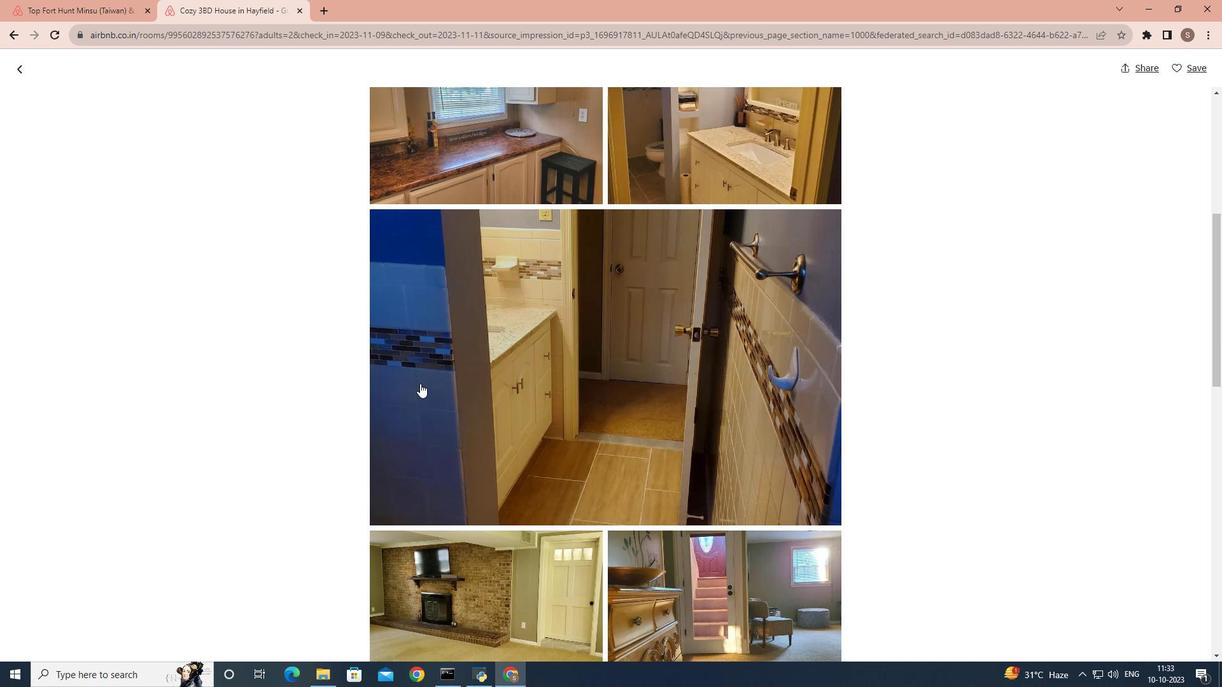 
Action: Mouse scrolled (420, 383) with delta (0, 0)
Screenshot: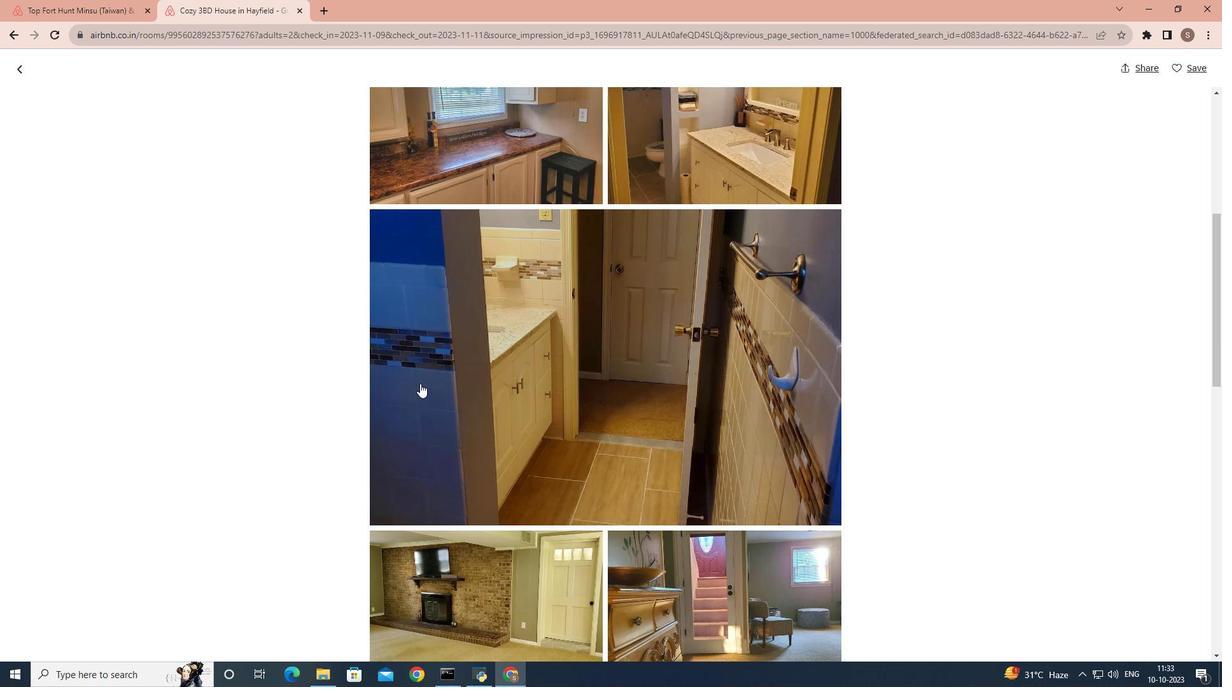 
Action: Mouse scrolled (420, 383) with delta (0, 0)
Screenshot: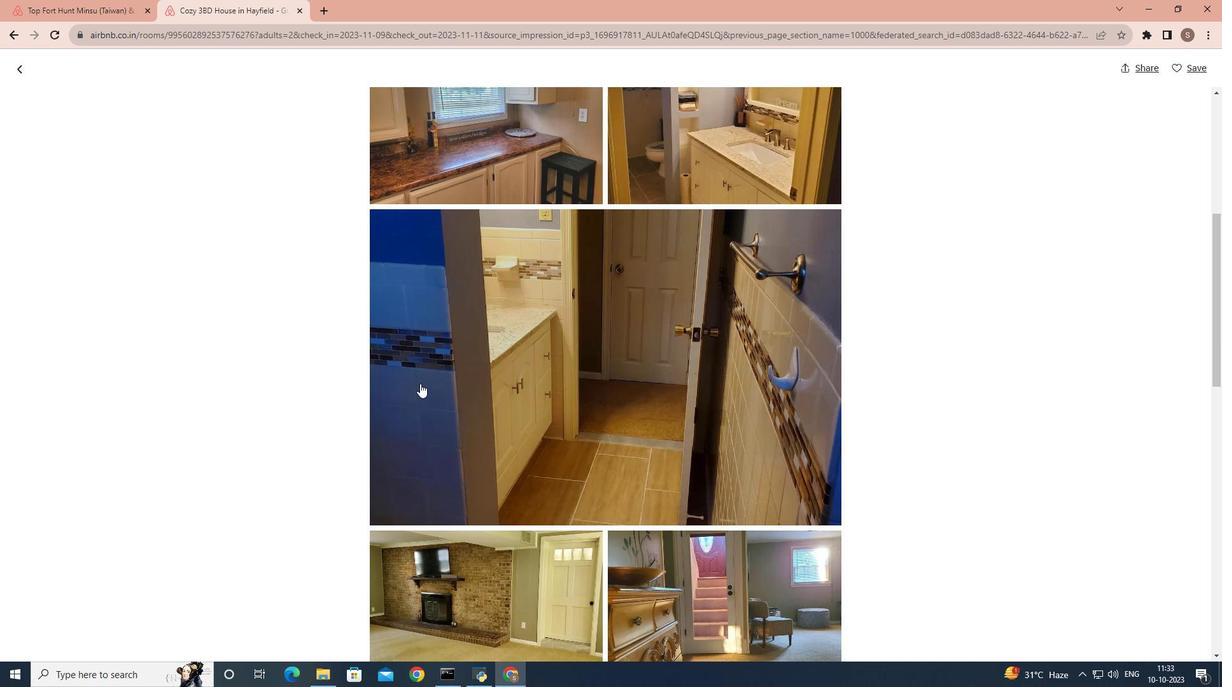 
Action: Mouse scrolled (420, 383) with delta (0, 0)
Screenshot: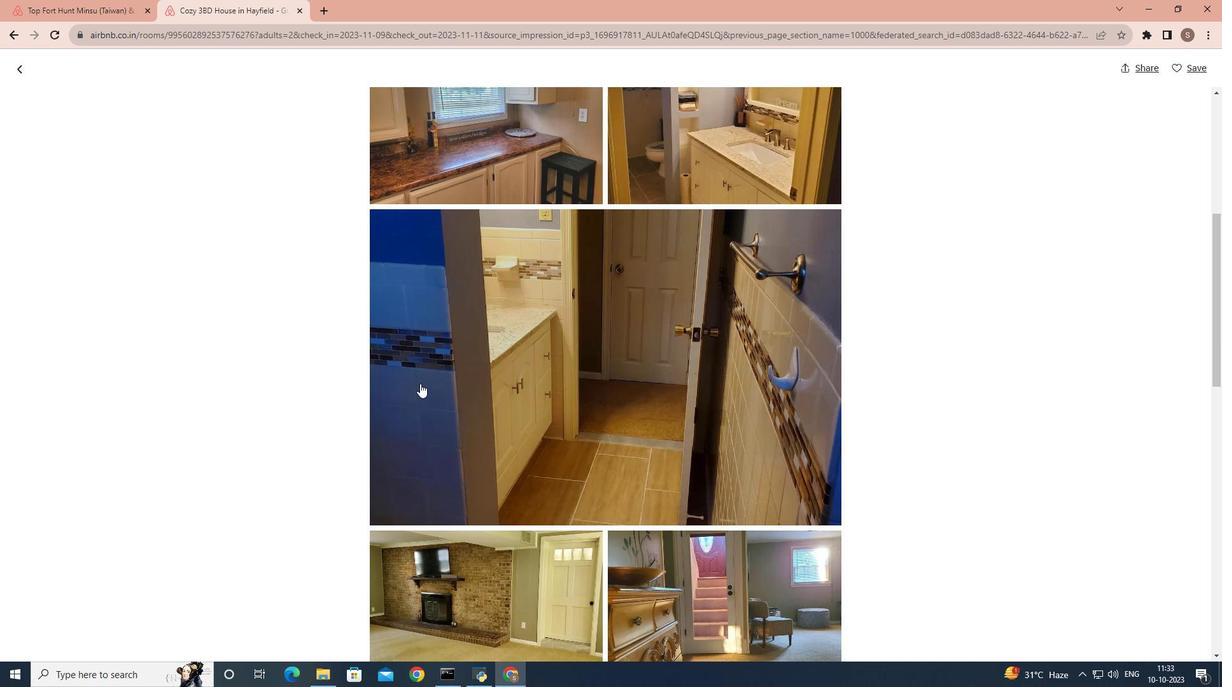 
Action: Mouse scrolled (420, 383) with delta (0, 0)
Screenshot: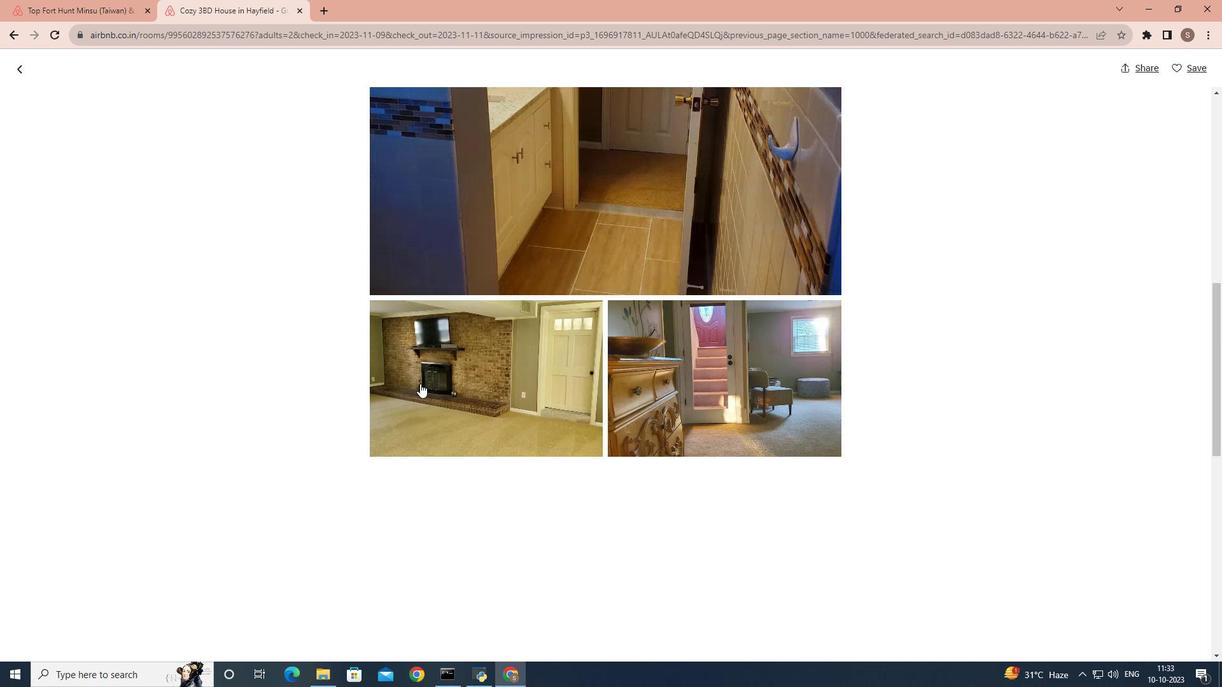 
Action: Mouse scrolled (420, 383) with delta (0, 0)
Screenshot: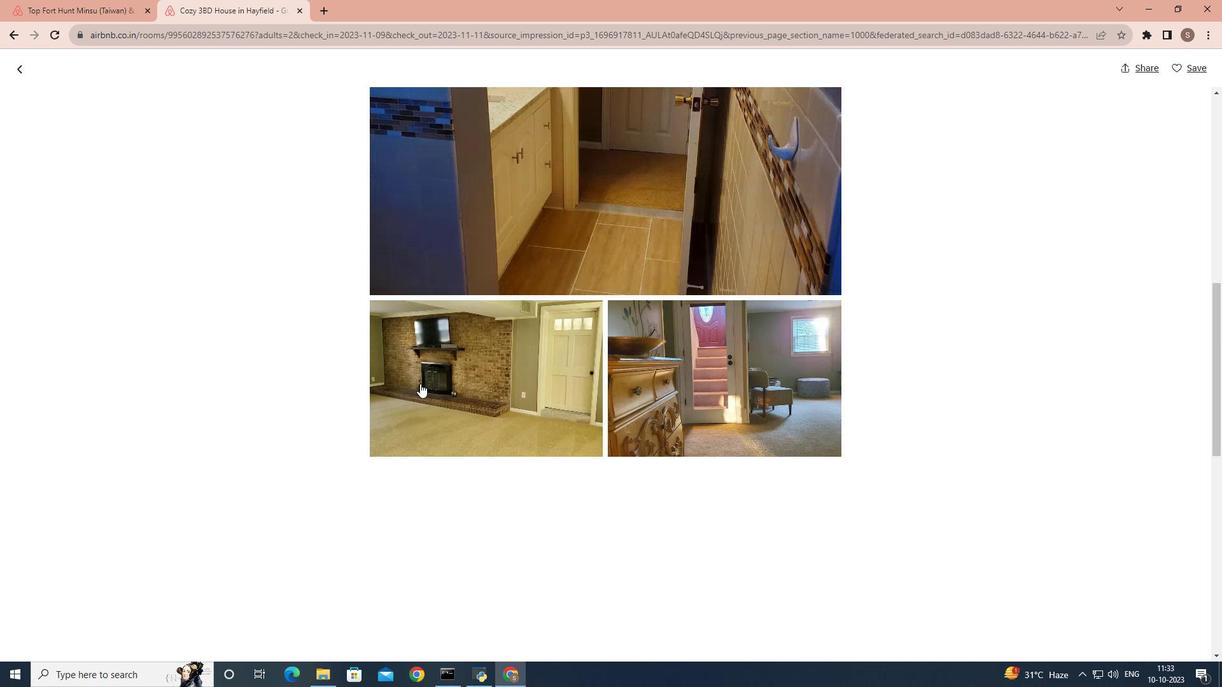 
Action: Mouse scrolled (420, 383) with delta (0, 0)
Screenshot: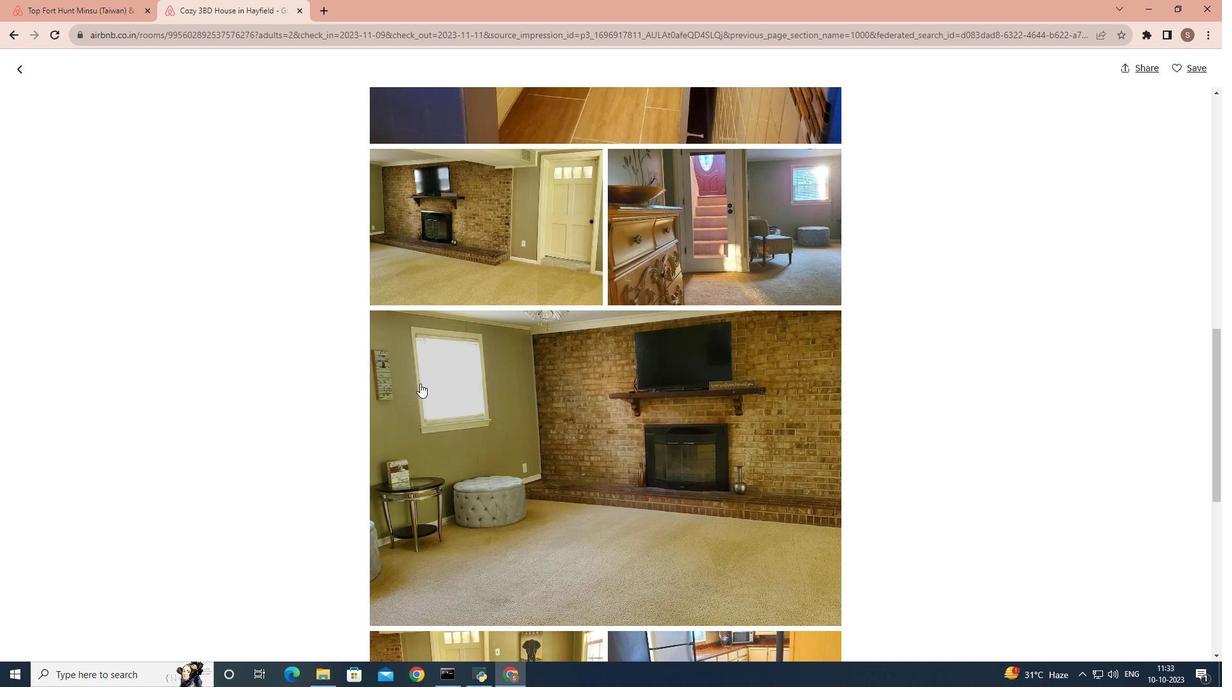 
Action: Mouse scrolled (420, 383) with delta (0, 0)
Screenshot: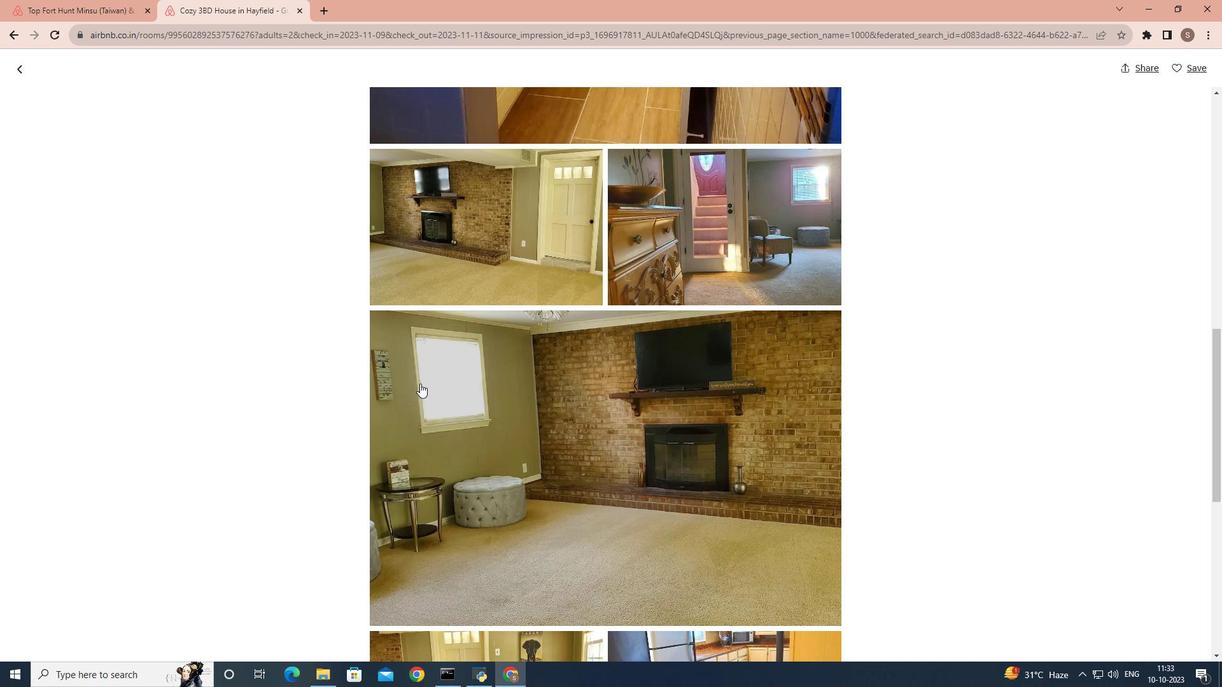 
Action: Mouse scrolled (420, 383) with delta (0, 0)
Screenshot: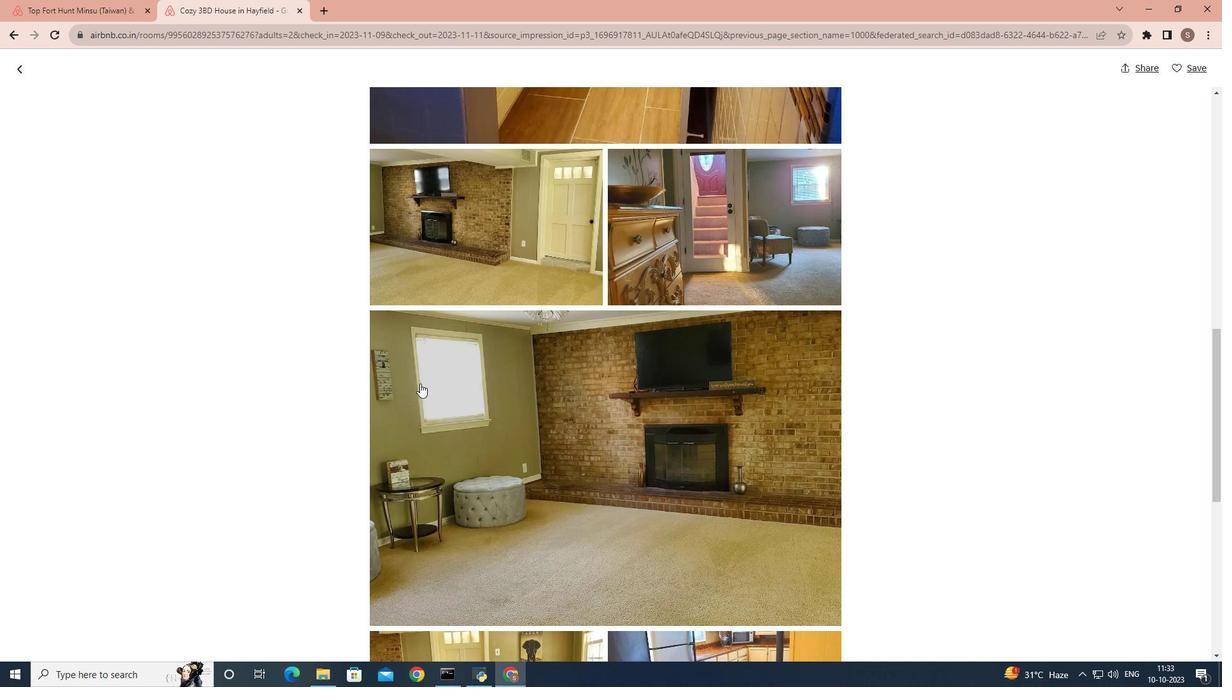 
Action: Mouse scrolled (420, 383) with delta (0, 0)
Screenshot: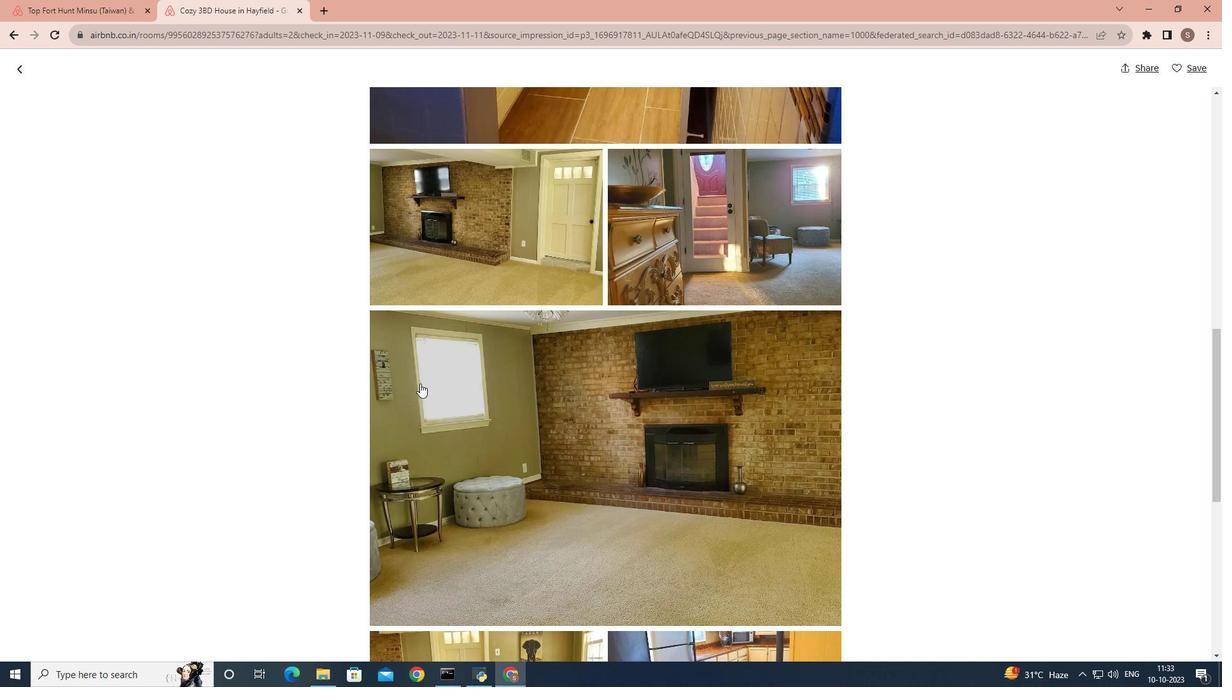 
Action: Mouse scrolled (420, 383) with delta (0, 0)
Screenshot: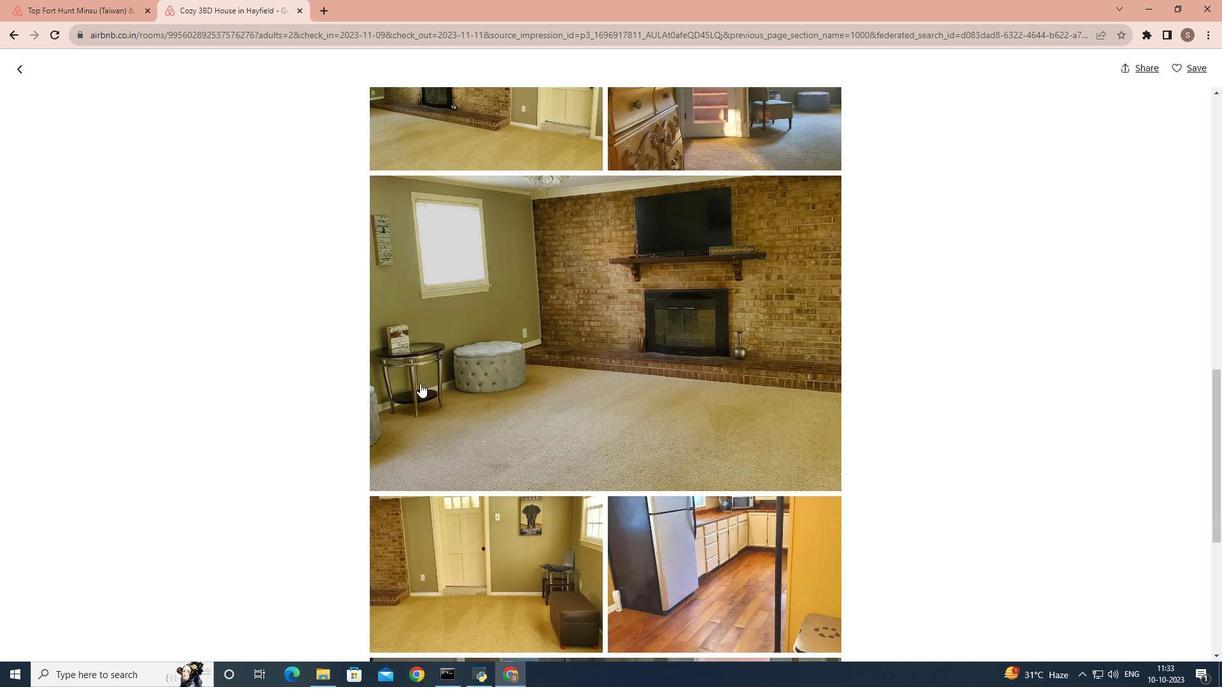 
Action: Mouse scrolled (420, 383) with delta (0, 0)
Screenshot: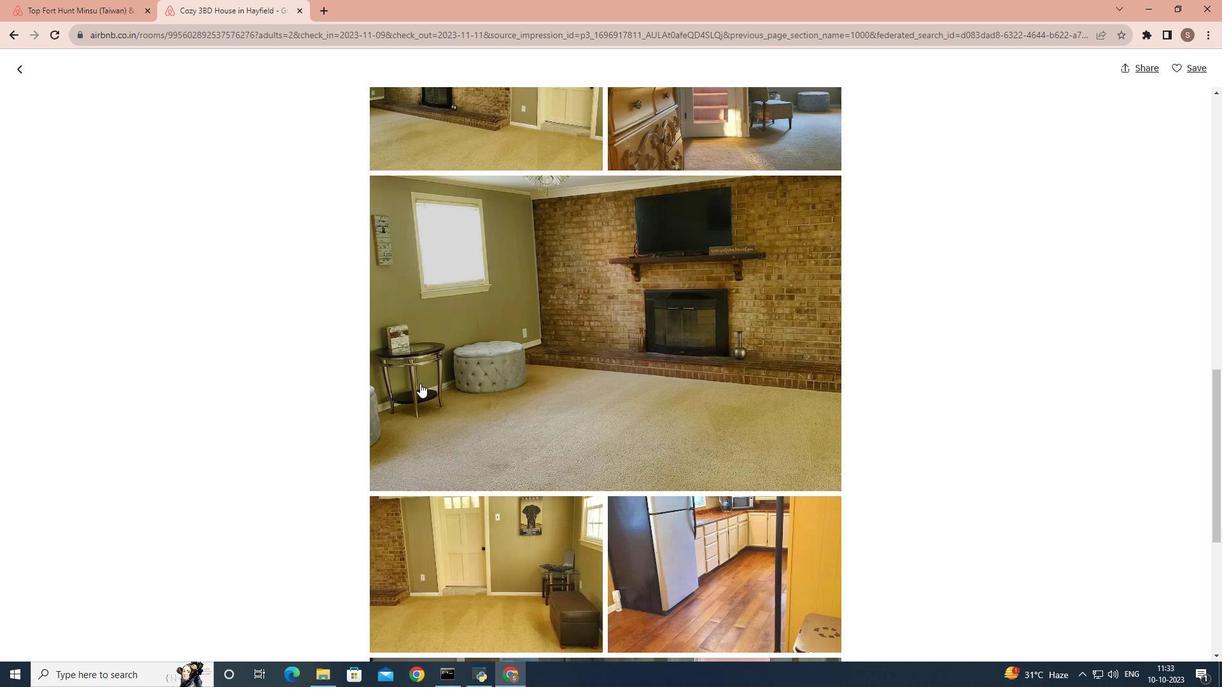 
Action: Mouse scrolled (420, 383) with delta (0, 0)
Screenshot: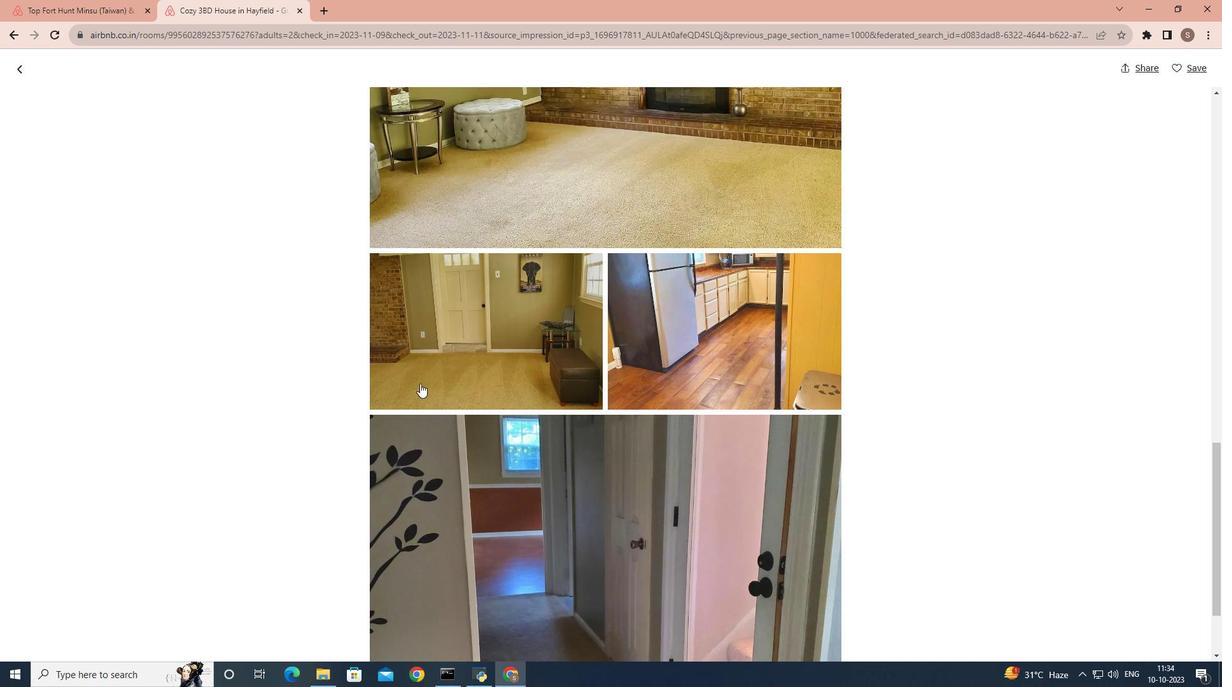 
Action: Mouse scrolled (420, 383) with delta (0, 0)
Screenshot: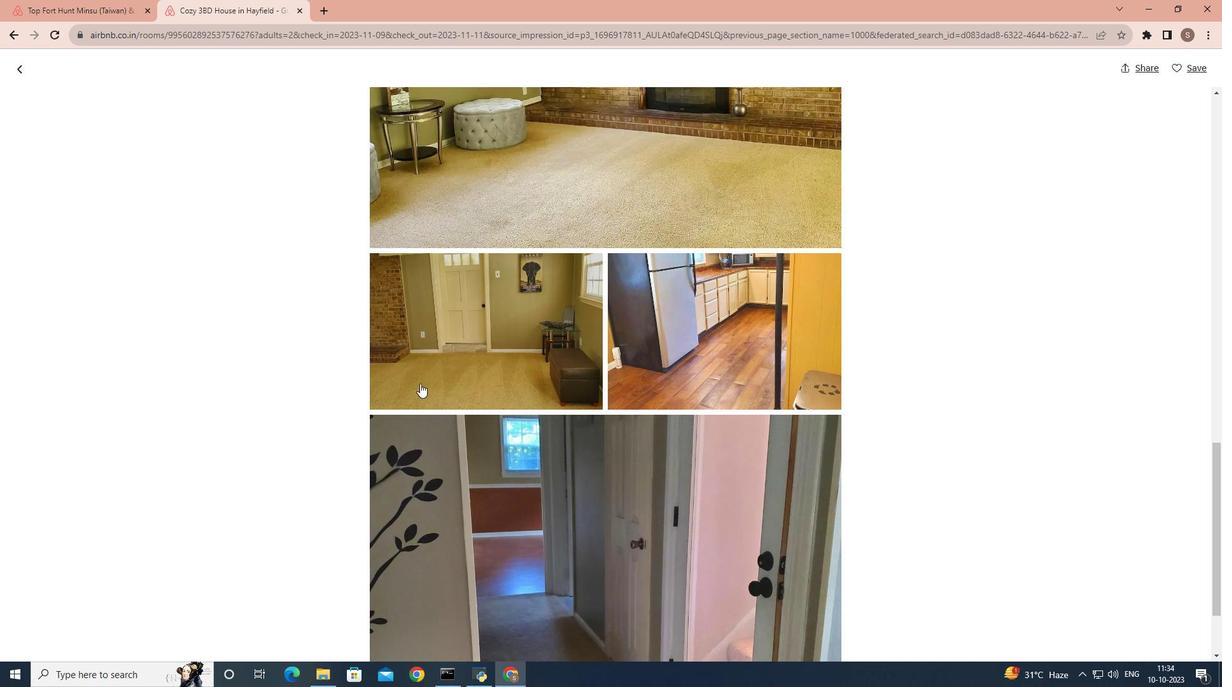 
Action: Mouse scrolled (420, 383) with delta (0, 0)
Screenshot: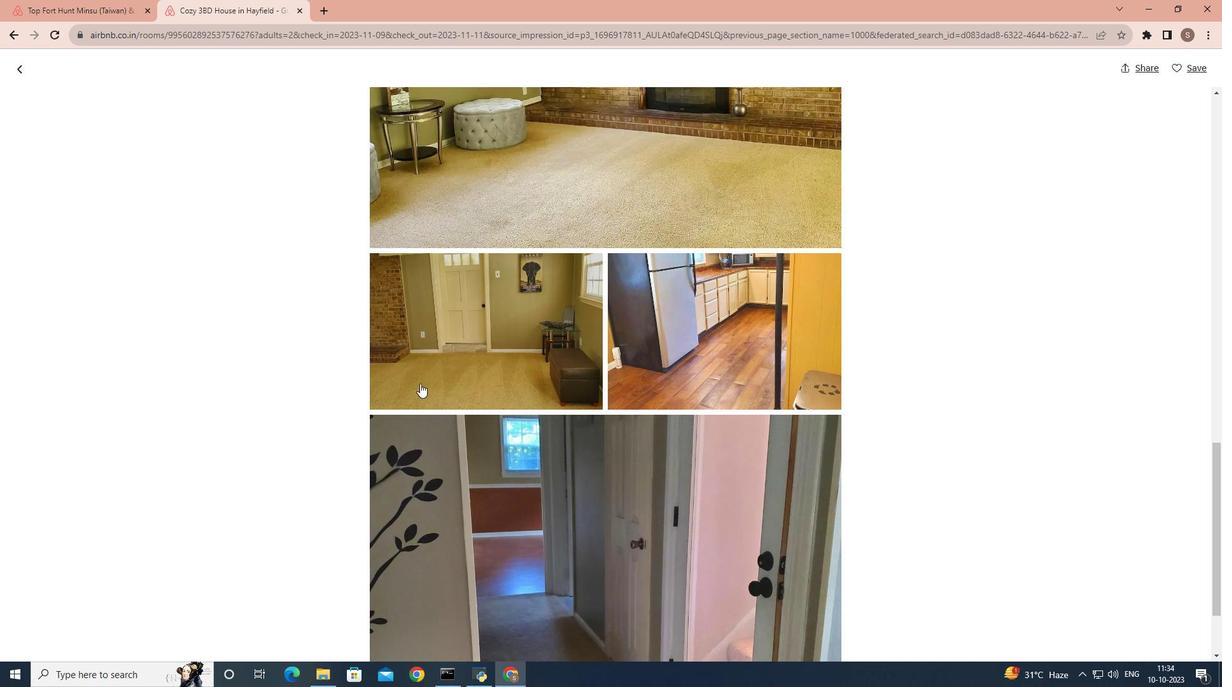 
Action: Mouse scrolled (420, 383) with delta (0, 0)
Screenshot: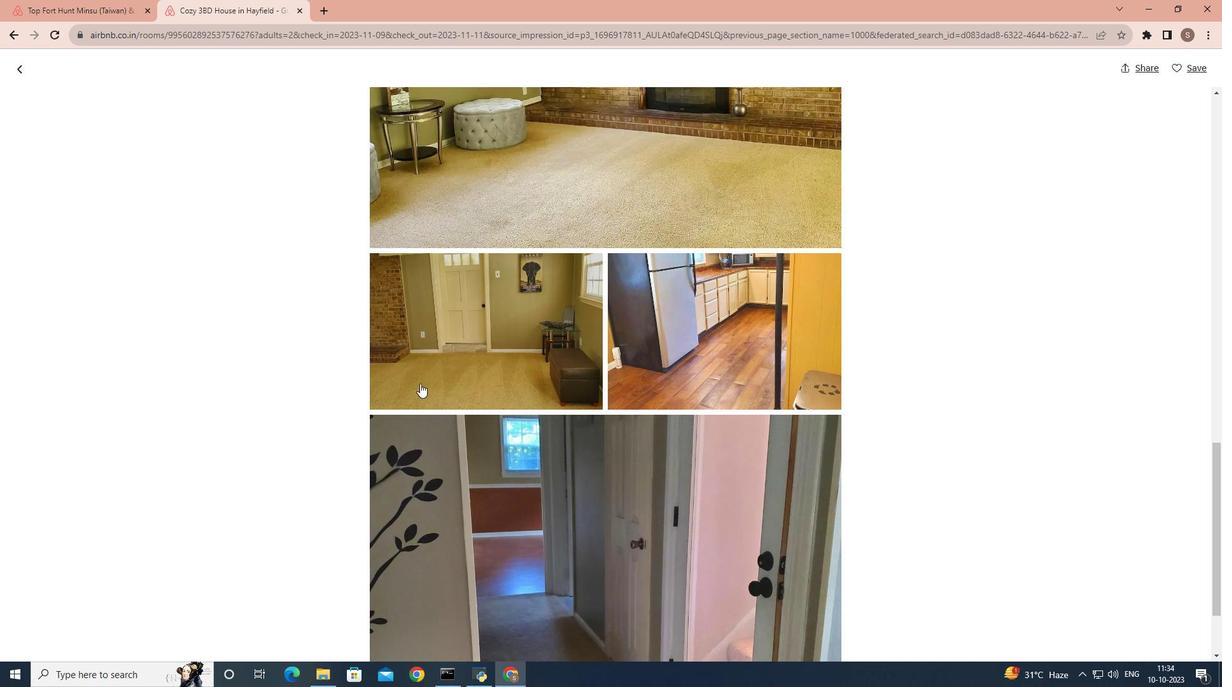 
Action: Mouse scrolled (420, 383) with delta (0, 0)
Screenshot: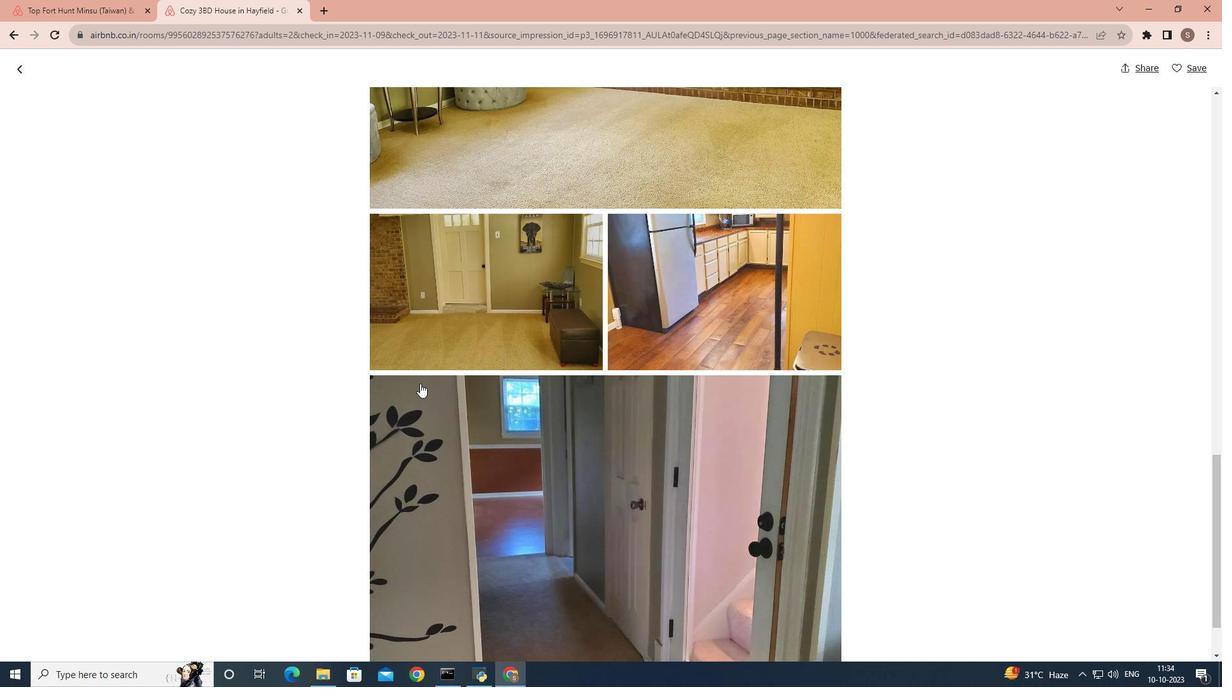
Action: Mouse scrolled (420, 383) with delta (0, 0)
Screenshot: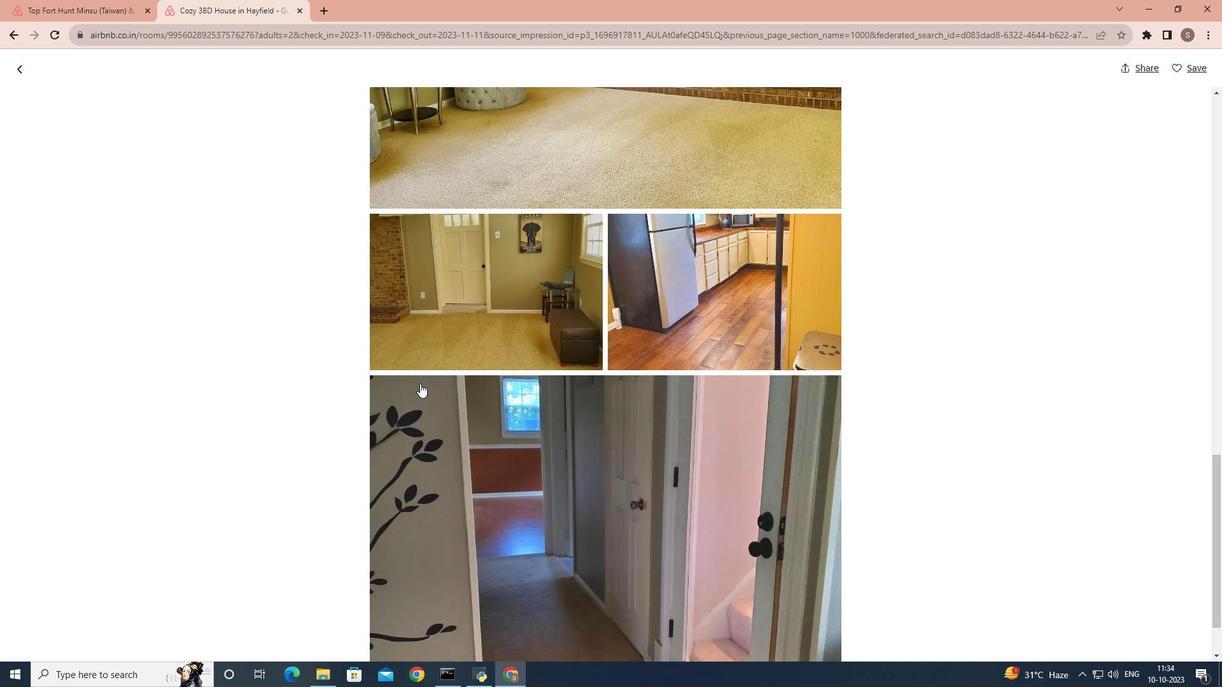
Action: Mouse moved to (27, 75)
Screenshot: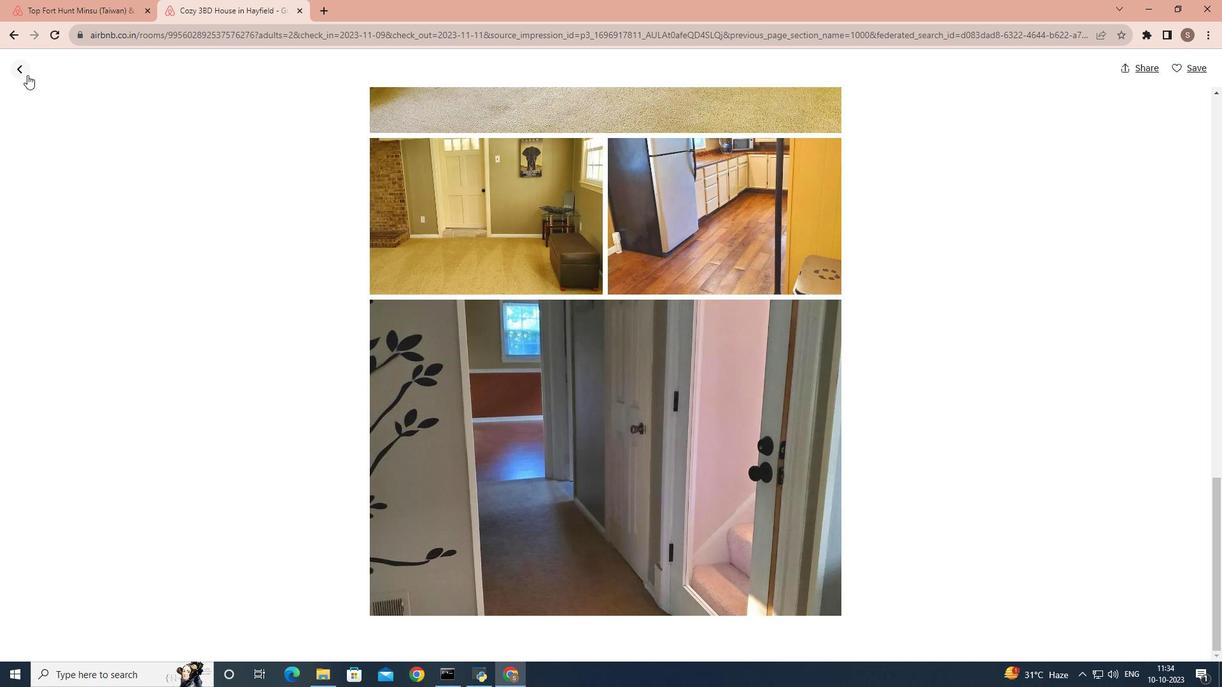 
Action: Mouse pressed left at (27, 75)
Screenshot: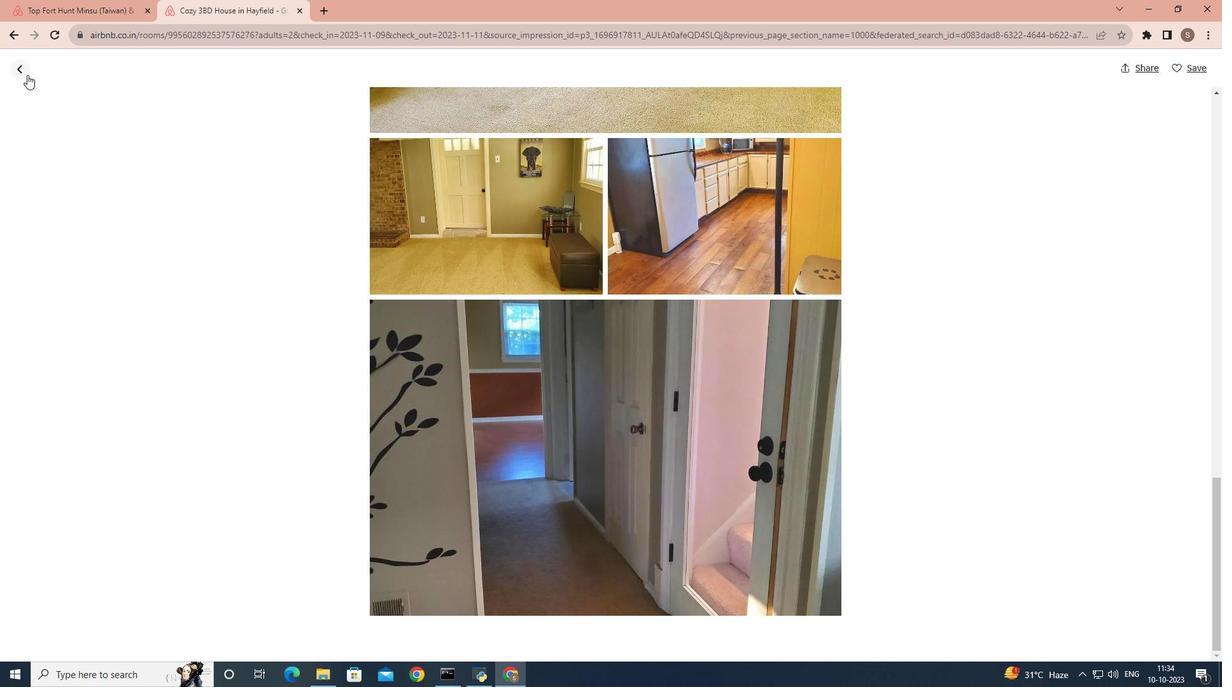 
Action: Mouse moved to (324, 240)
Screenshot: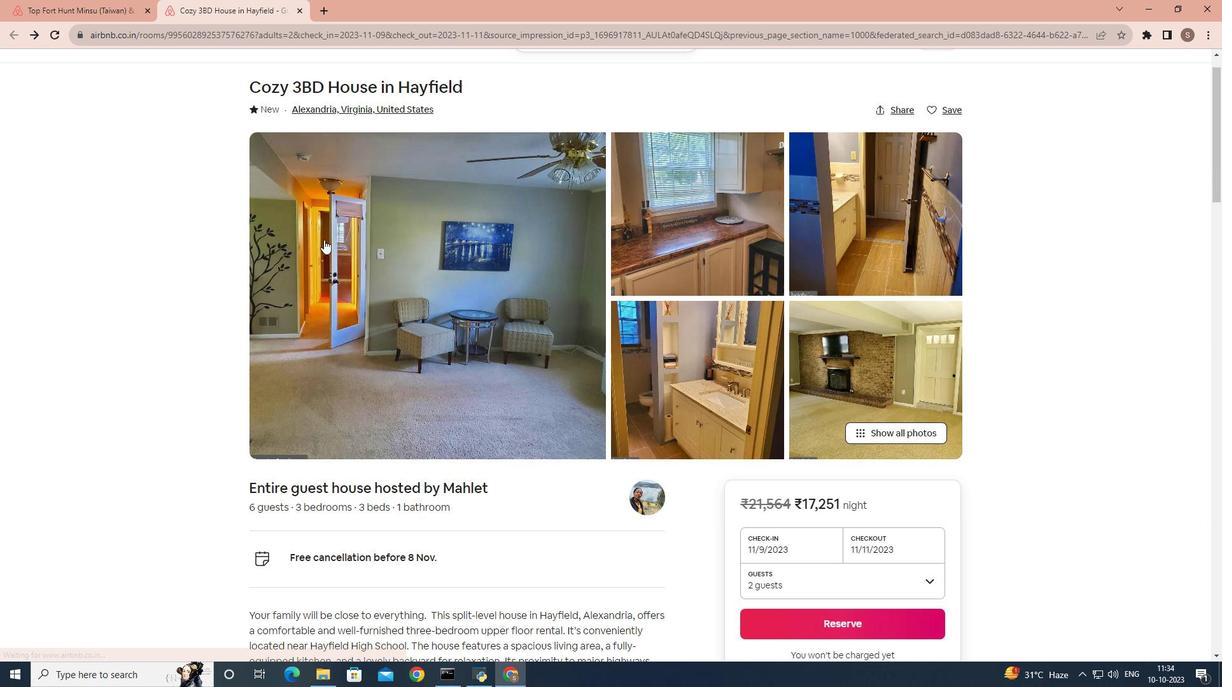 
Action: Mouse scrolled (324, 240) with delta (0, 0)
Screenshot: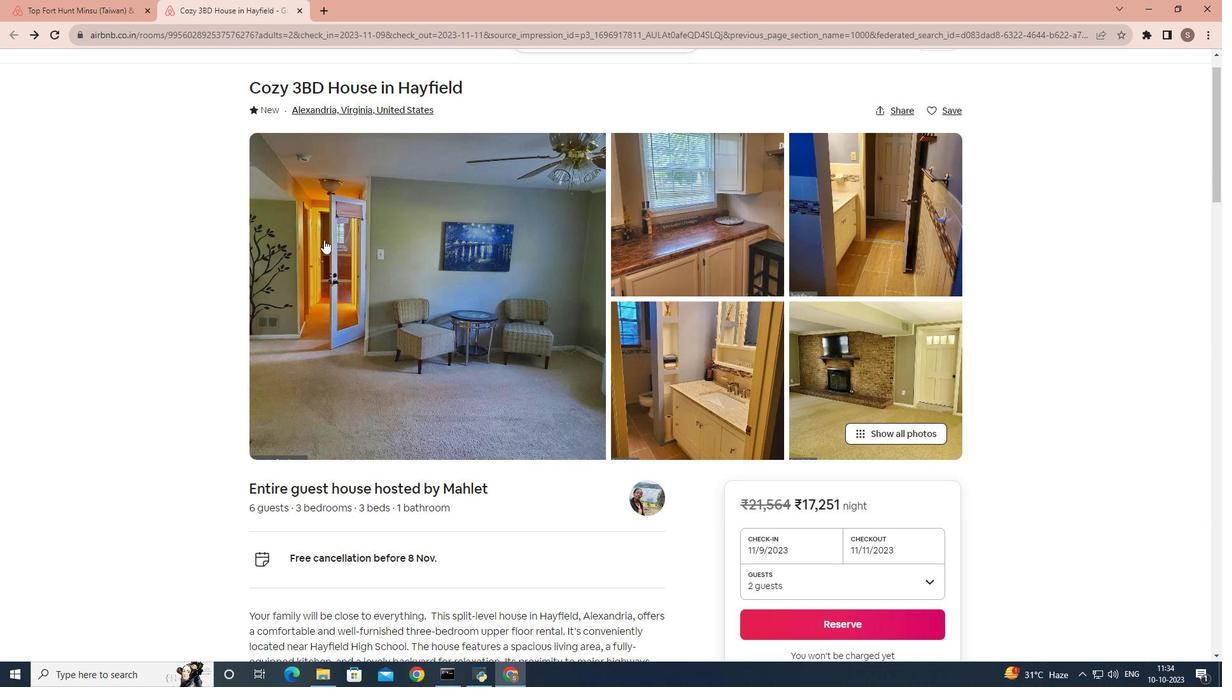 
Action: Mouse scrolled (324, 240) with delta (0, 0)
Screenshot: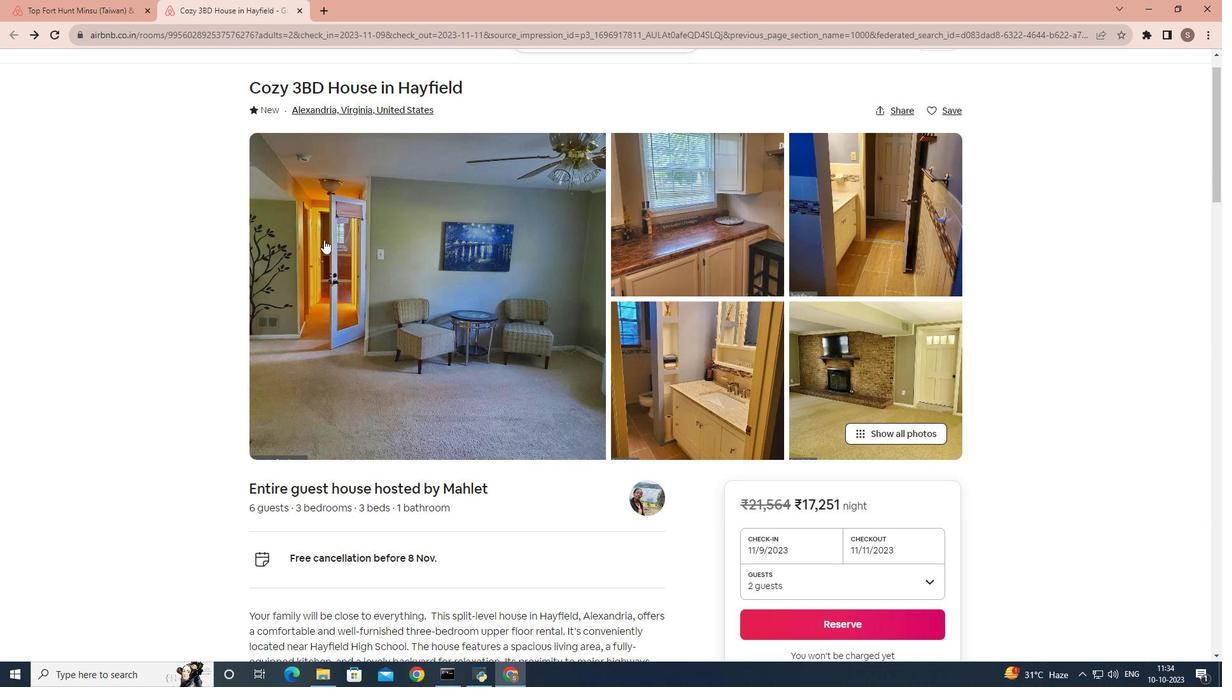 
Action: Mouse scrolled (324, 240) with delta (0, 0)
Screenshot: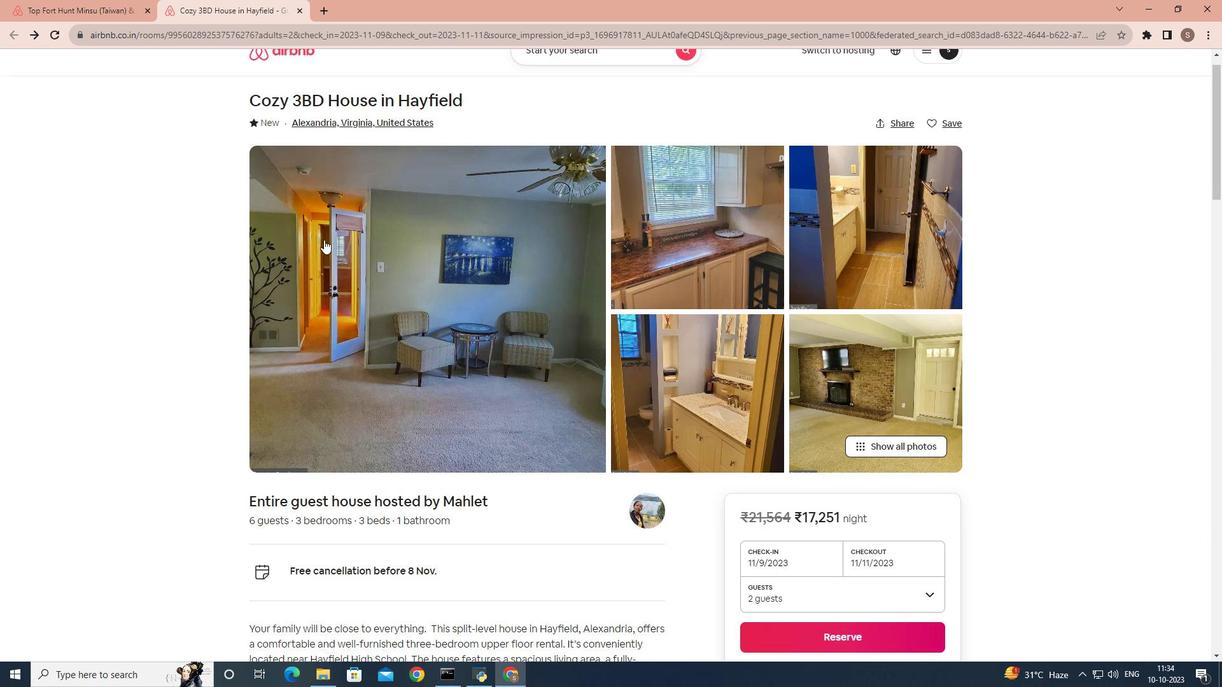 
Action: Mouse scrolled (324, 240) with delta (0, 0)
Screenshot: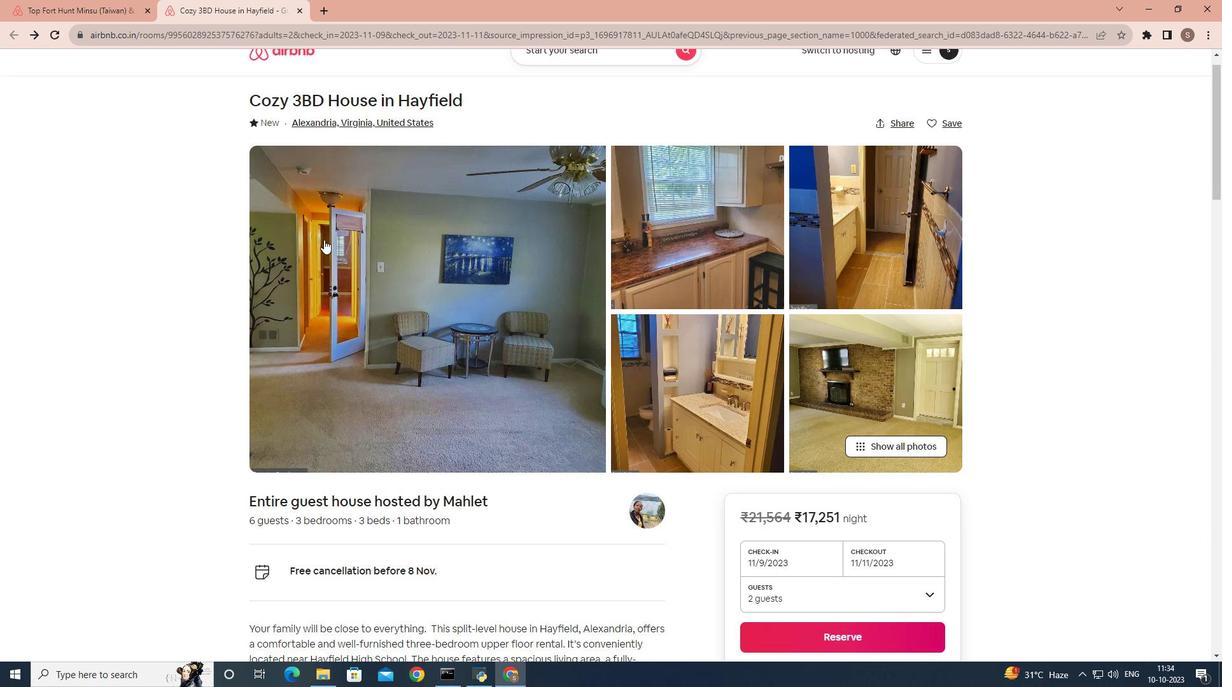 
Action: Mouse scrolled (324, 240) with delta (0, 0)
Screenshot: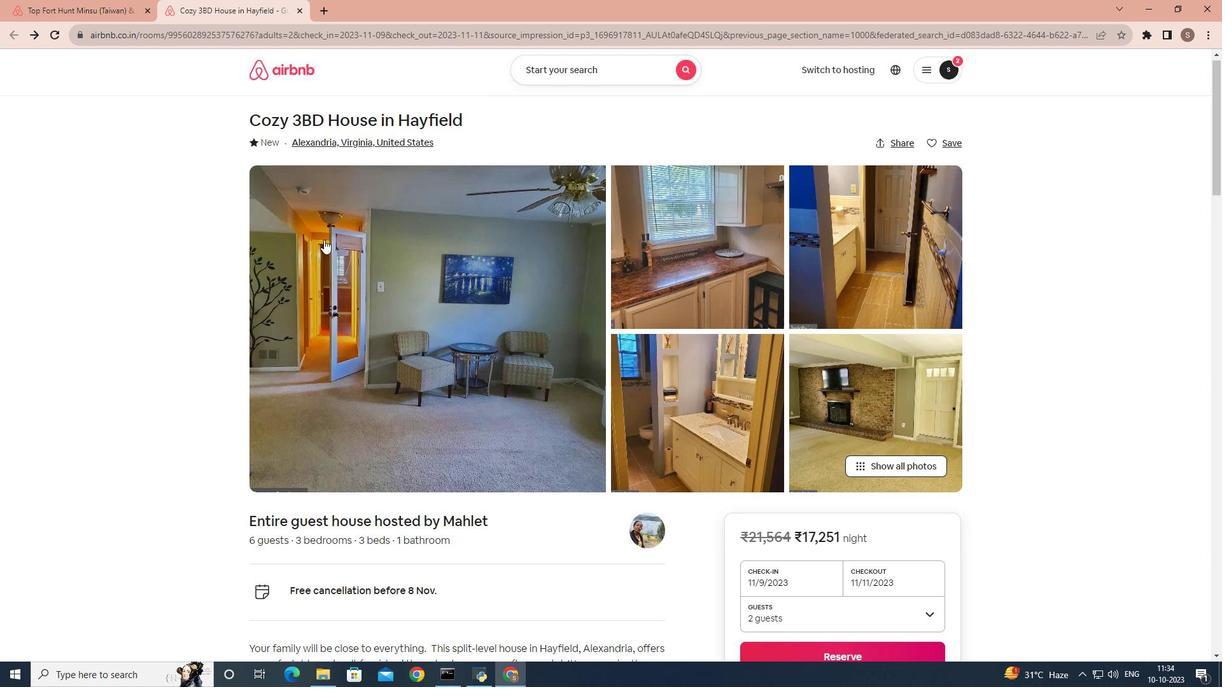 
Action: Mouse moved to (105, 11)
Screenshot: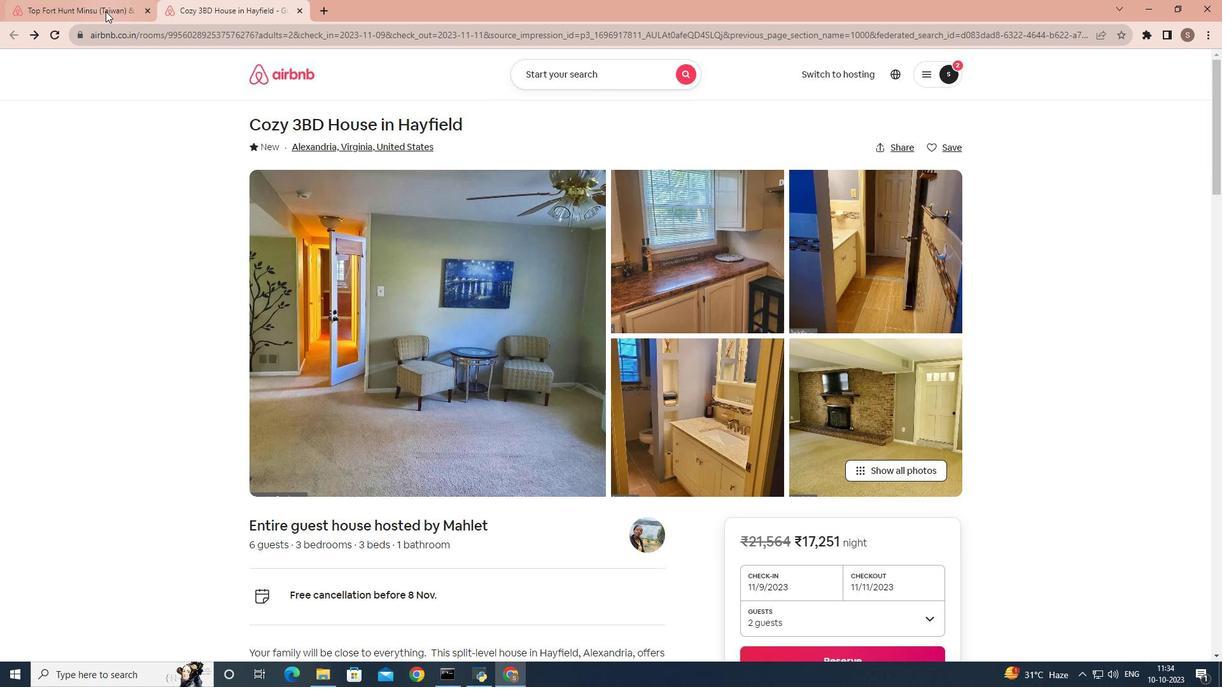 
Action: Mouse pressed left at (105, 11)
Screenshot: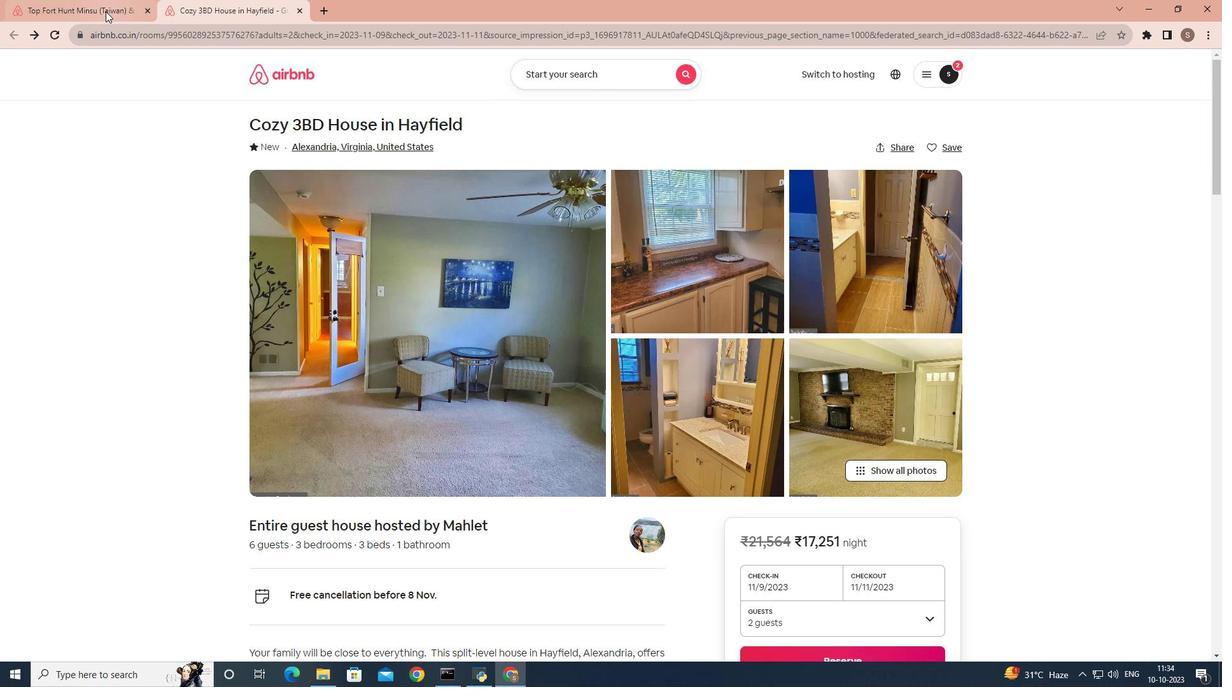 
Action: Mouse moved to (111, 353)
Screenshot: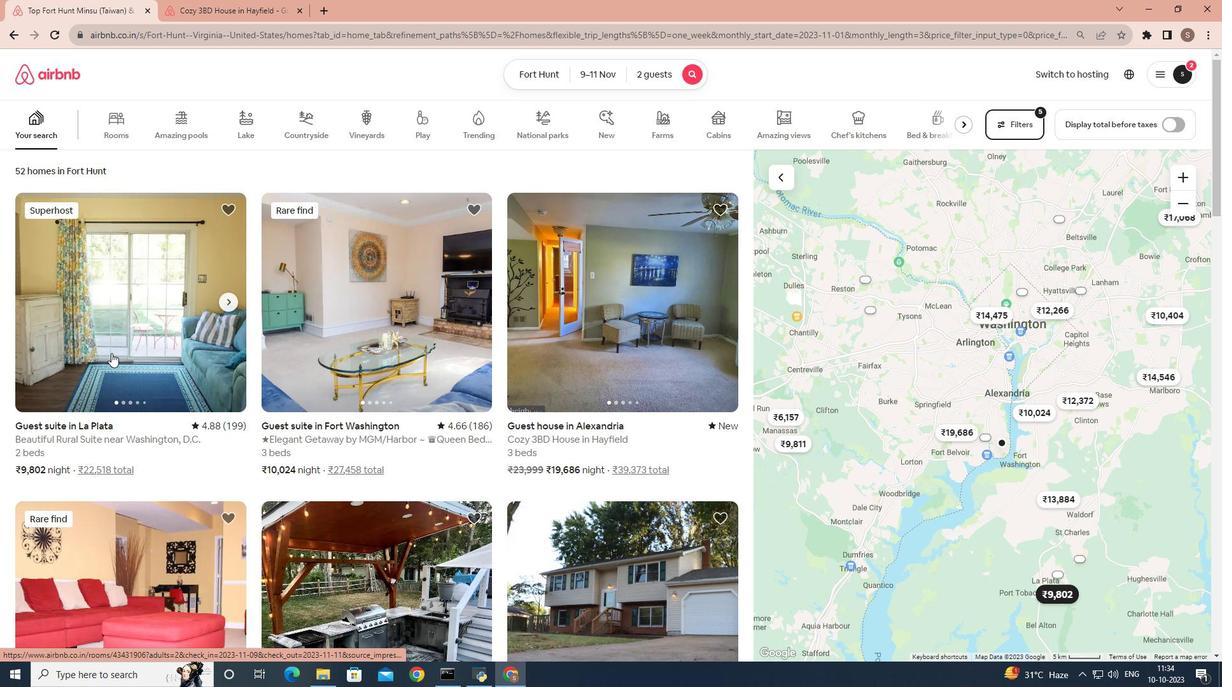 
Action: Mouse pressed left at (111, 353)
Screenshot: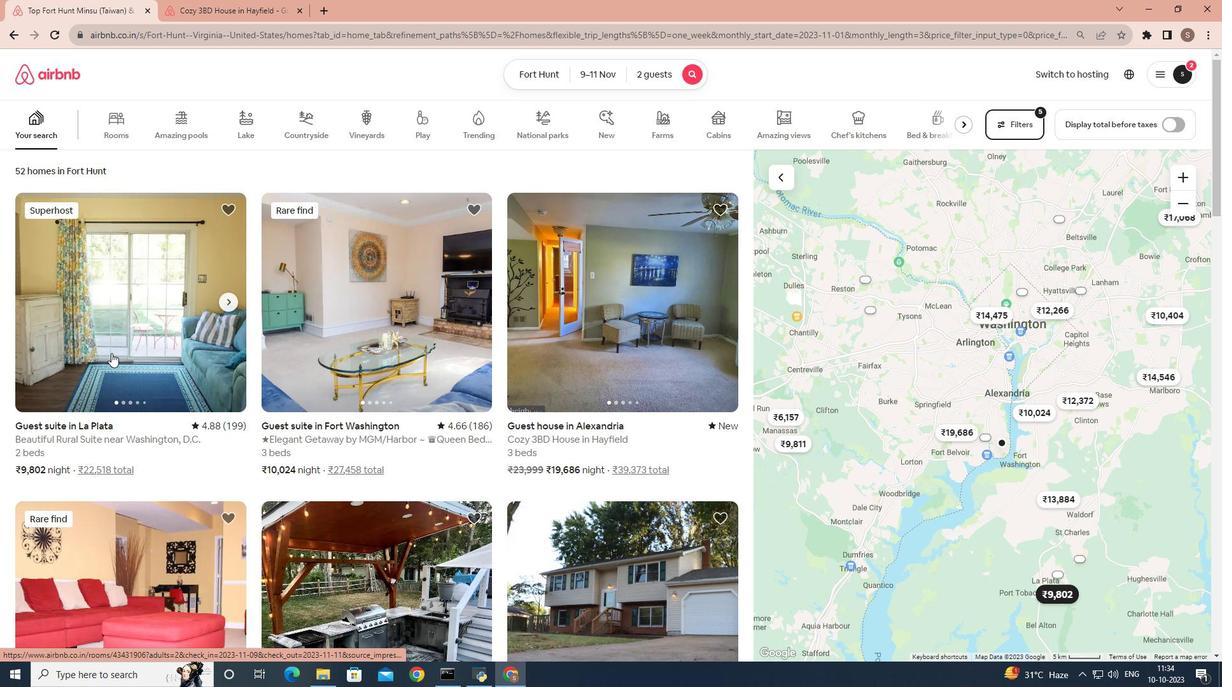 
Action: Mouse moved to (387, 387)
Screenshot: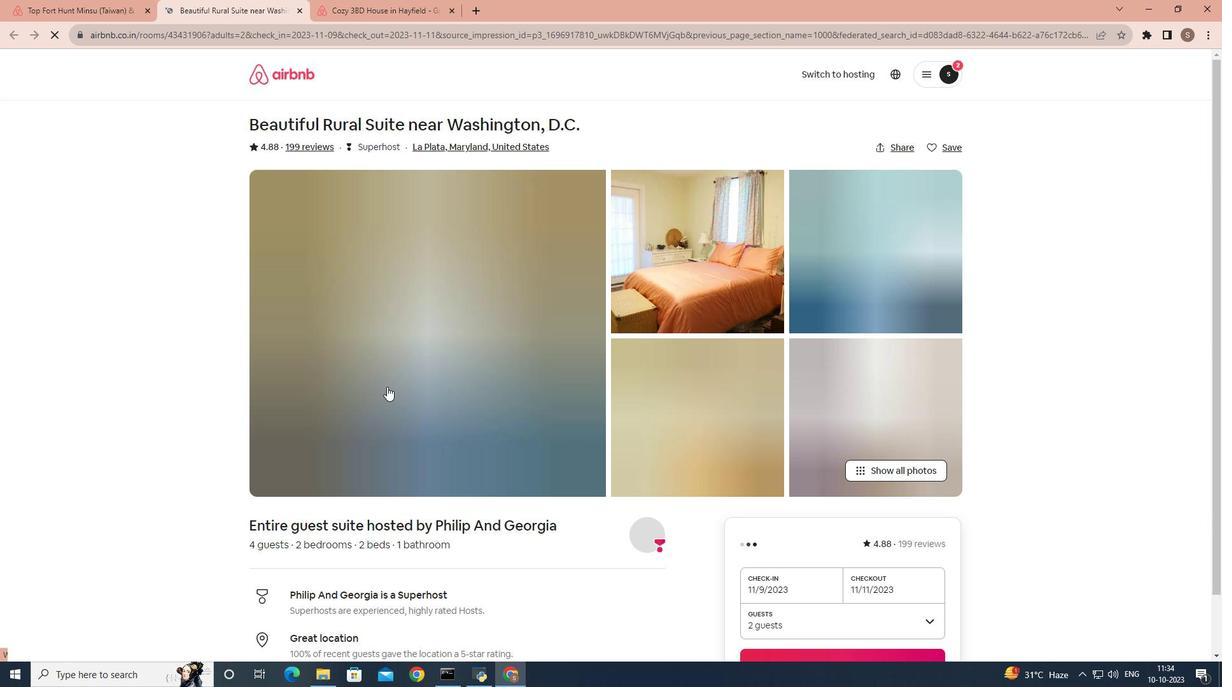 
Action: Mouse scrolled (387, 386) with delta (0, 0)
Screenshot: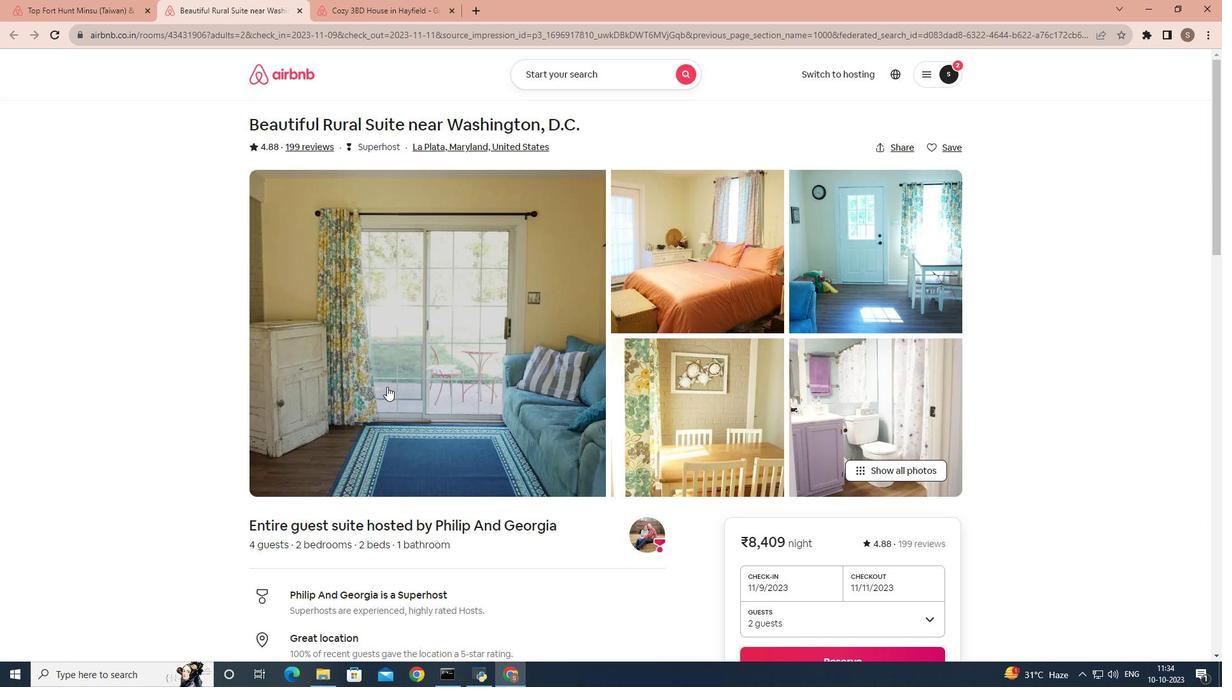 
Action: Mouse scrolled (387, 386) with delta (0, 0)
Screenshot: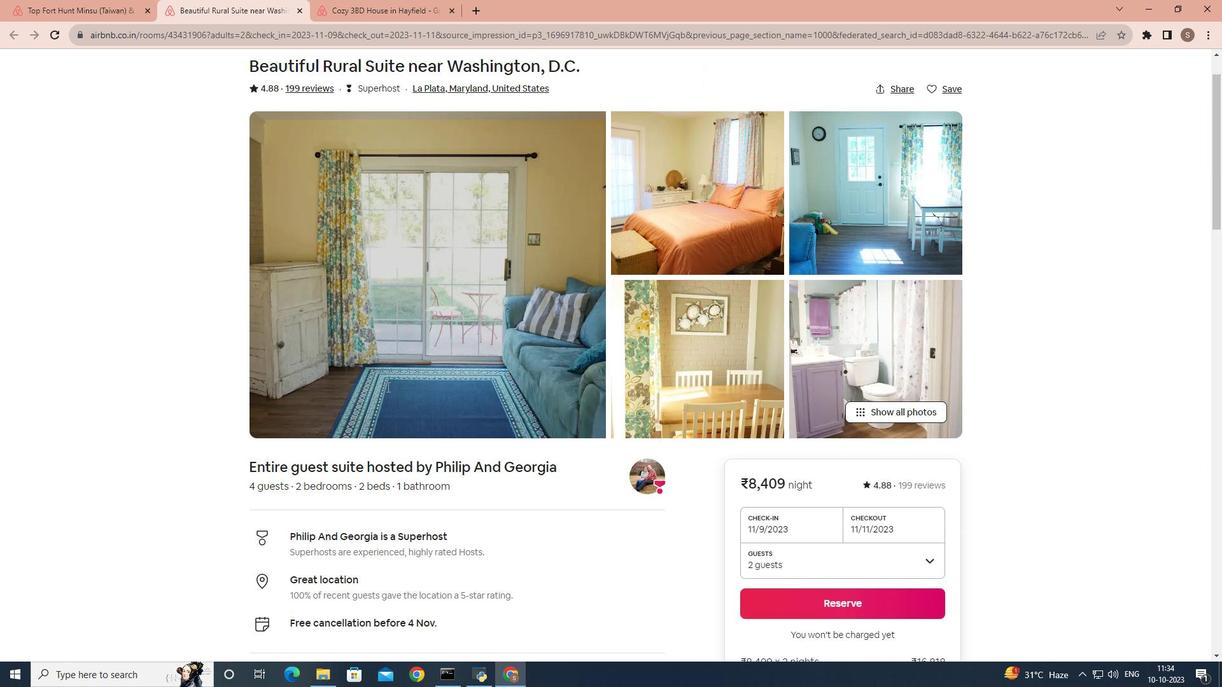 
Action: Mouse scrolled (387, 386) with delta (0, 0)
Screenshot: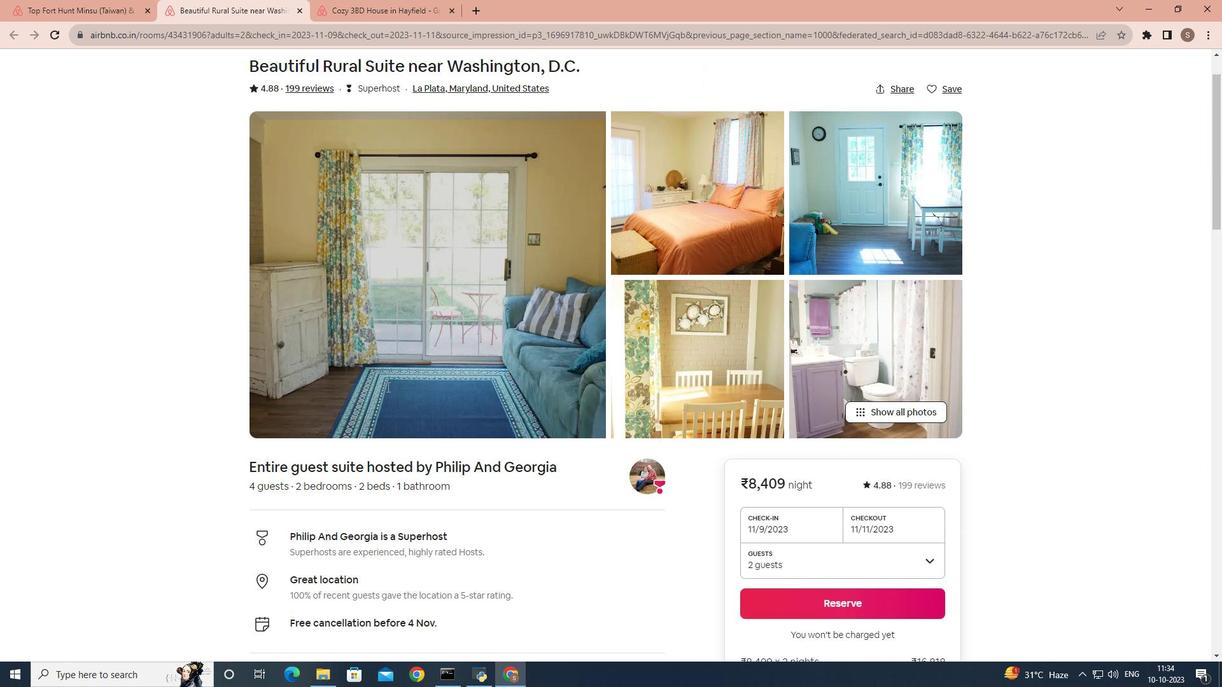 
Action: Mouse scrolled (387, 386) with delta (0, 0)
Screenshot: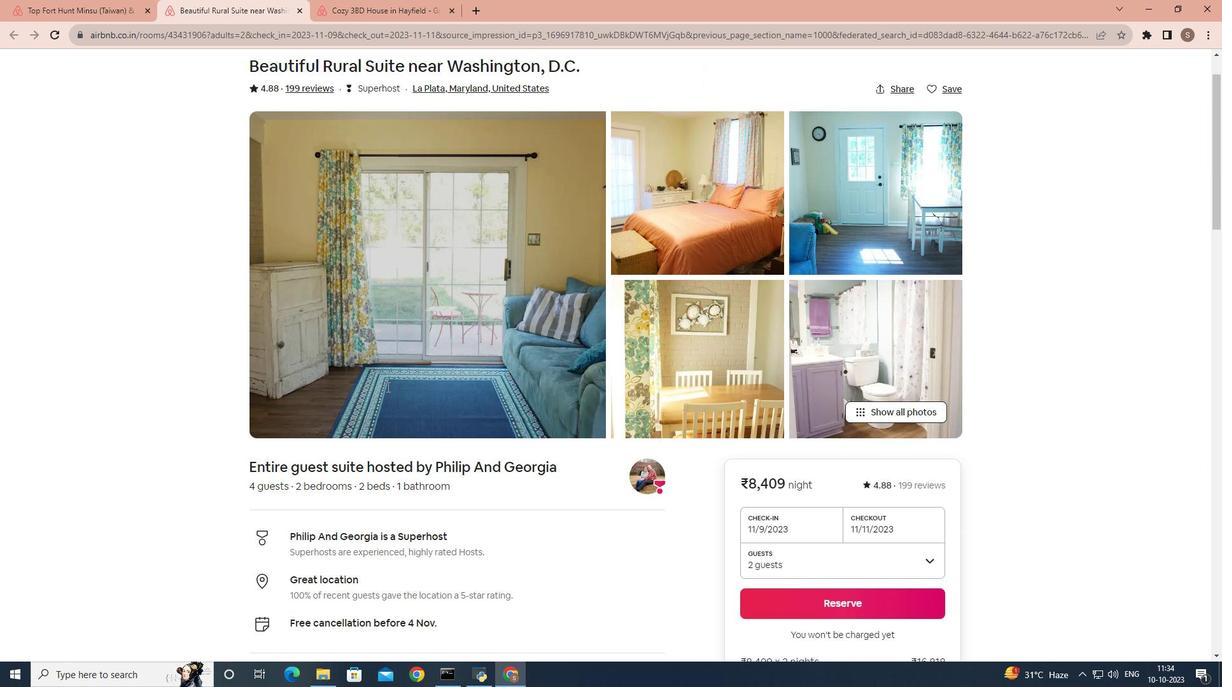 
Action: Mouse scrolled (387, 386) with delta (0, 0)
Screenshot: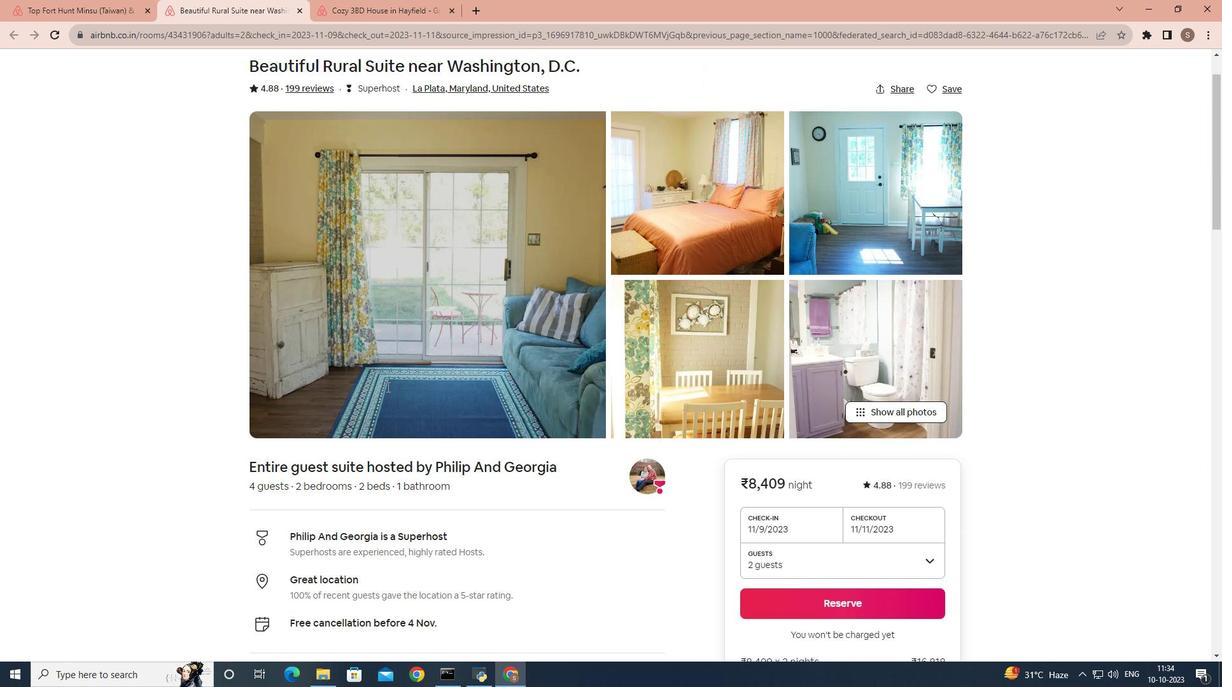 
Action: Mouse scrolled (387, 386) with delta (0, 0)
Screenshot: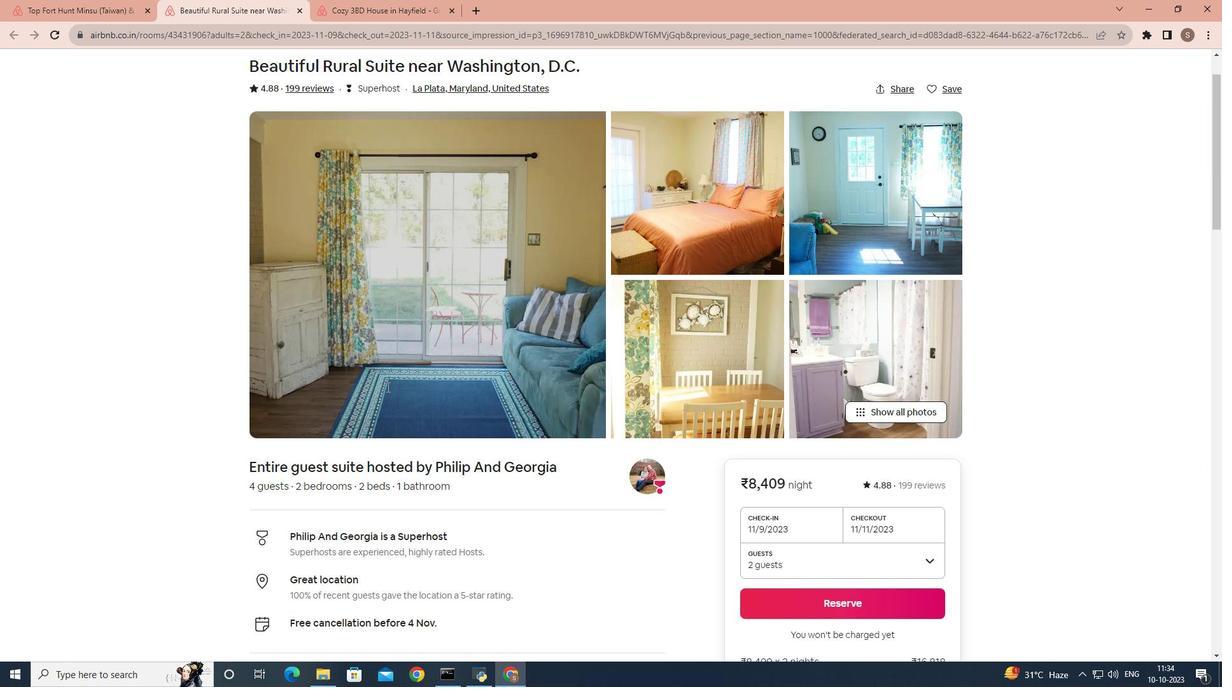 
Action: Mouse moved to (275, 464)
Screenshot: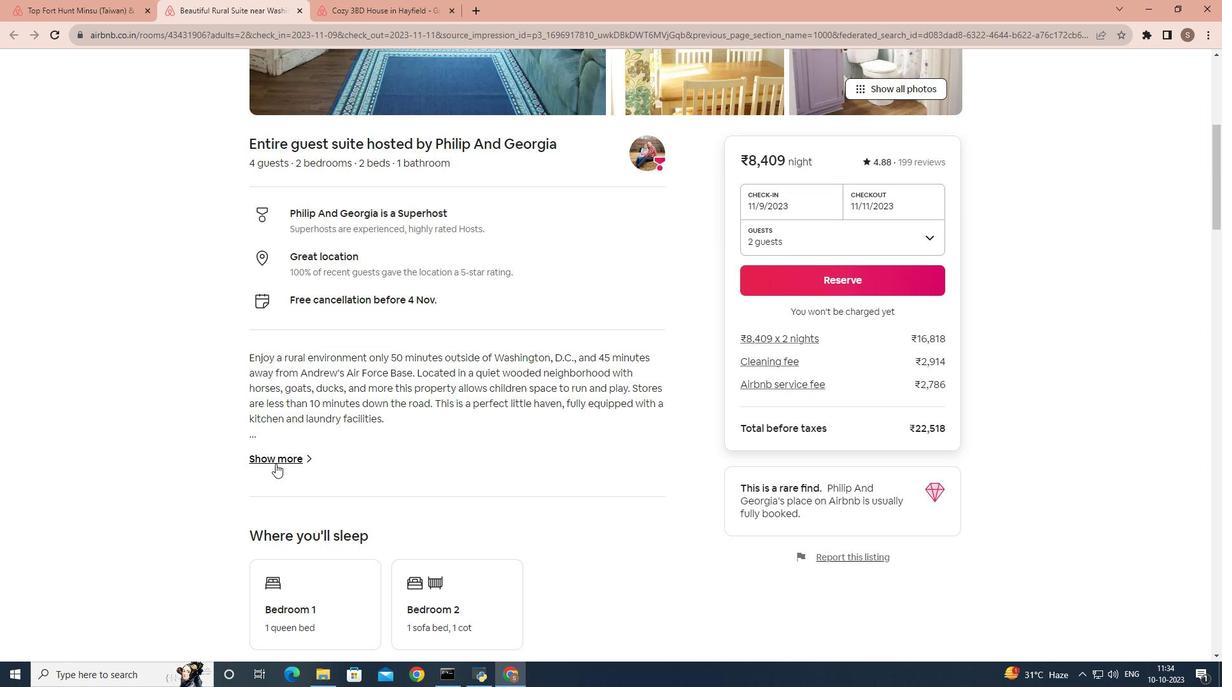 
Action: Mouse pressed left at (275, 464)
Screenshot: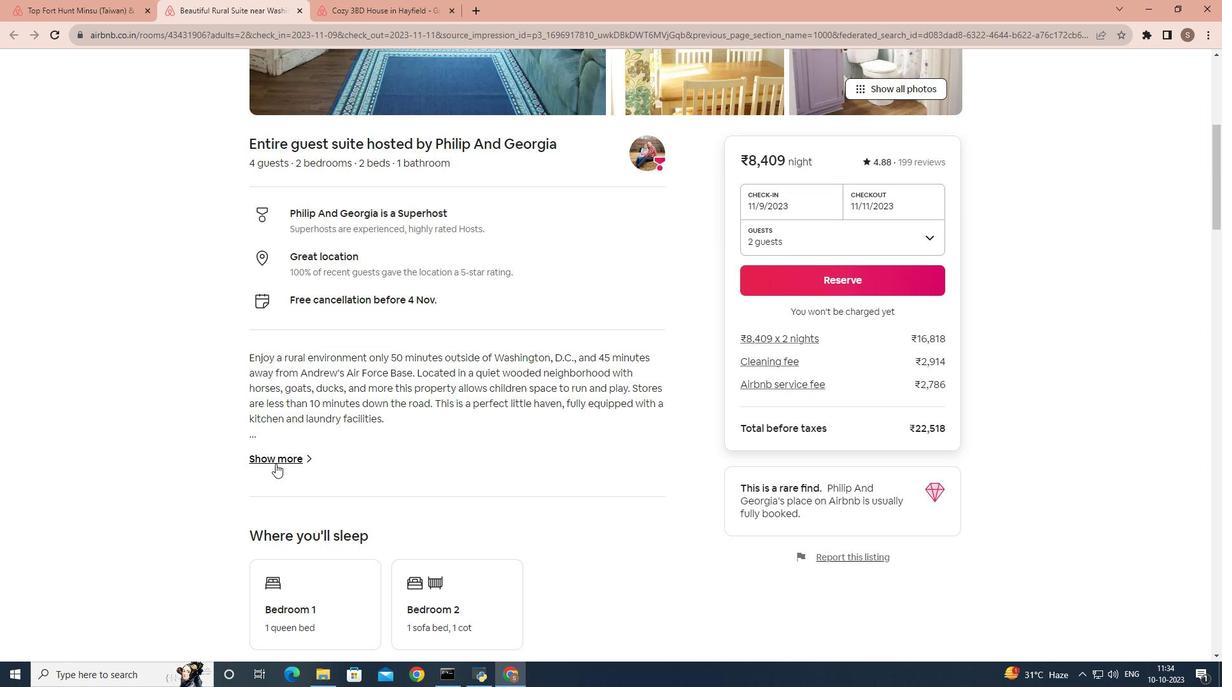
Action: Mouse moved to (464, 411)
Screenshot: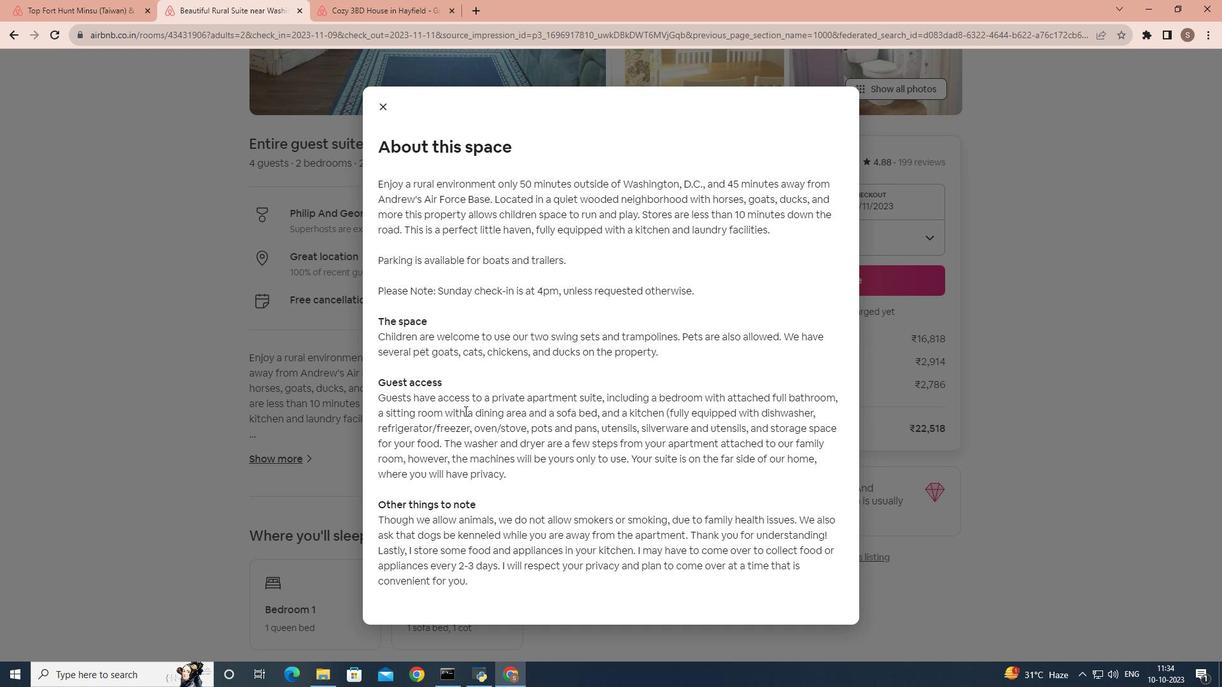 
Action: Mouse scrolled (464, 410) with delta (0, 0)
Screenshot: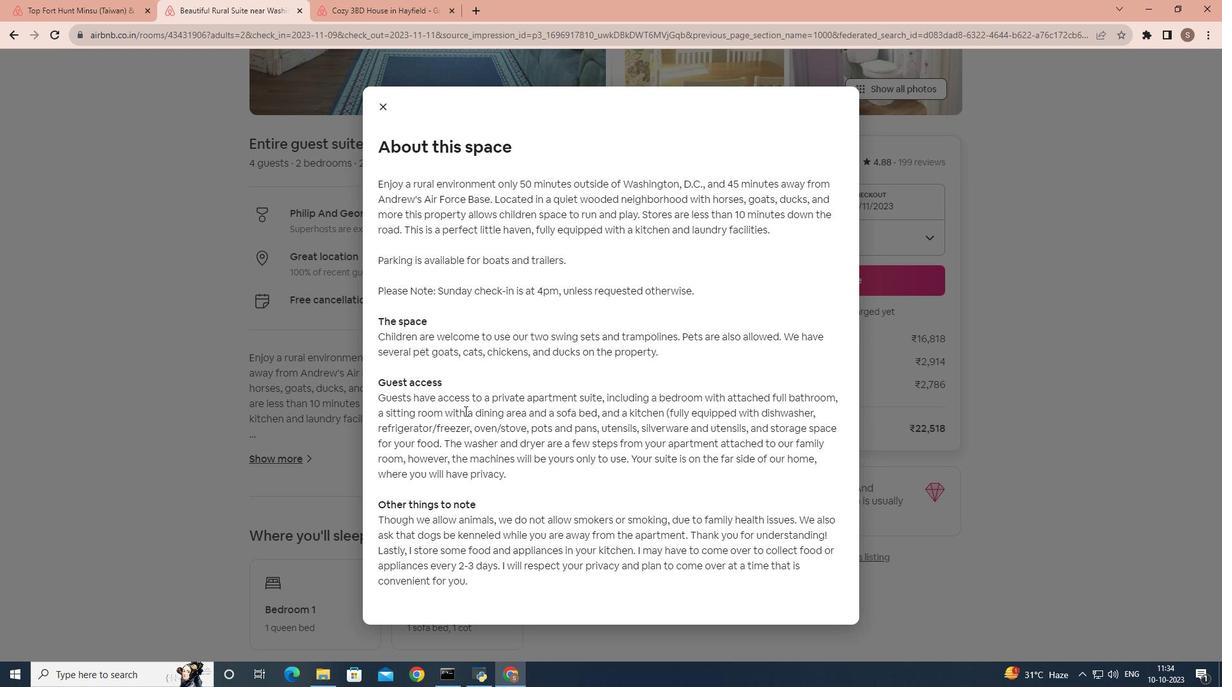 
Action: Mouse scrolled (464, 410) with delta (0, 0)
Screenshot: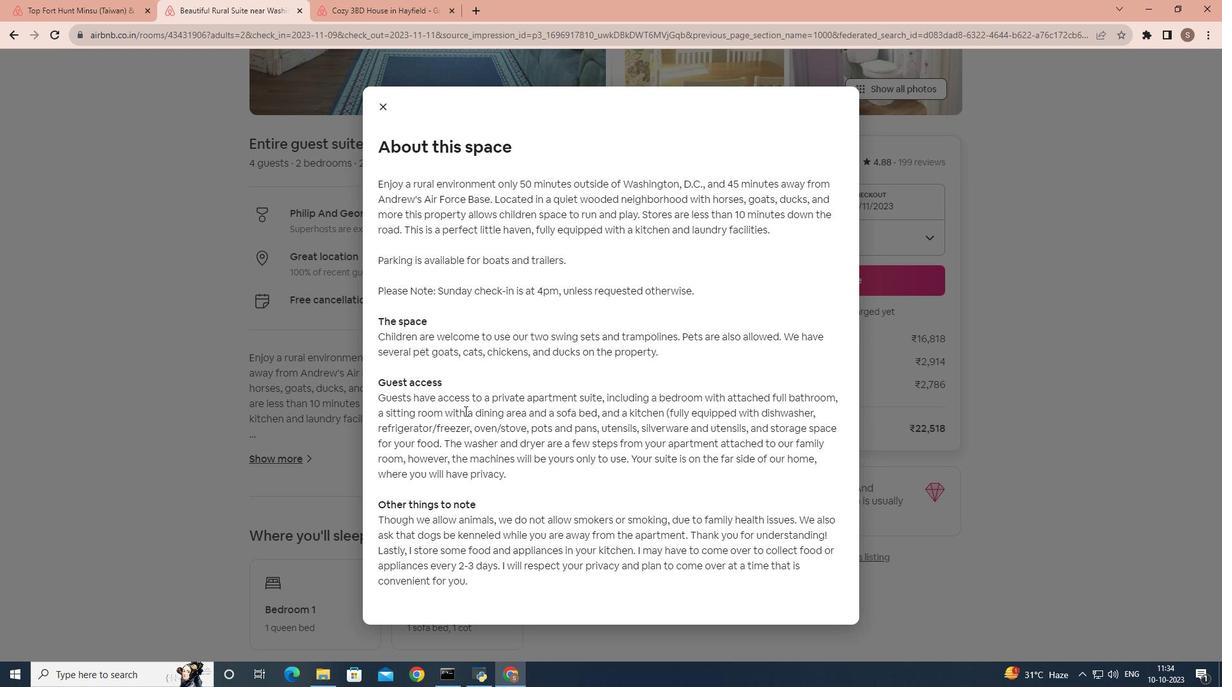 
Action: Mouse scrolled (464, 410) with delta (0, 0)
Screenshot: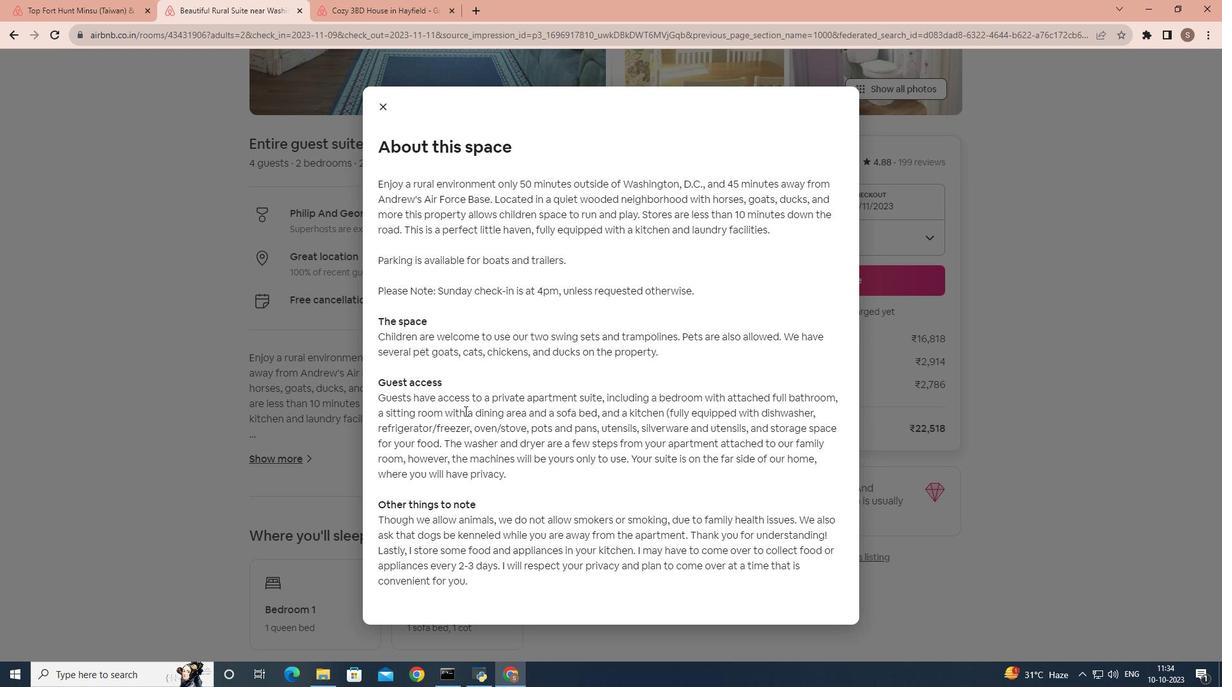 
Action: Mouse scrolled (464, 410) with delta (0, 0)
Screenshot: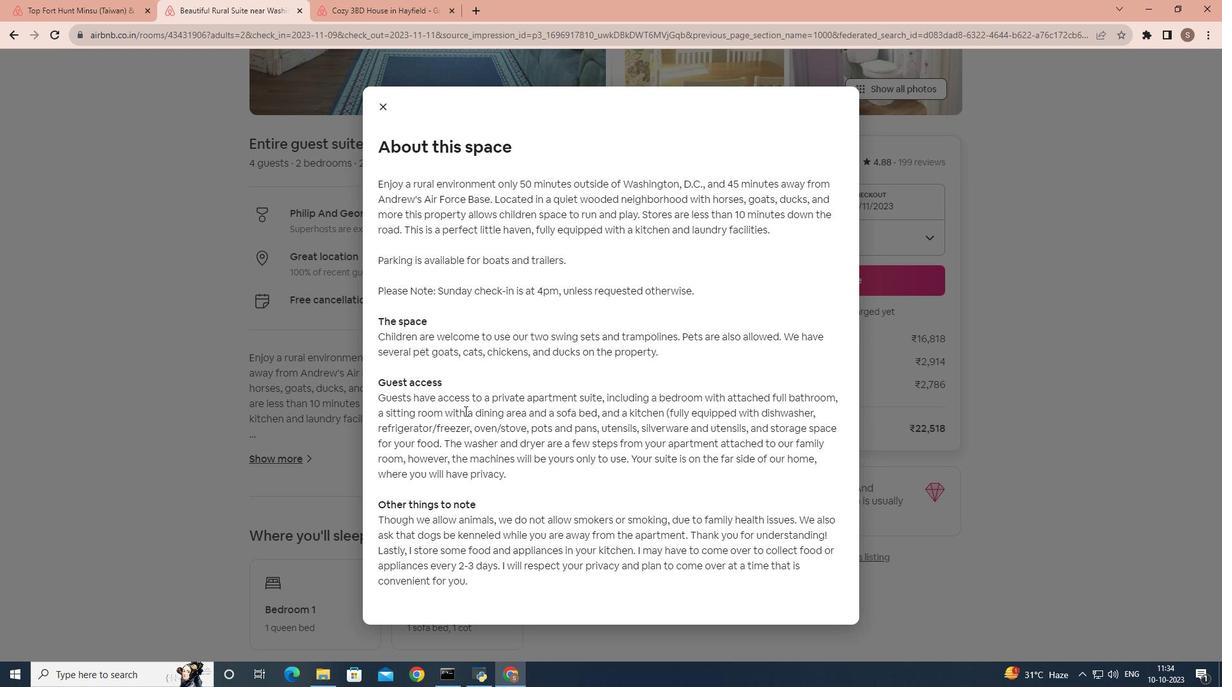 
Action: Mouse scrolled (464, 410) with delta (0, 0)
Screenshot: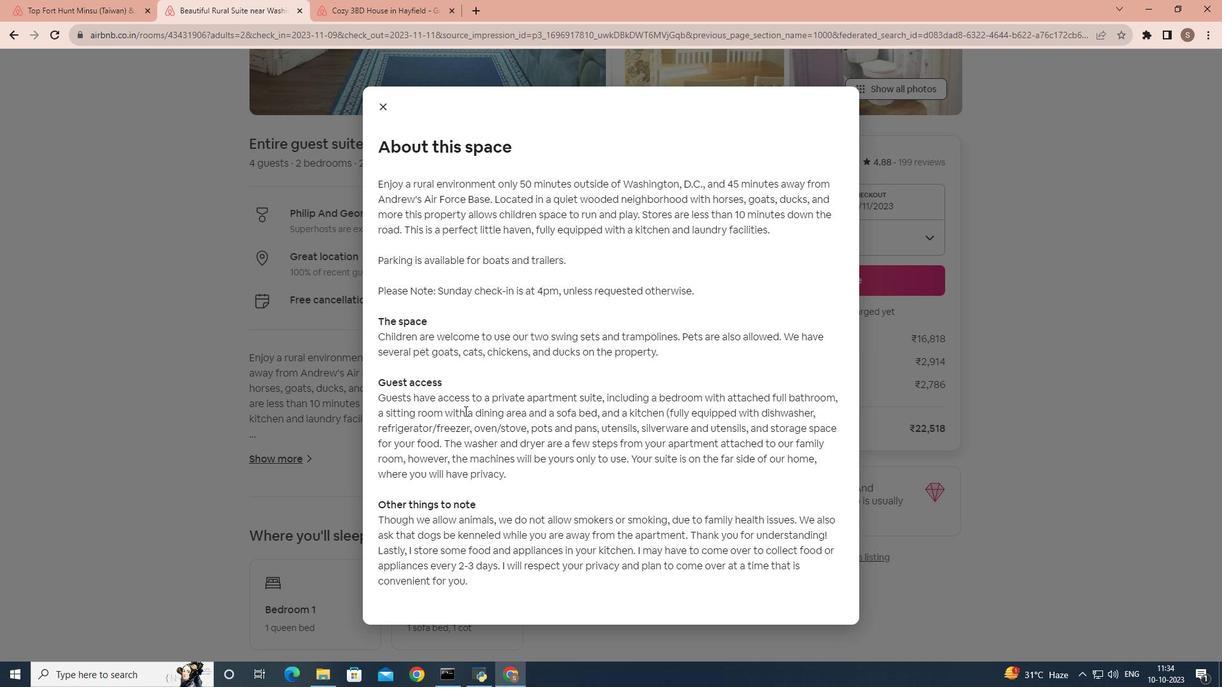 
Action: Mouse scrolled (464, 410) with delta (0, 0)
Screenshot: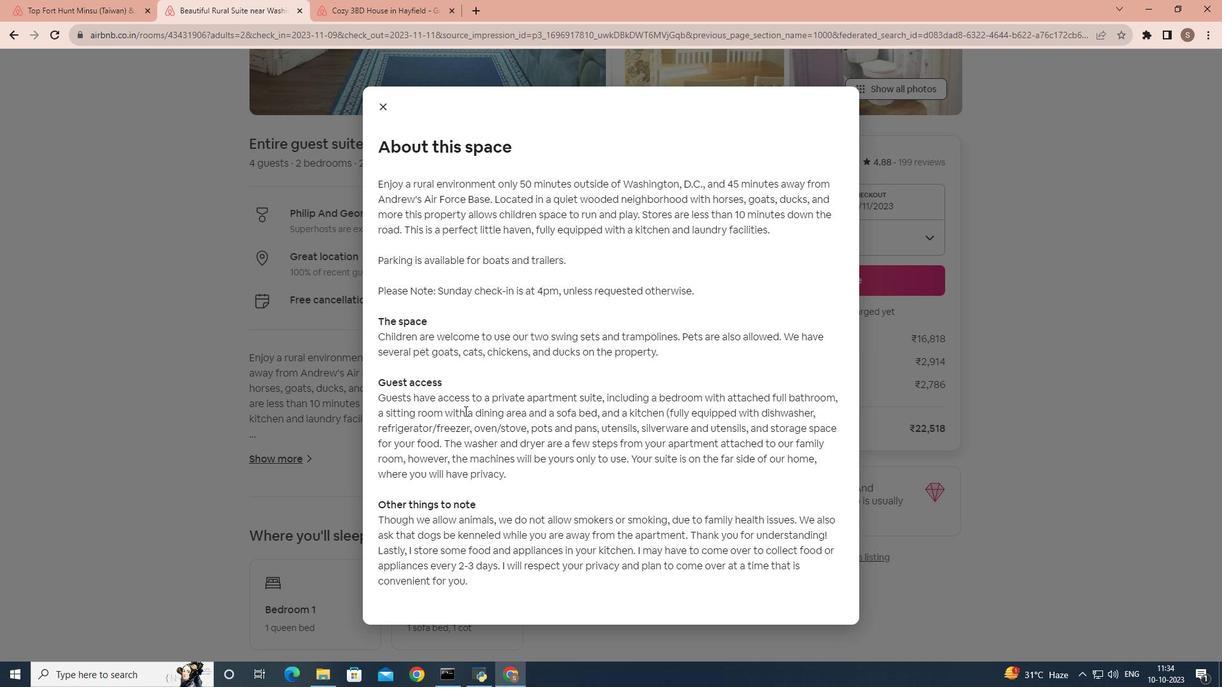 
Action: Mouse moved to (384, 110)
Screenshot: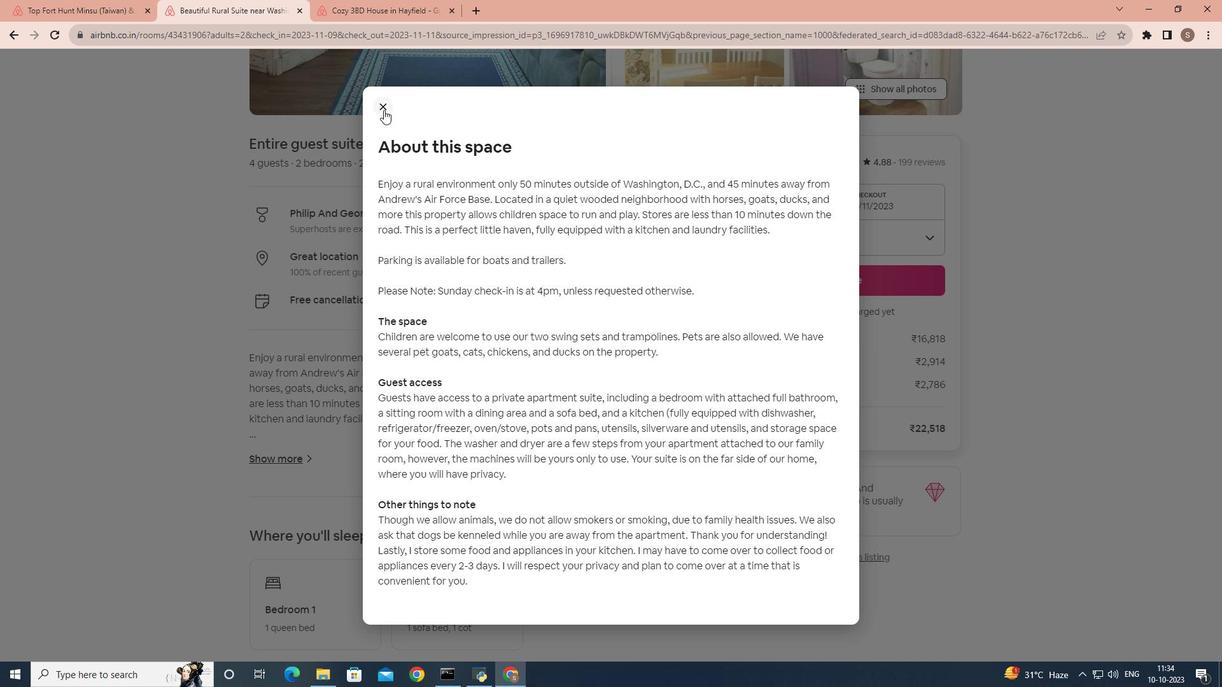 
Action: Mouse pressed left at (384, 110)
Screenshot: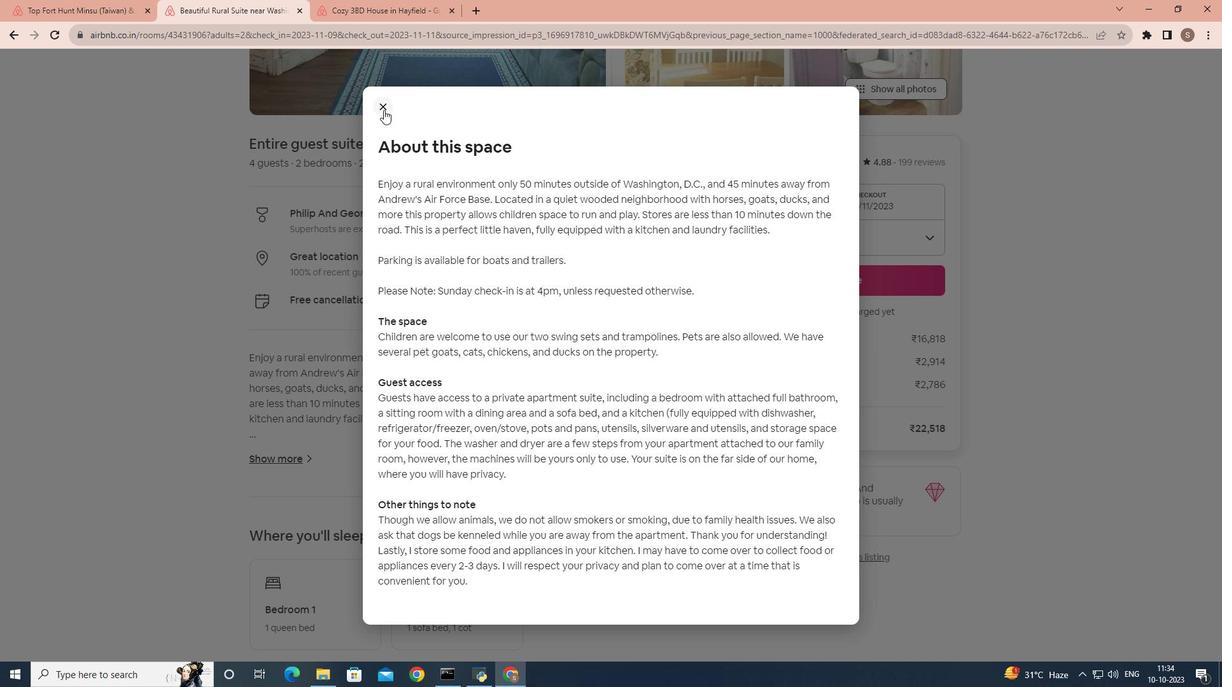 
Action: Mouse moved to (408, 404)
Screenshot: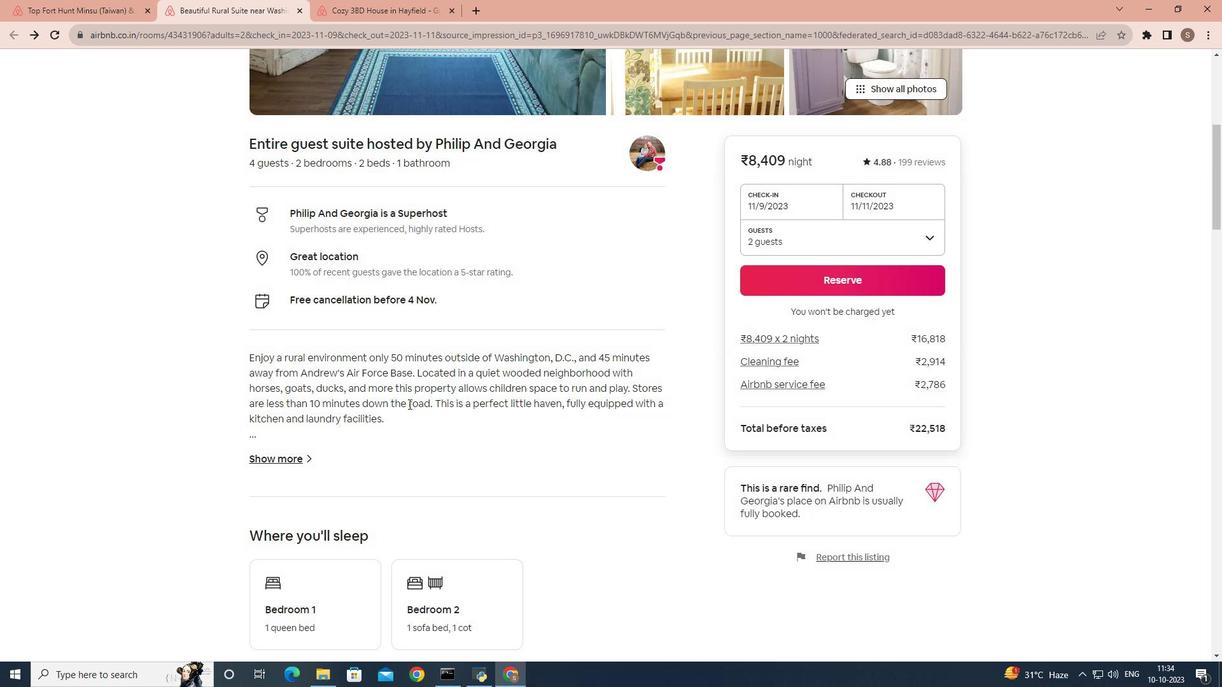 
Action: Mouse scrolled (408, 403) with delta (0, 0)
Screenshot: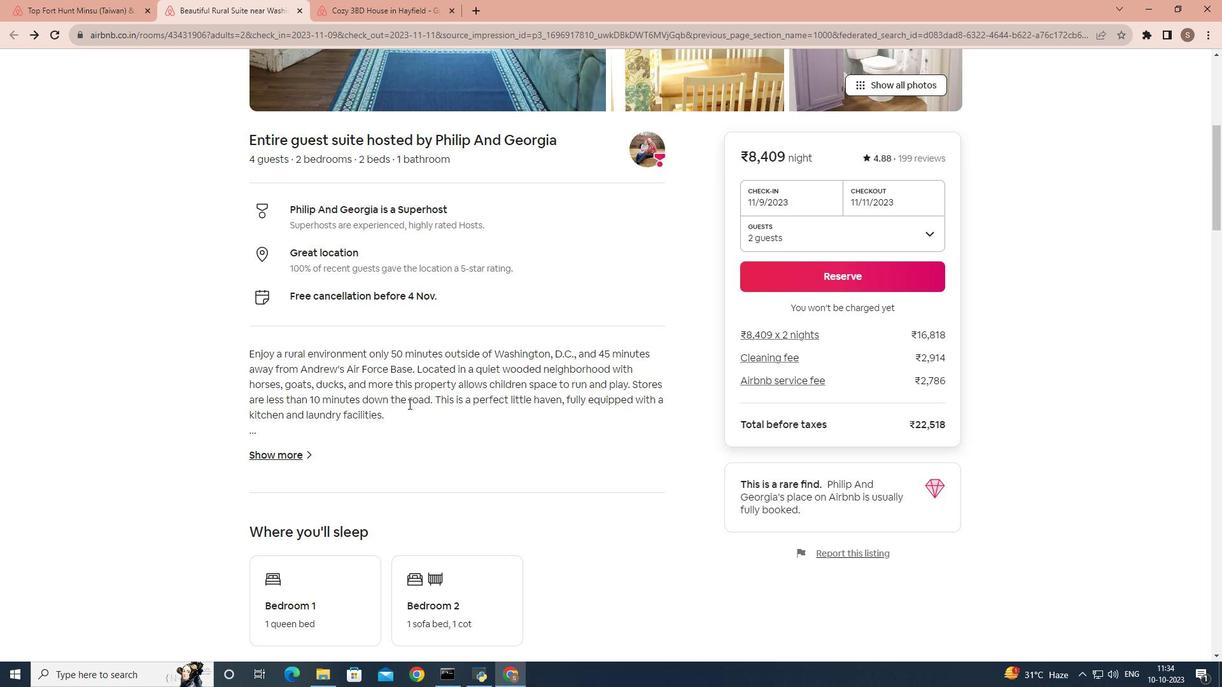 
Action: Mouse scrolled (408, 403) with delta (0, 0)
Screenshot: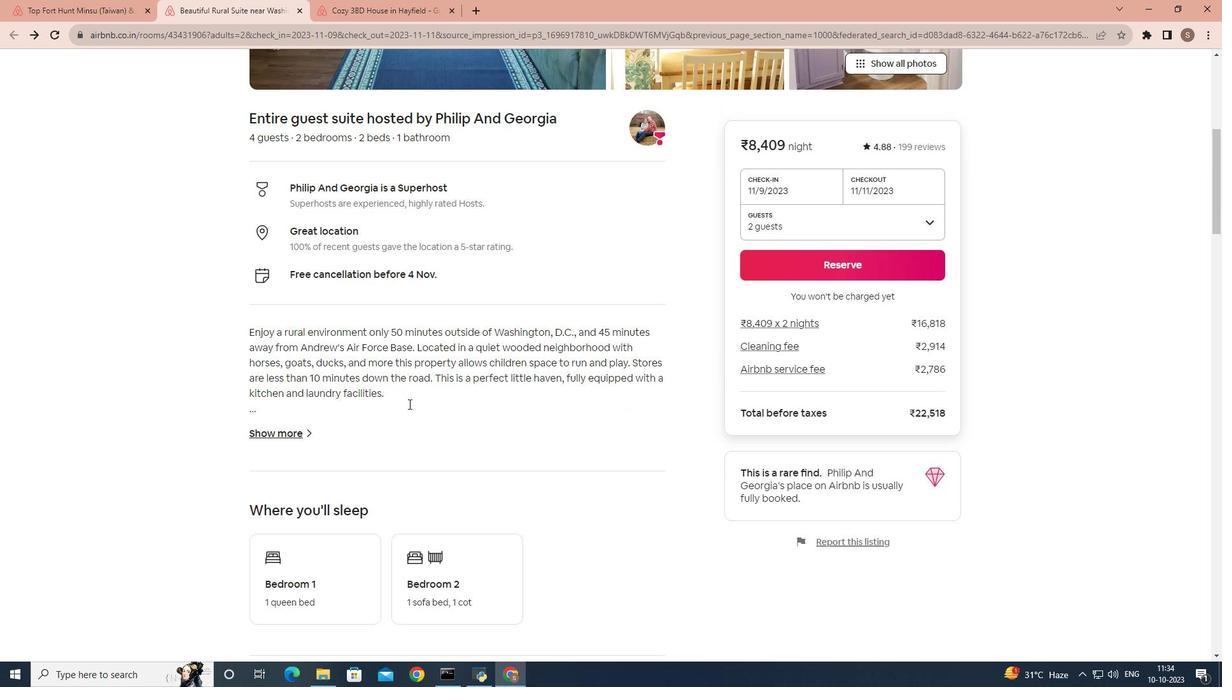
Action: Mouse scrolled (408, 403) with delta (0, 0)
Screenshot: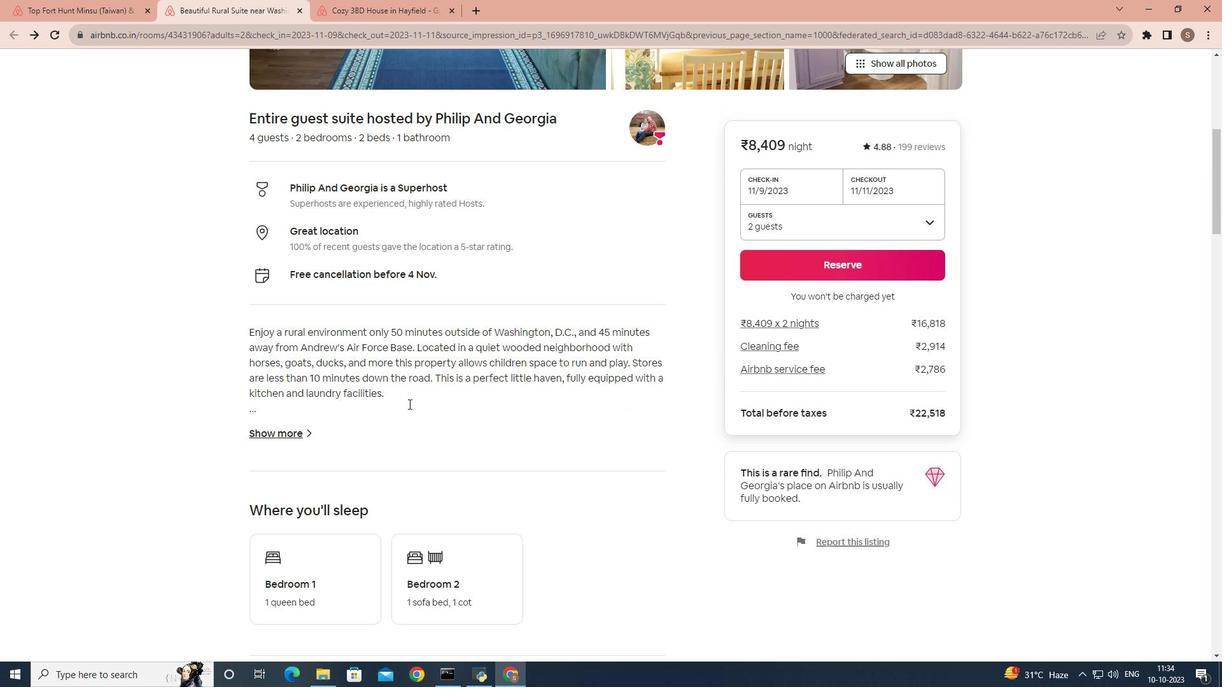 
Action: Mouse scrolled (408, 403) with delta (0, 0)
Screenshot: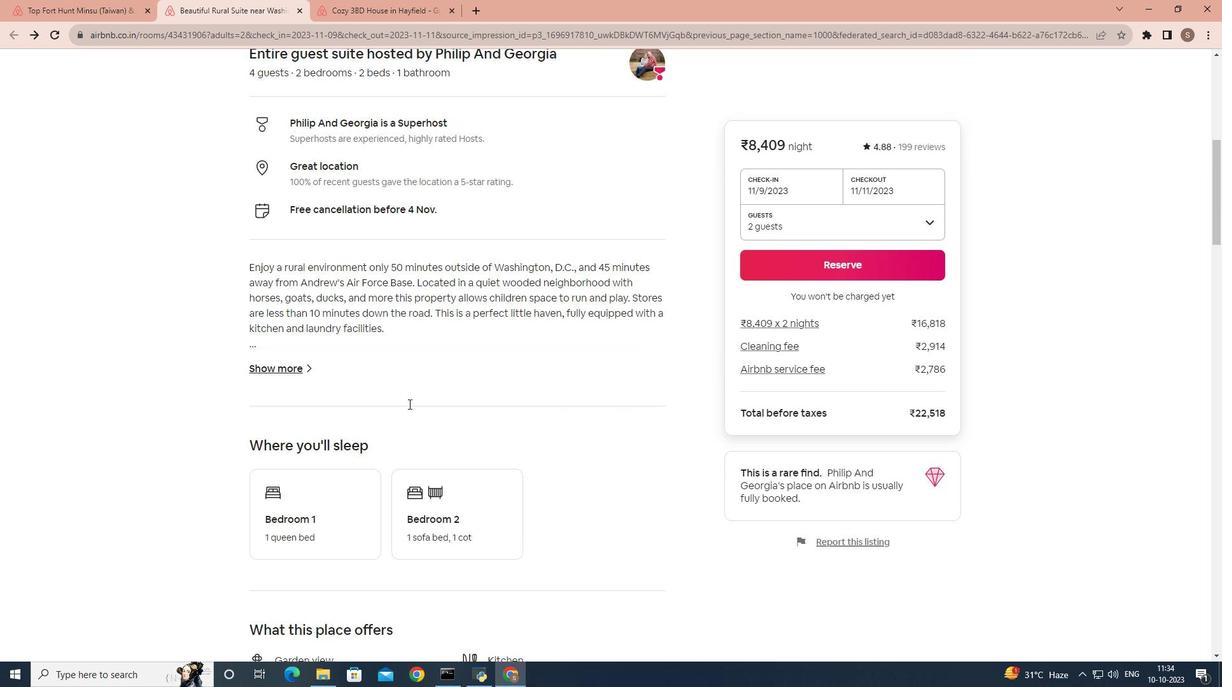 
Action: Mouse scrolled (408, 403) with delta (0, 0)
Screenshot: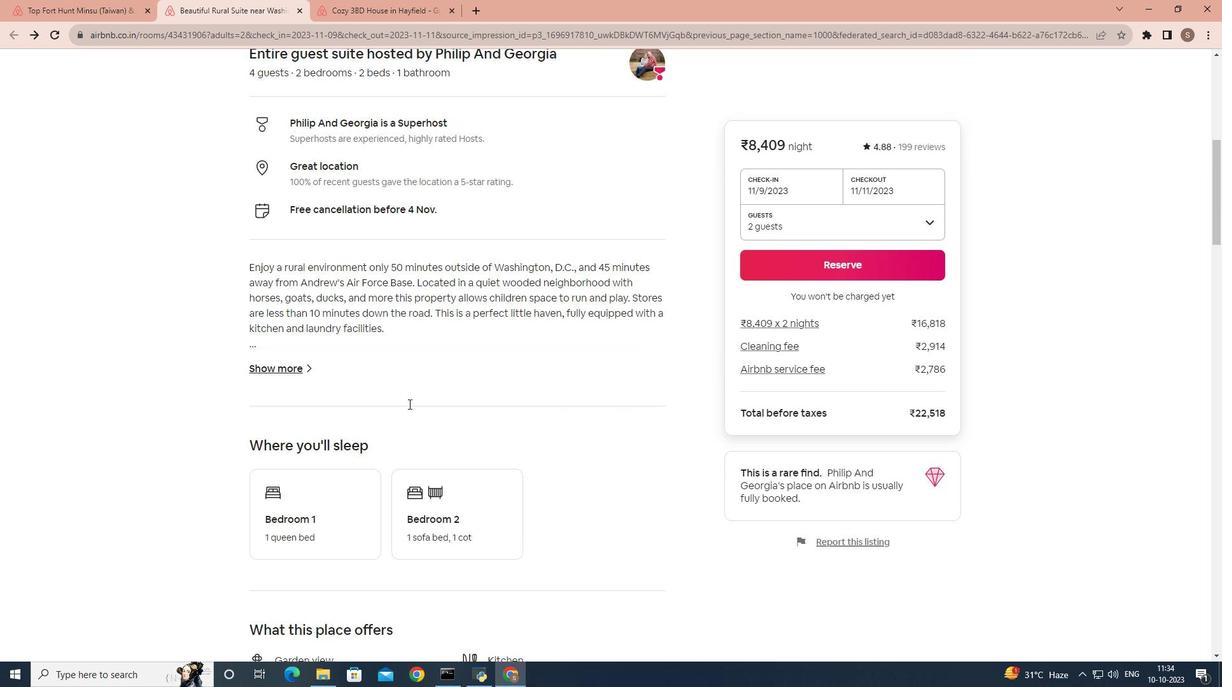 
Action: Mouse scrolled (408, 403) with delta (0, 0)
Screenshot: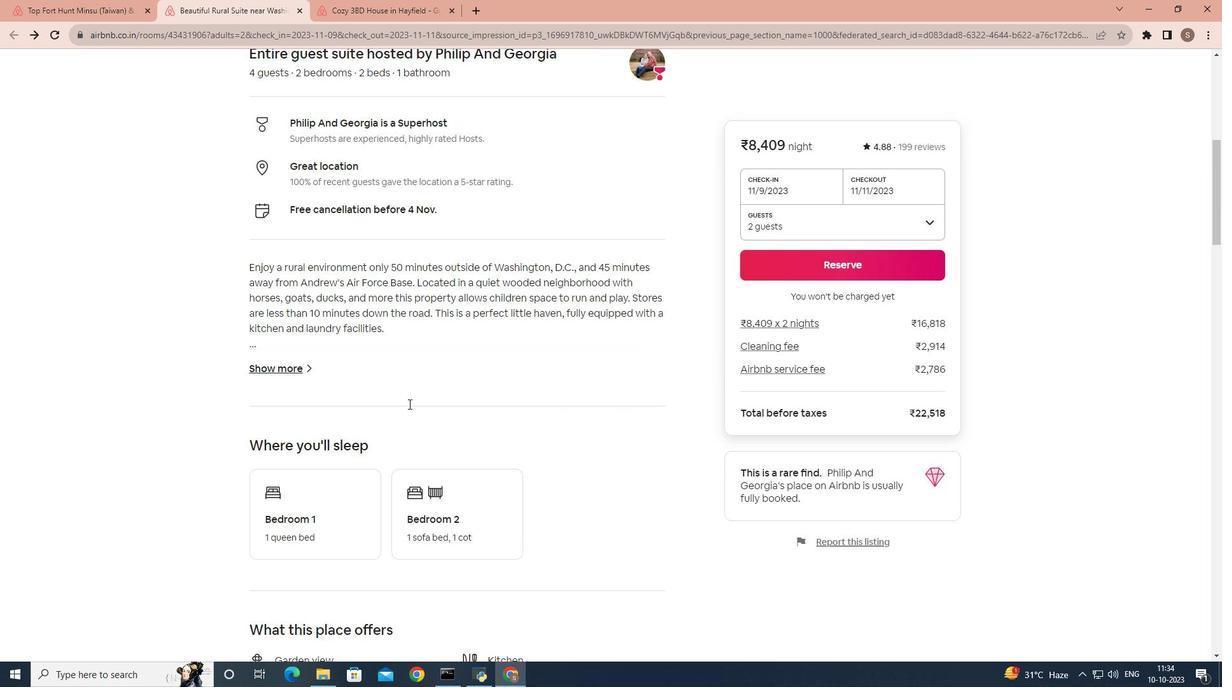 
Action: Mouse moved to (328, 541)
Screenshot: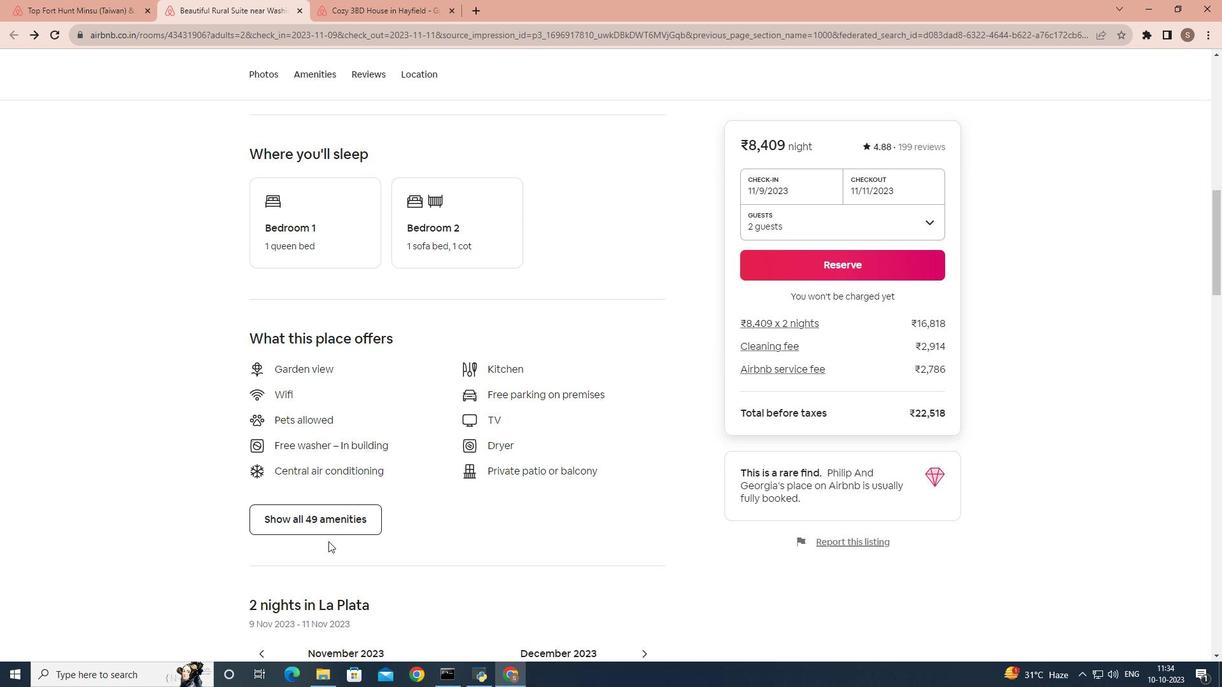 
Action: Mouse pressed left at (328, 541)
Screenshot: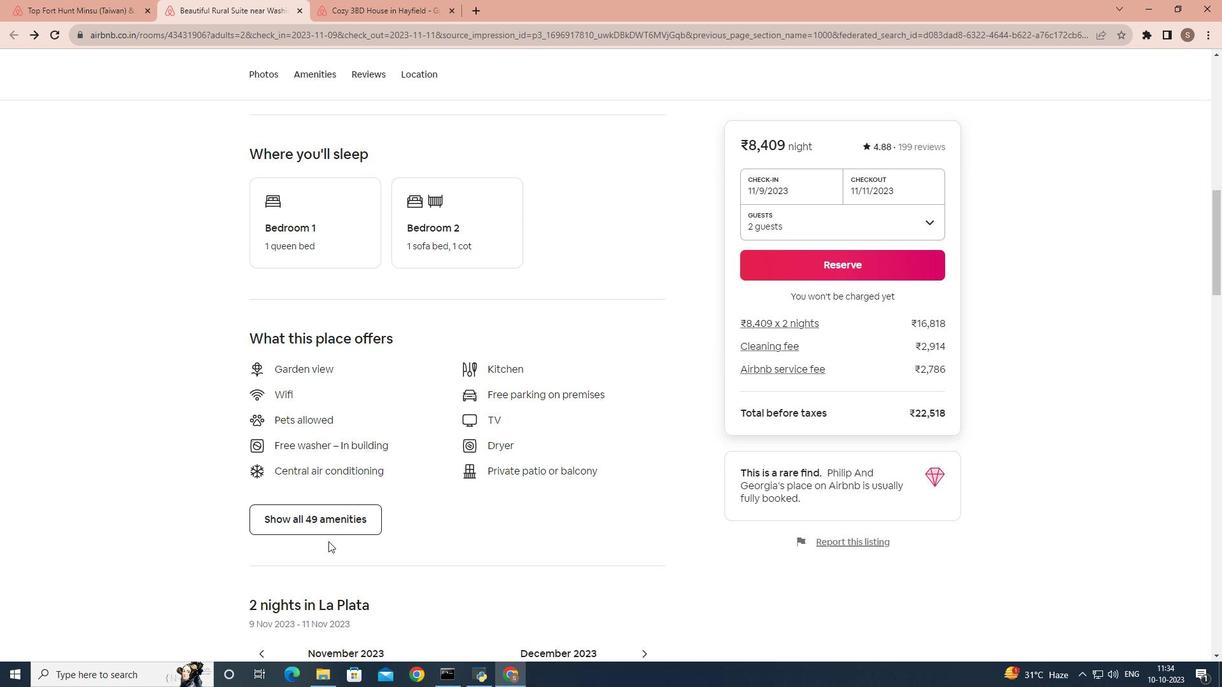 
Action: Mouse moved to (331, 526)
Screenshot: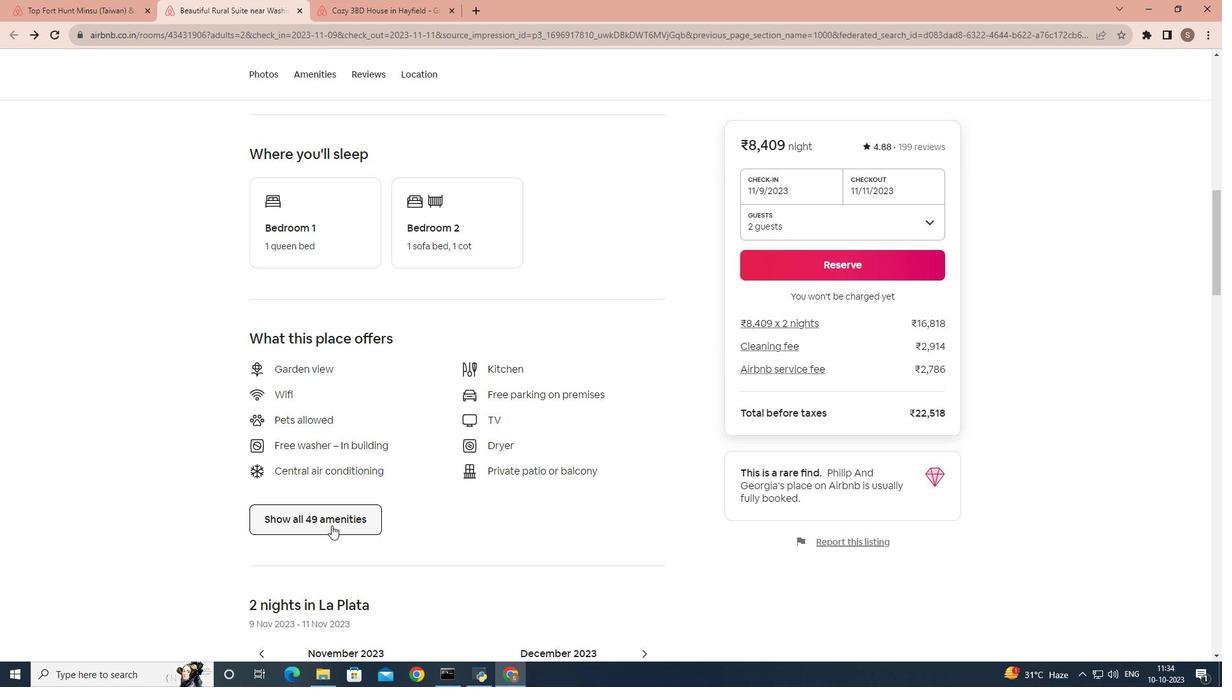 
Action: Mouse pressed left at (331, 526)
Screenshot: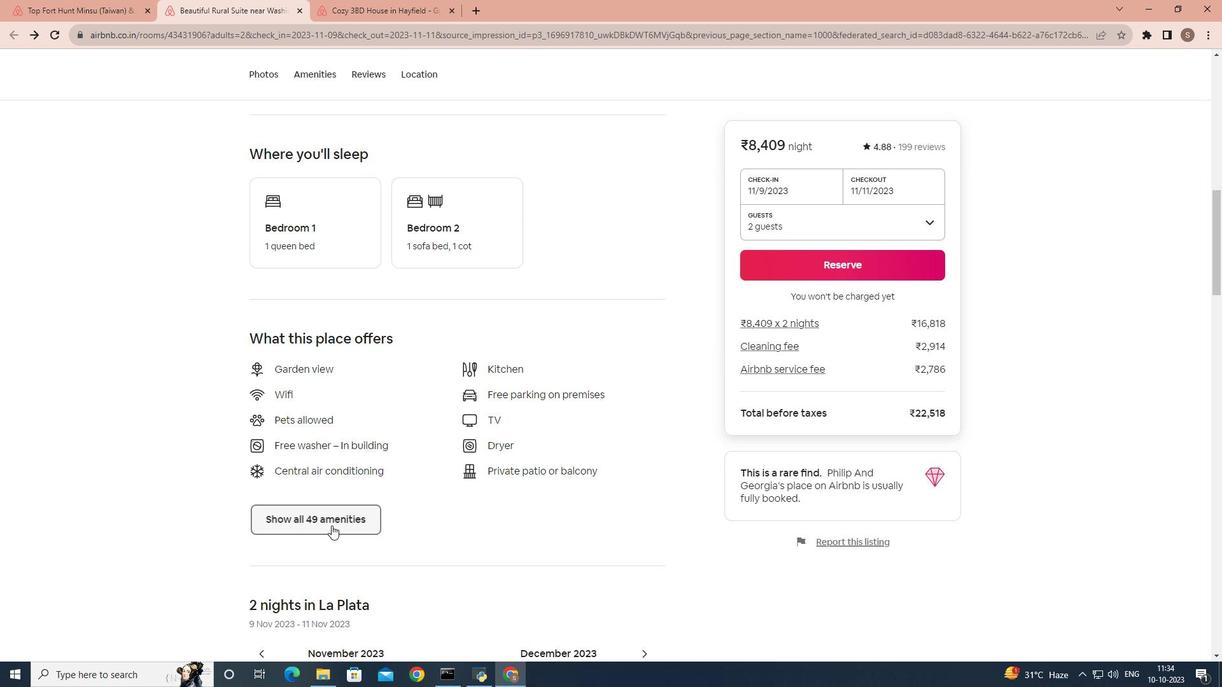 
Action: Mouse moved to (458, 443)
Screenshot: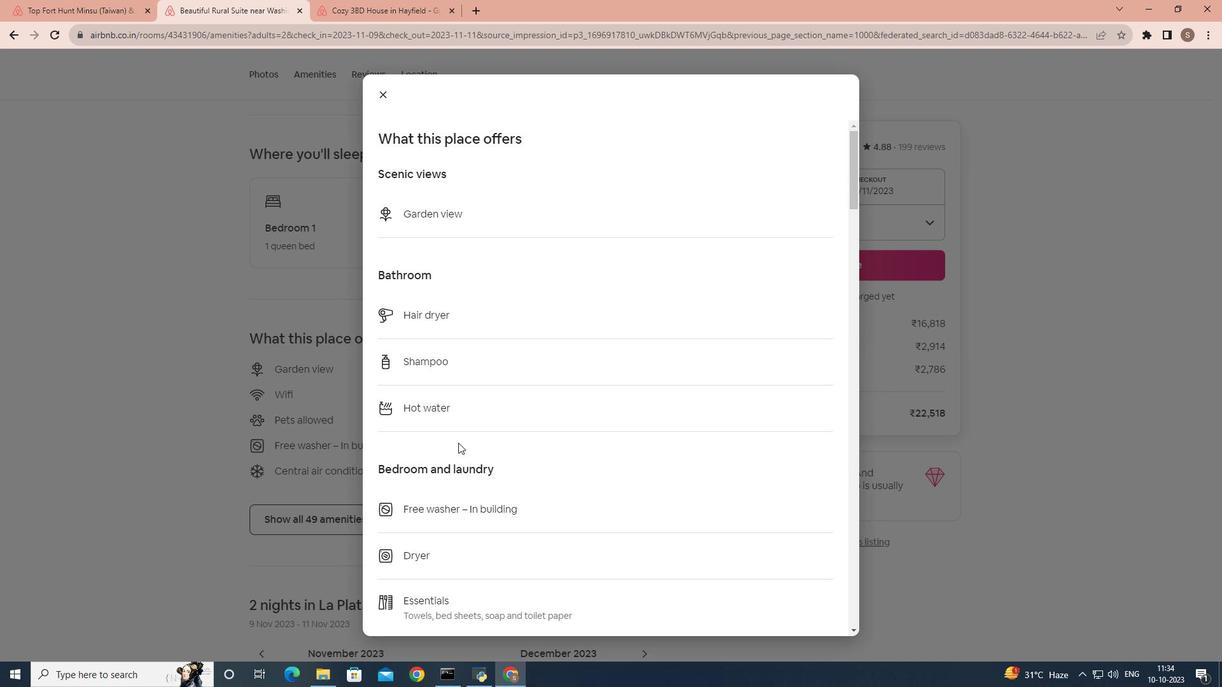 
Action: Mouse scrolled (458, 442) with delta (0, 0)
Screenshot: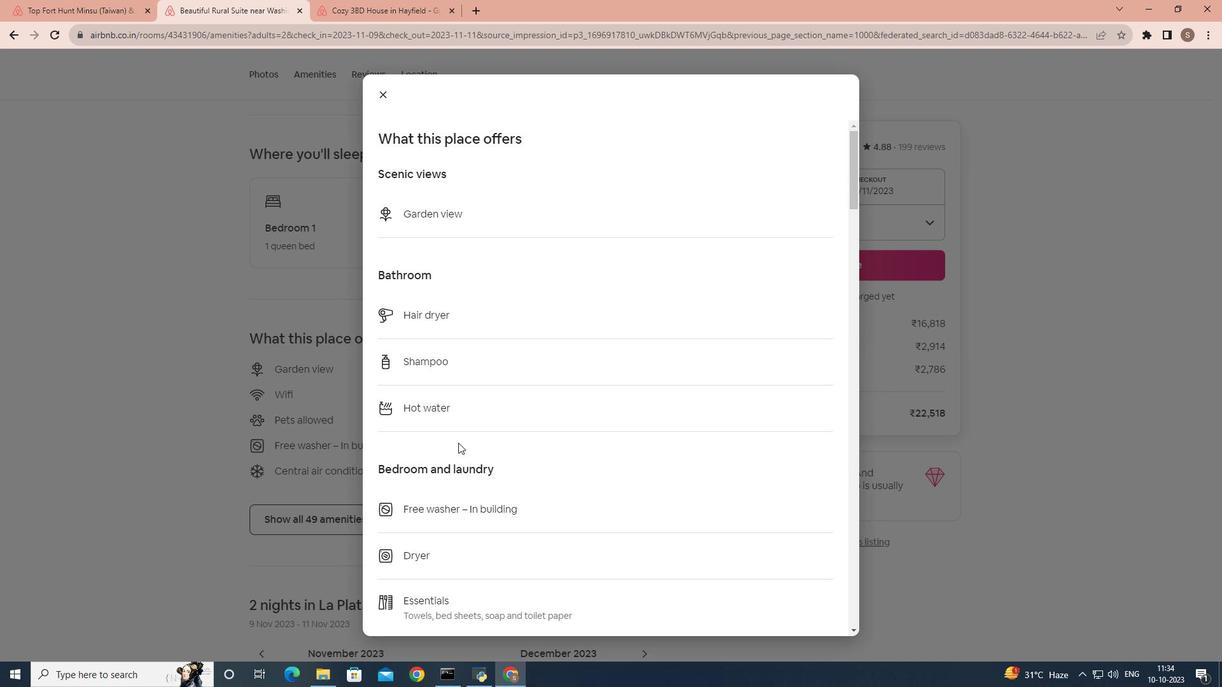 
Action: Mouse scrolled (458, 442) with delta (0, 0)
Screenshot: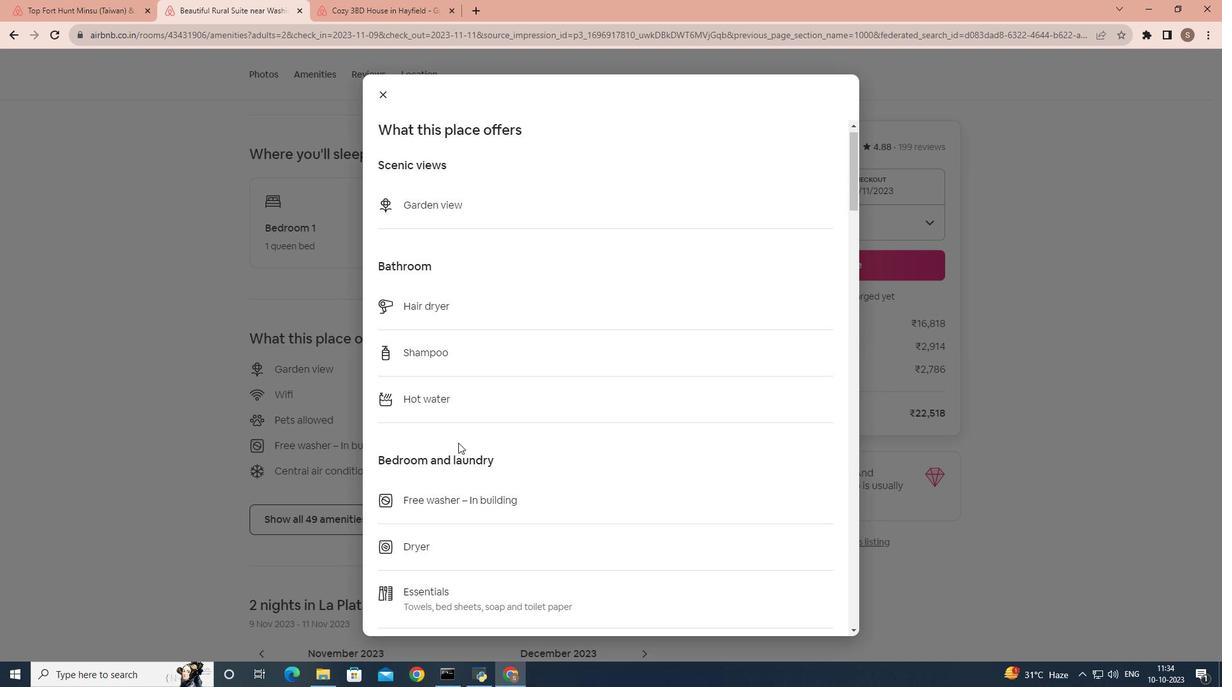 
Action: Mouse scrolled (458, 442) with delta (0, 0)
Screenshot: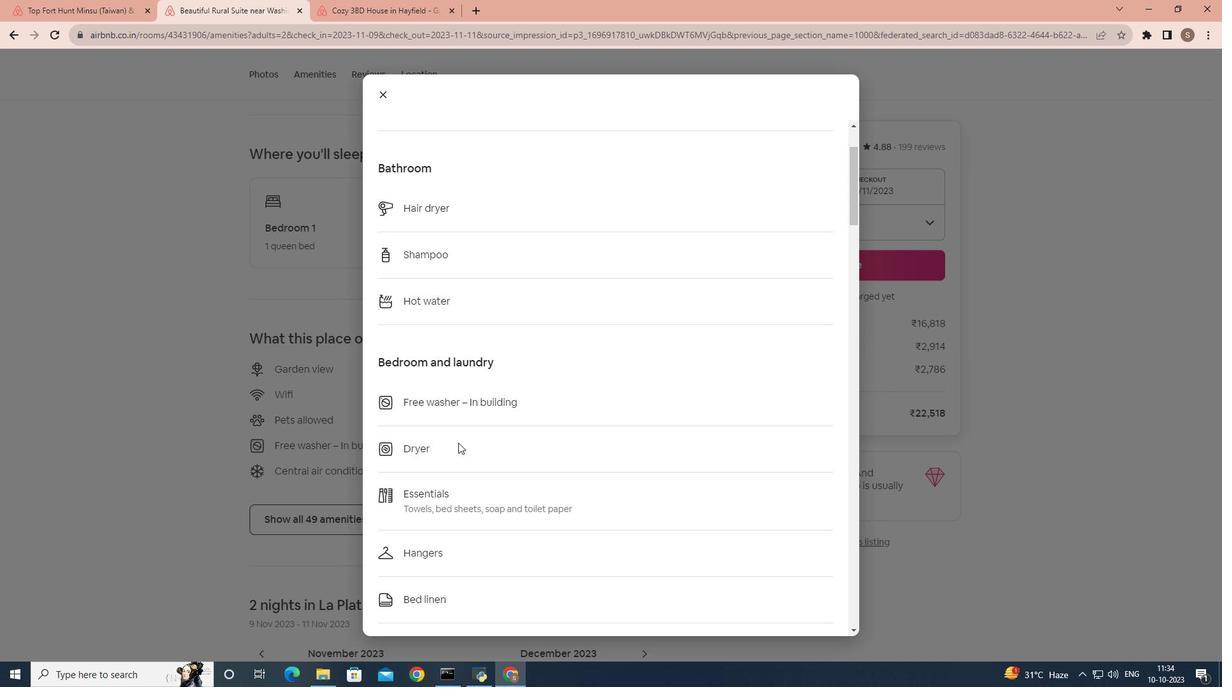 
Action: Mouse scrolled (458, 442) with delta (0, 0)
Screenshot: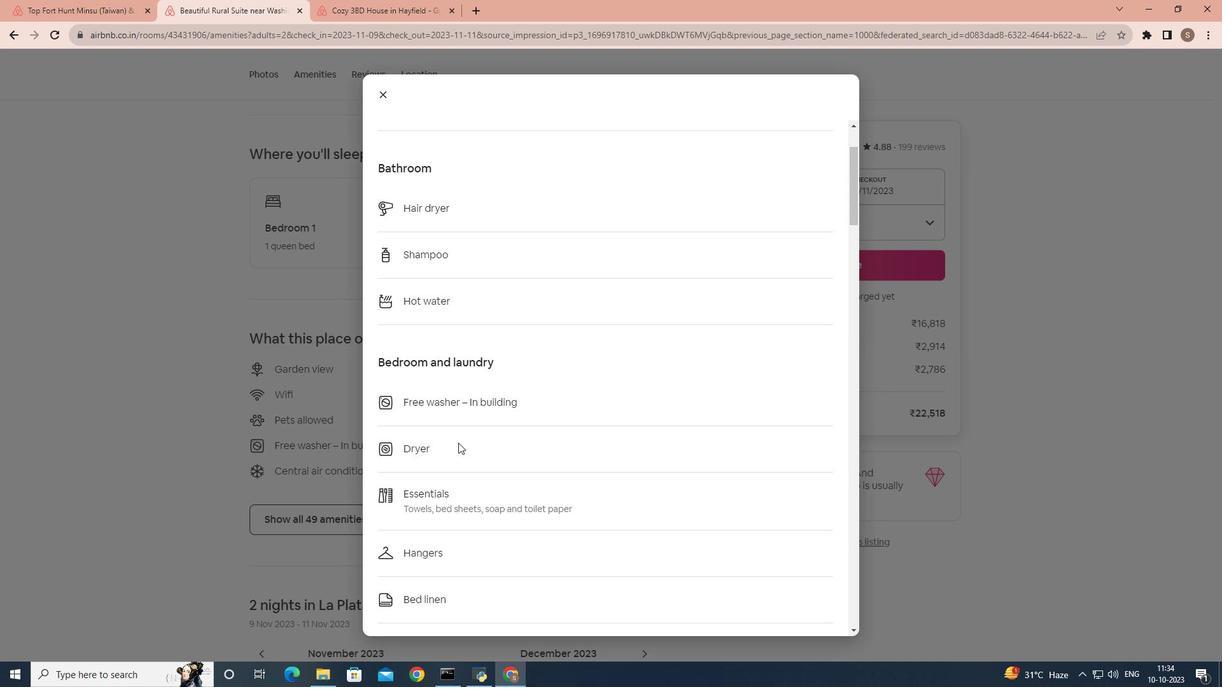 
Action: Mouse scrolled (458, 442) with delta (0, 0)
Screenshot: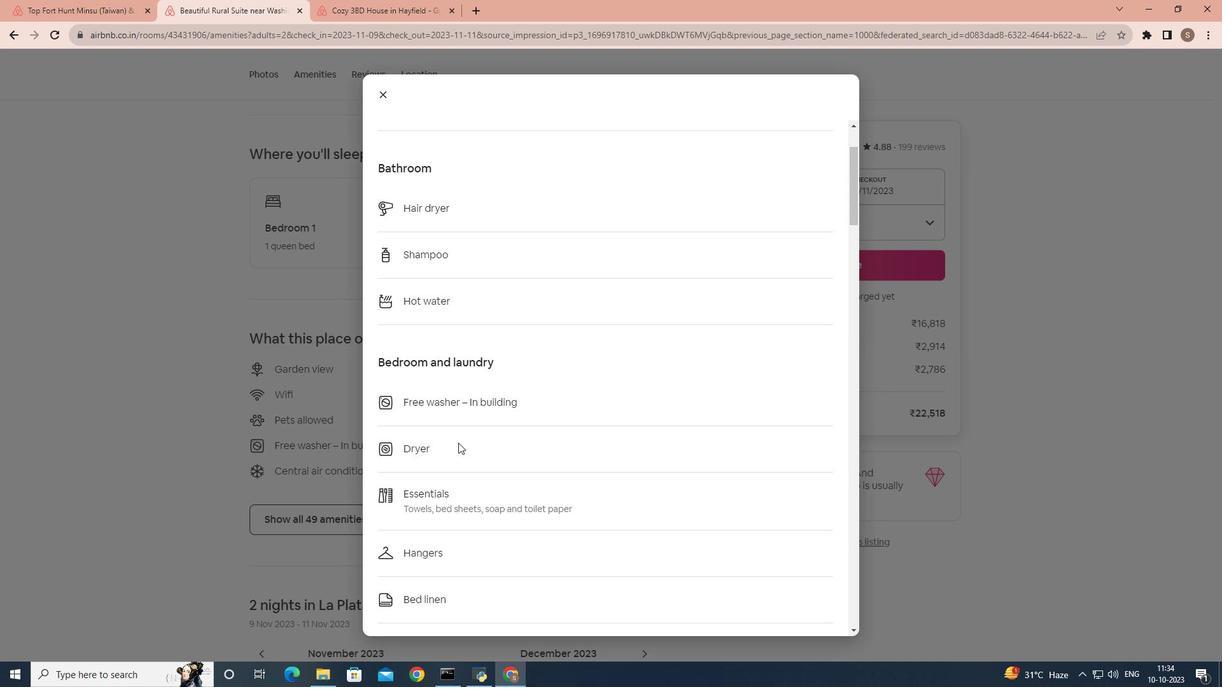 
Action: Mouse scrolled (458, 442) with delta (0, 0)
Screenshot: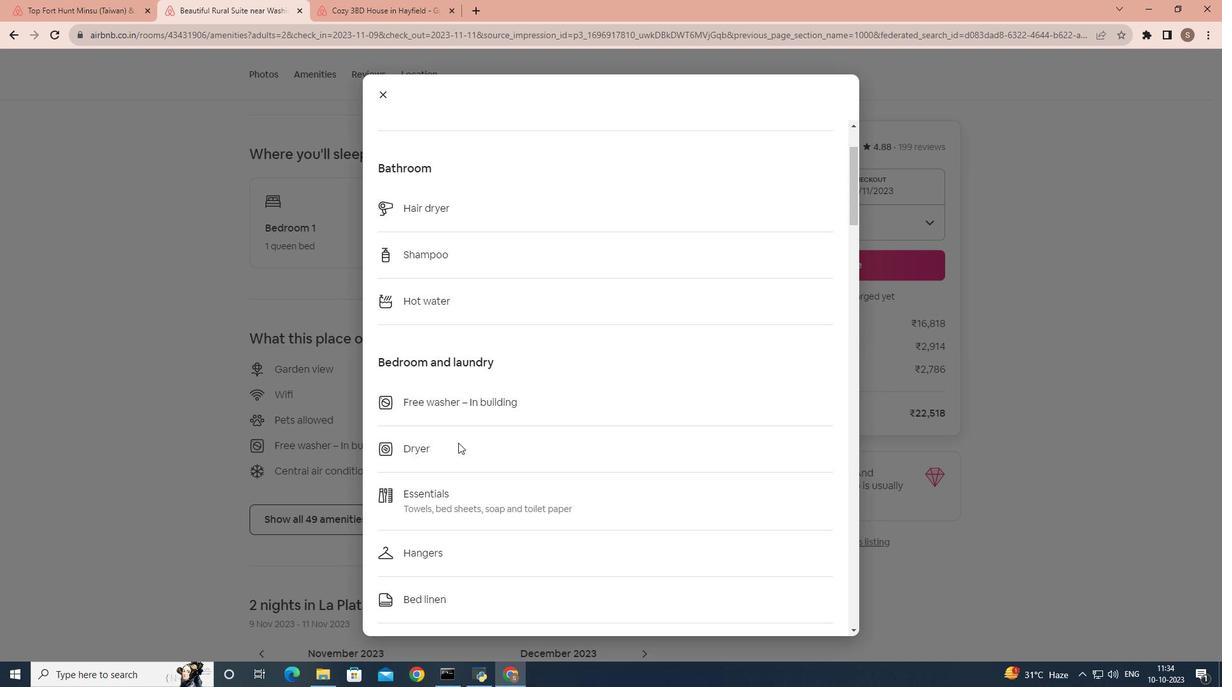 
Action: Mouse scrolled (458, 442) with delta (0, 0)
Screenshot: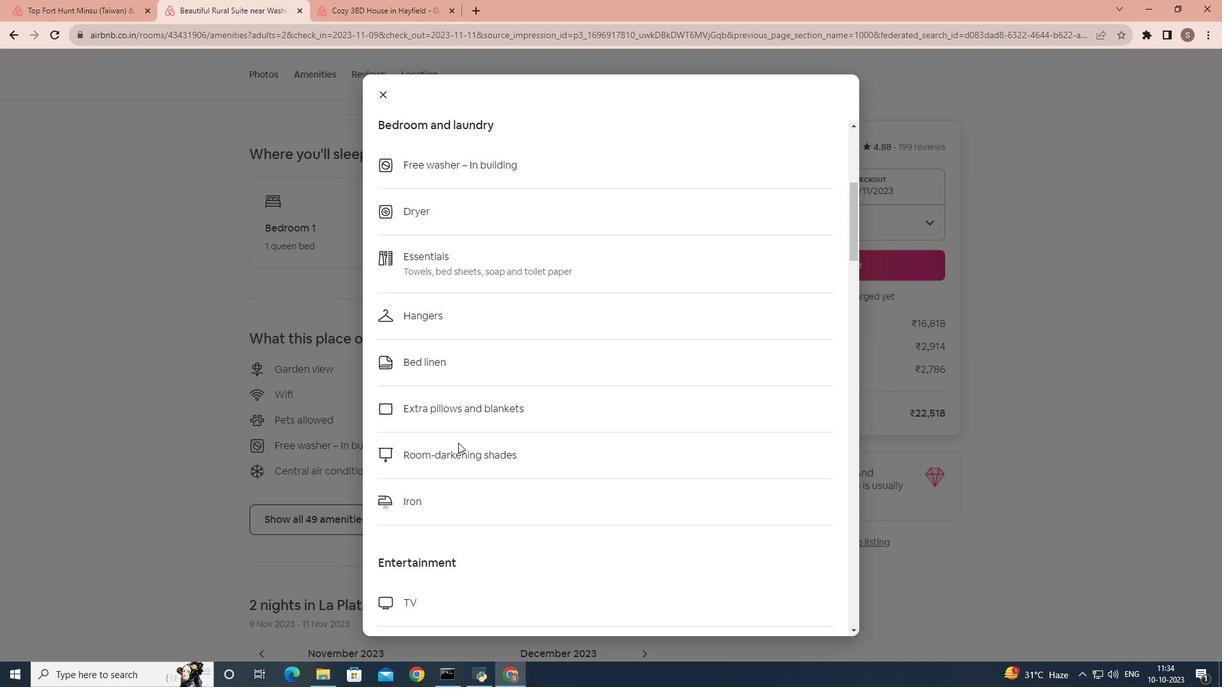 
Action: Mouse scrolled (458, 442) with delta (0, 0)
Screenshot: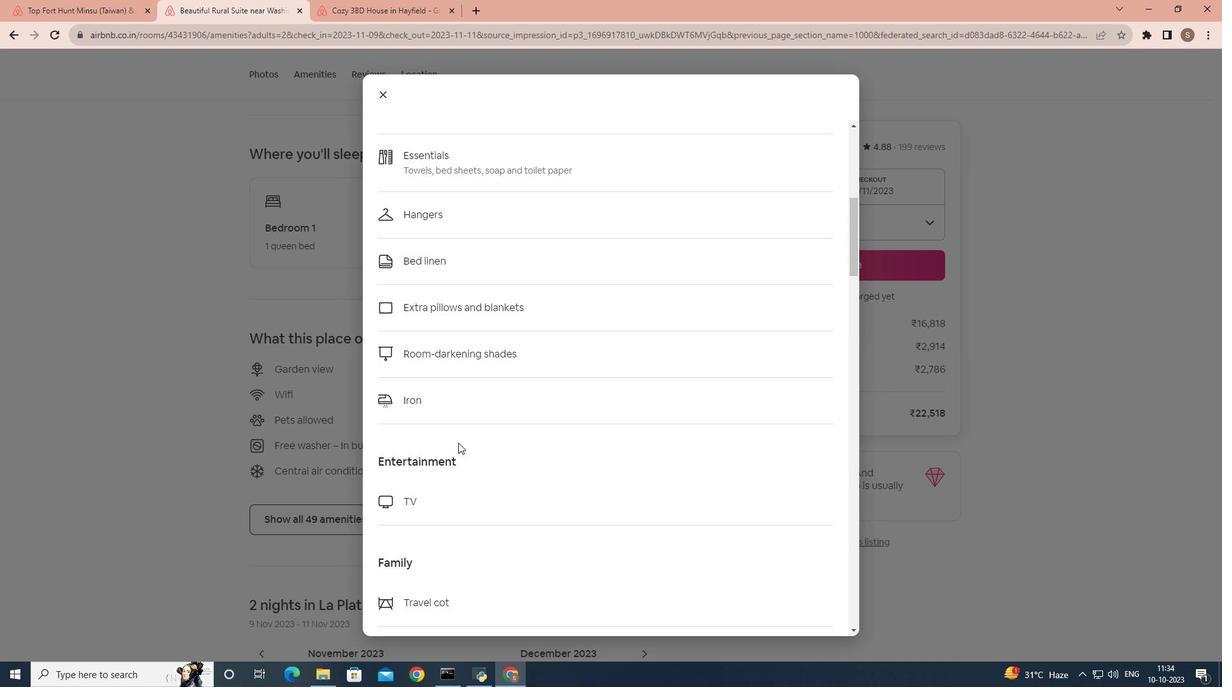 
Action: Mouse scrolled (458, 442) with delta (0, 0)
Screenshot: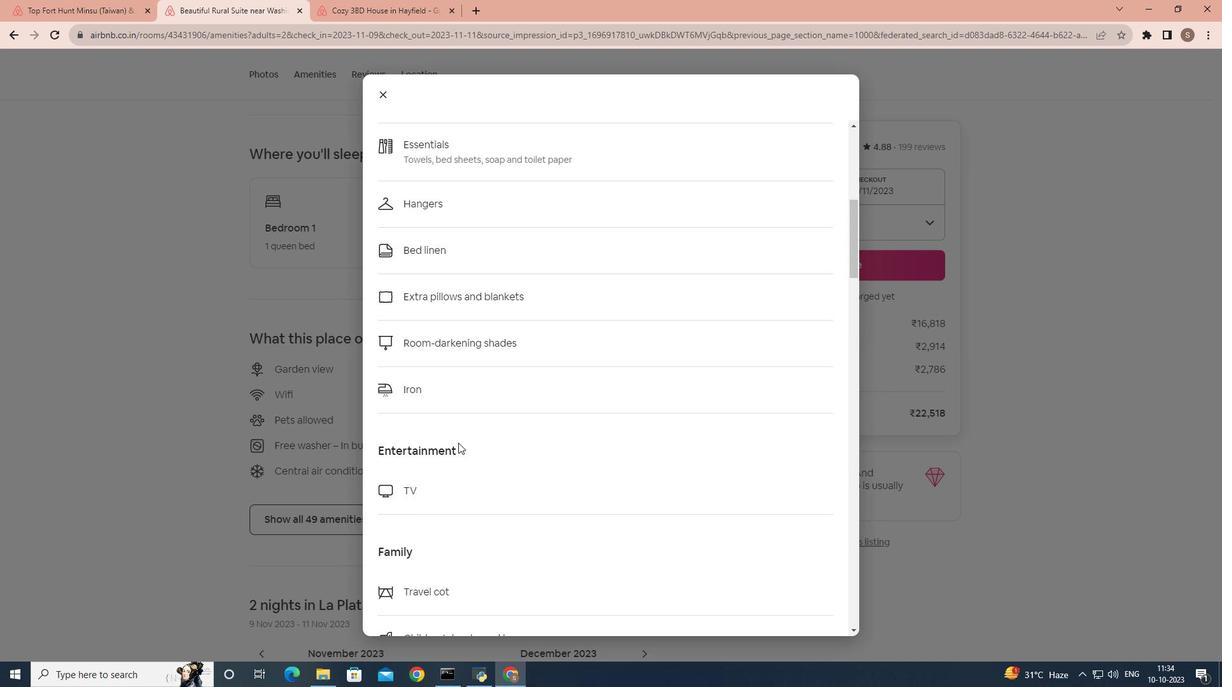 
Action: Mouse scrolled (458, 442) with delta (0, 0)
Screenshot: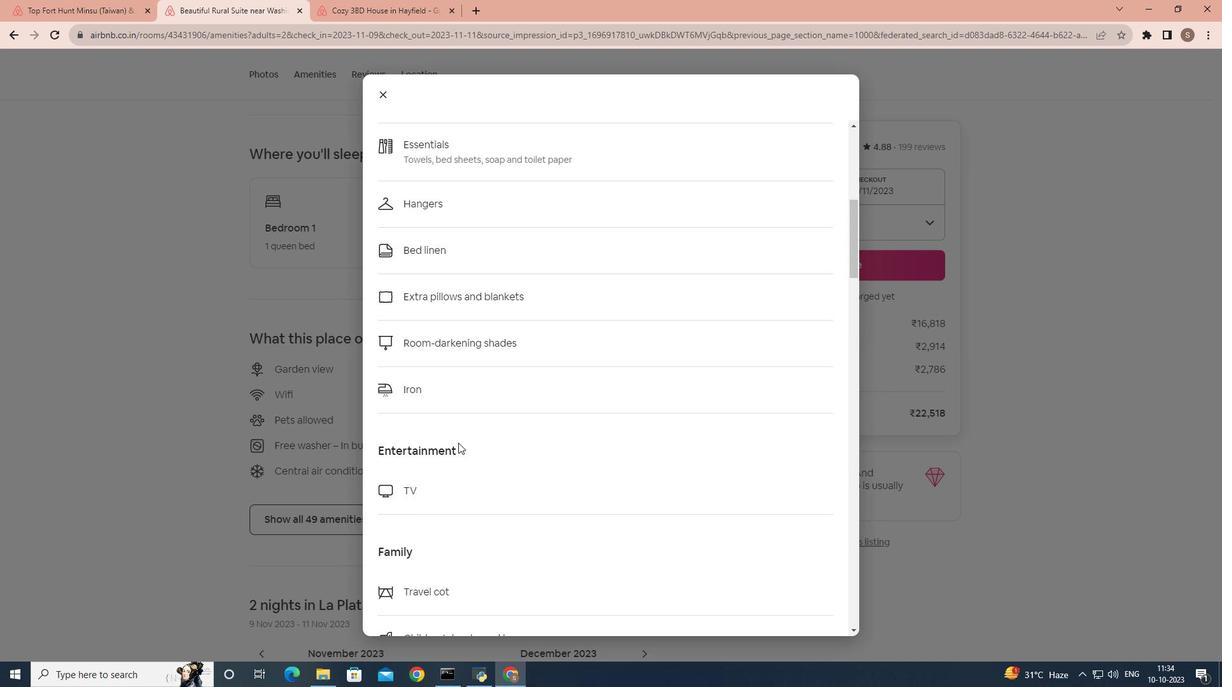 
Action: Mouse scrolled (458, 442) with delta (0, 0)
Screenshot: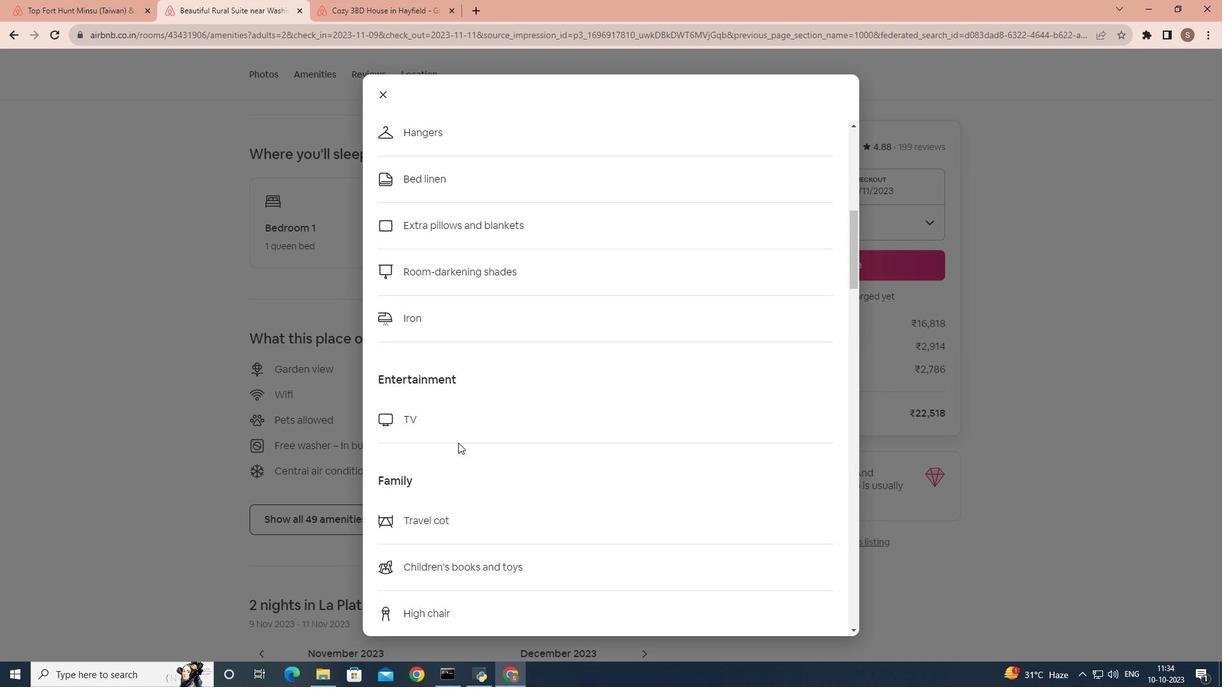 
Action: Mouse scrolled (458, 442) with delta (0, 0)
Screenshot: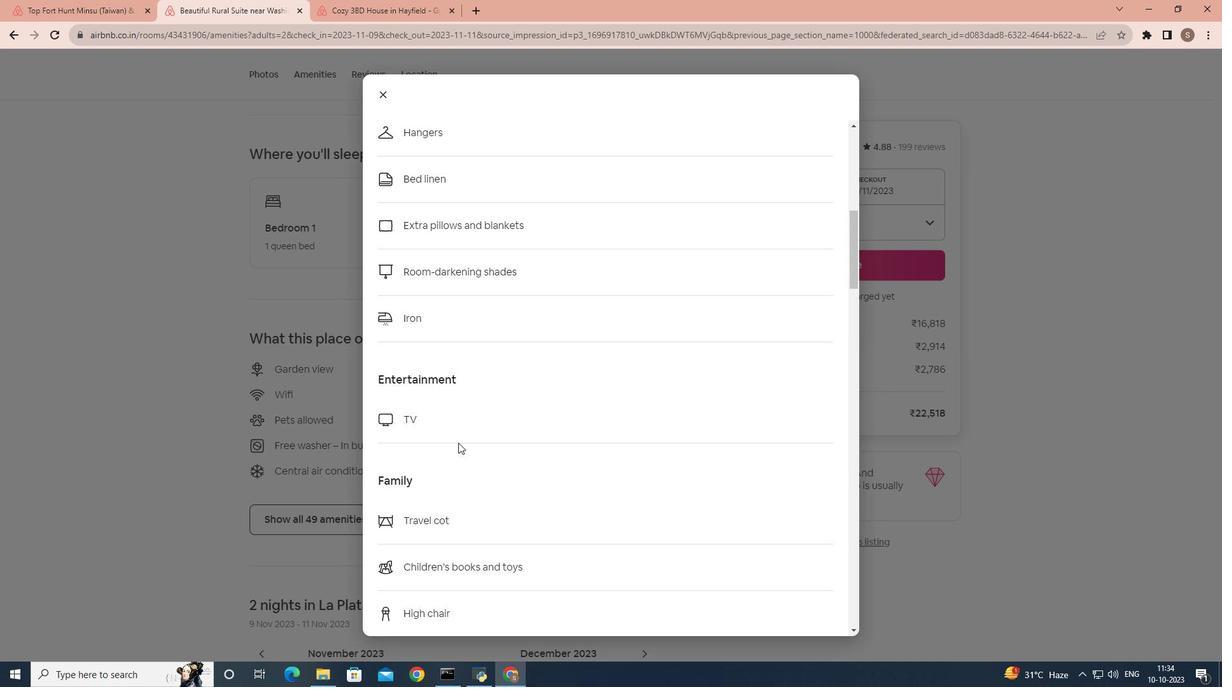 
Action: Mouse scrolled (458, 442) with delta (0, 0)
Screenshot: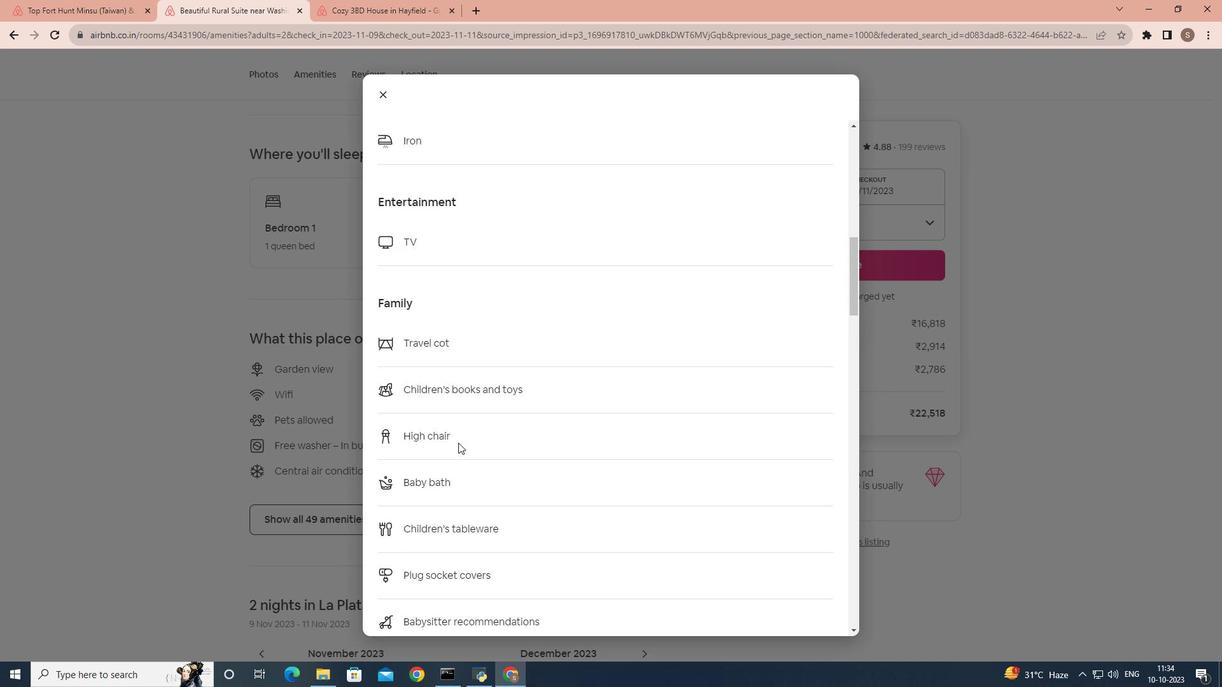 
Action: Mouse scrolled (458, 442) with delta (0, 0)
Screenshot: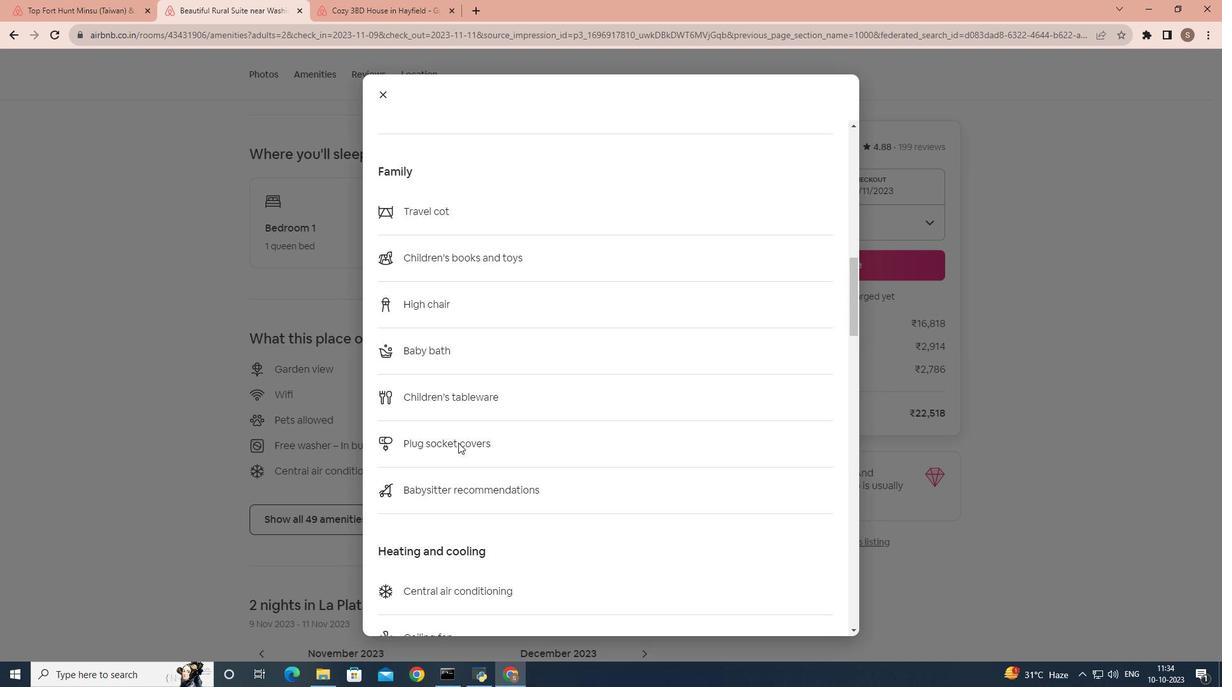 
Action: Mouse scrolled (458, 442) with delta (0, 0)
Screenshot: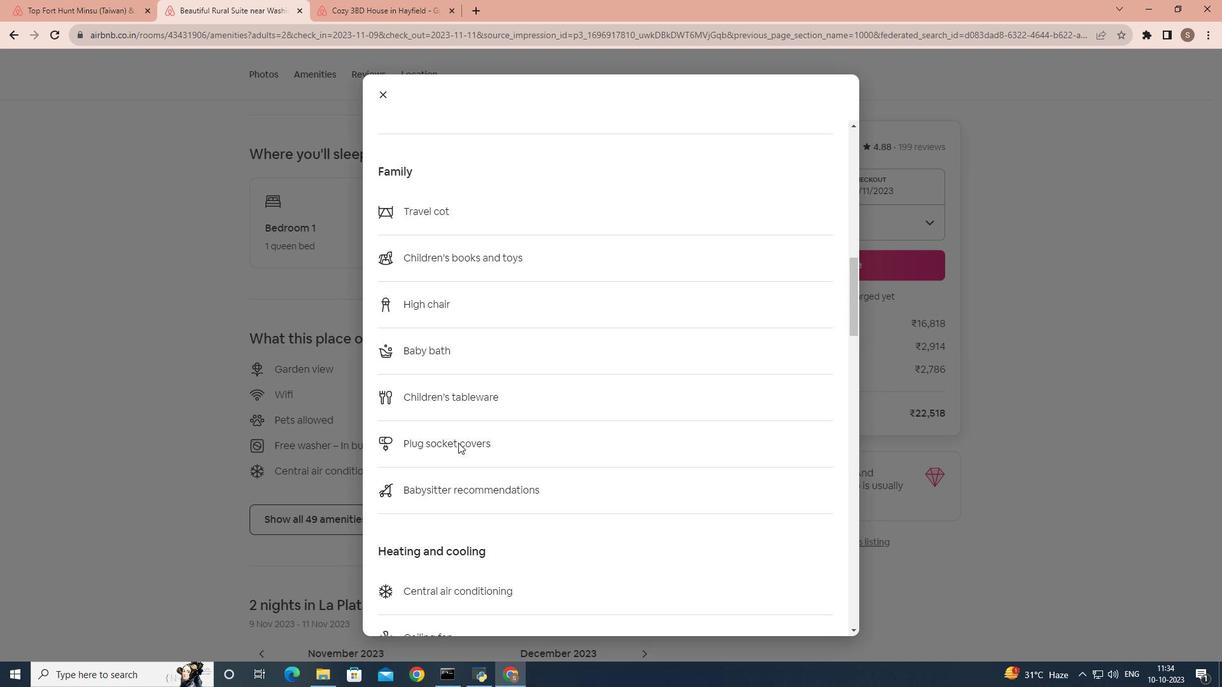
Action: Mouse scrolled (458, 442) with delta (0, 0)
Screenshot: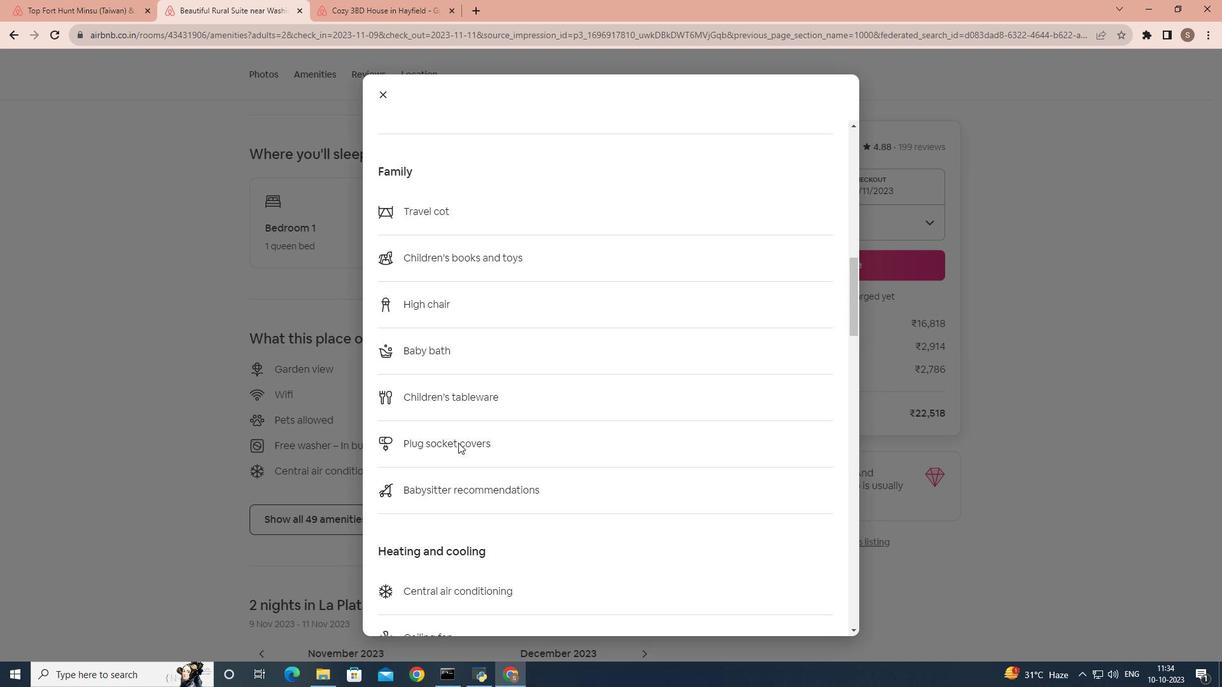 
Action: Mouse scrolled (458, 442) with delta (0, 0)
Screenshot: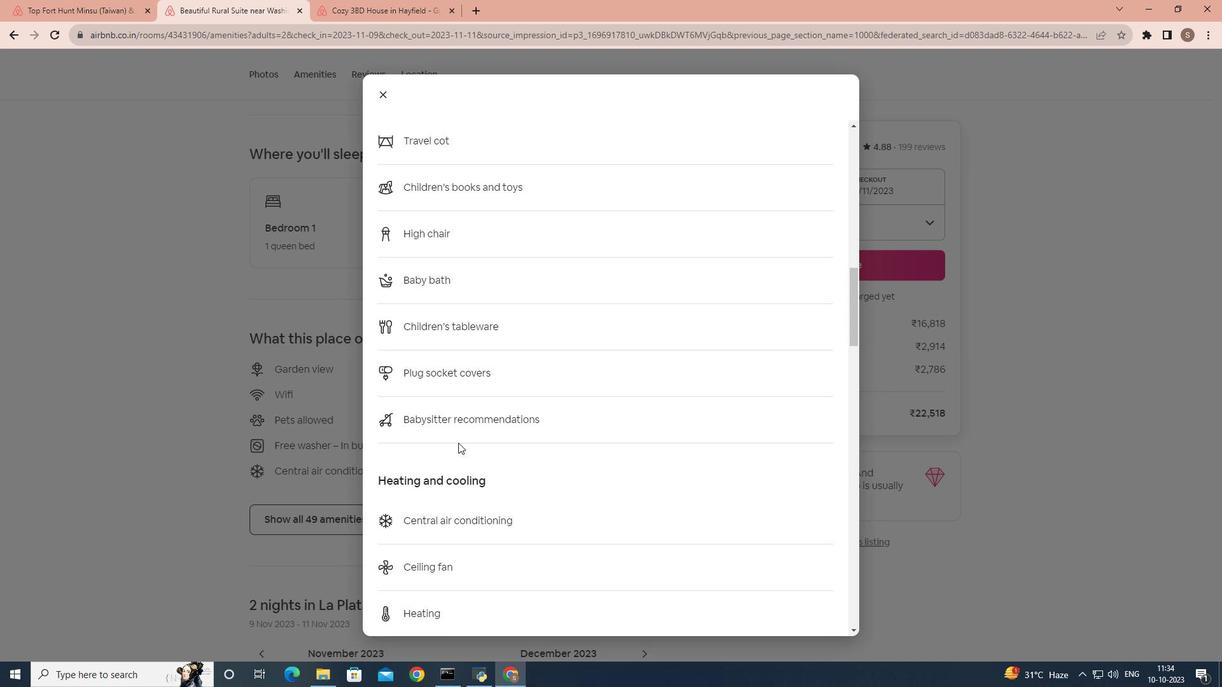 
Action: Mouse scrolled (458, 442) with delta (0, 0)
Screenshot: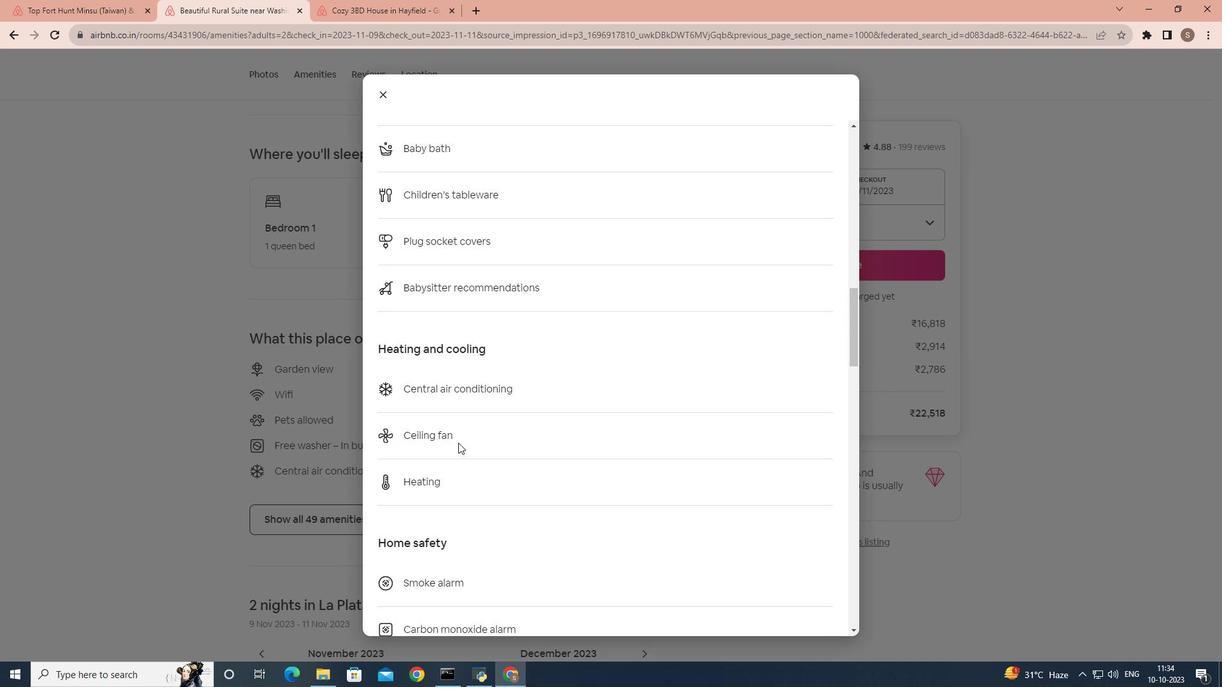 
Action: Mouse scrolled (458, 442) with delta (0, 0)
Screenshot: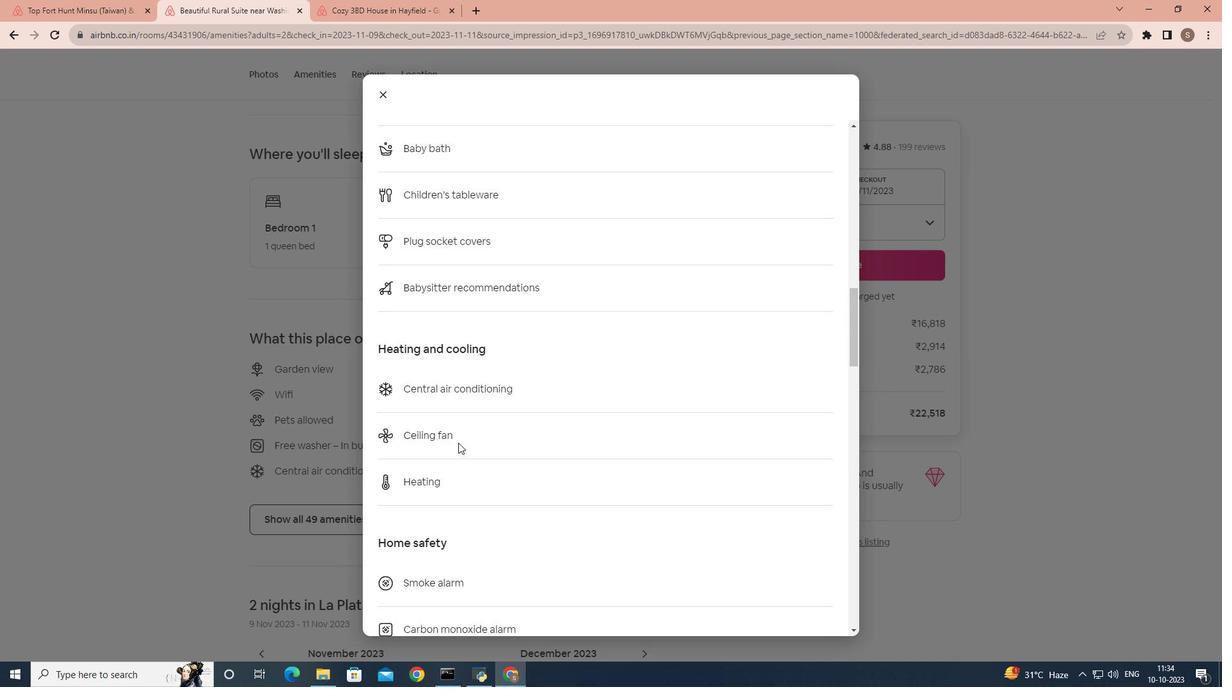 
Action: Mouse scrolled (458, 443) with delta (0, 0)
Screenshot: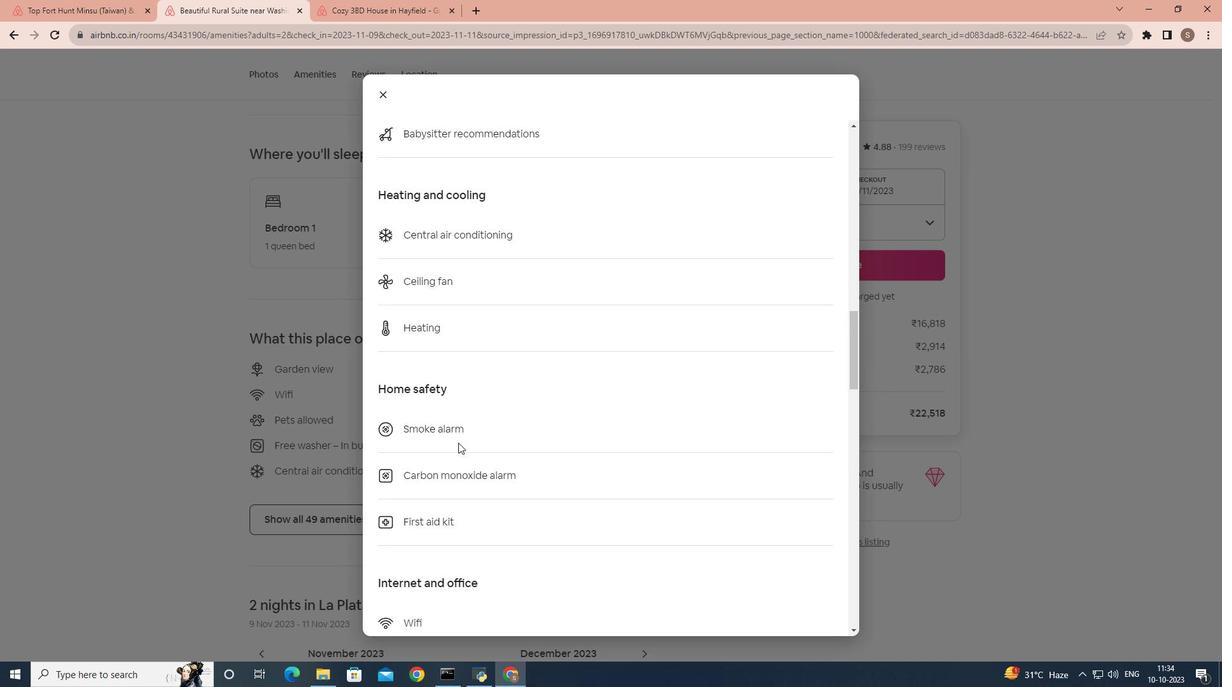 
Action: Mouse scrolled (458, 442) with delta (0, 0)
Screenshot: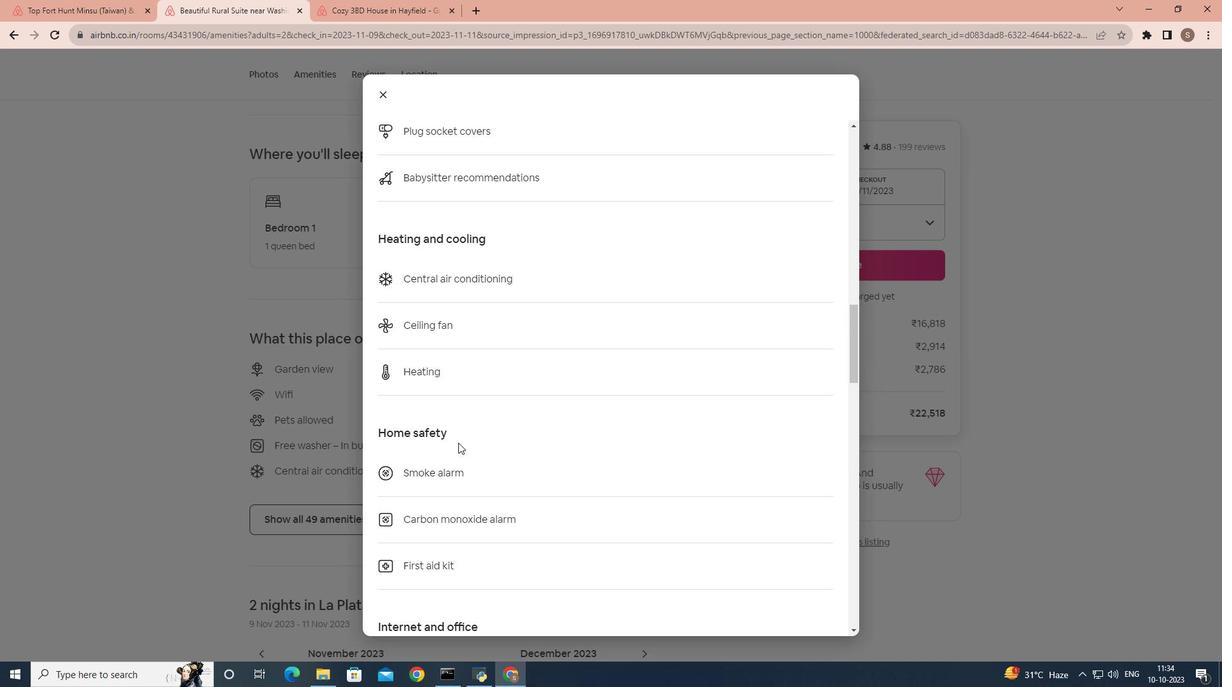 
Action: Mouse scrolled (458, 442) with delta (0, 0)
Screenshot: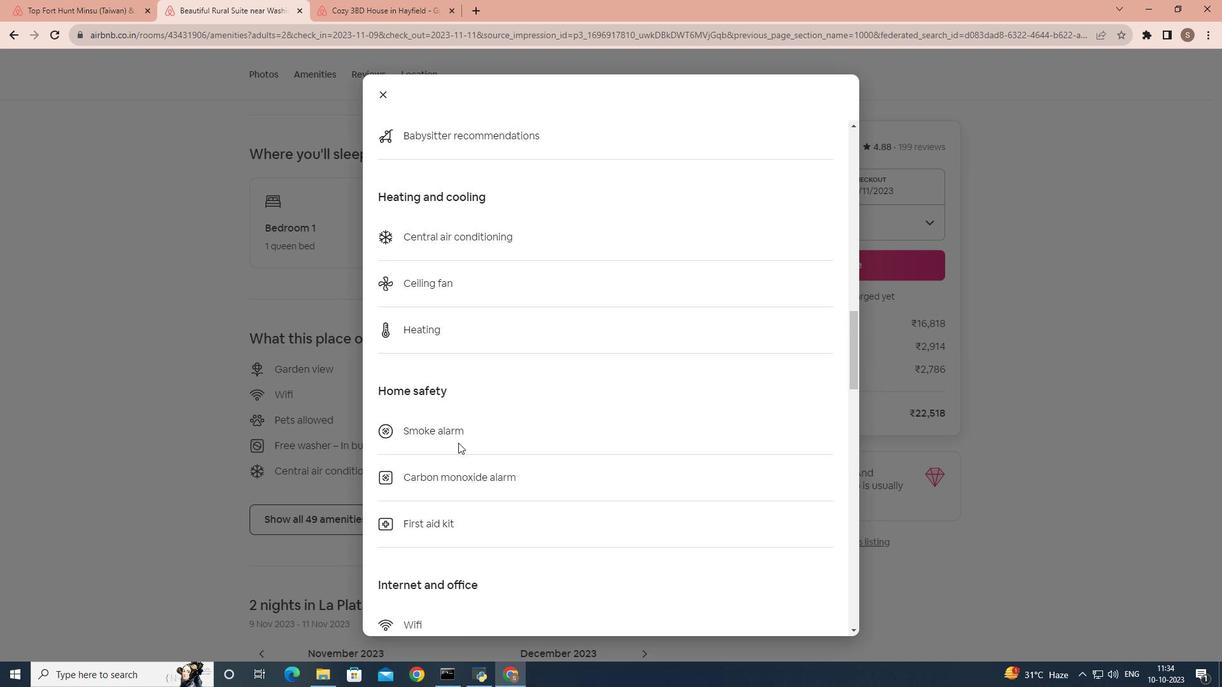 
Action: Mouse scrolled (458, 442) with delta (0, 0)
Screenshot: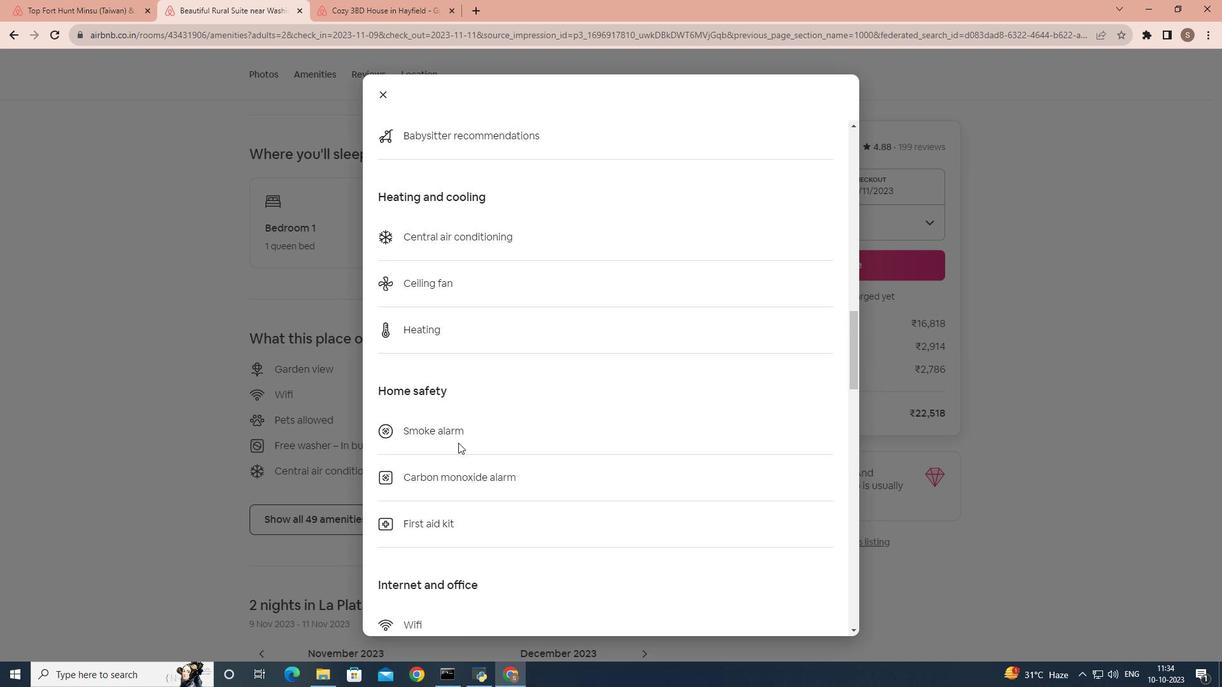 
Action: Mouse scrolled (458, 442) with delta (0, 0)
Screenshot: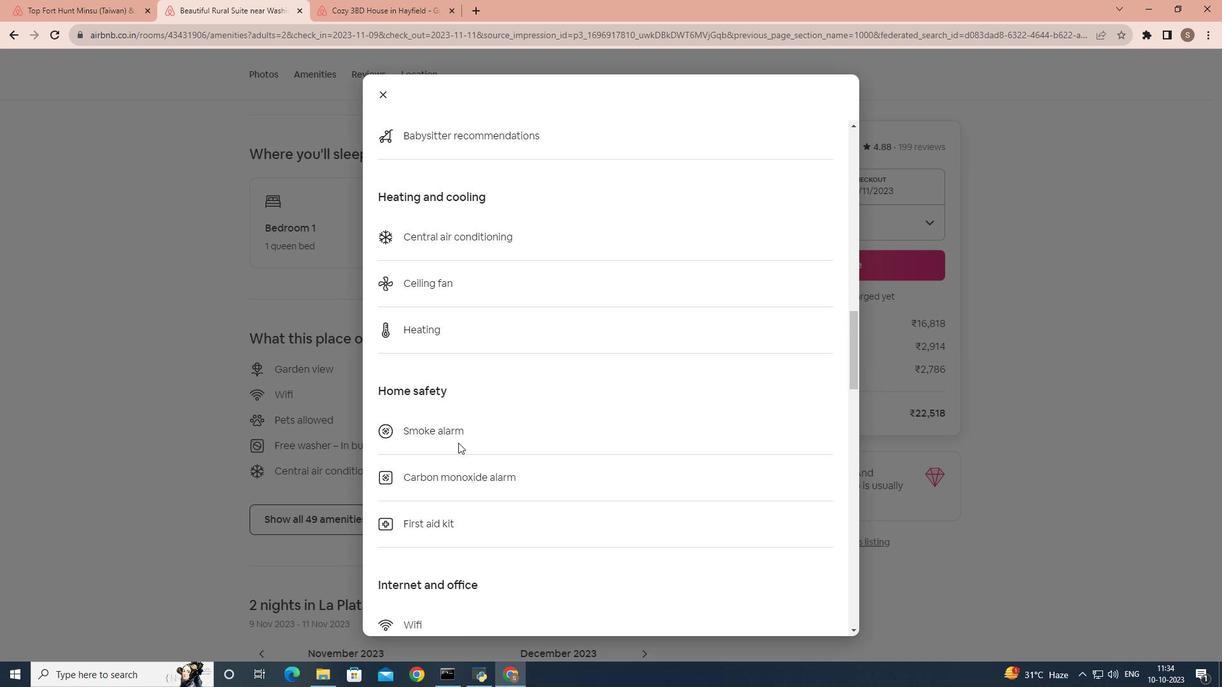 
Action: Mouse scrolled (458, 442) with delta (0, 0)
Screenshot: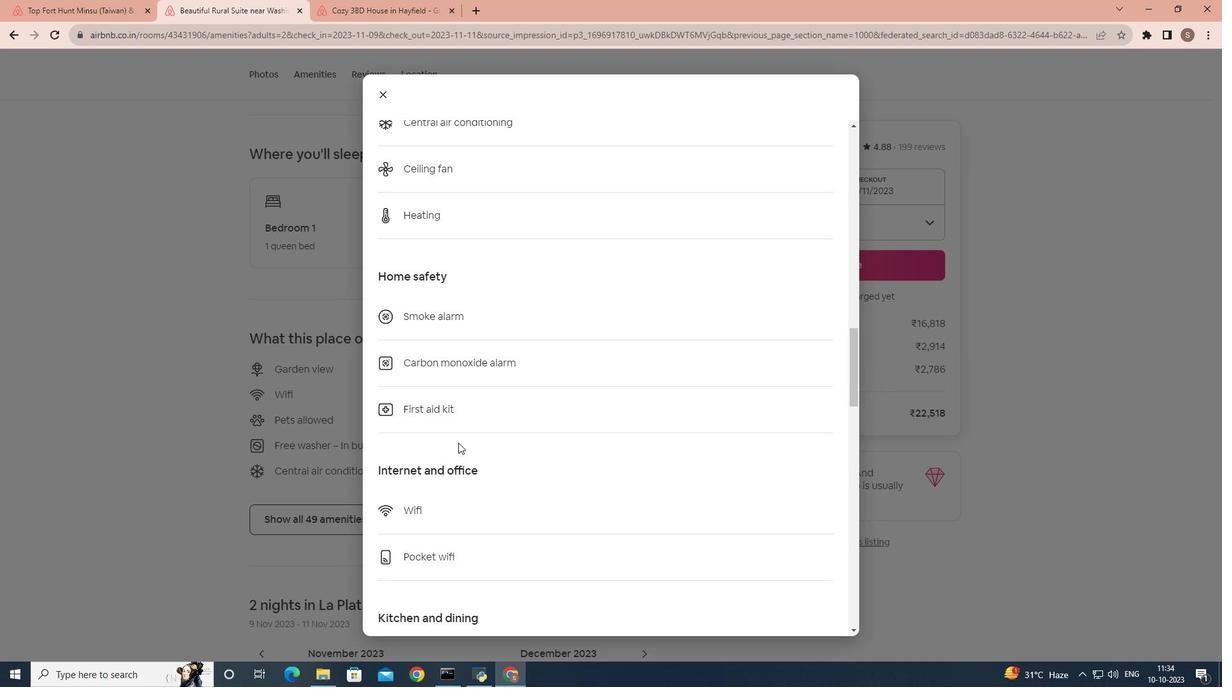 
Action: Mouse scrolled (458, 442) with delta (0, 0)
